 Task: Color block event brochure yellow modern-simple.
Action: Mouse moved to (90, 112)
Screenshot: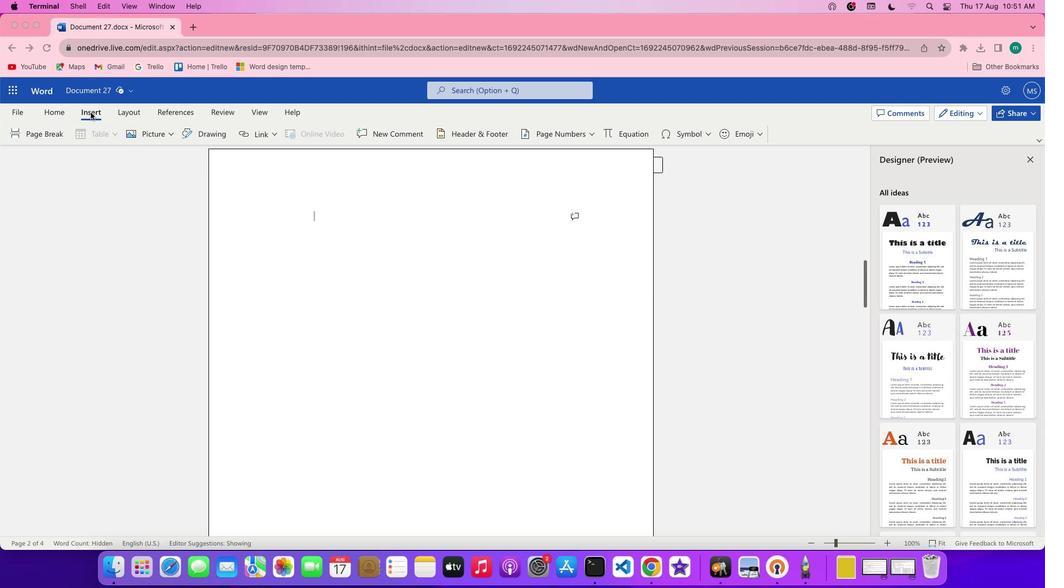 
Action: Mouse pressed left at (90, 112)
Screenshot: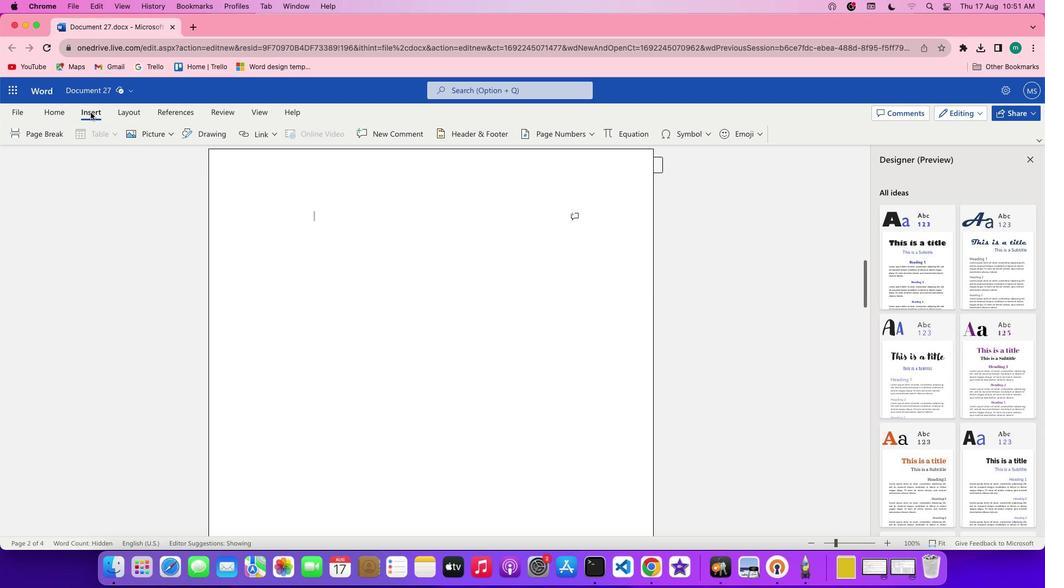 
Action: Mouse pressed left at (90, 112)
Screenshot: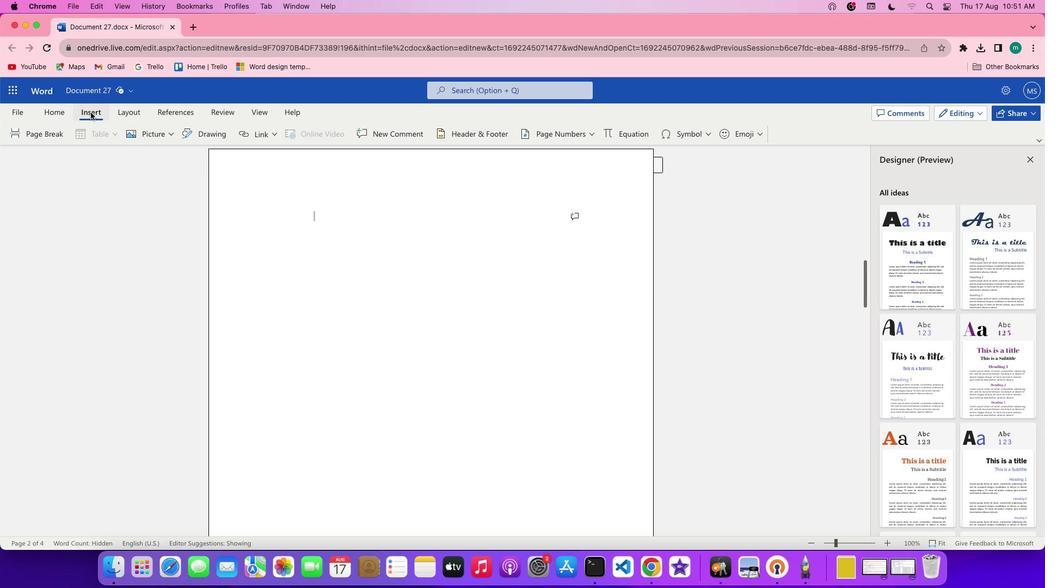 
Action: Mouse moved to (190, 129)
Screenshot: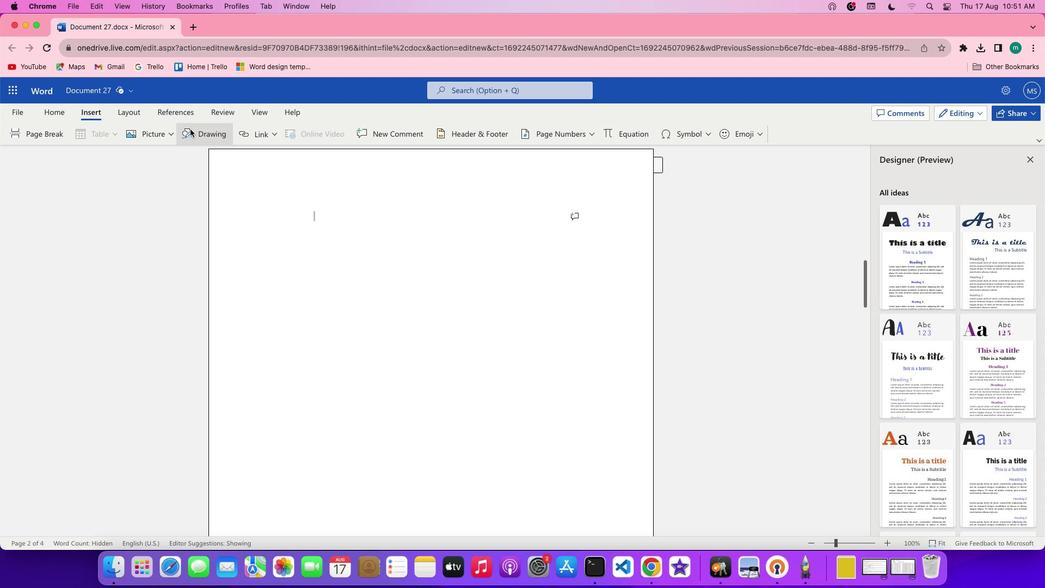 
Action: Mouse pressed left at (190, 129)
Screenshot: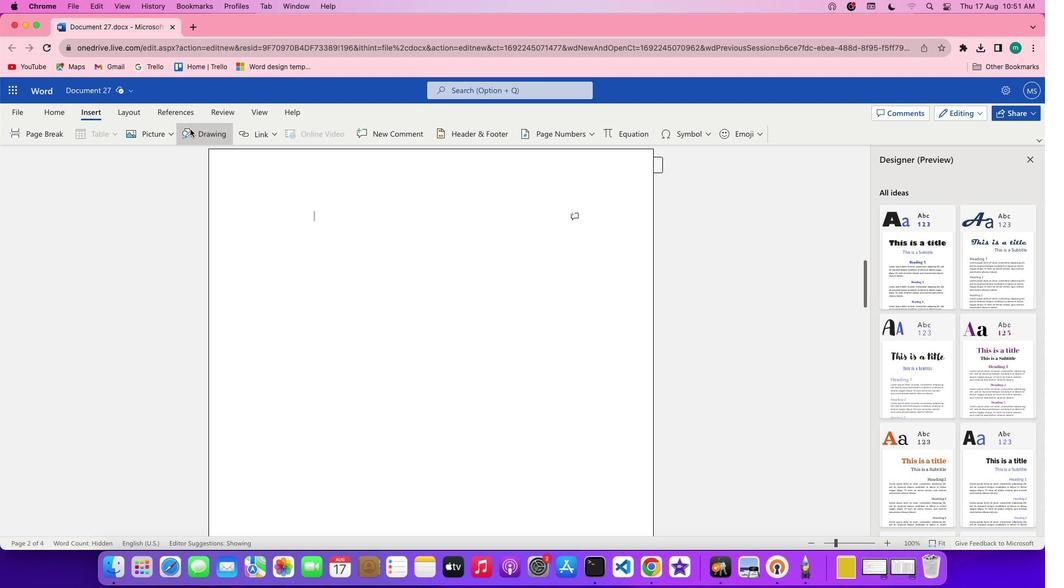 
Action: Mouse moved to (432, 209)
Screenshot: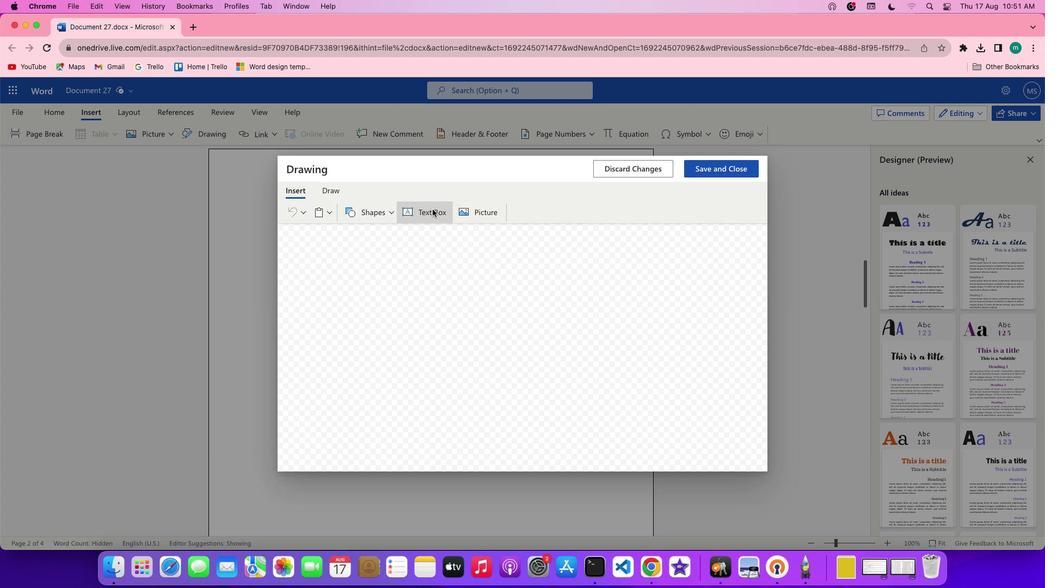 
Action: Mouse pressed left at (432, 209)
Screenshot: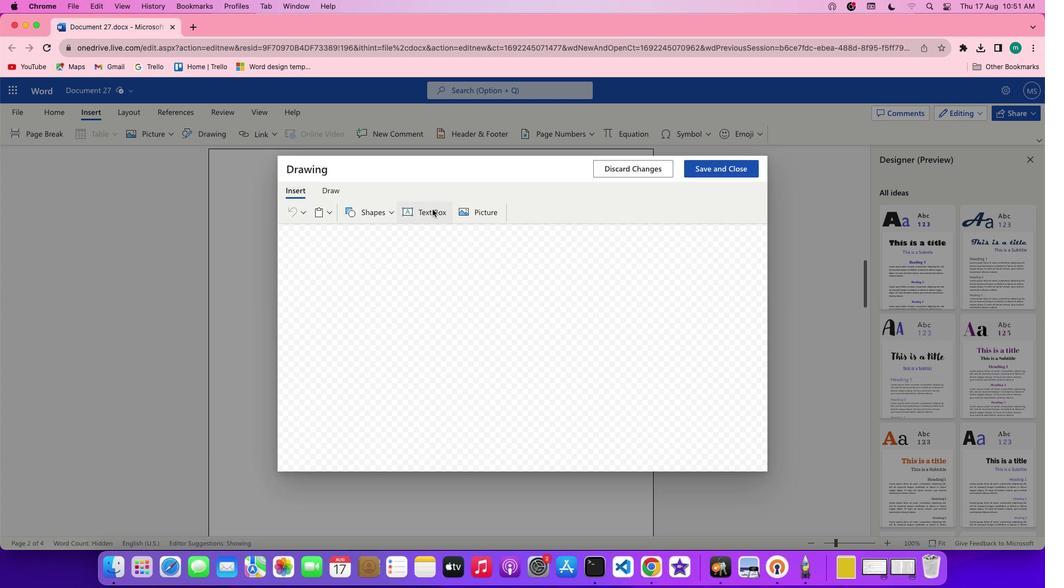 
Action: Mouse moved to (420, 212)
Screenshot: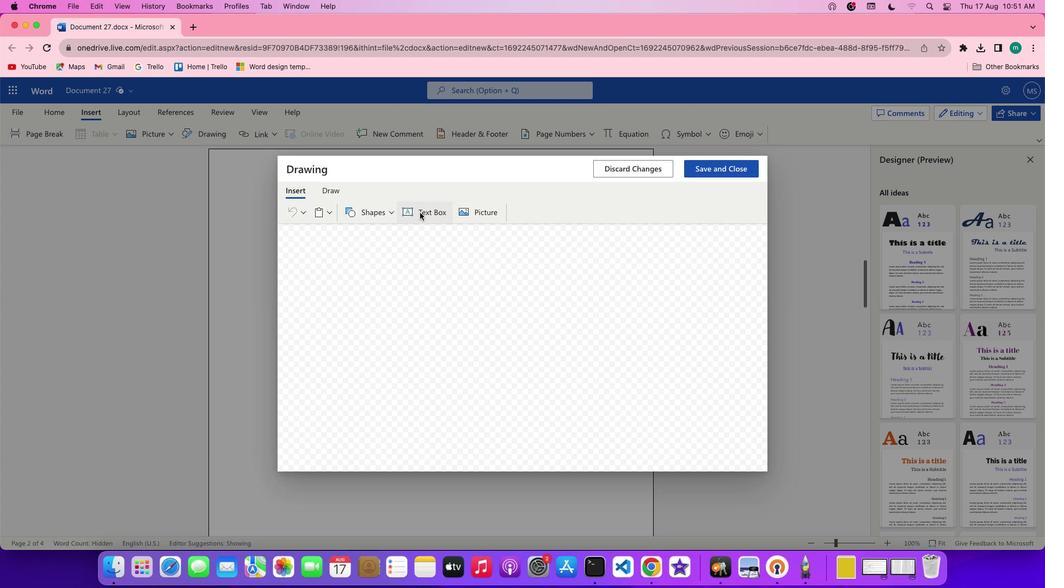 
Action: Mouse pressed left at (420, 212)
Screenshot: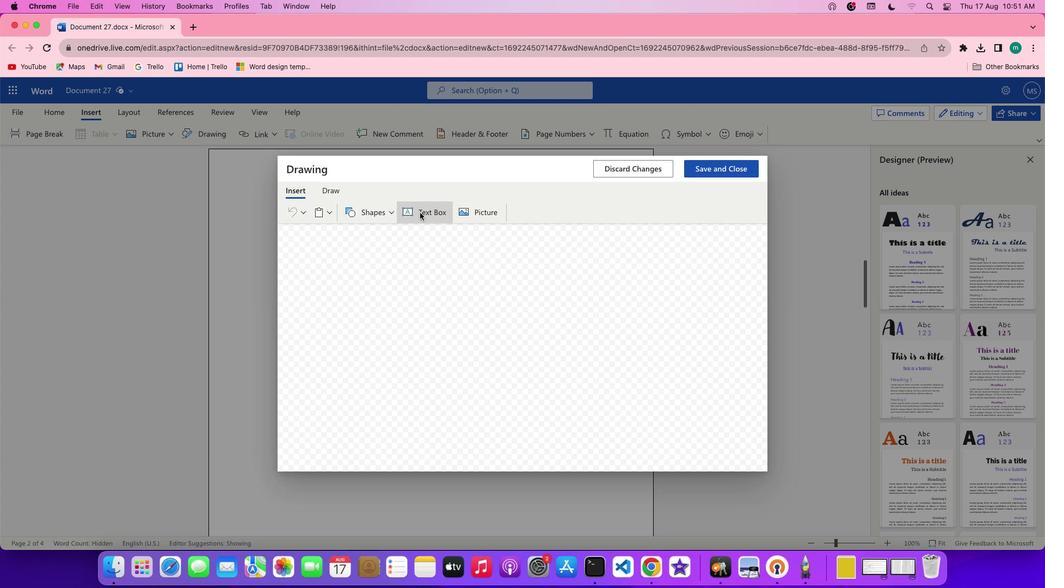 
Action: Mouse moved to (278, 223)
Screenshot: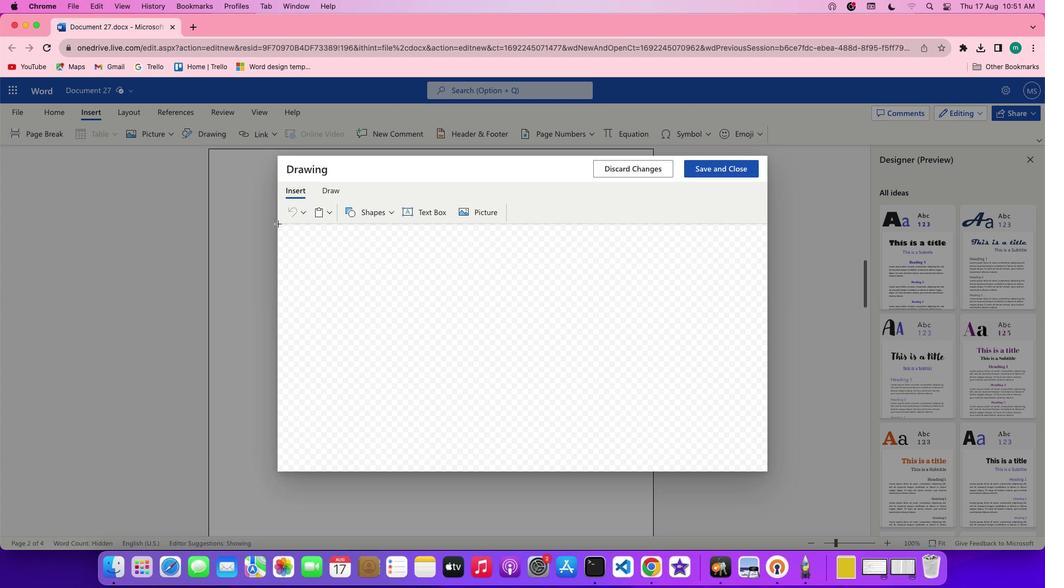 
Action: Mouse pressed left at (278, 223)
Screenshot: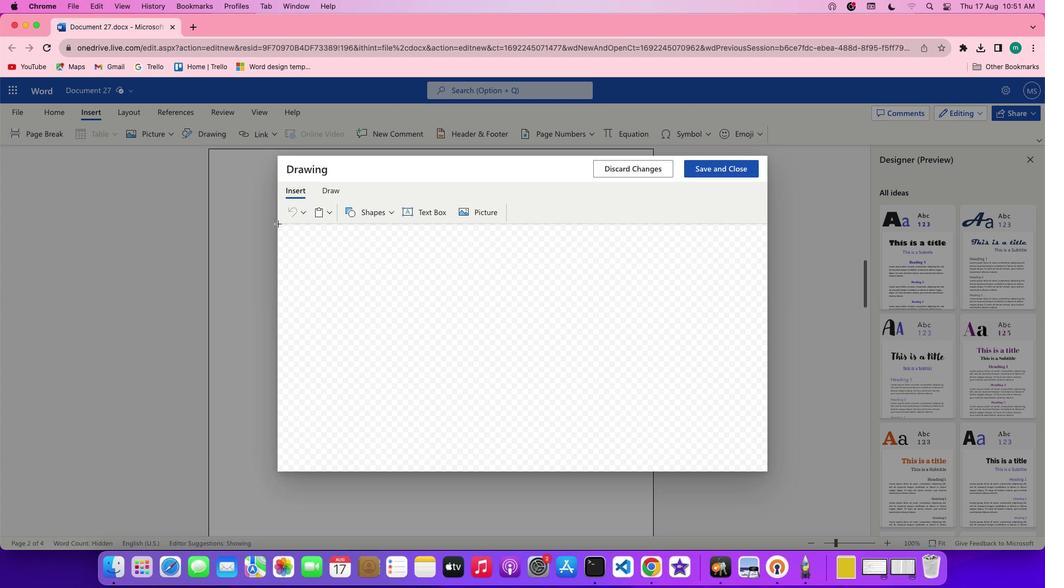 
Action: Mouse moved to (279, 226)
Screenshot: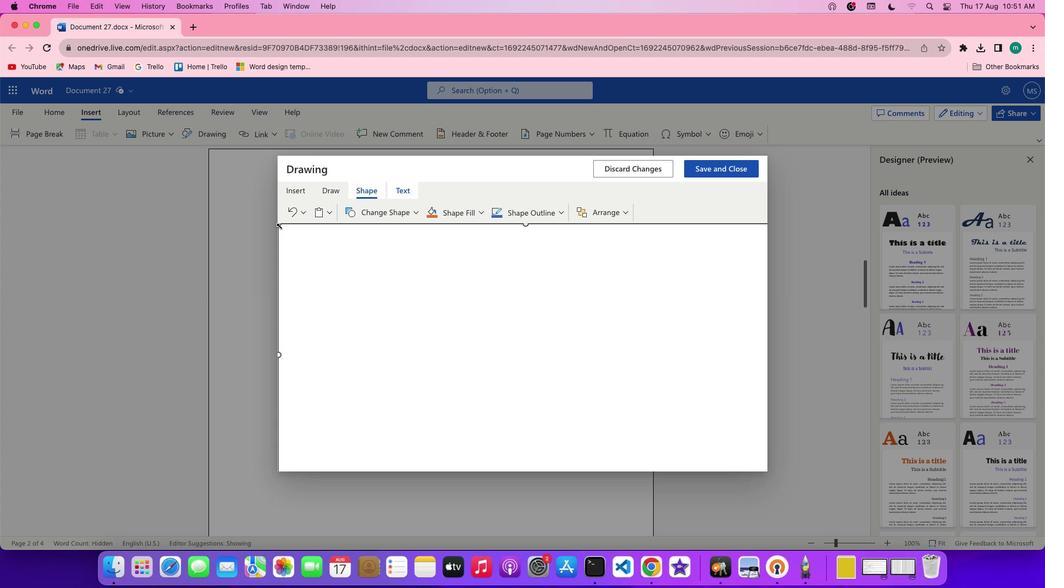
Action: Mouse pressed left at (279, 226)
Screenshot: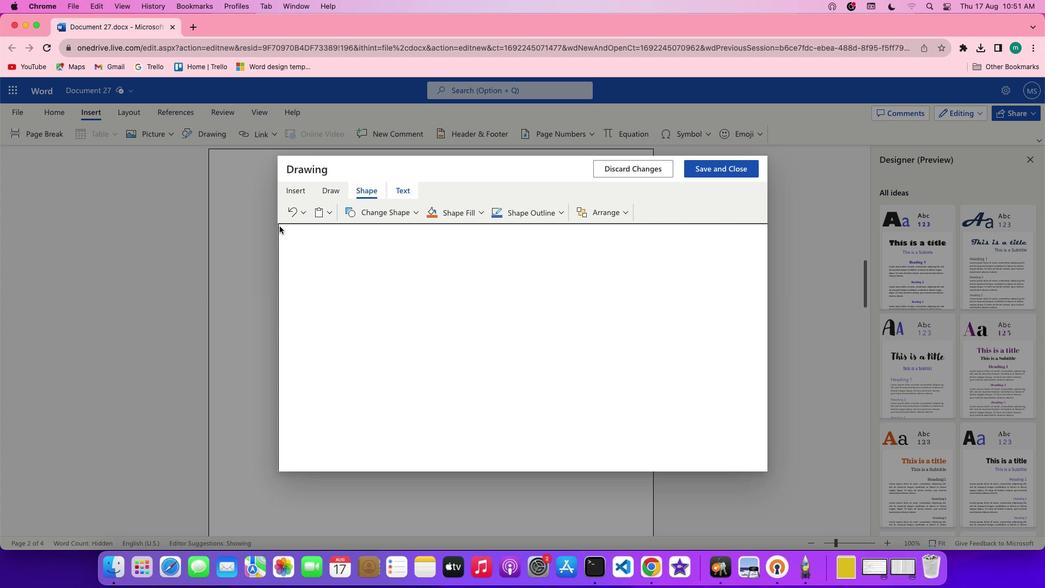 
Action: Mouse moved to (279, 225)
Screenshot: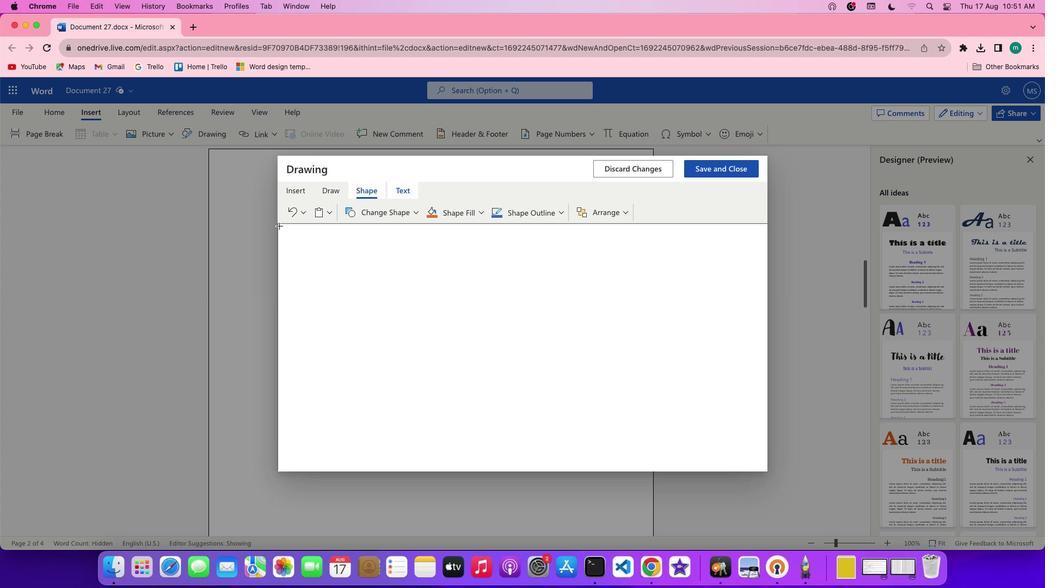 
Action: Mouse pressed left at (279, 225)
Screenshot: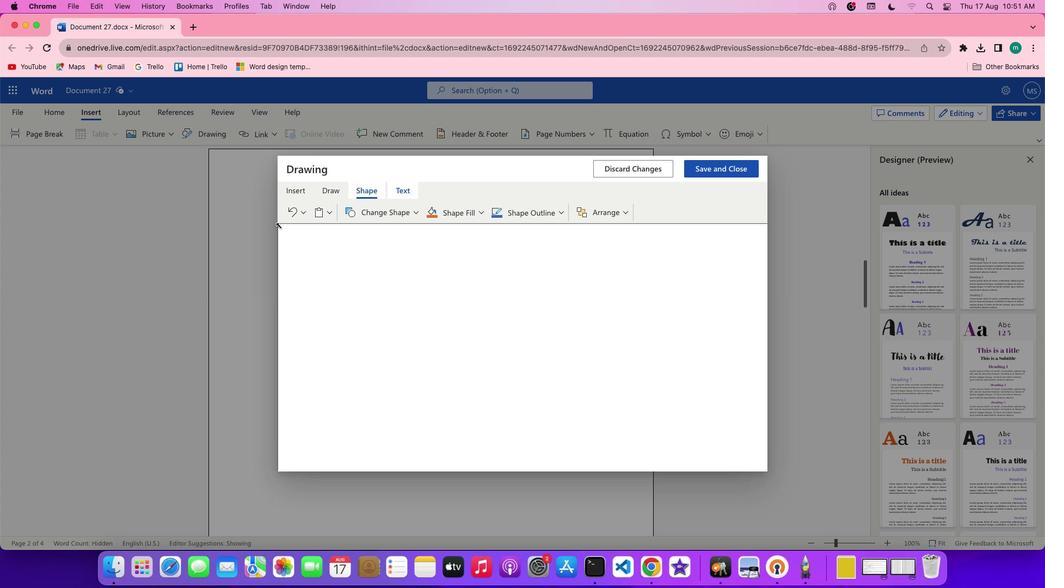 
Action: Mouse moved to (477, 306)
Screenshot: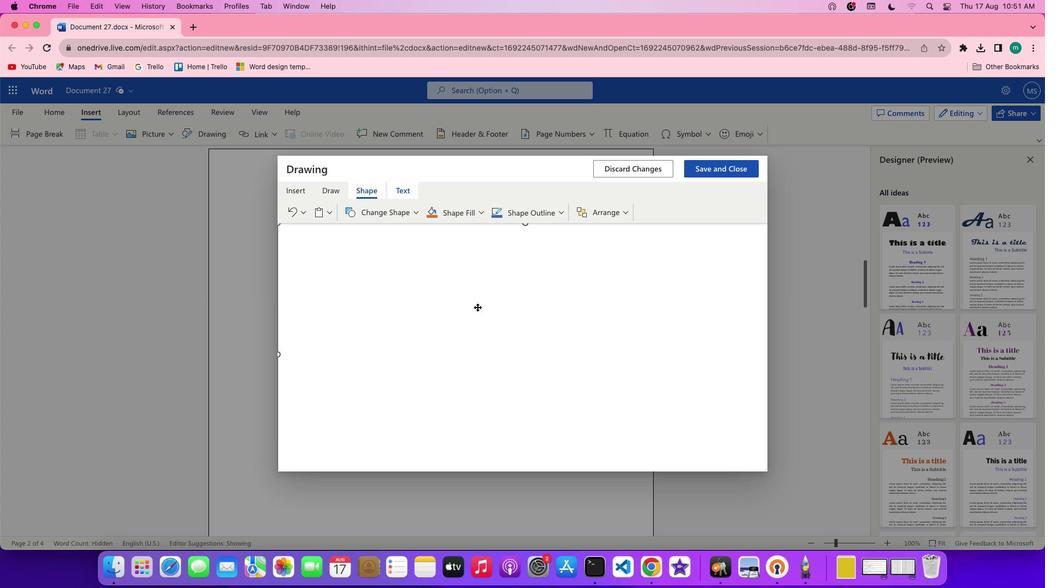 
Action: Mouse pressed left at (477, 306)
Screenshot: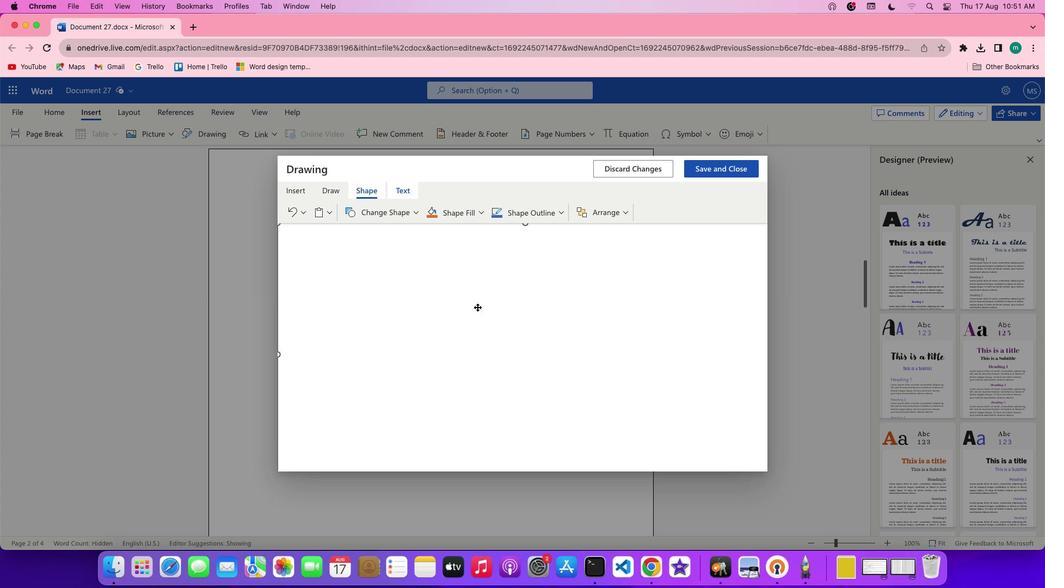 
Action: Mouse moved to (292, 190)
Screenshot: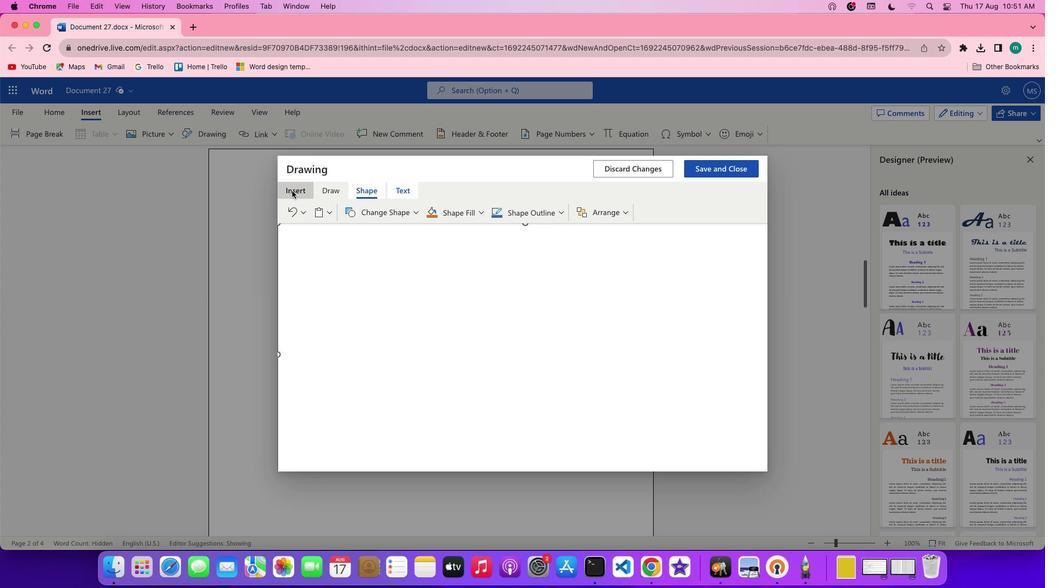 
Action: Mouse pressed left at (292, 190)
Screenshot: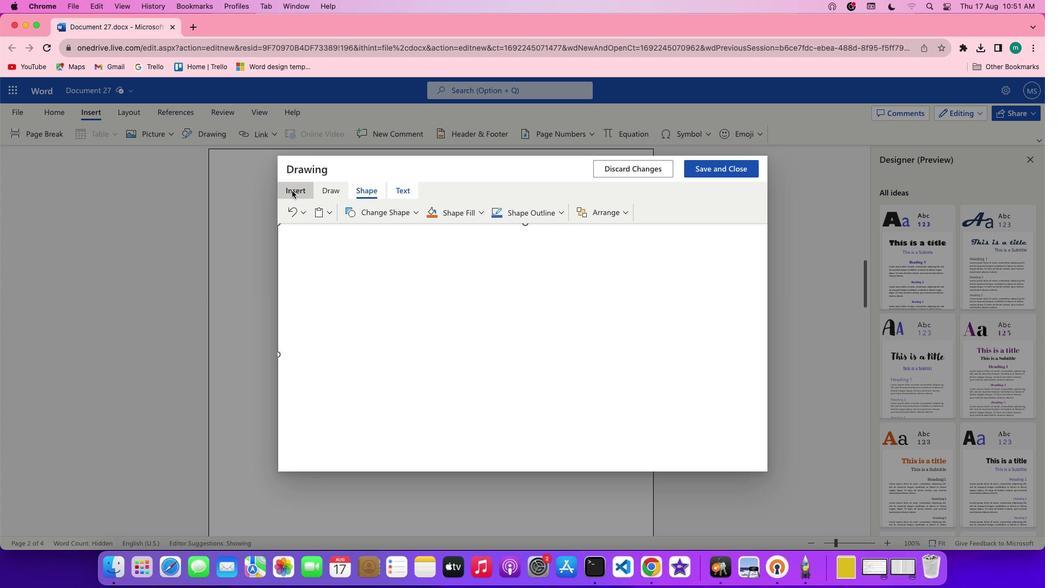 
Action: Mouse moved to (487, 214)
Screenshot: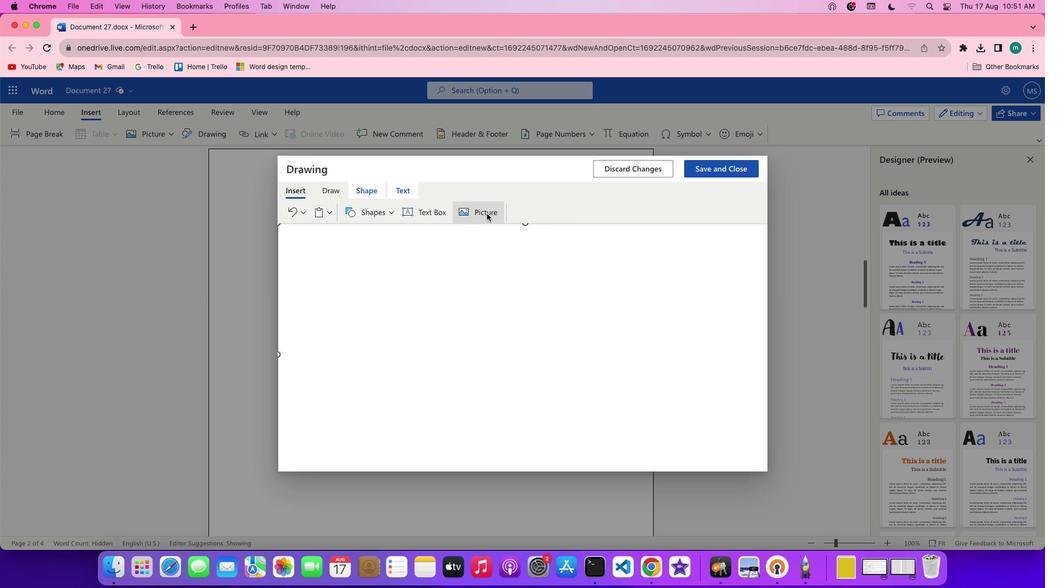 
Action: Mouse pressed left at (487, 214)
Screenshot: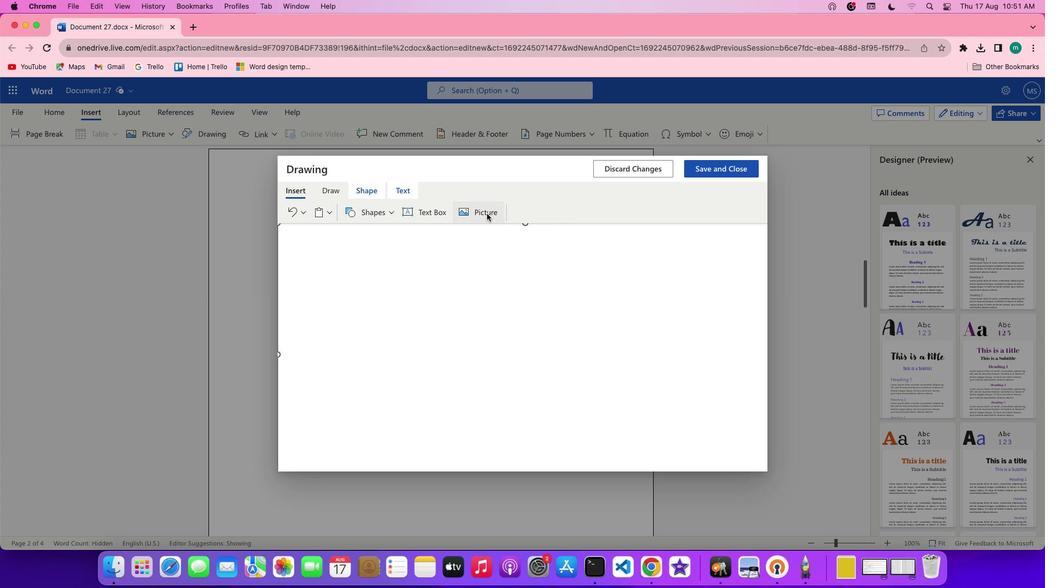 
Action: Mouse moved to (450, 293)
Screenshot: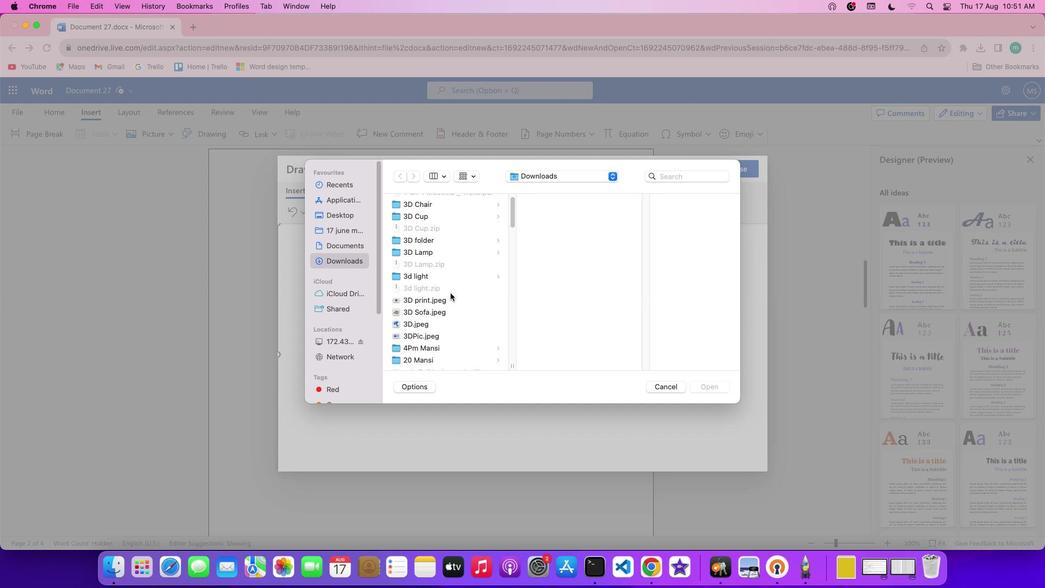 
Action: Mouse scrolled (450, 293) with delta (0, 0)
Screenshot: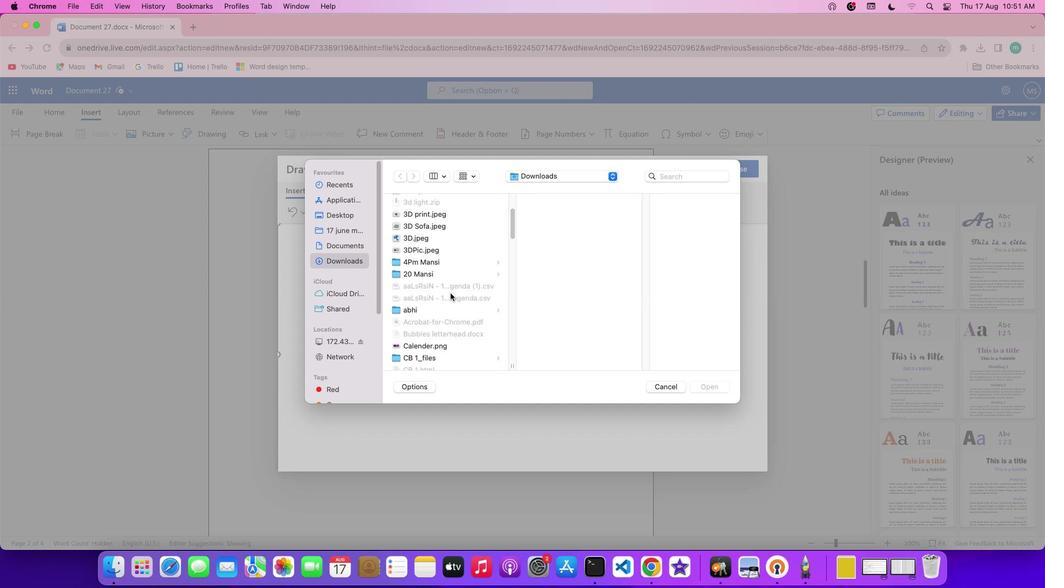 
Action: Mouse scrolled (450, 293) with delta (0, 0)
Screenshot: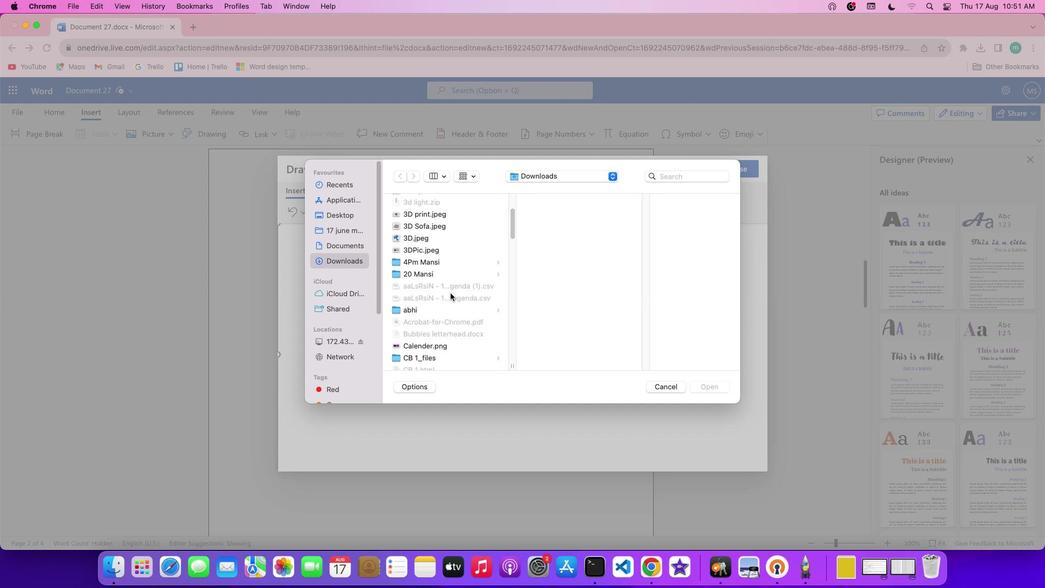 
Action: Mouse scrolled (450, 293) with delta (0, -1)
Screenshot: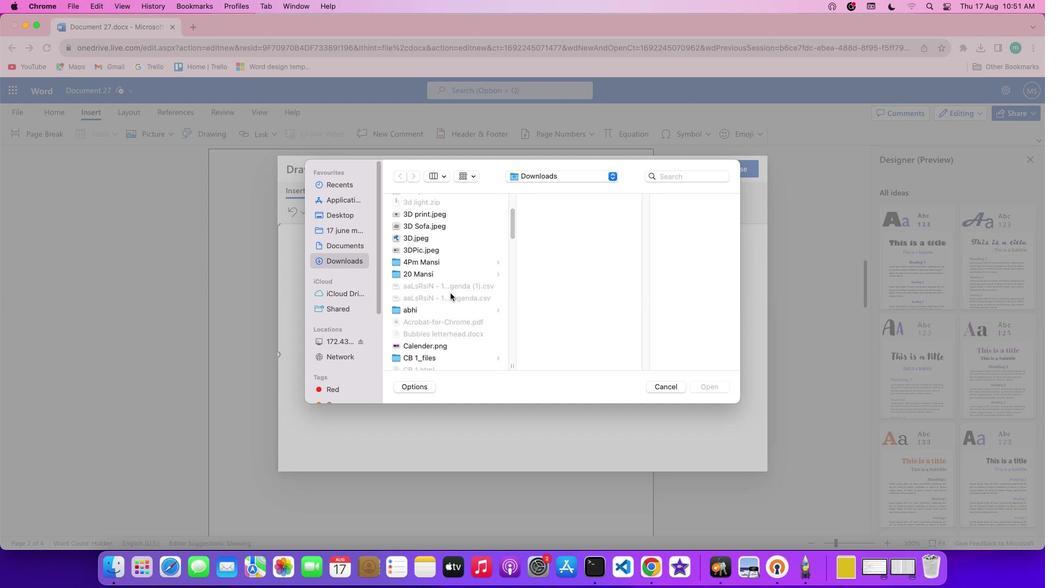 
Action: Mouse scrolled (450, 293) with delta (0, -2)
Screenshot: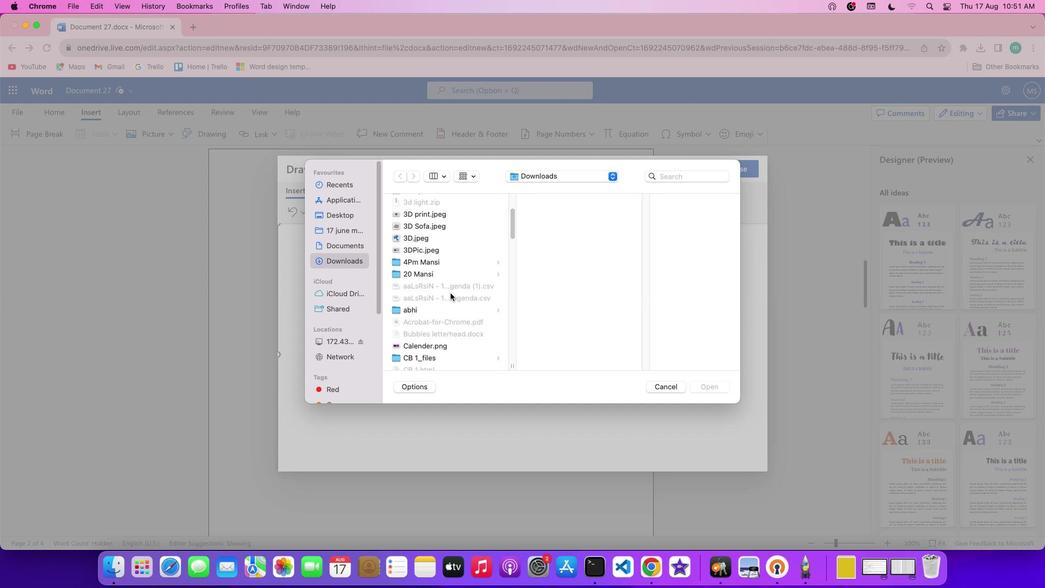 
Action: Mouse scrolled (450, 293) with delta (0, 0)
Screenshot: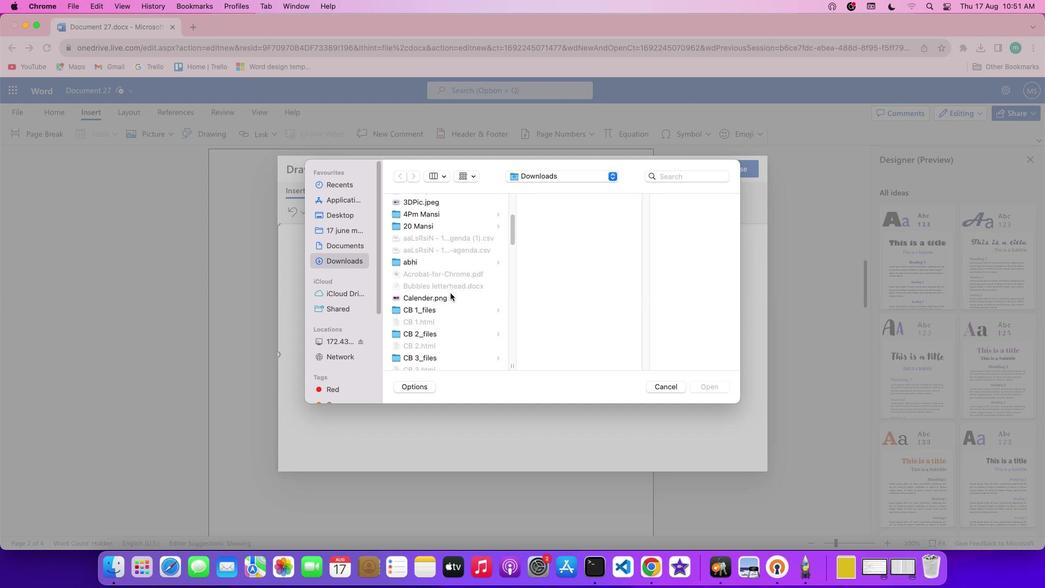 
Action: Mouse scrolled (450, 293) with delta (0, 0)
Screenshot: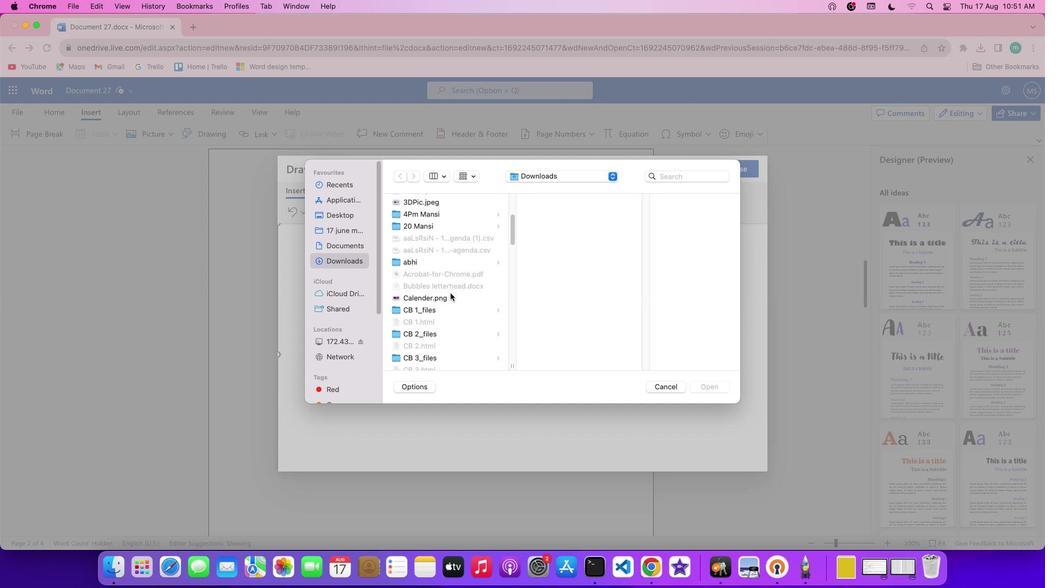 
Action: Mouse scrolled (450, 293) with delta (0, -1)
Screenshot: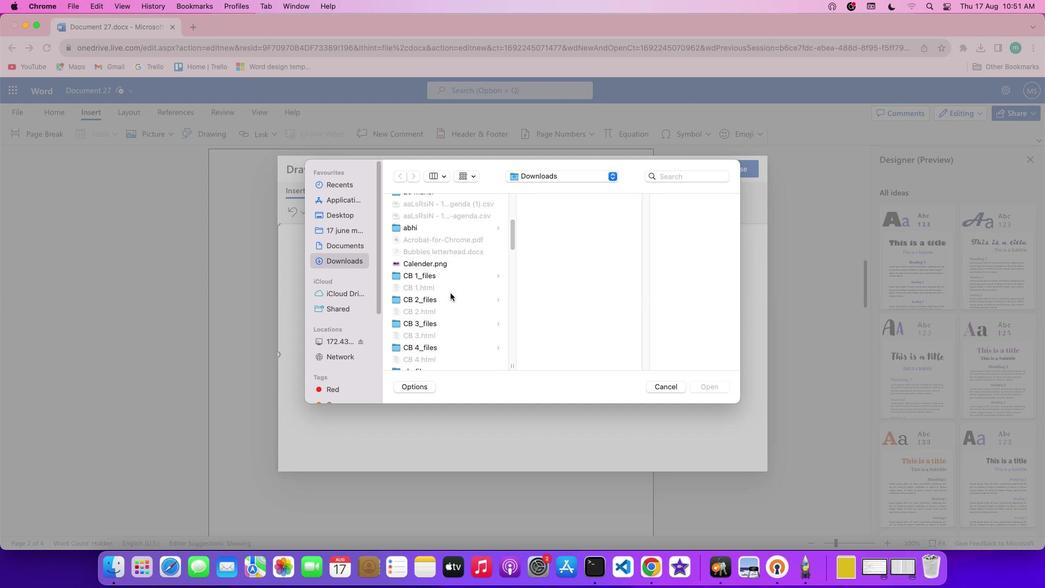 
Action: Mouse scrolled (450, 293) with delta (0, -1)
Screenshot: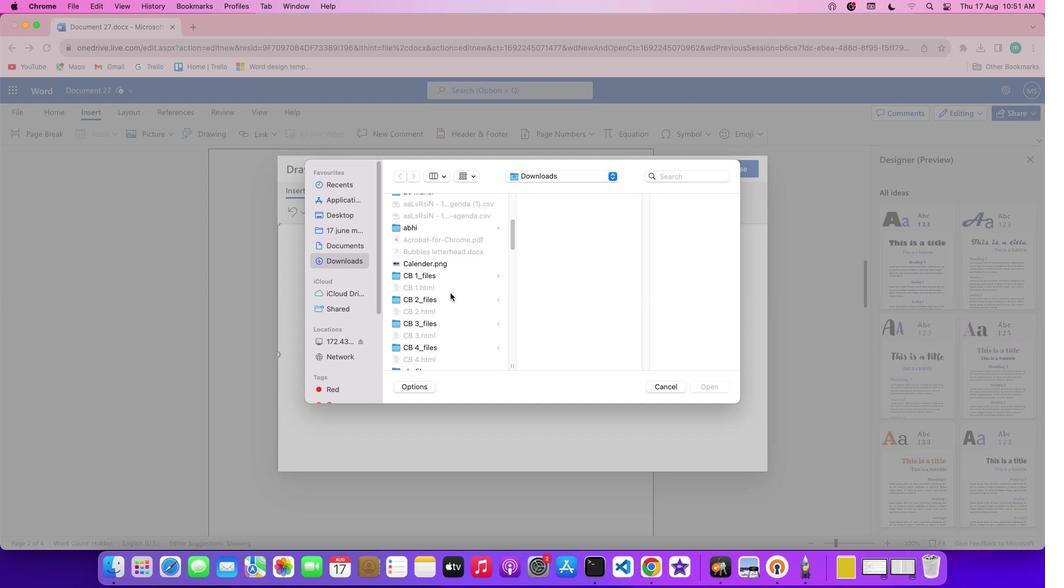 
Action: Mouse scrolled (450, 293) with delta (0, 0)
Screenshot: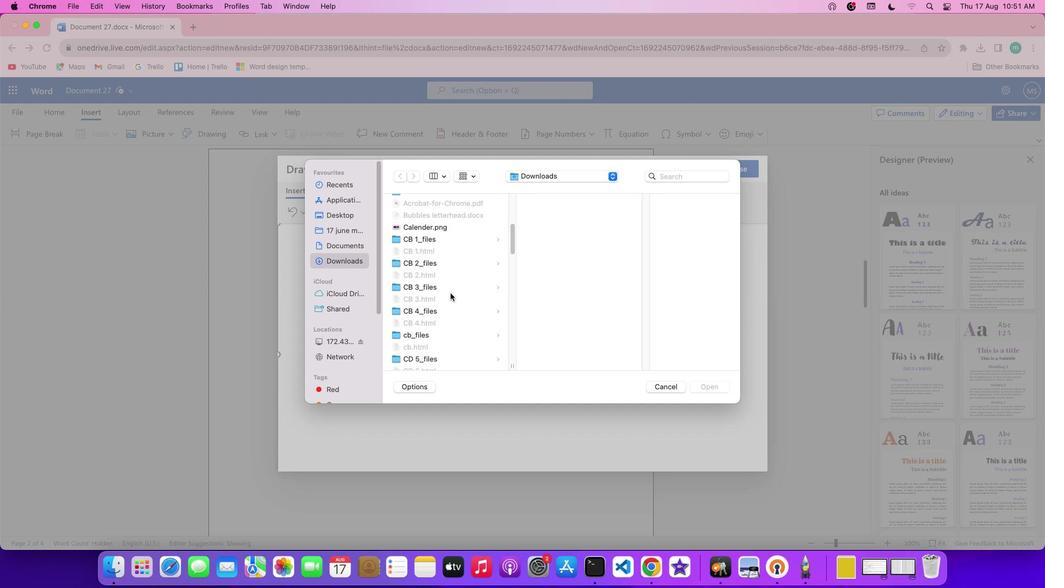 
Action: Mouse scrolled (450, 293) with delta (0, 0)
Screenshot: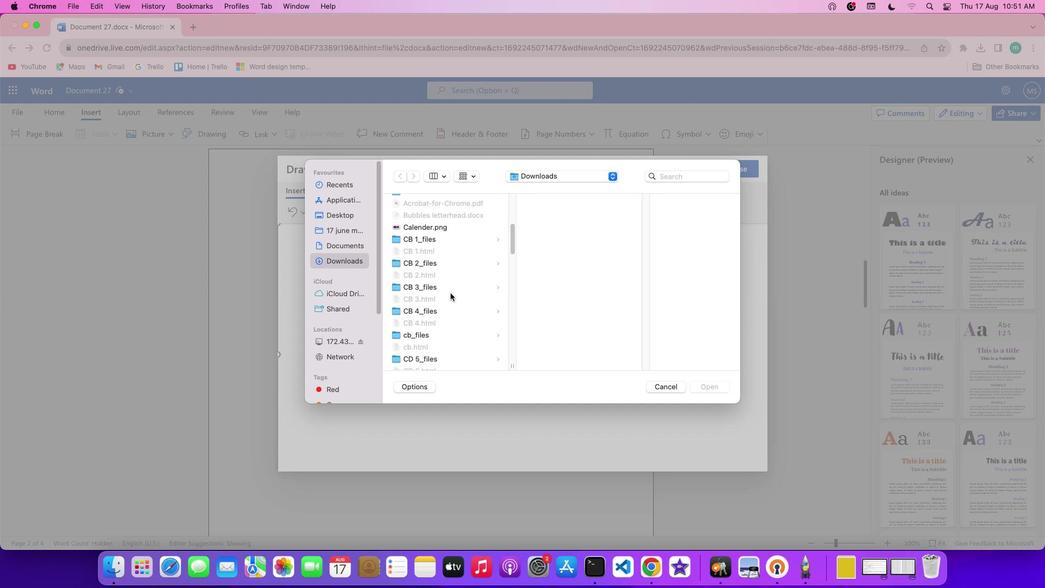 
Action: Mouse scrolled (450, 293) with delta (0, -1)
Screenshot: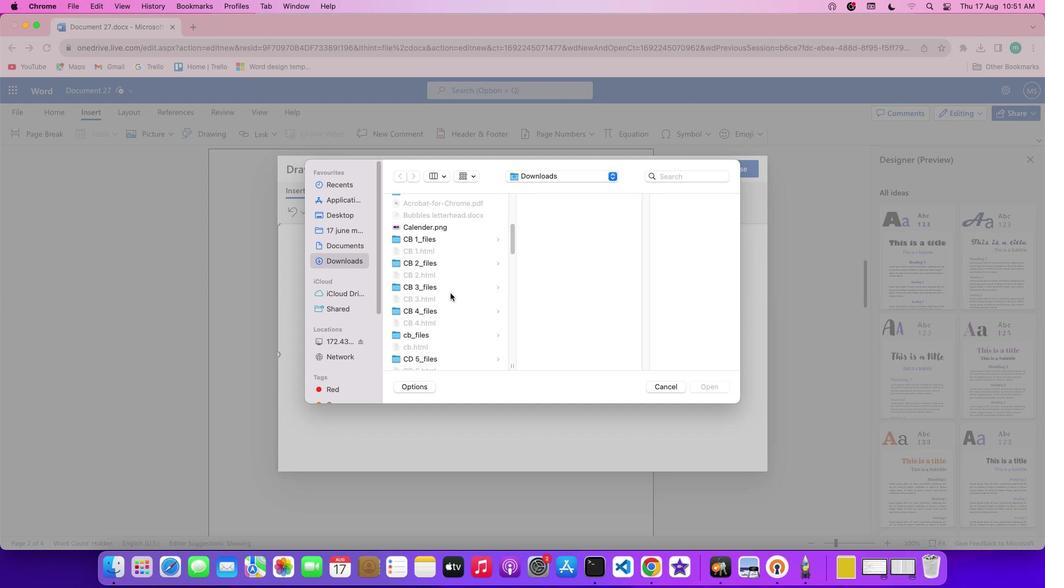 
Action: Mouse scrolled (450, 293) with delta (0, 0)
Screenshot: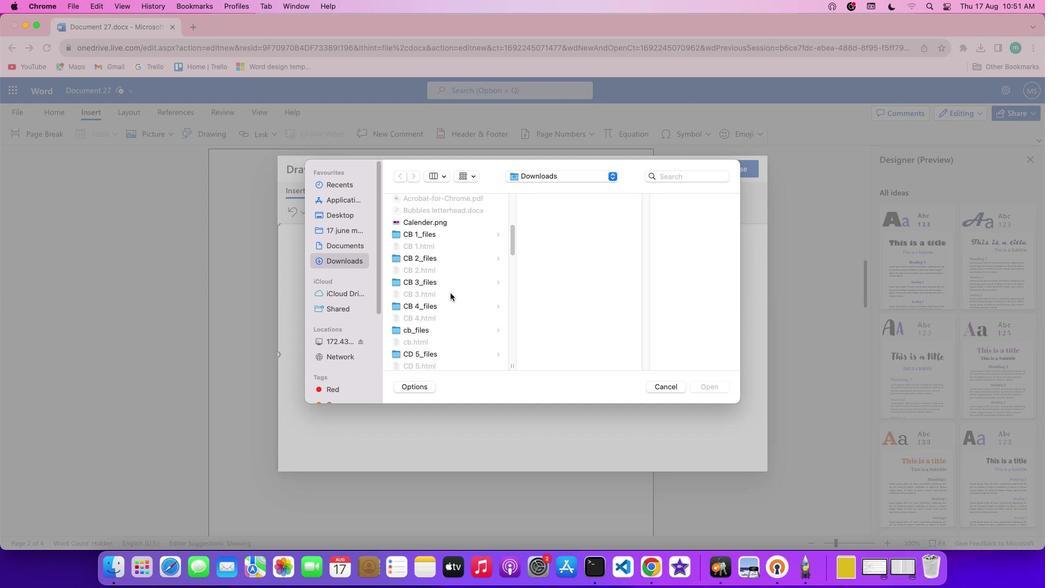 
Action: Mouse scrolled (450, 293) with delta (0, 0)
Screenshot: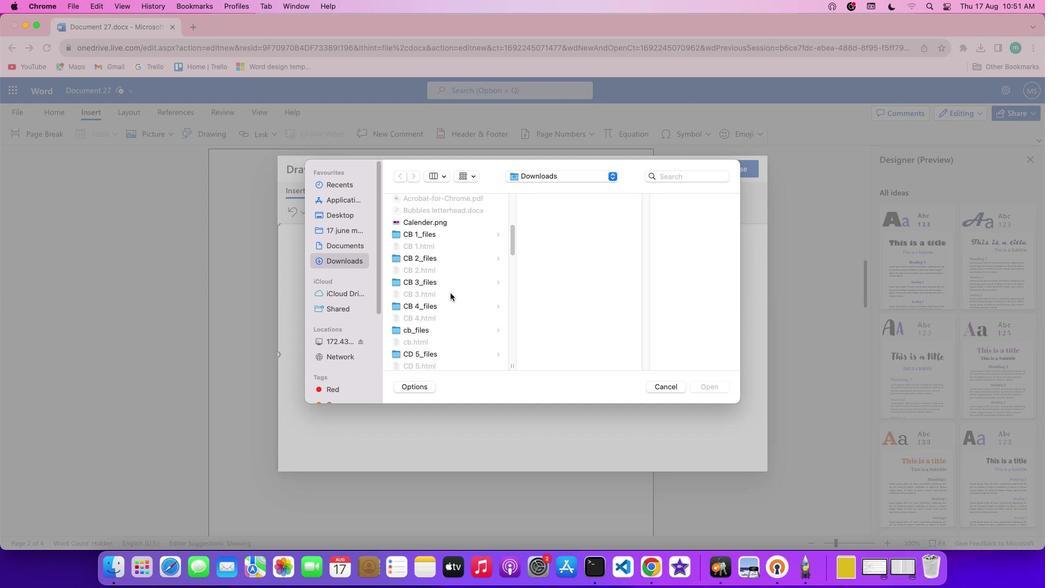 
Action: Mouse scrolled (450, 293) with delta (0, 0)
Screenshot: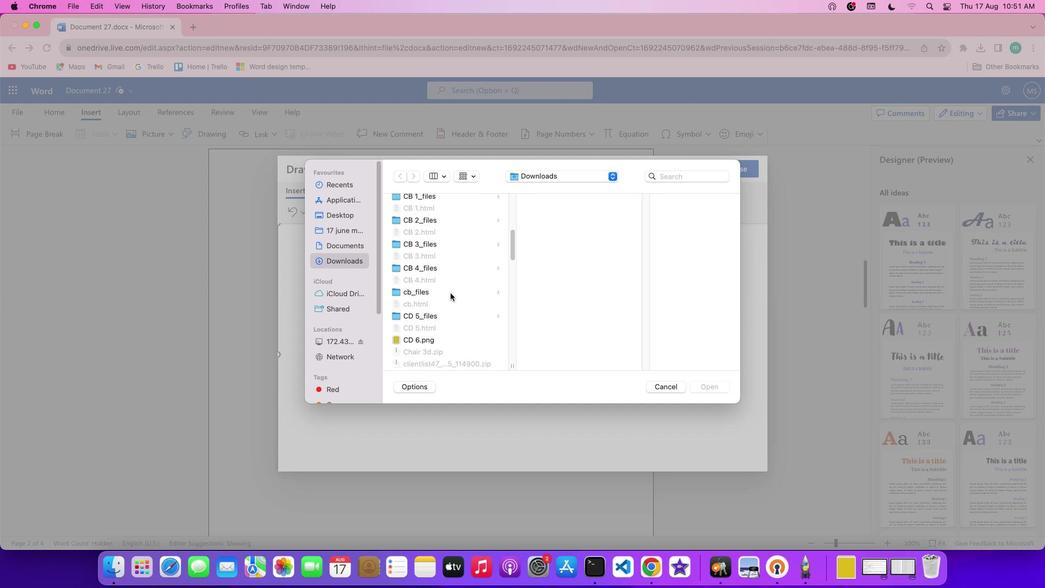 
Action: Mouse scrolled (450, 293) with delta (0, 0)
Screenshot: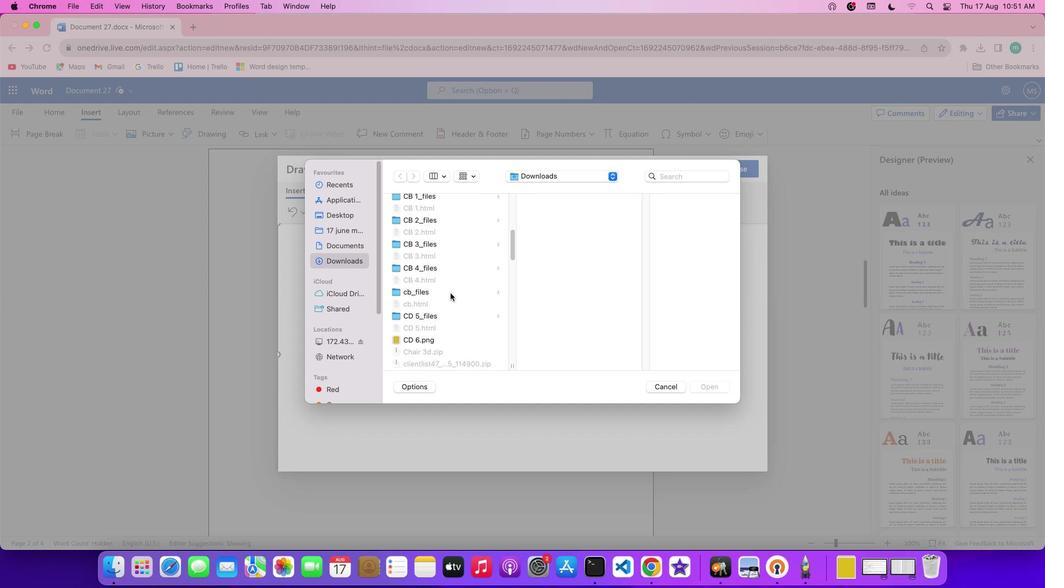 
Action: Mouse scrolled (450, 293) with delta (0, -1)
Screenshot: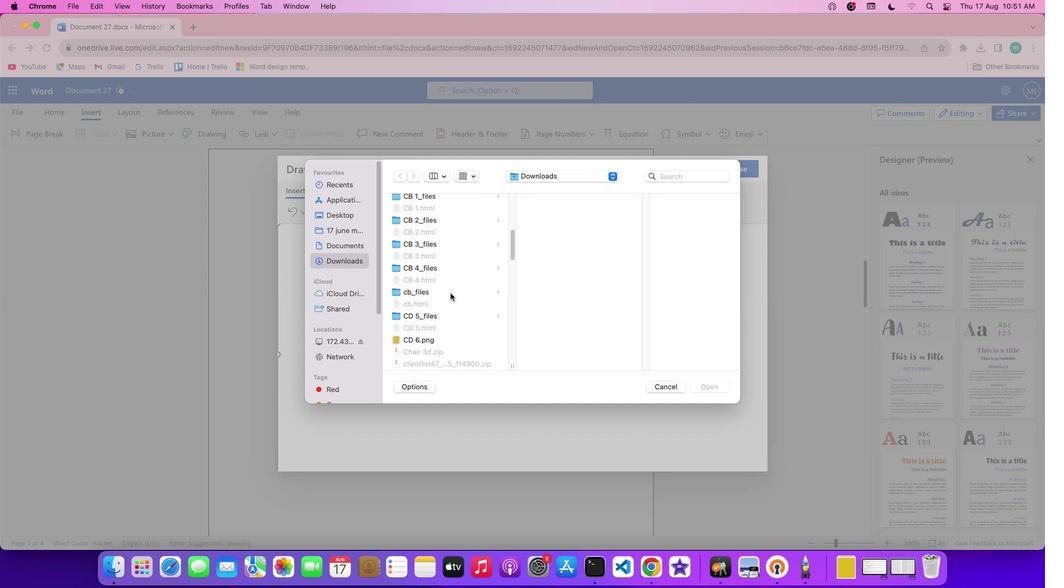 
Action: Mouse scrolled (450, 293) with delta (0, 0)
Screenshot: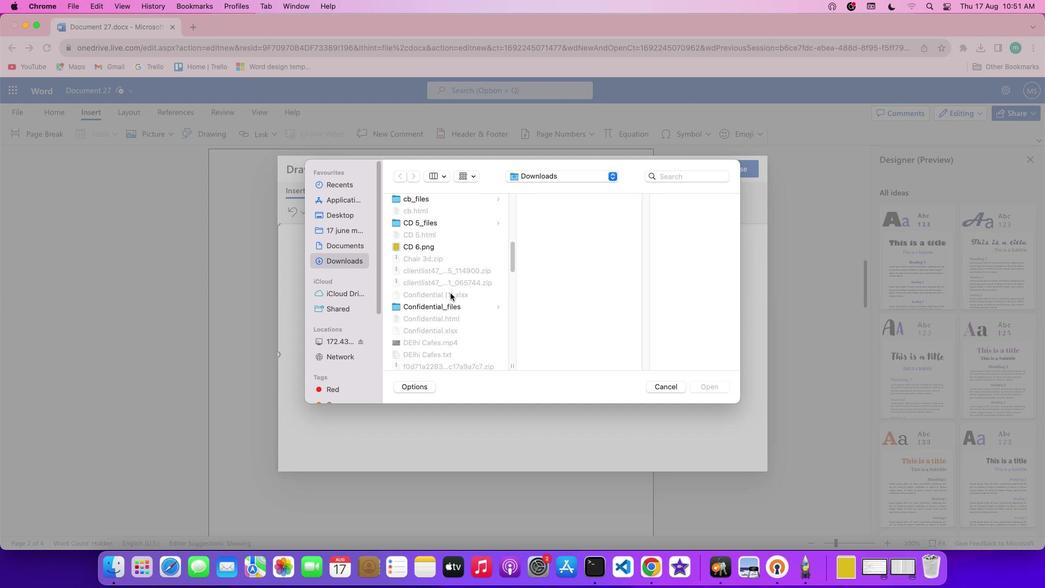 
Action: Mouse scrolled (450, 293) with delta (0, 0)
Screenshot: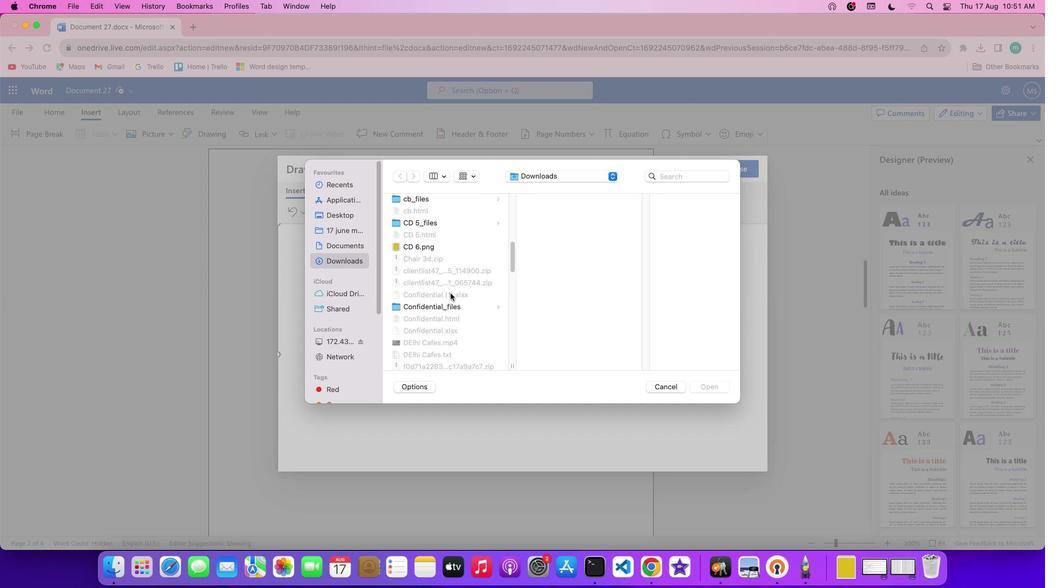 
Action: Mouse scrolled (450, 293) with delta (0, -1)
Screenshot: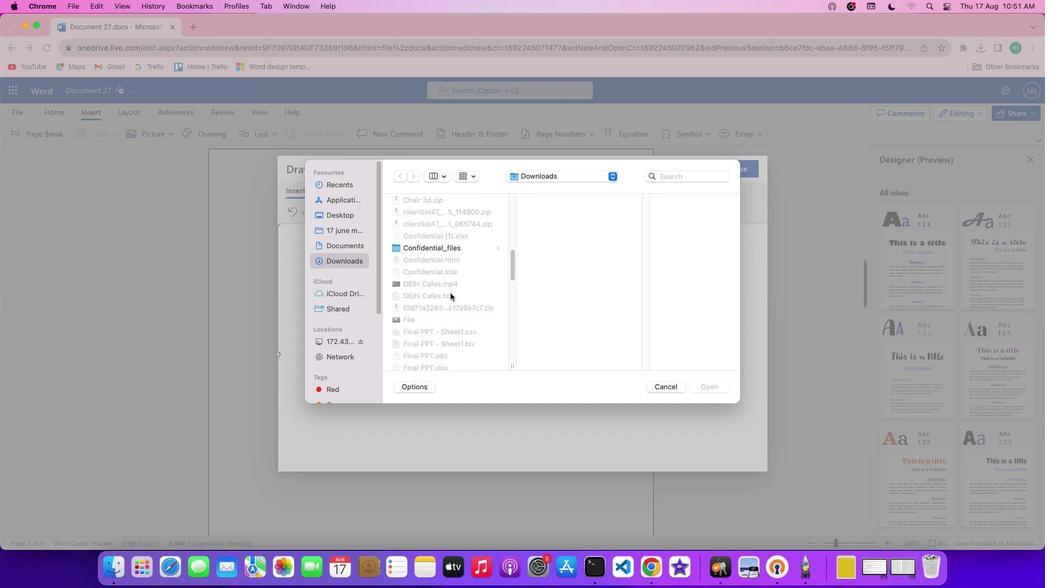
Action: Mouse scrolled (450, 293) with delta (0, -2)
Screenshot: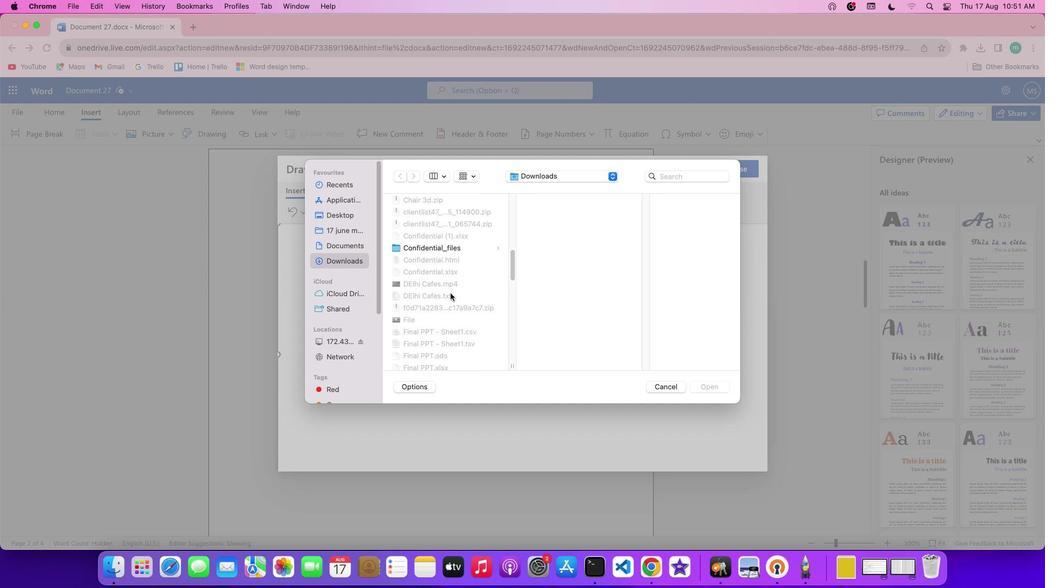 
Action: Mouse scrolled (450, 293) with delta (0, -2)
Screenshot: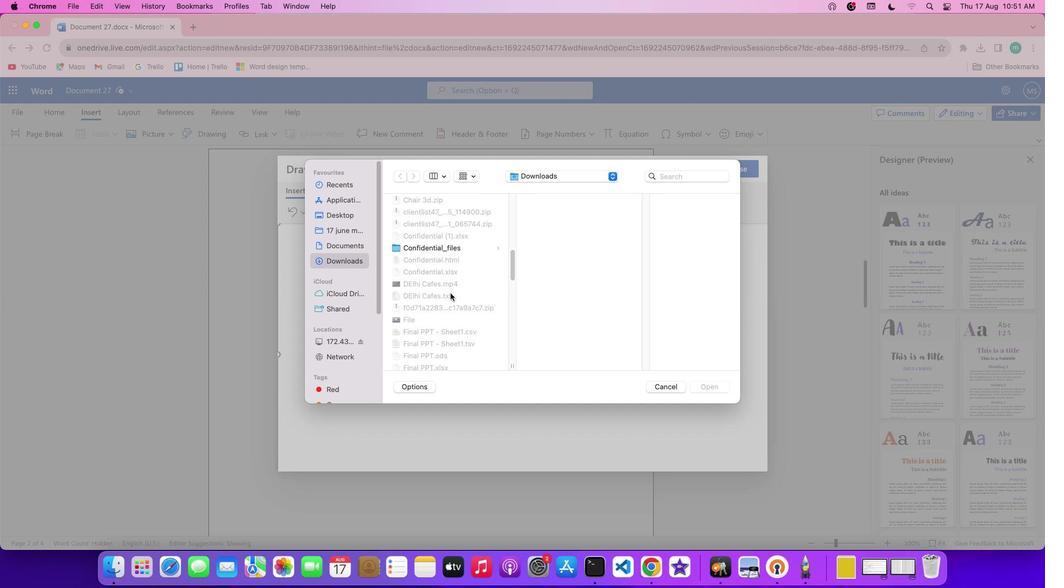 
Action: Mouse scrolled (450, 293) with delta (0, 0)
Screenshot: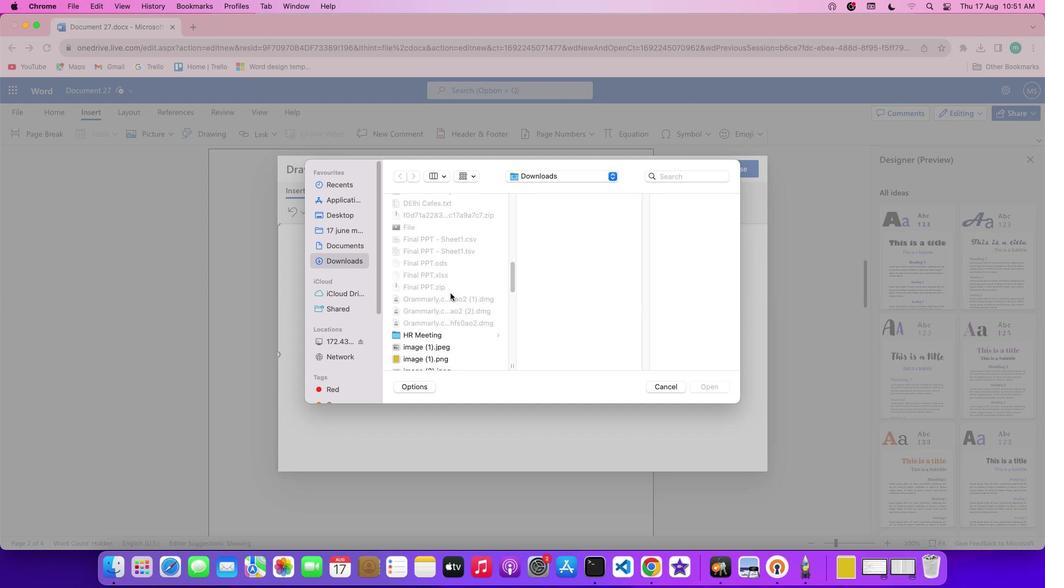
Action: Mouse scrolled (450, 293) with delta (0, 0)
Screenshot: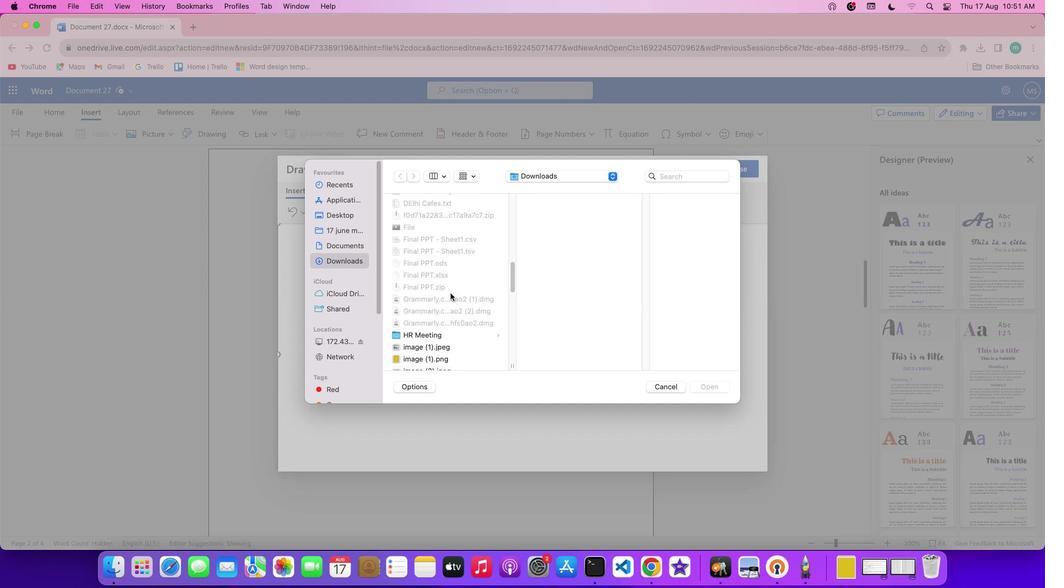 
Action: Mouse scrolled (450, 293) with delta (0, -1)
Screenshot: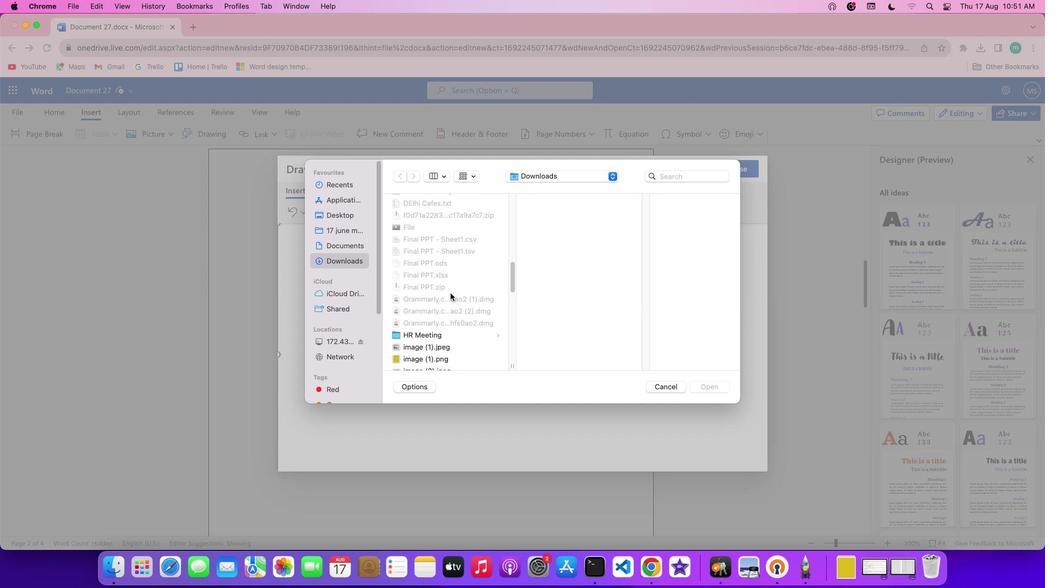 
Action: Mouse scrolled (450, 293) with delta (0, -2)
Screenshot: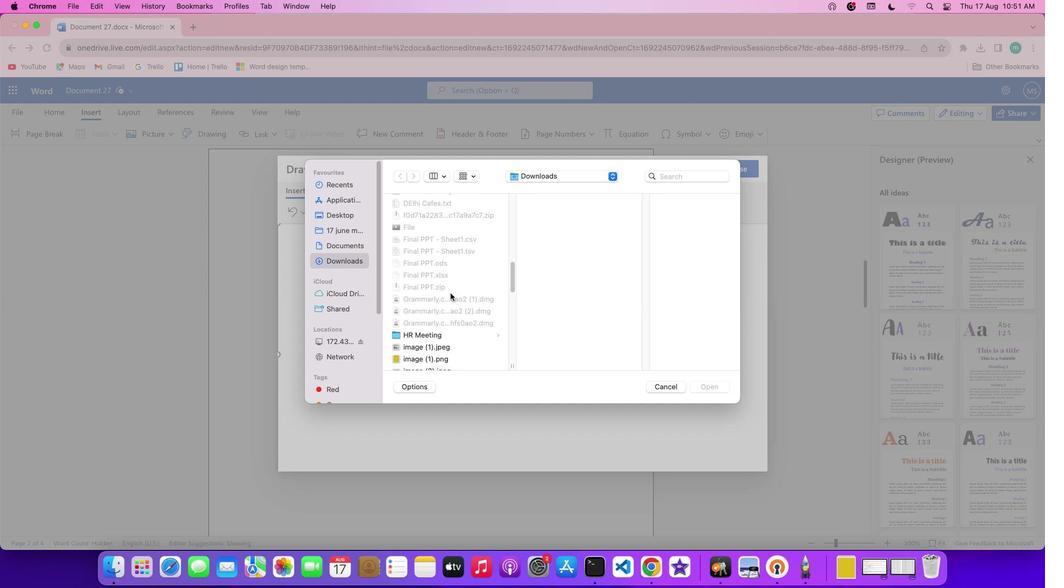 
Action: Mouse scrolled (450, 293) with delta (0, 0)
Screenshot: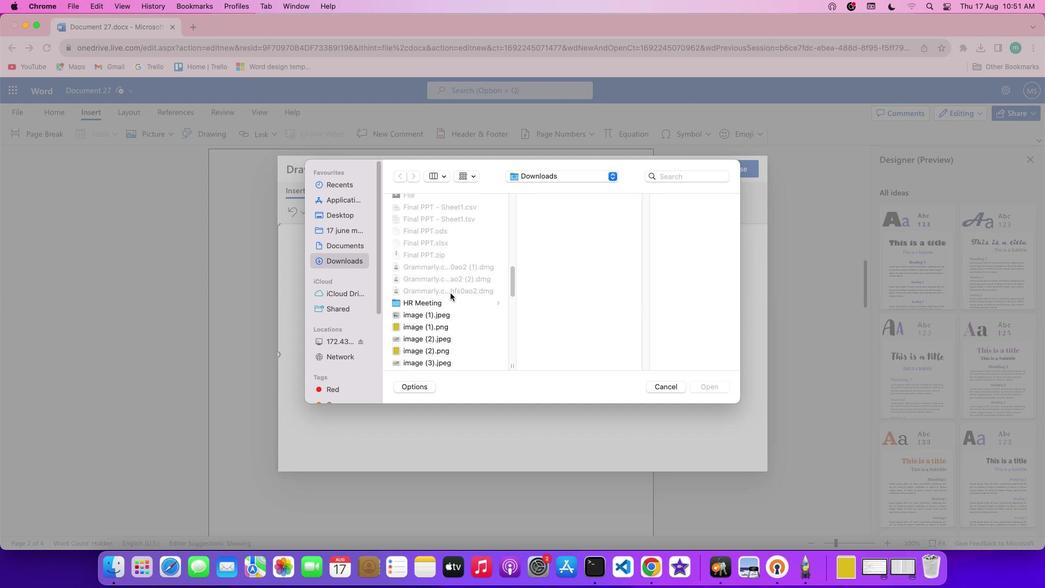 
Action: Mouse scrolled (450, 293) with delta (0, 0)
Screenshot: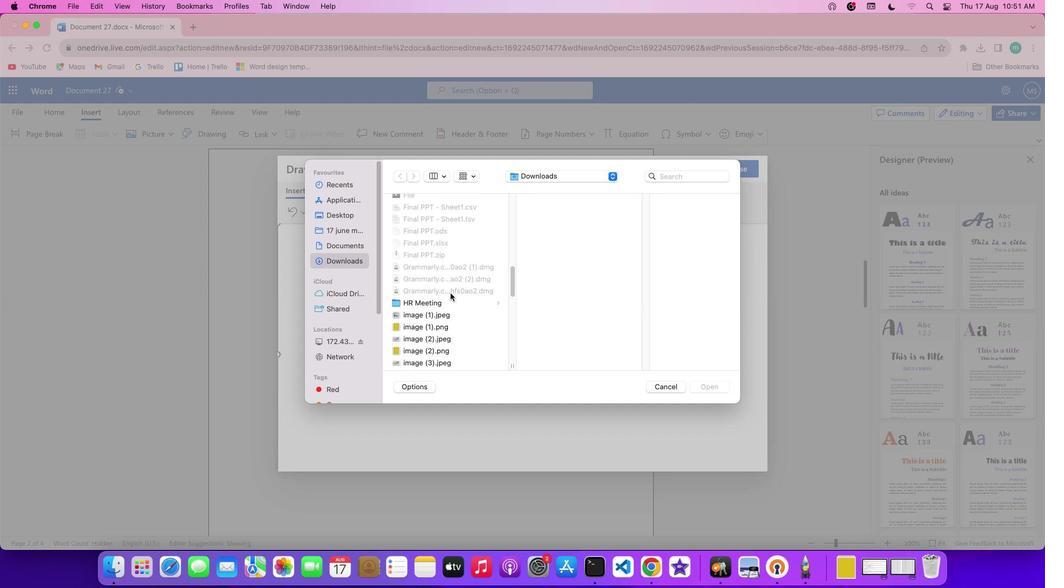 
Action: Mouse scrolled (450, 293) with delta (0, 0)
Screenshot: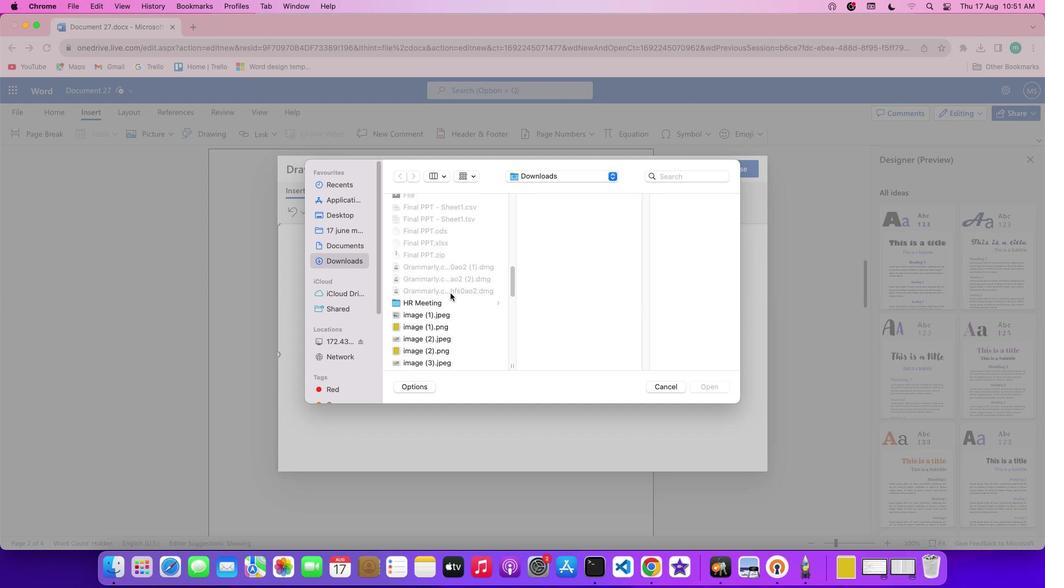 
Action: Mouse scrolled (450, 293) with delta (0, 0)
Screenshot: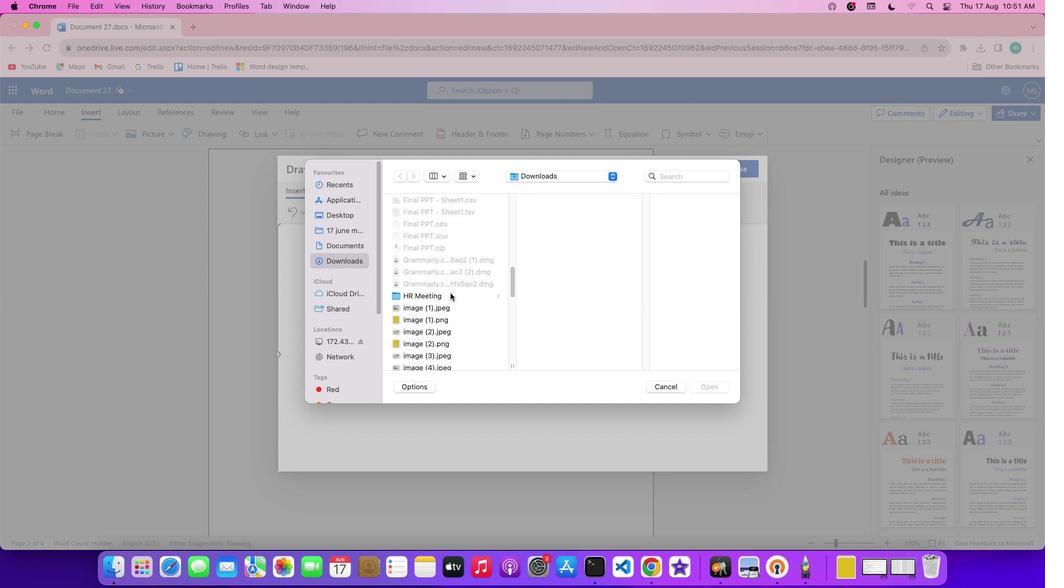 
Action: Mouse scrolled (450, 293) with delta (0, 0)
Screenshot: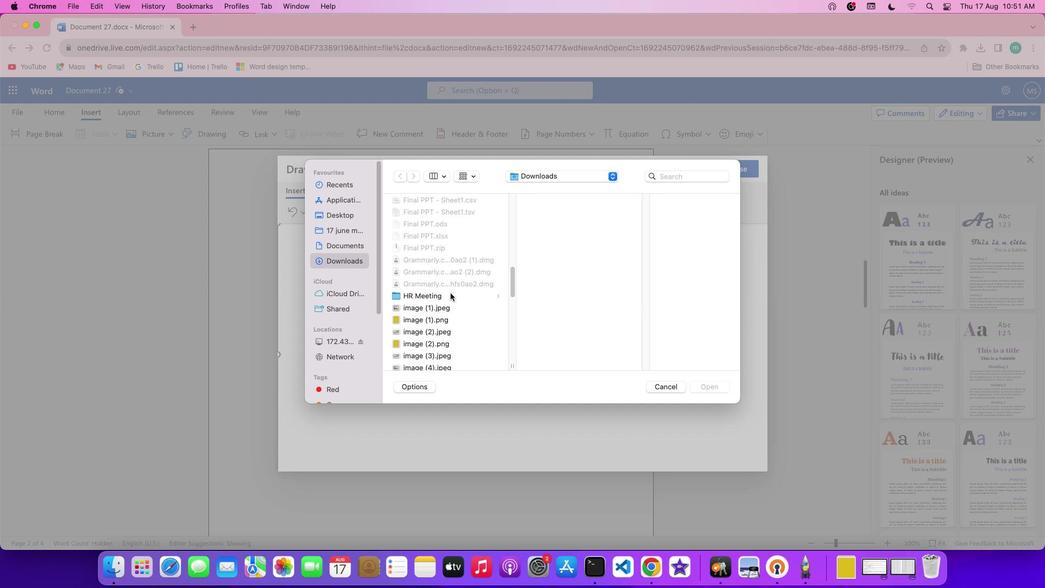 
Action: Mouse scrolled (450, 293) with delta (0, 0)
Screenshot: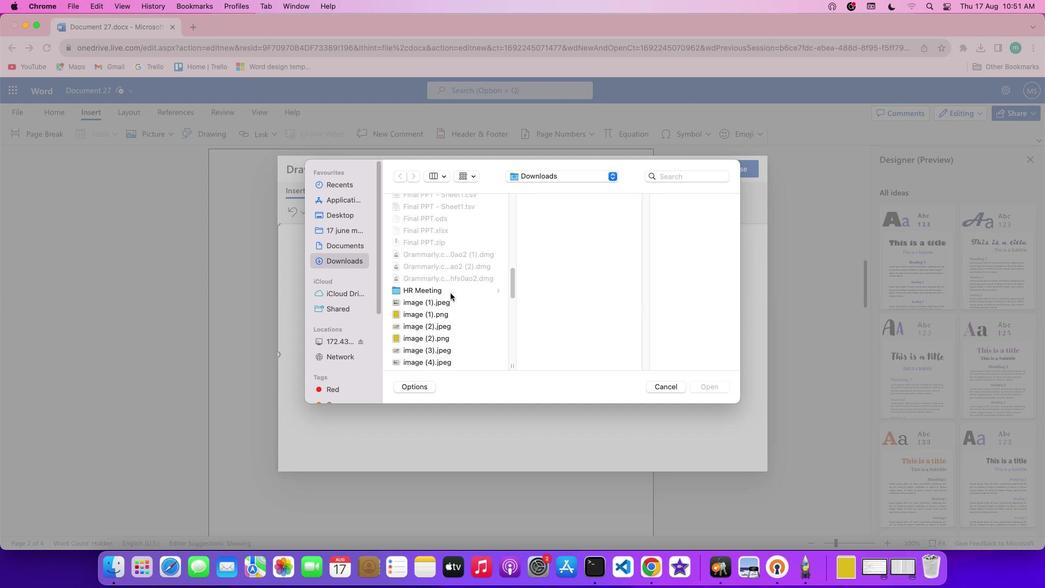 
Action: Mouse scrolled (450, 293) with delta (0, 0)
Screenshot: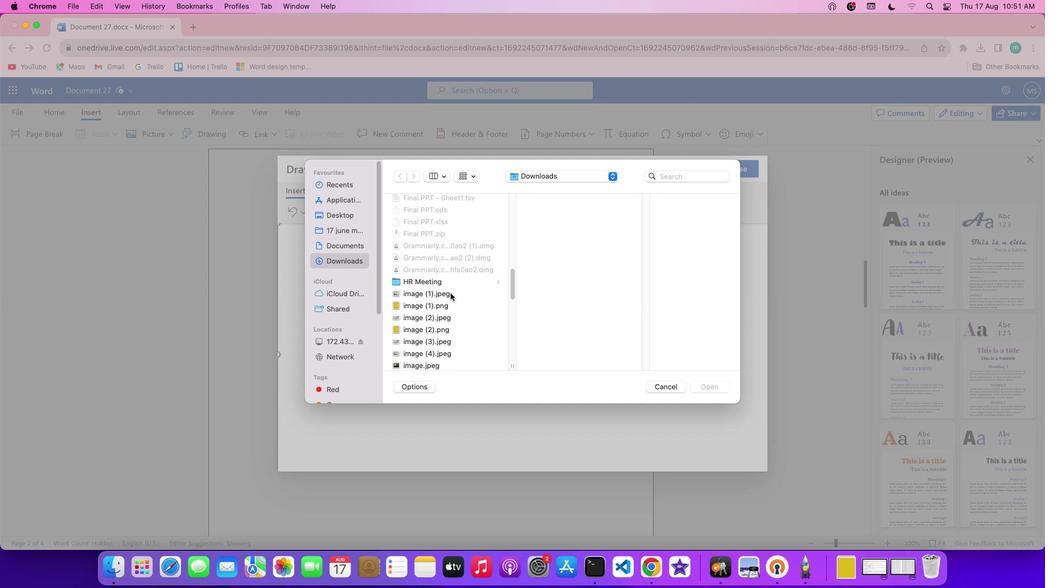 
Action: Mouse scrolled (450, 293) with delta (0, 0)
Screenshot: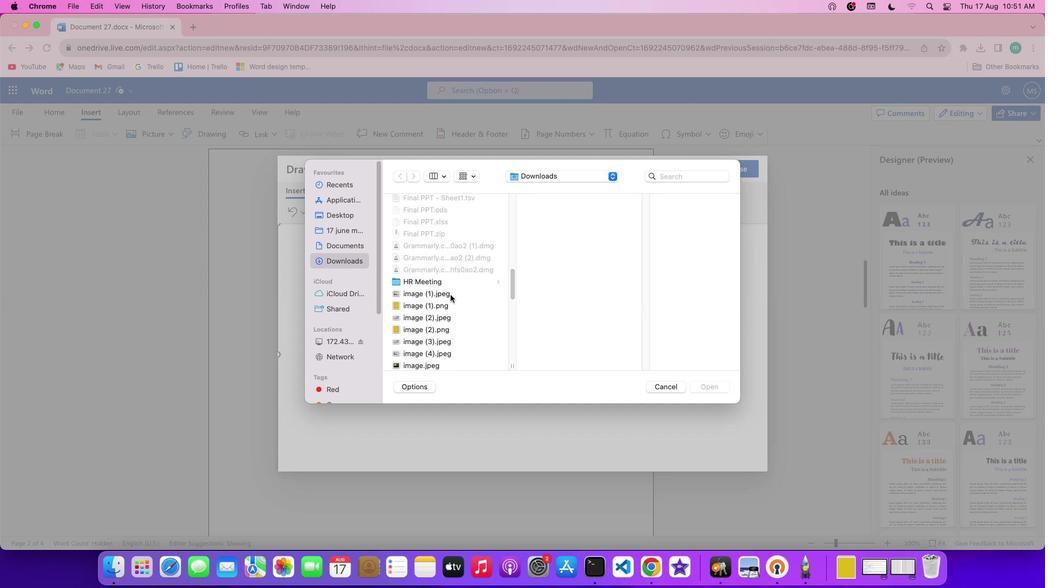
Action: Mouse moved to (441, 305)
Screenshot: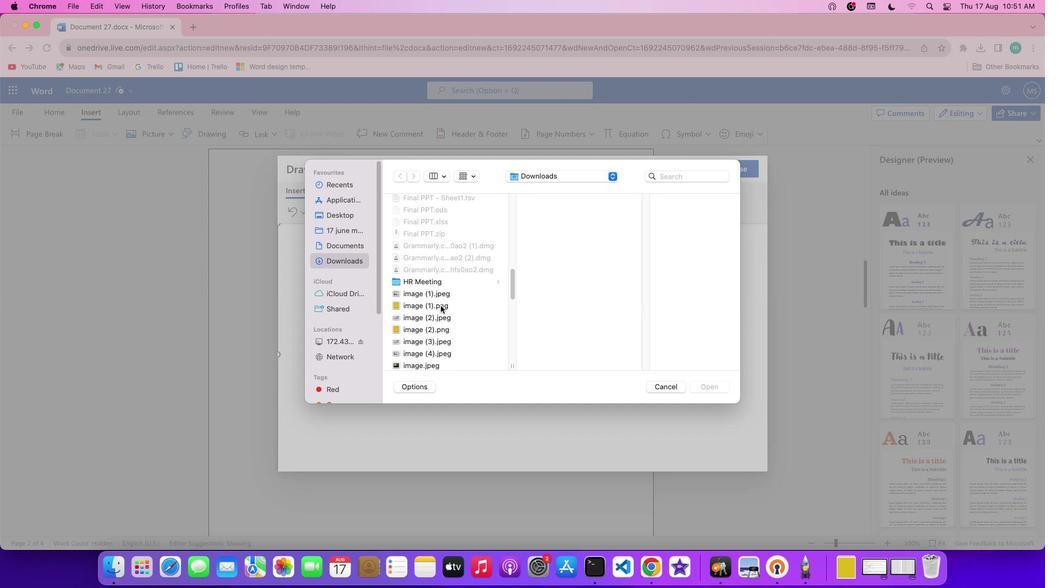 
Action: Mouse scrolled (441, 305) with delta (0, 0)
Screenshot: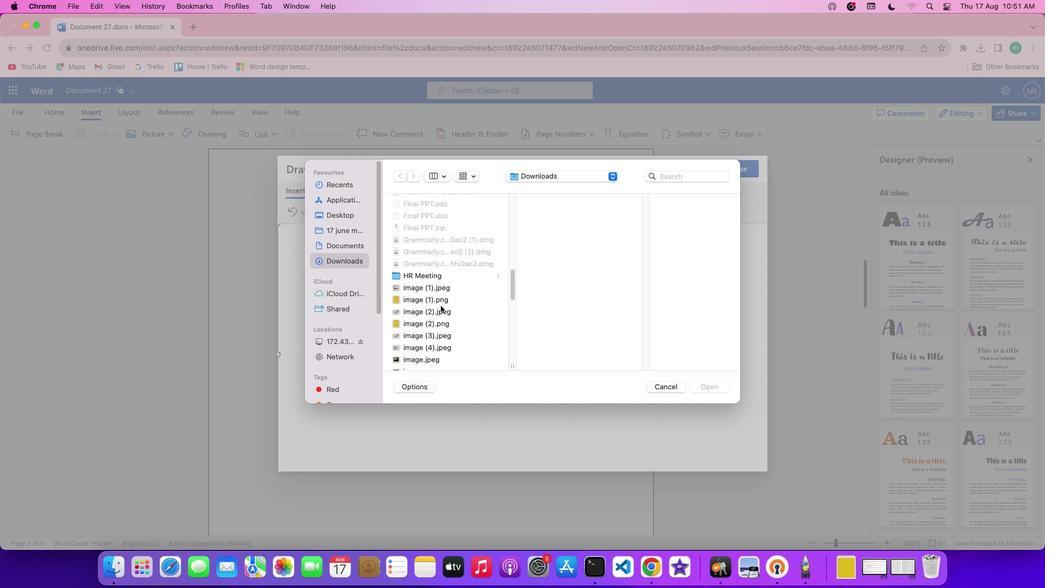 
Action: Mouse scrolled (441, 305) with delta (0, 0)
Screenshot: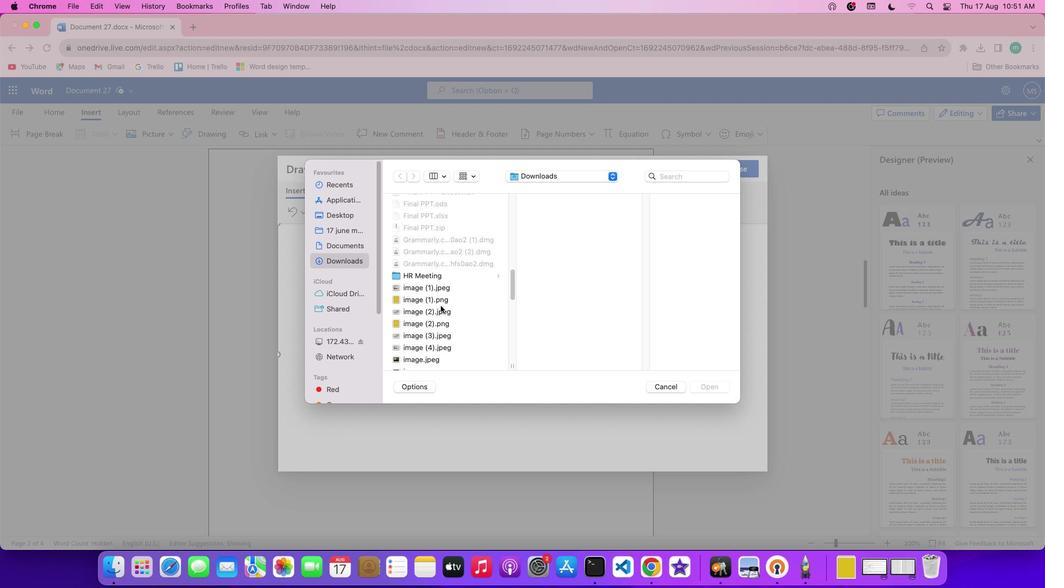 
Action: Mouse moved to (470, 312)
Screenshot: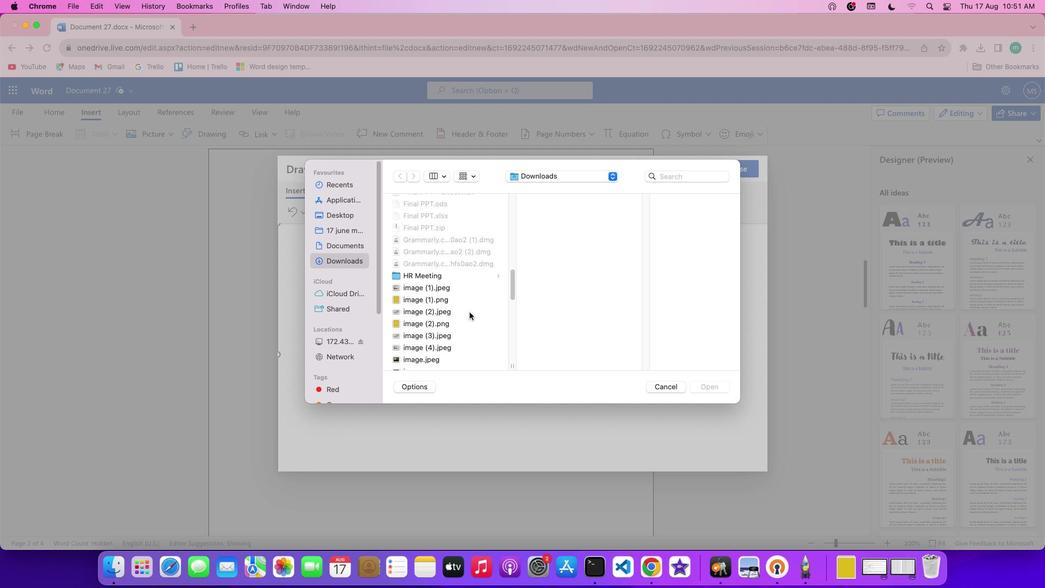 
Action: Mouse scrolled (470, 312) with delta (0, 0)
Screenshot: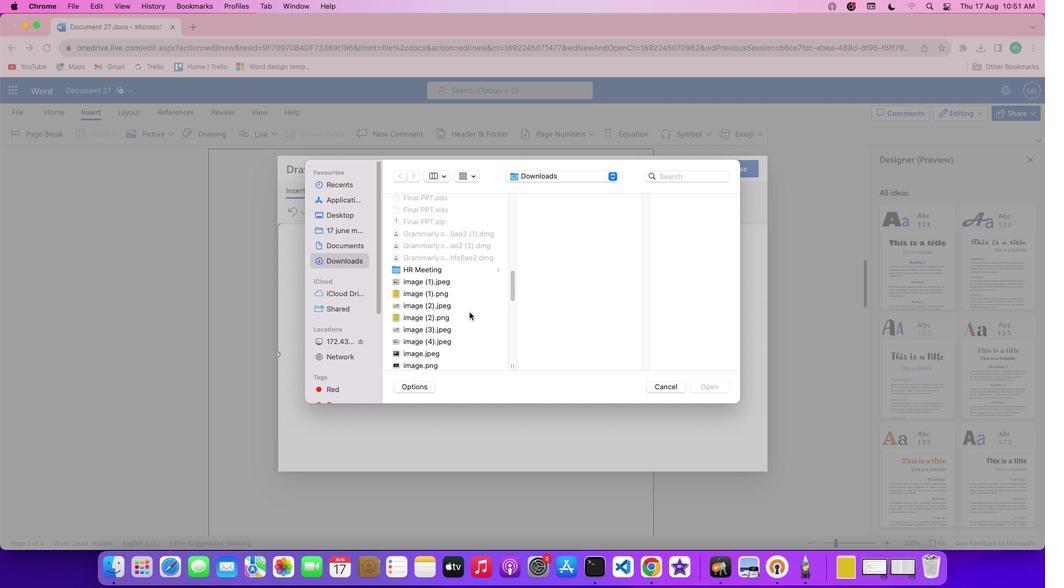 
Action: Mouse scrolled (470, 312) with delta (0, 0)
Screenshot: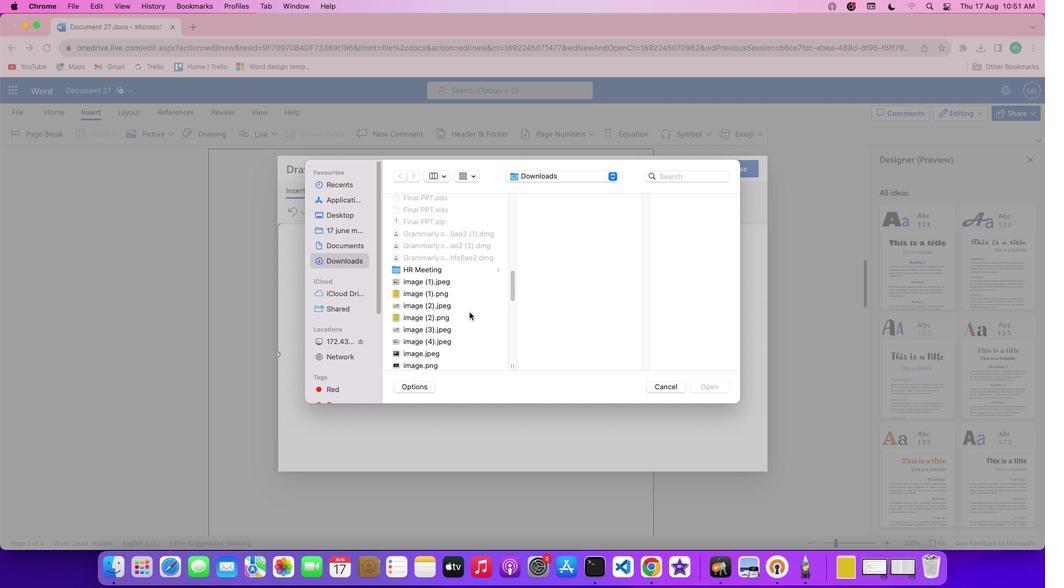 
Action: Mouse moved to (422, 315)
Screenshot: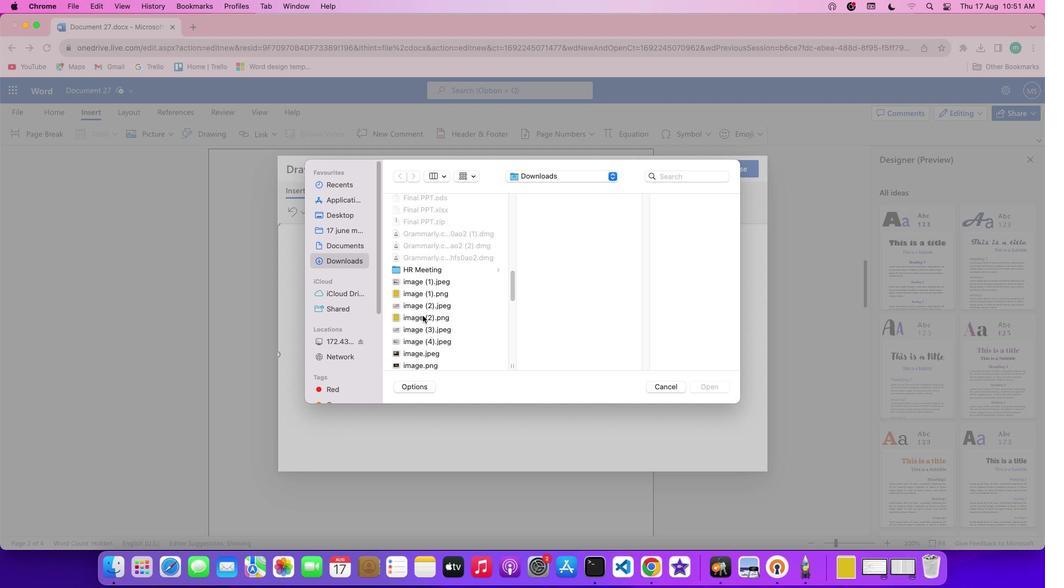 
Action: Mouse pressed left at (422, 315)
Screenshot: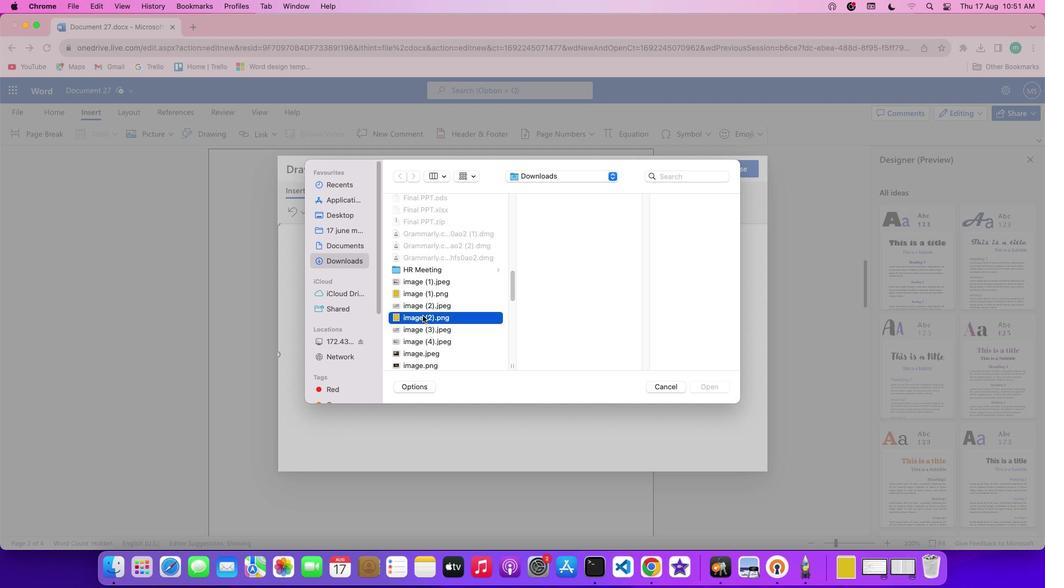 
Action: Mouse moved to (707, 388)
Screenshot: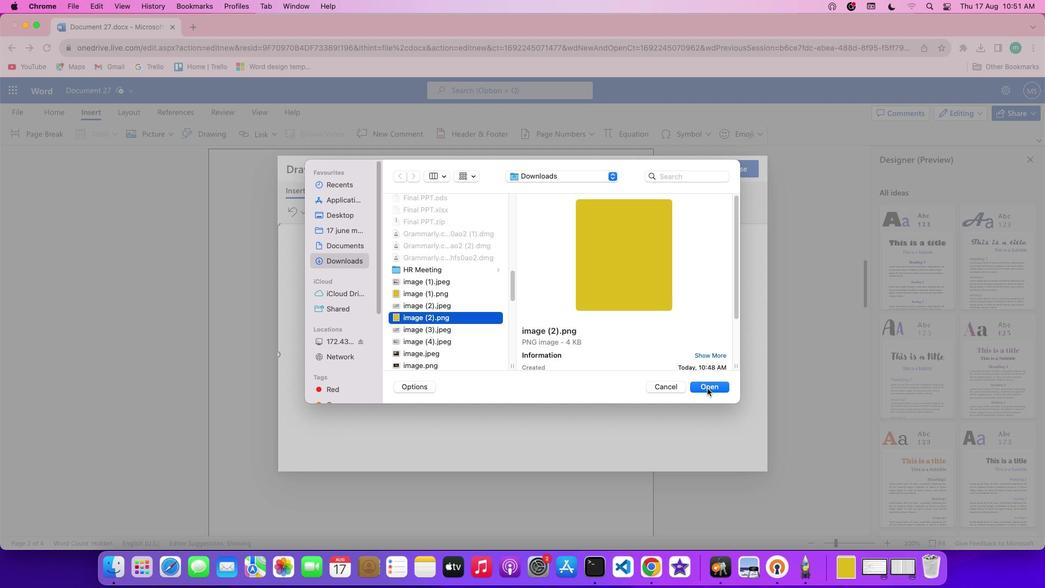 
Action: Mouse pressed left at (707, 388)
Screenshot: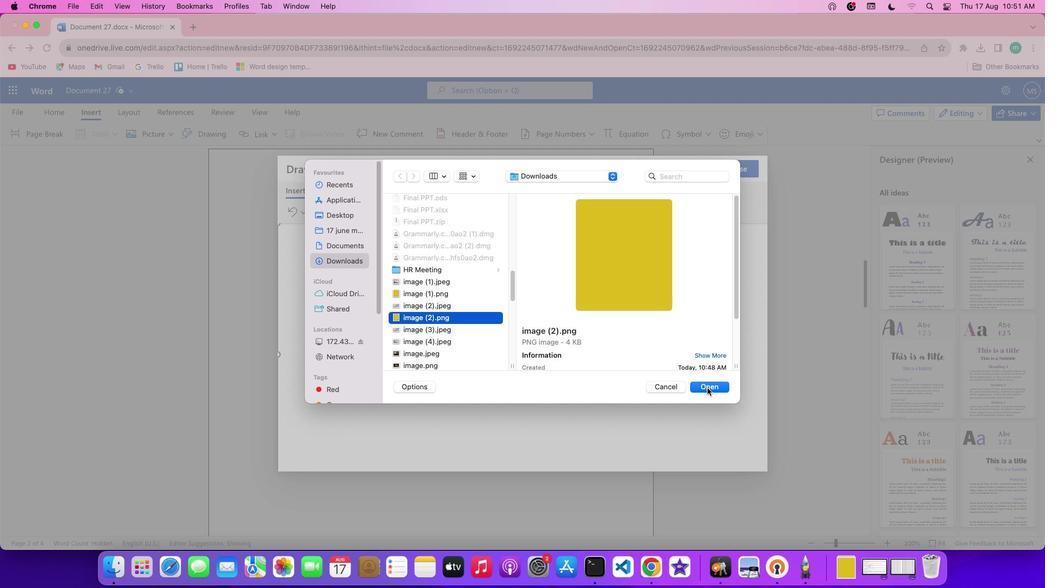 
Action: Mouse moved to (520, 263)
Screenshot: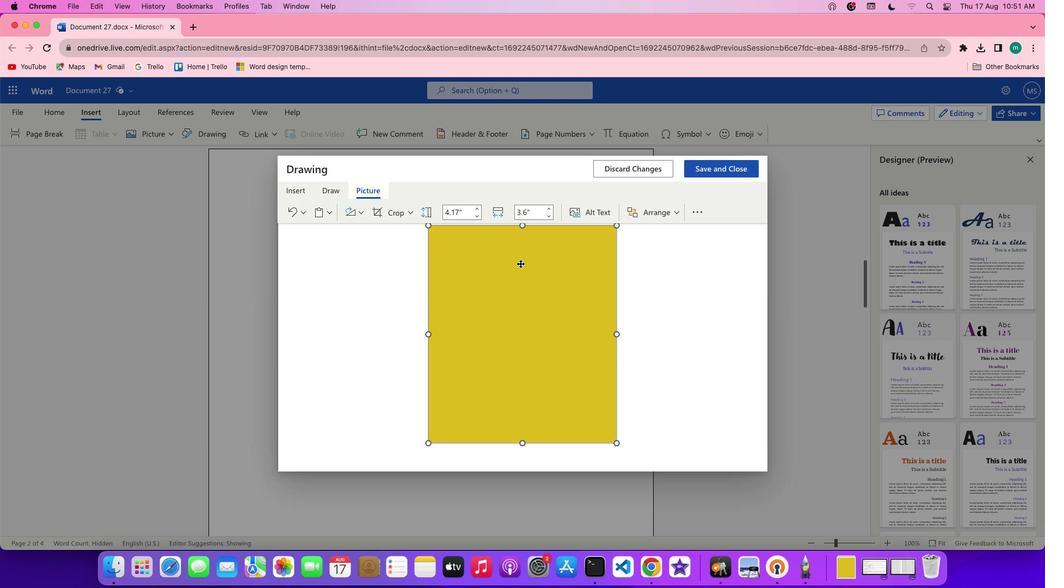 
Action: Mouse pressed left at (520, 263)
Screenshot: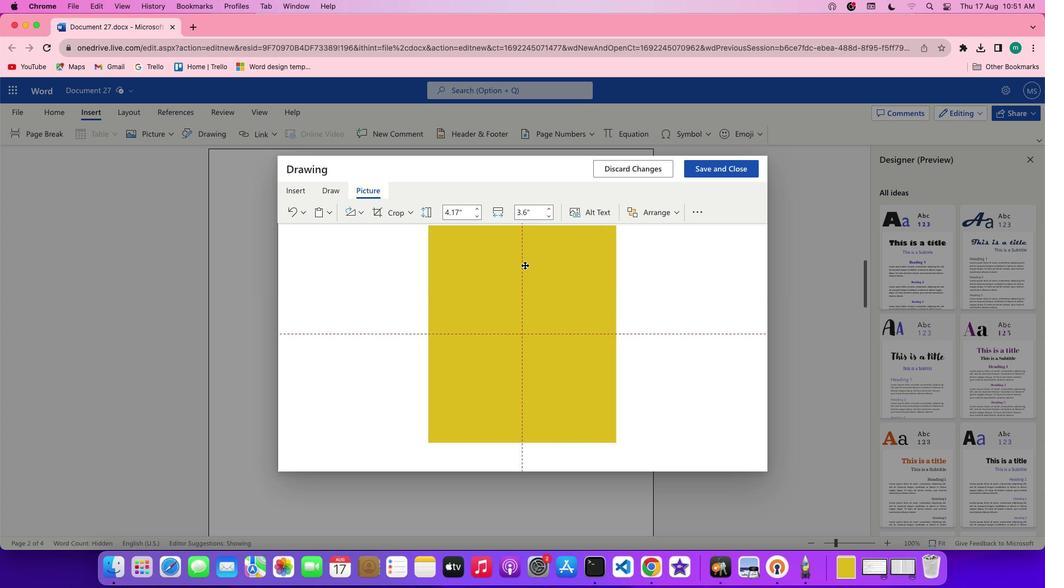 
Action: Mouse moved to (673, 235)
Screenshot: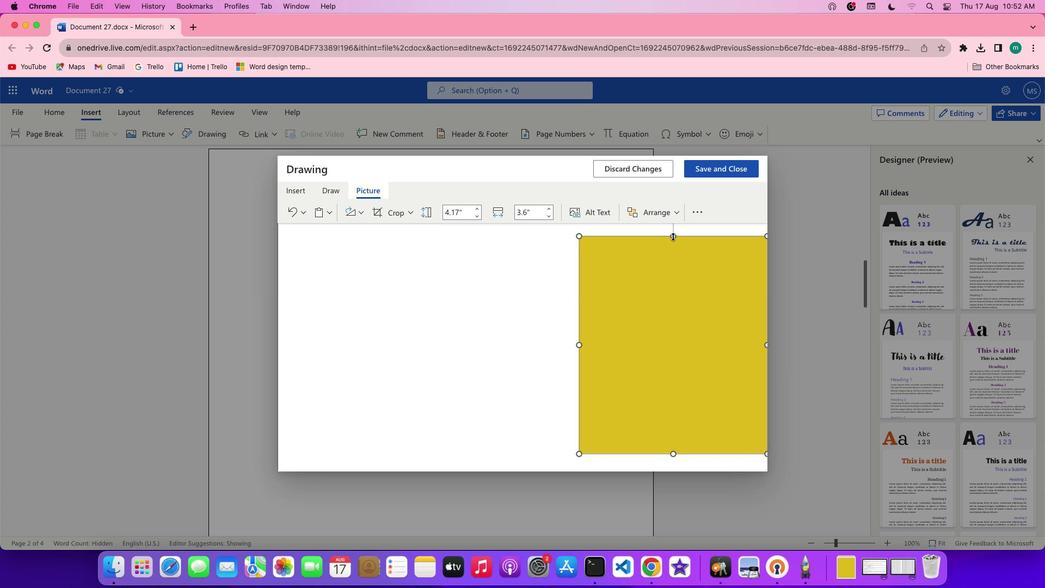 
Action: Mouse pressed left at (673, 235)
Screenshot: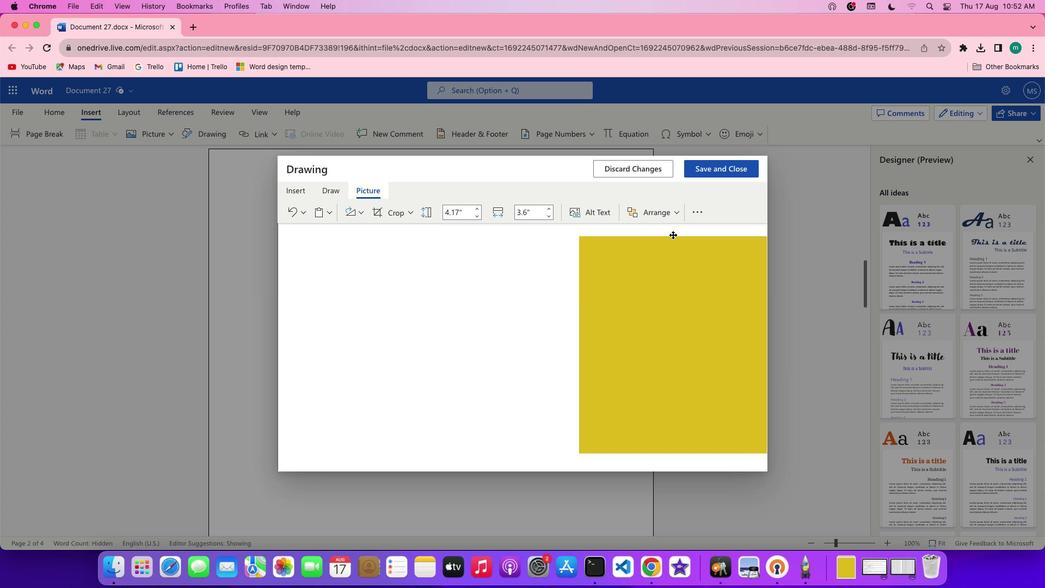 
Action: Mouse moved to (673, 452)
Screenshot: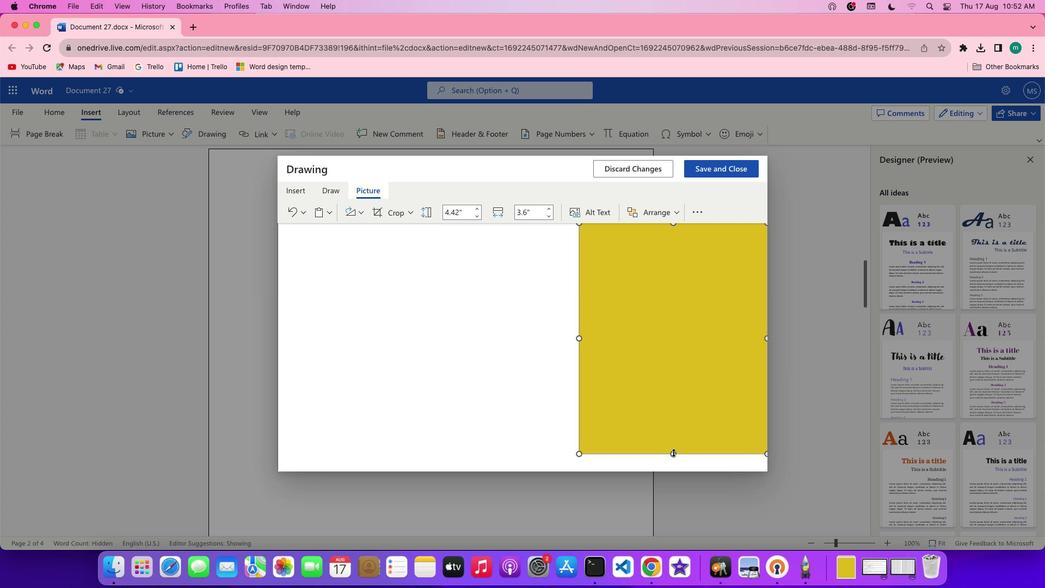 
Action: Mouse pressed left at (673, 452)
Screenshot: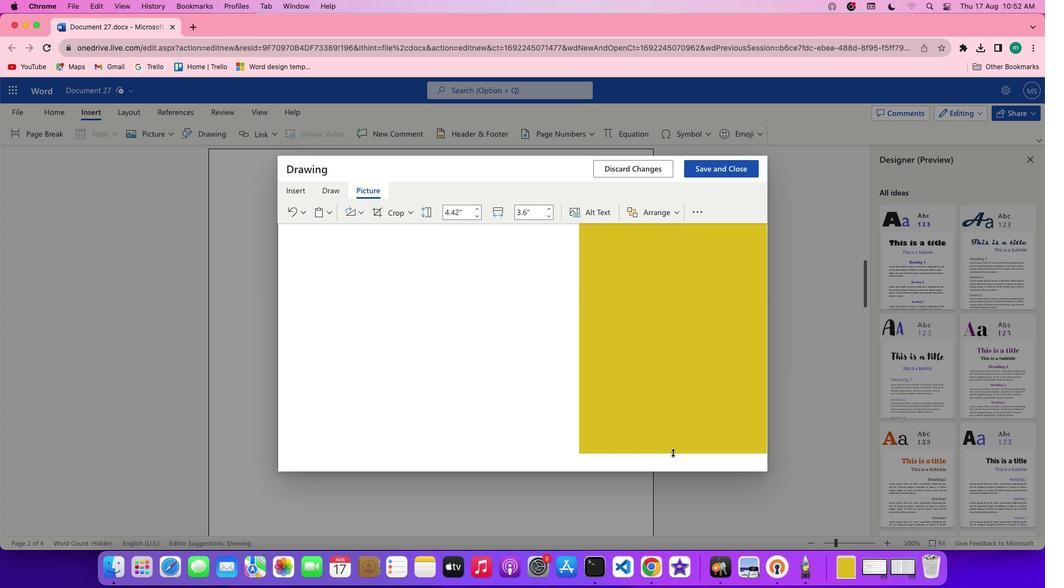 
Action: Mouse moved to (579, 347)
Screenshot: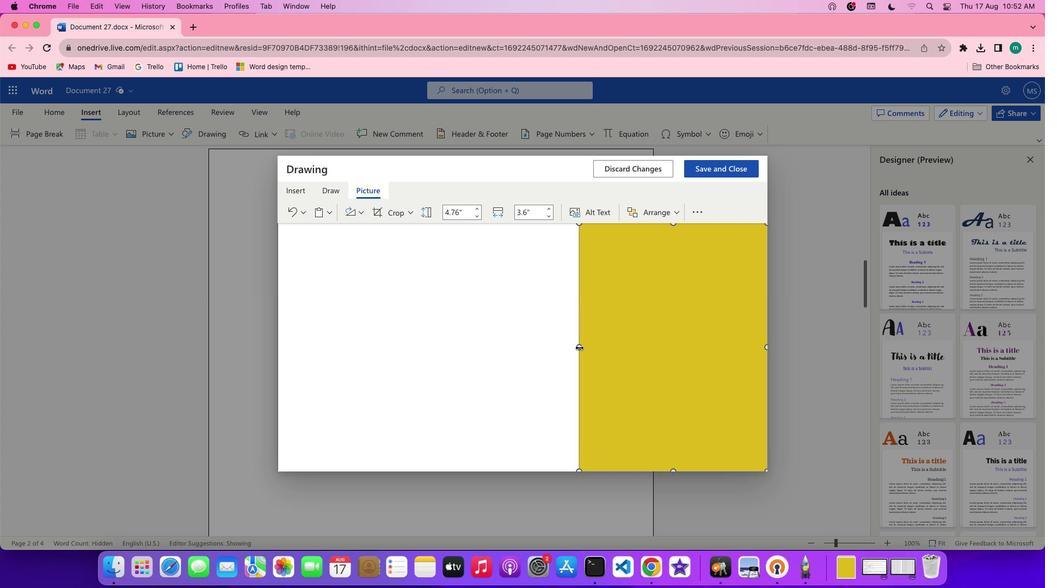 
Action: Mouse pressed left at (579, 347)
Screenshot: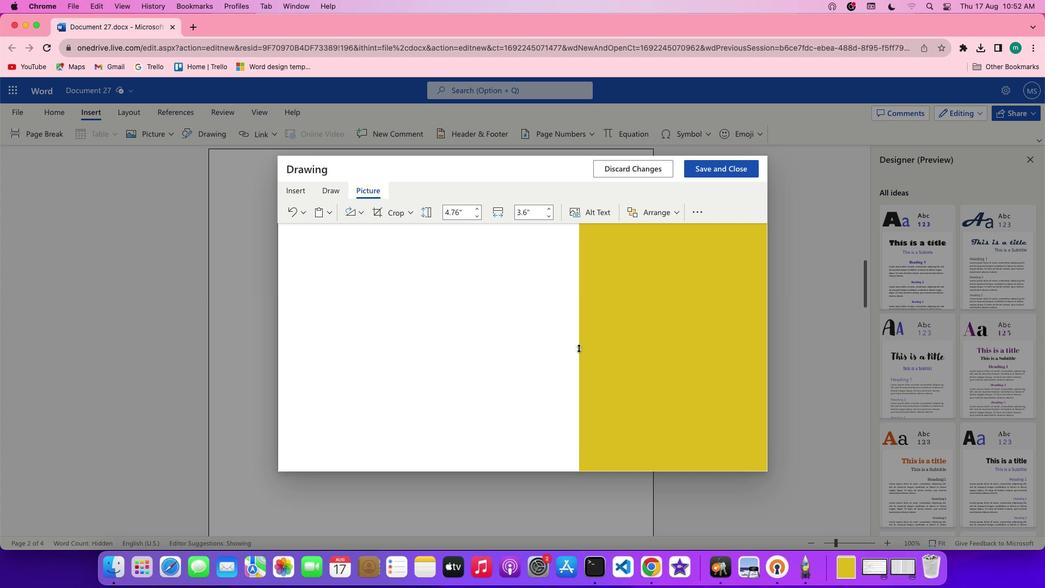 
Action: Mouse moved to (456, 347)
Screenshot: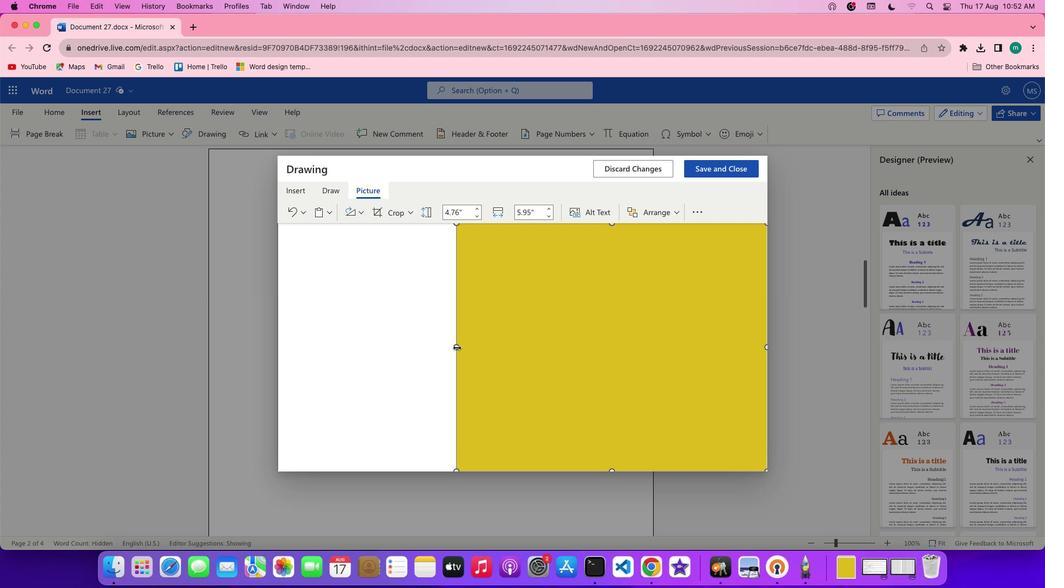 
Action: Mouse pressed left at (456, 347)
Screenshot: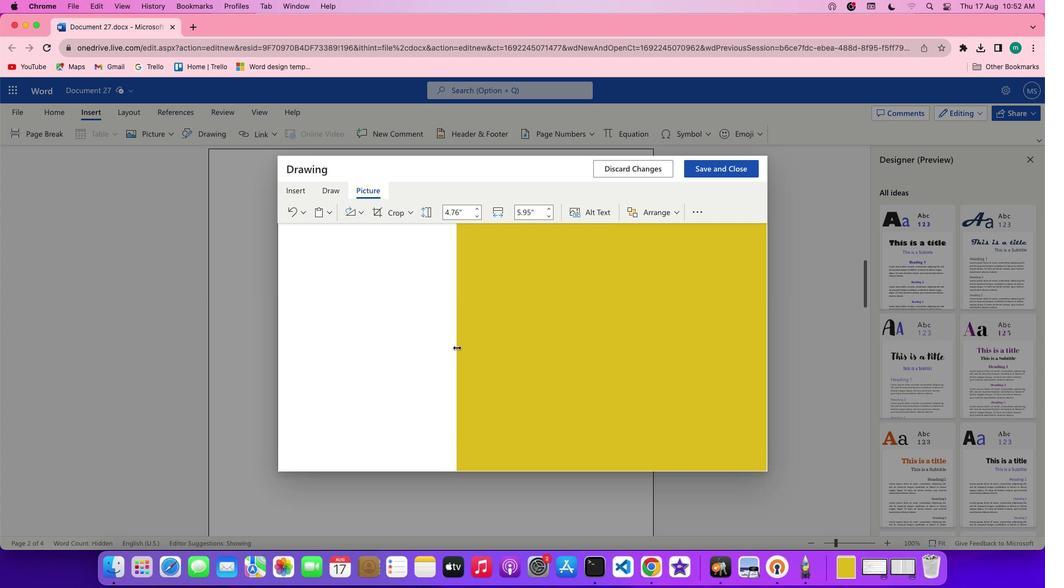
Action: Mouse moved to (730, 170)
Screenshot: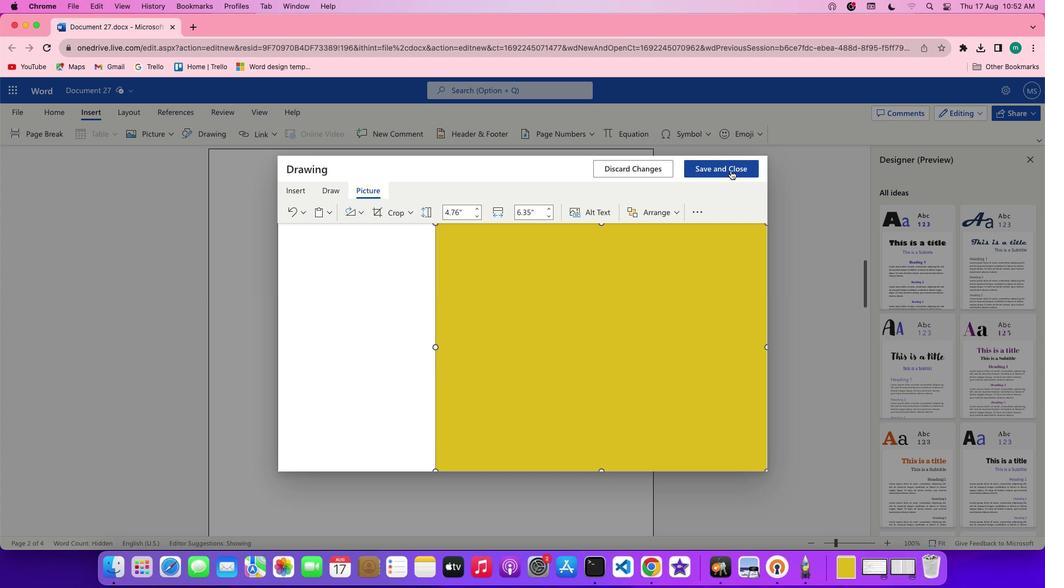 
Action: Mouse pressed left at (730, 170)
Screenshot: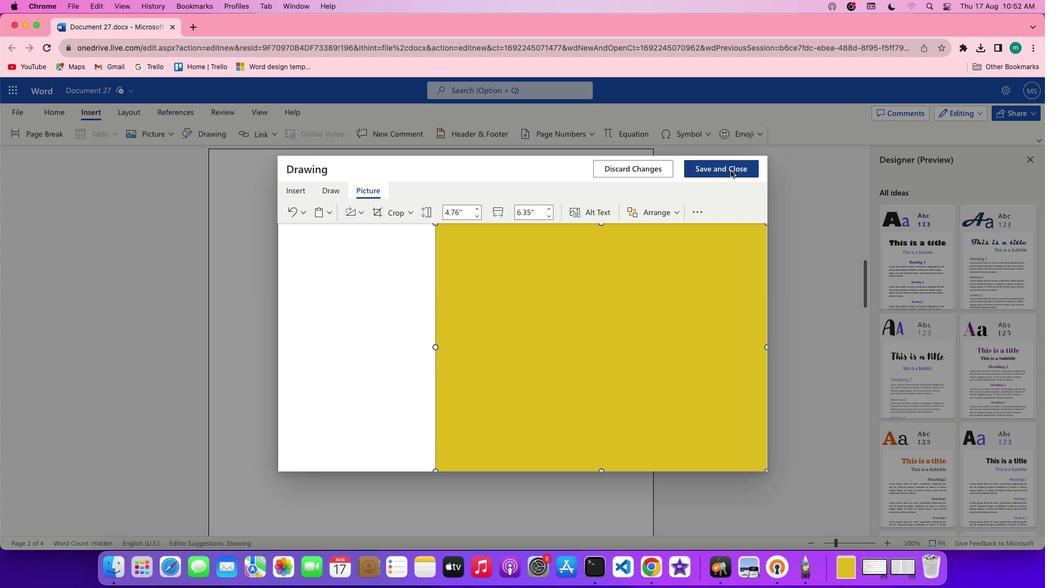 
Action: Mouse moved to (524, 324)
Screenshot: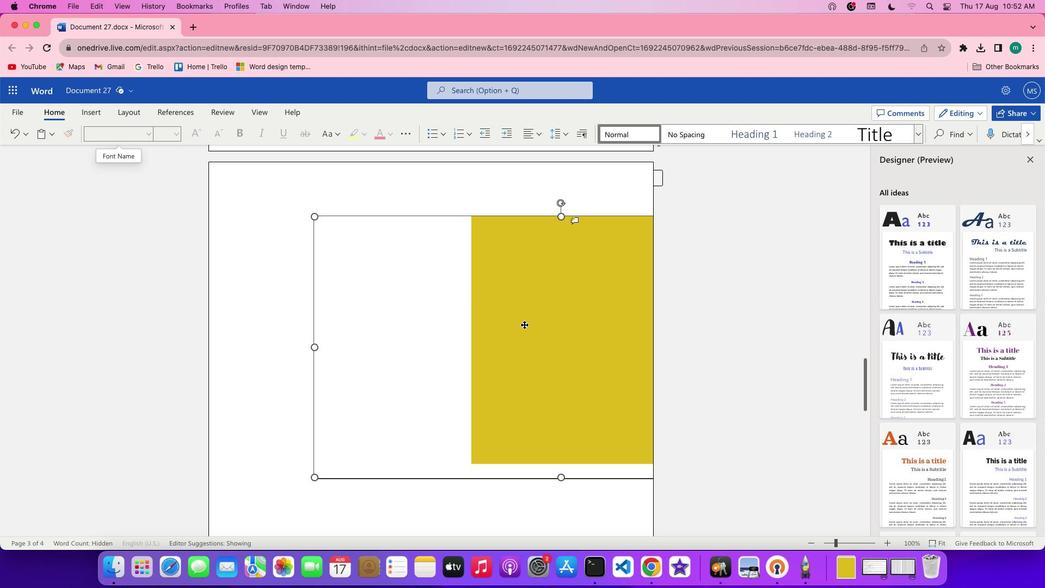 
Action: Mouse pressed left at (524, 324)
Screenshot: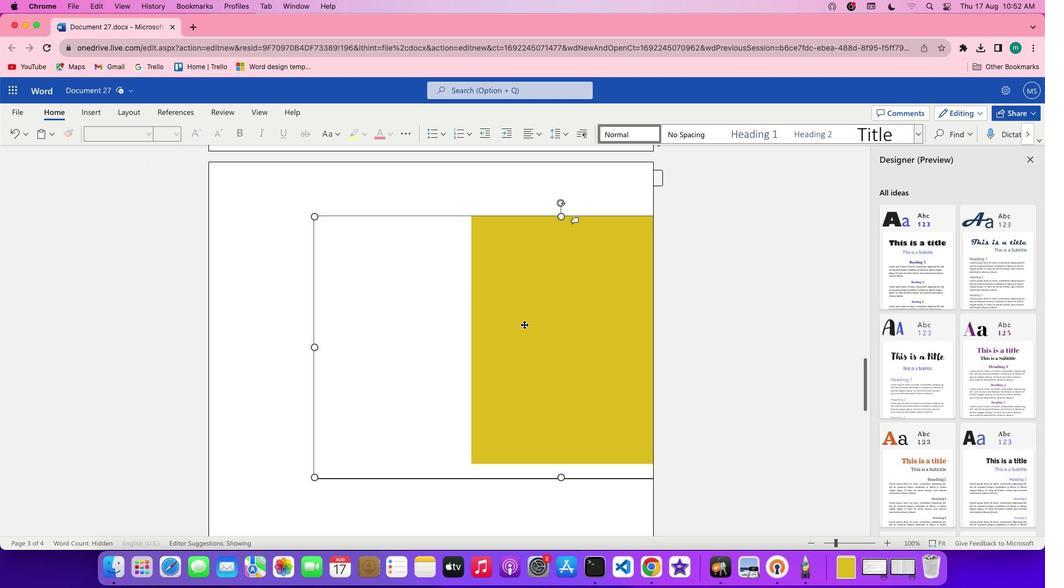 
Action: Mouse pressed left at (524, 324)
Screenshot: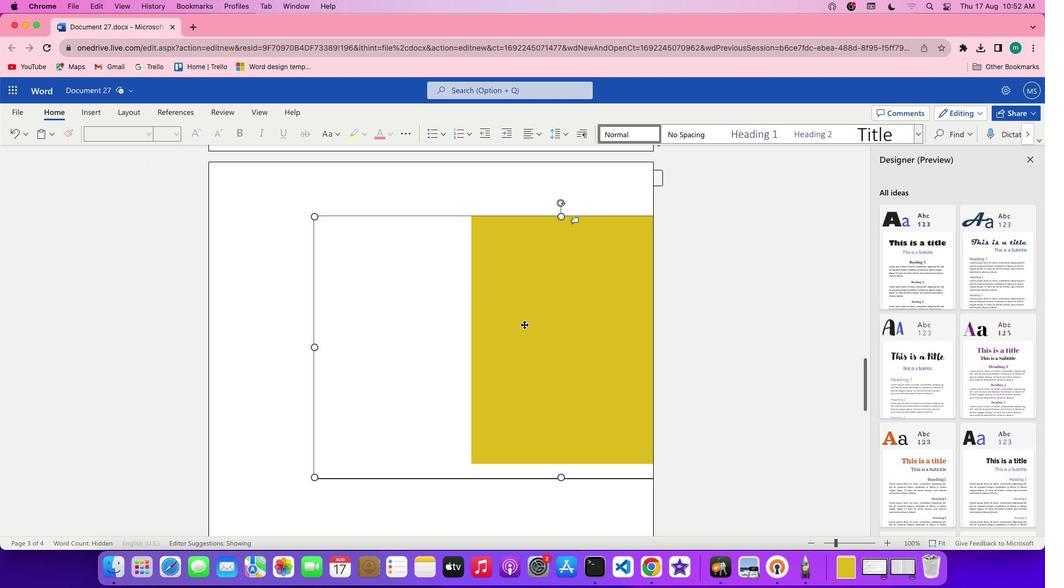 
Action: Mouse moved to (597, 394)
Screenshot: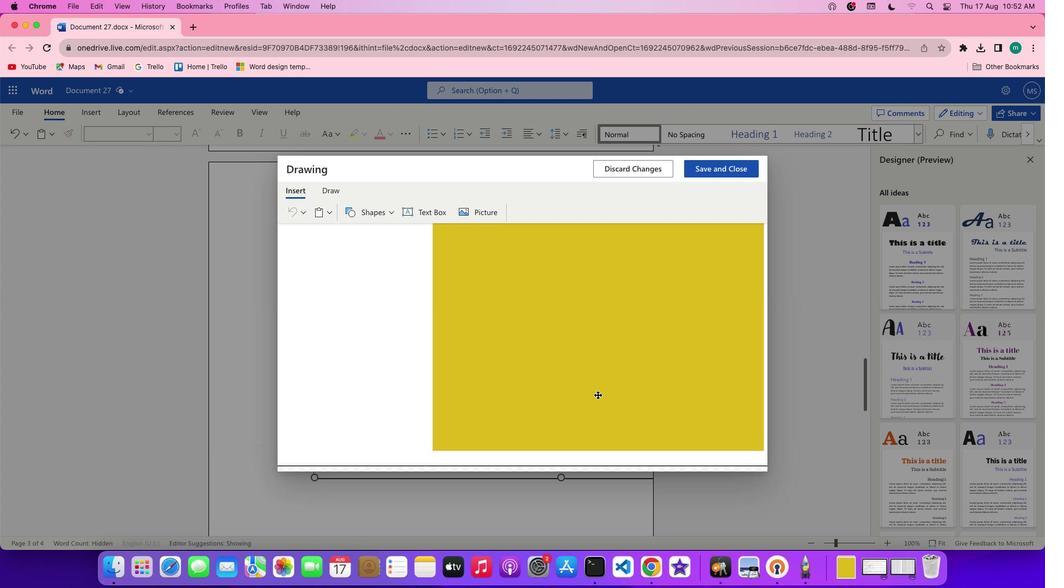 
Action: Mouse pressed left at (597, 394)
Screenshot: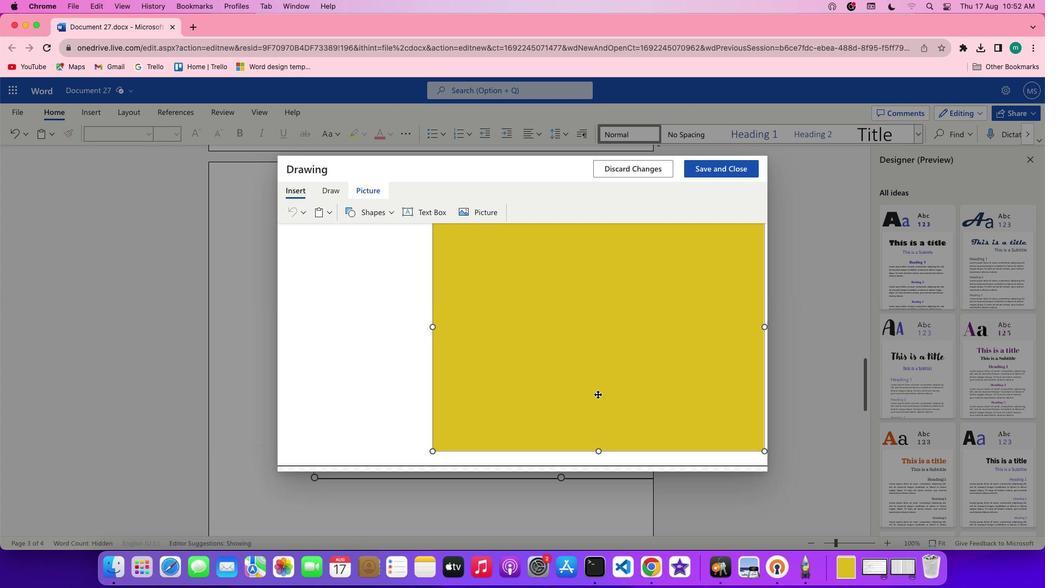 
Action: Mouse moved to (598, 452)
Screenshot: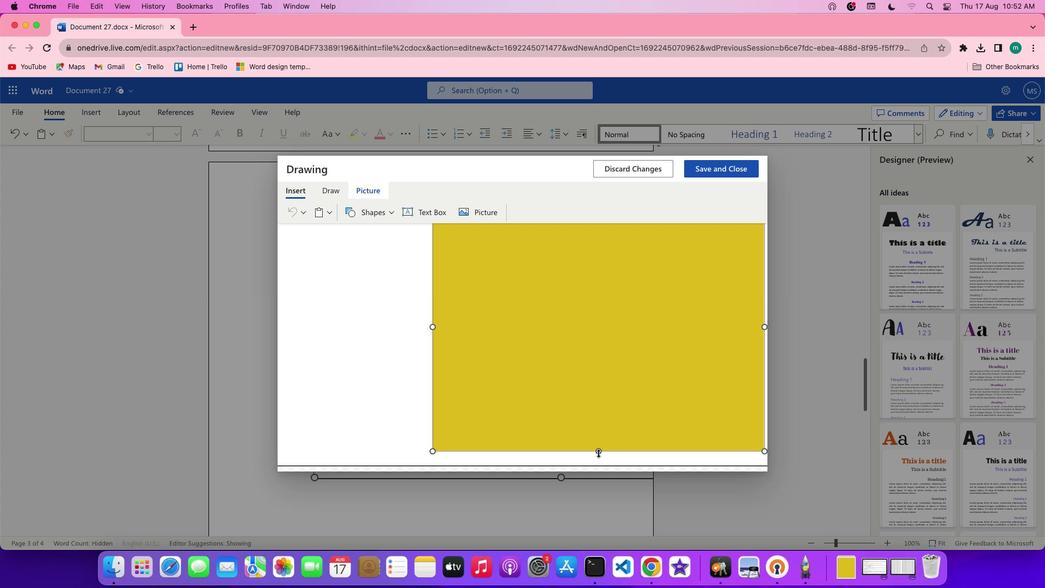 
Action: Mouse pressed left at (598, 452)
Screenshot: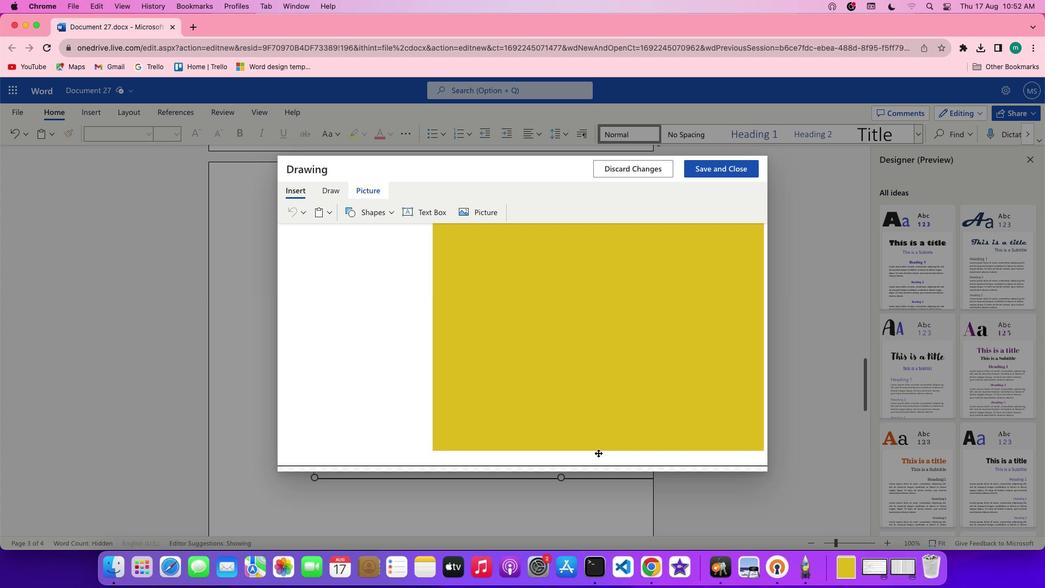 
Action: Mouse moved to (715, 171)
Screenshot: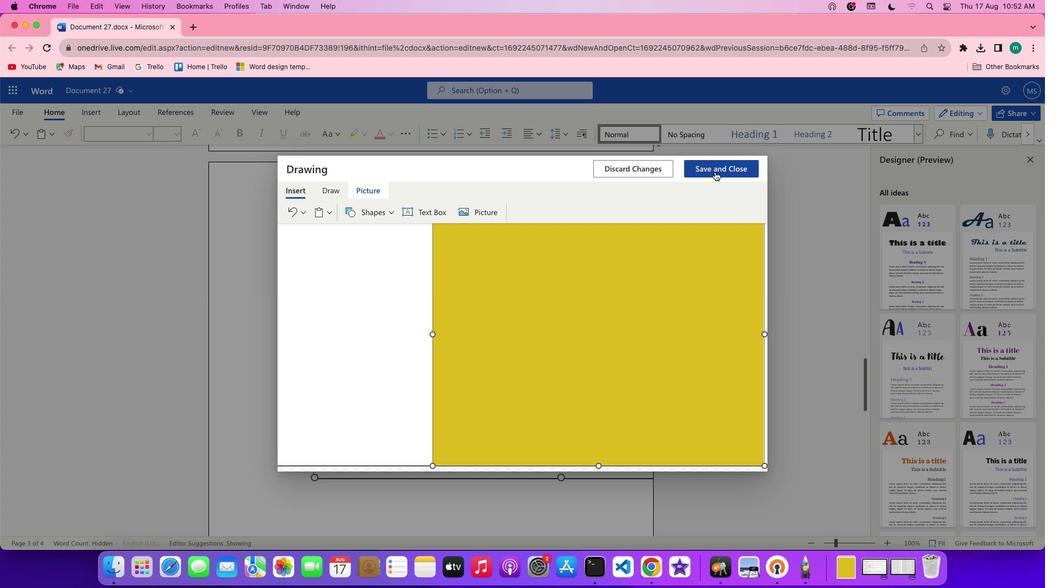 
Action: Mouse pressed left at (715, 171)
Screenshot: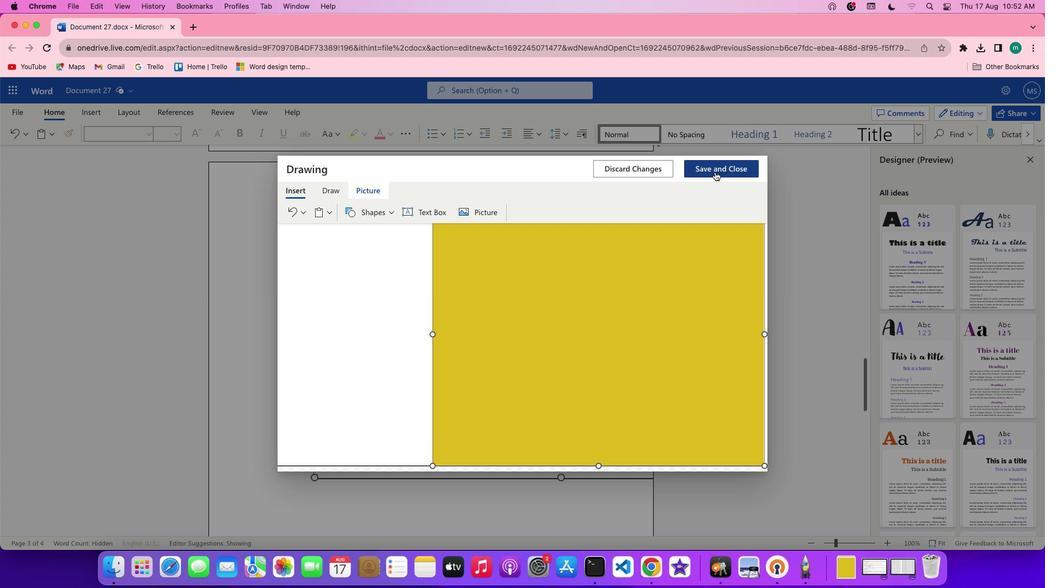 
Action: Mouse moved to (136, 117)
Screenshot: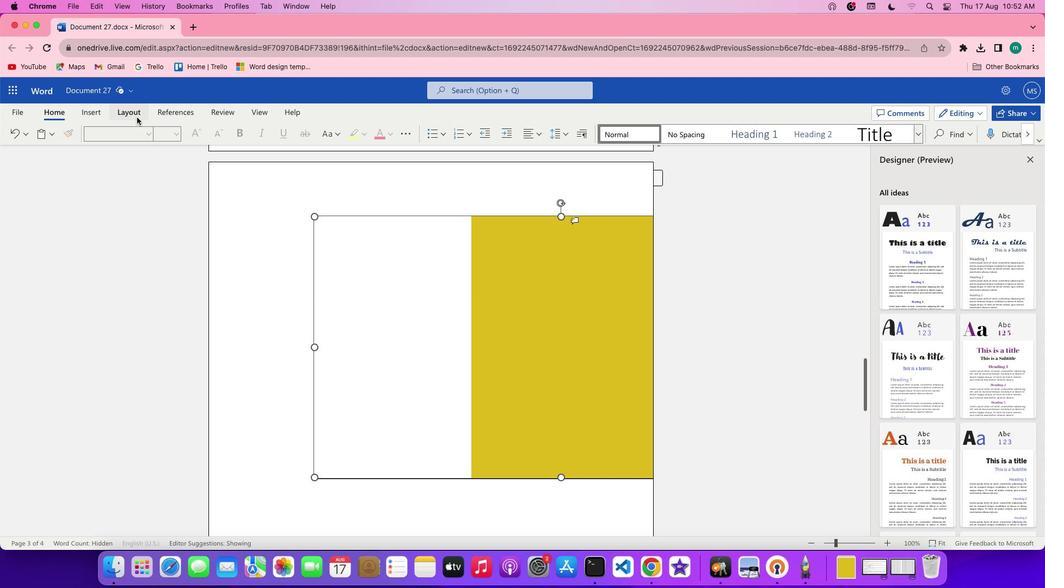 
Action: Mouse pressed left at (136, 117)
Screenshot: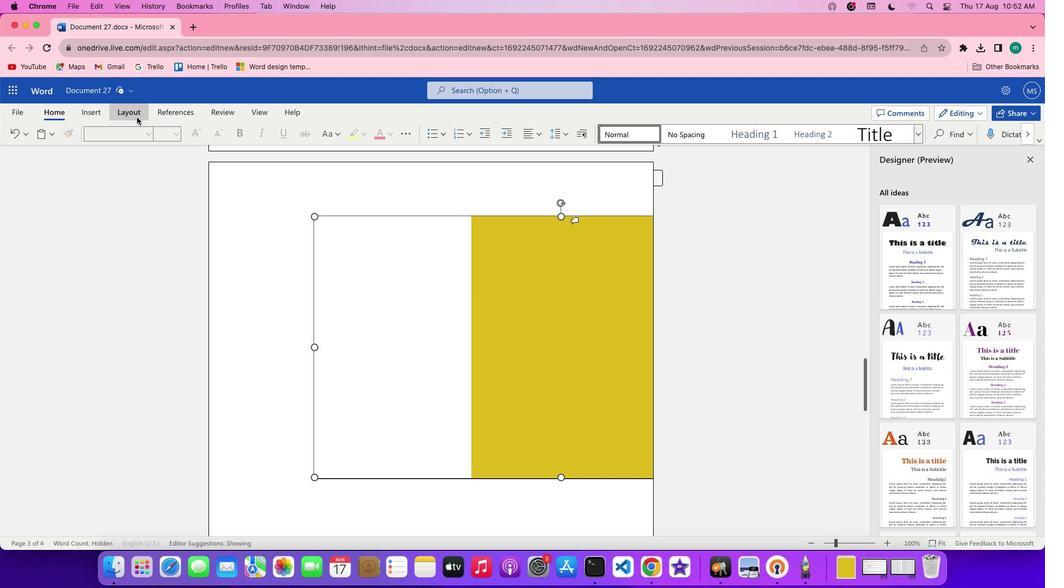 
Action: Mouse moved to (401, 137)
Screenshot: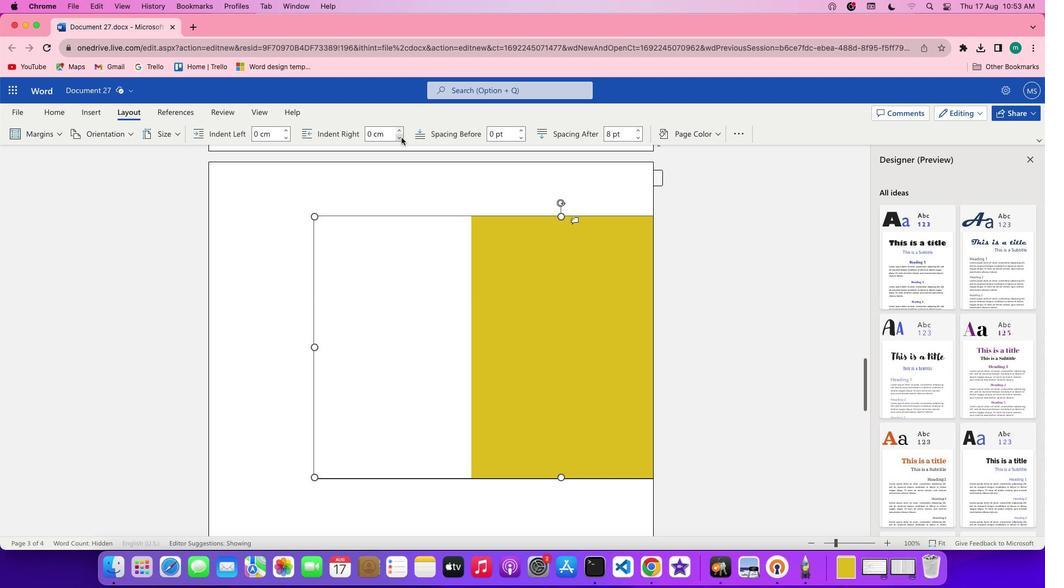 
Action: Mouse pressed left at (401, 137)
Screenshot: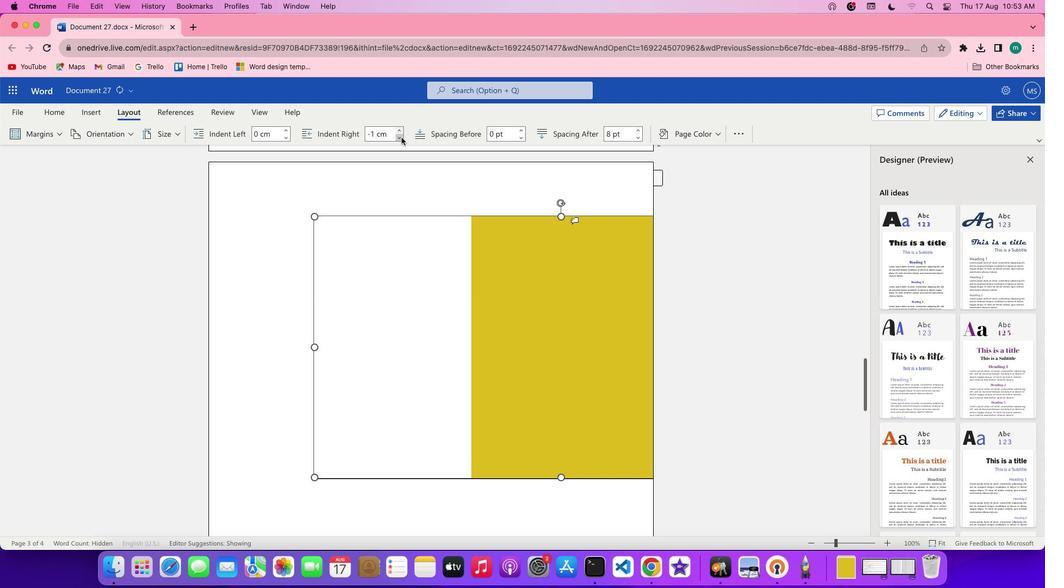 
Action: Mouse pressed left at (401, 137)
Screenshot: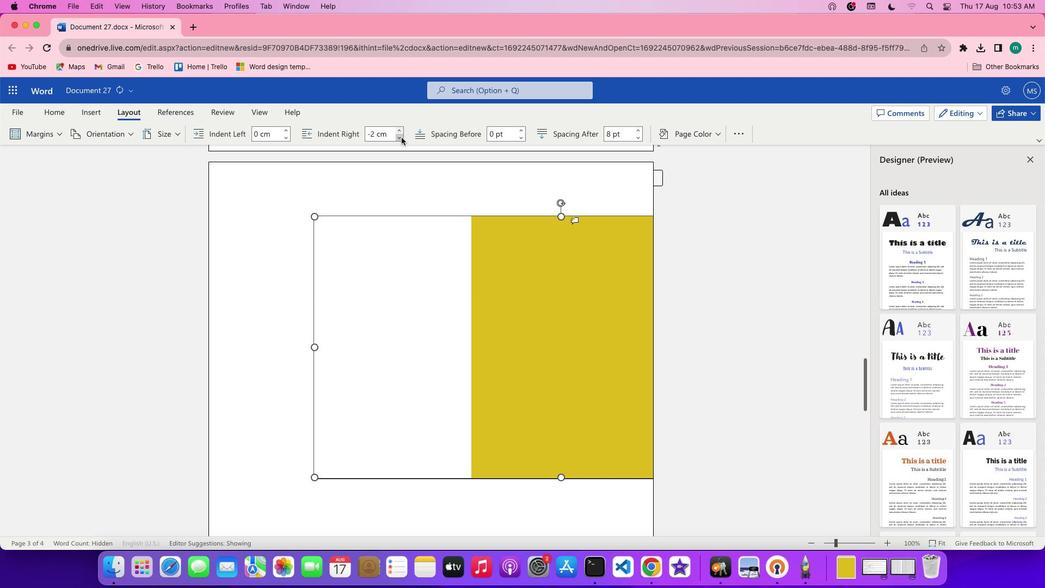 
Action: Mouse pressed left at (401, 137)
Screenshot: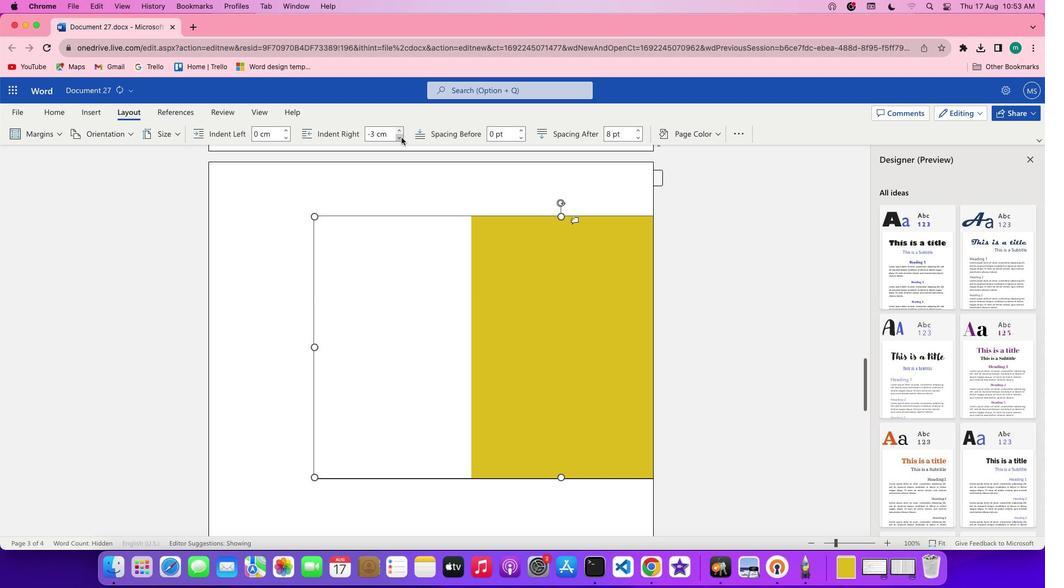 
Action: Mouse moved to (399, 129)
Screenshot: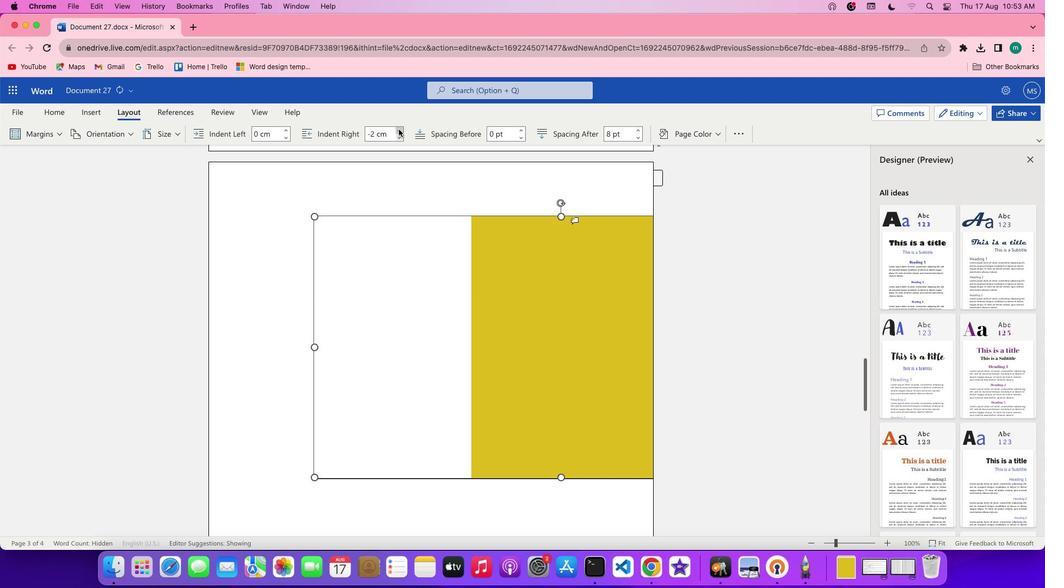 
Action: Mouse pressed left at (399, 129)
Screenshot: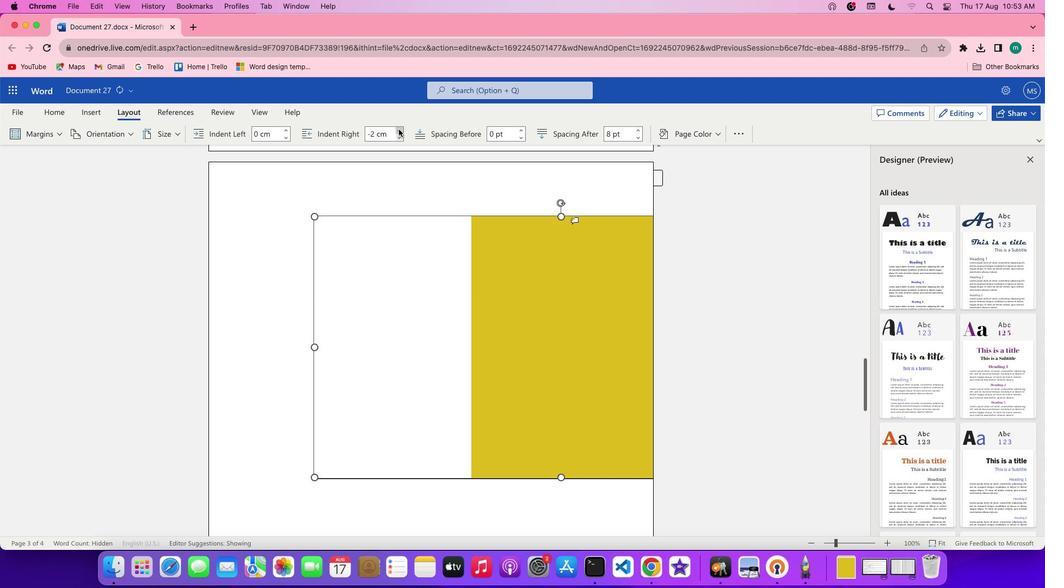 
Action: Mouse pressed left at (399, 129)
Screenshot: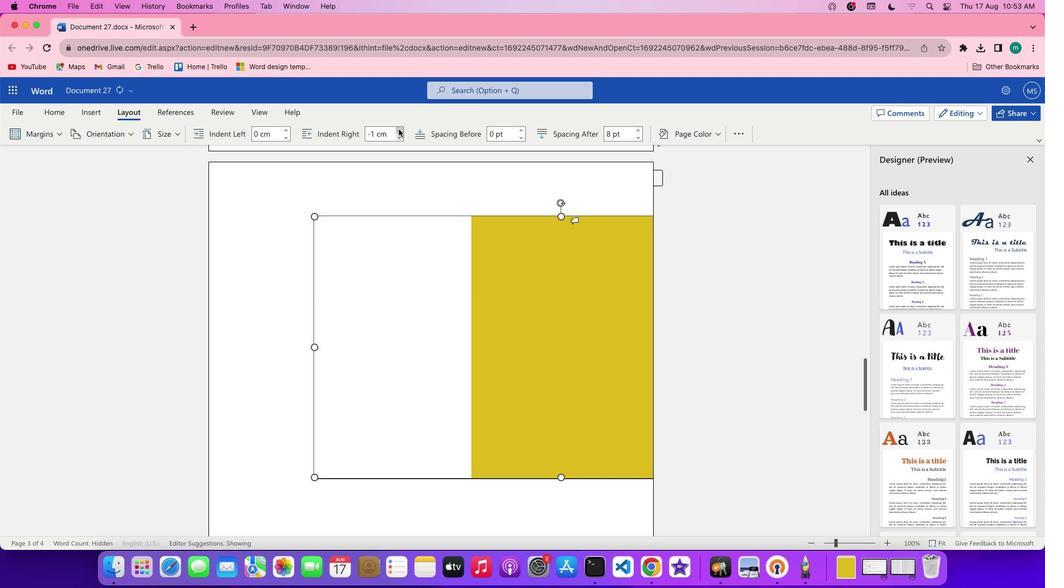
Action: Mouse pressed left at (399, 129)
Screenshot: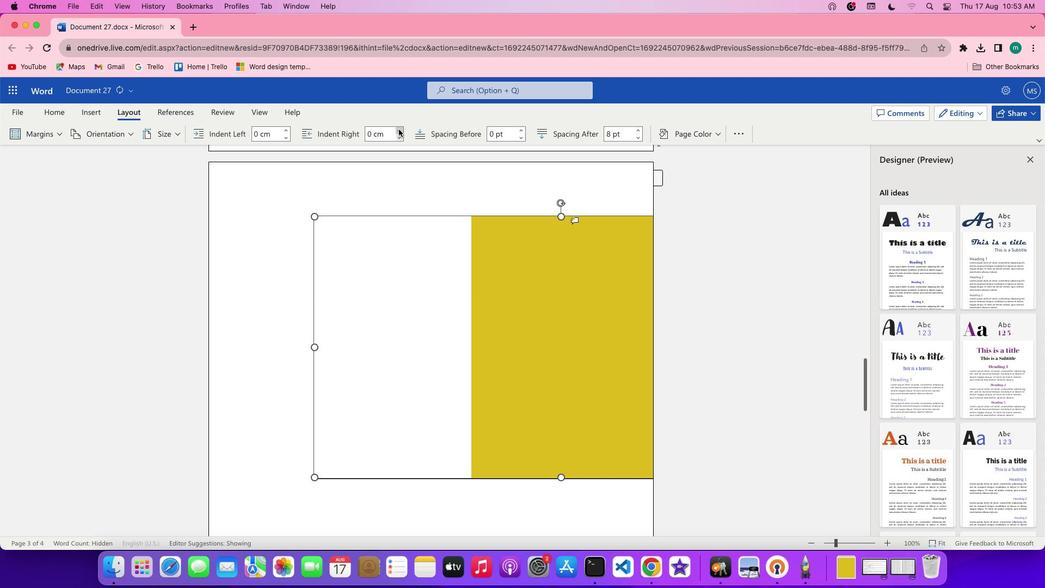 
Action: Mouse pressed left at (399, 129)
Screenshot: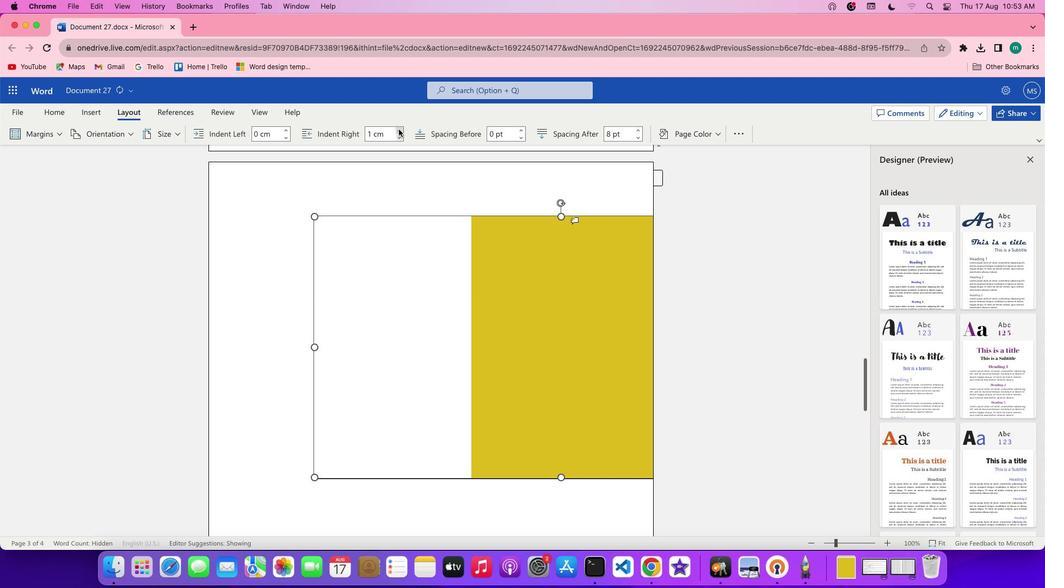 
Action: Mouse moved to (400, 132)
Screenshot: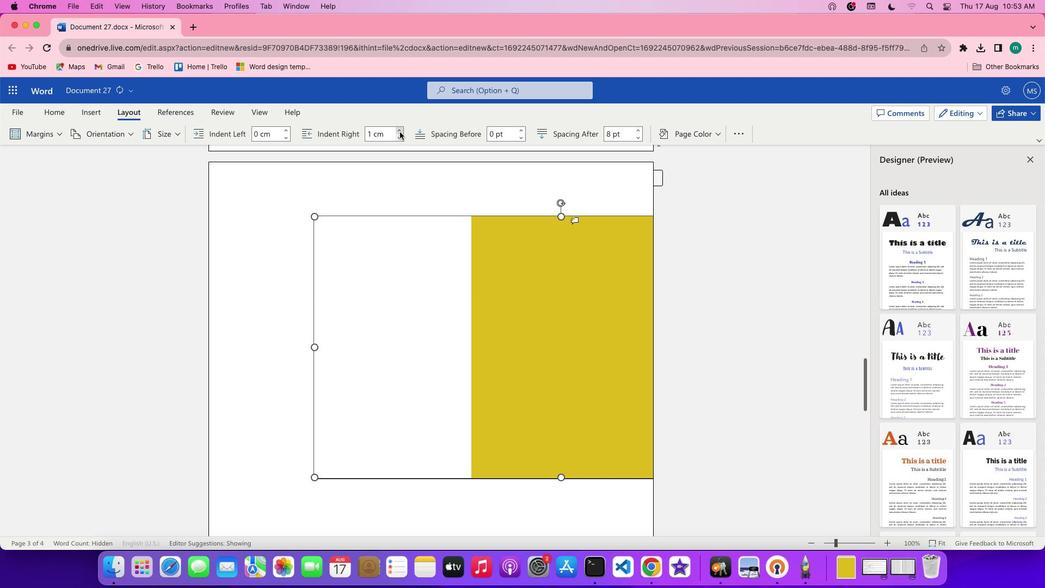 
Action: Mouse pressed left at (400, 132)
Screenshot: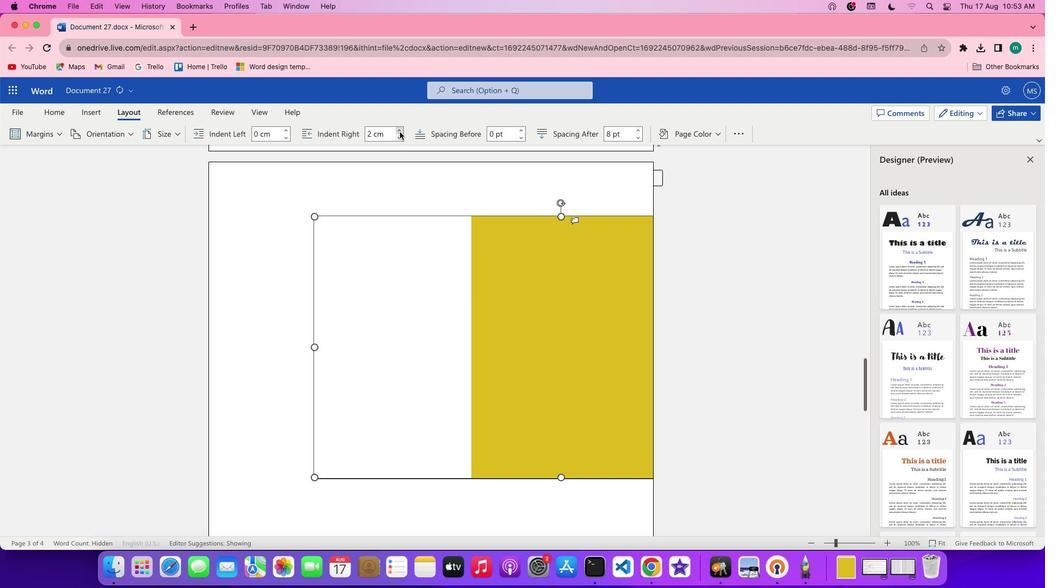 
Action: Mouse pressed left at (400, 132)
Screenshot: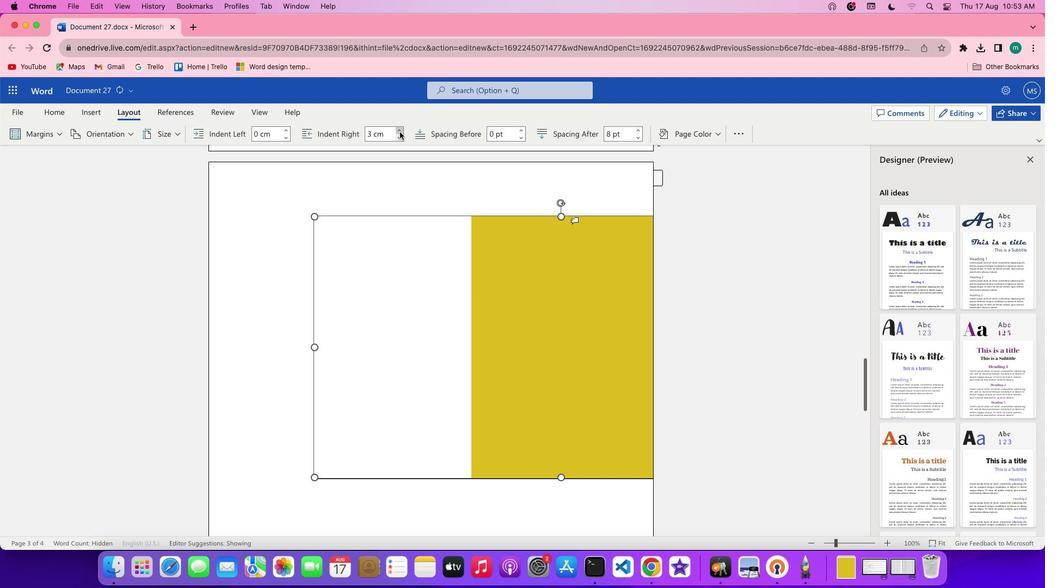
Action: Mouse moved to (288, 138)
Screenshot: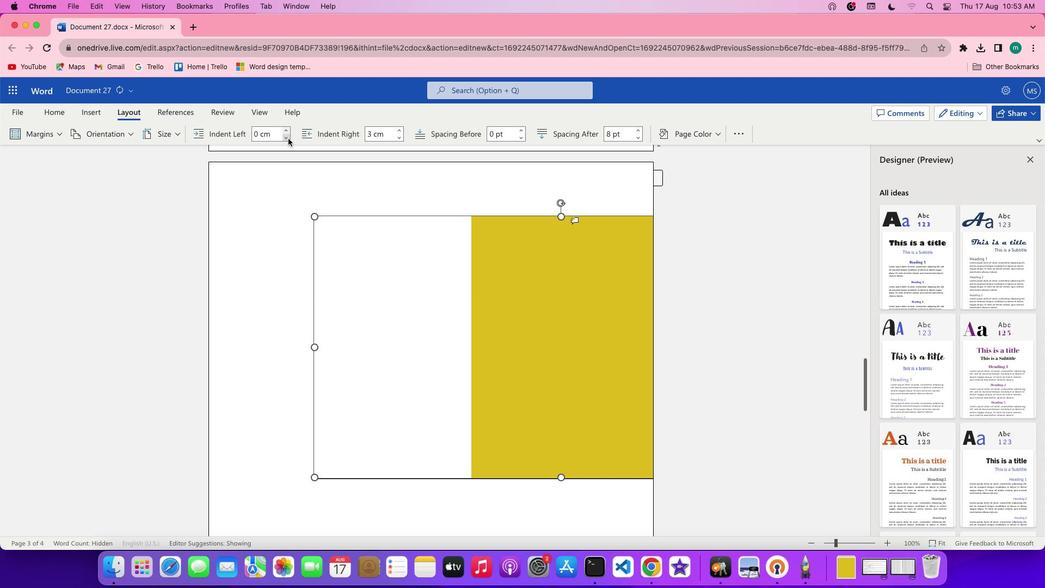 
Action: Mouse pressed left at (288, 138)
Screenshot: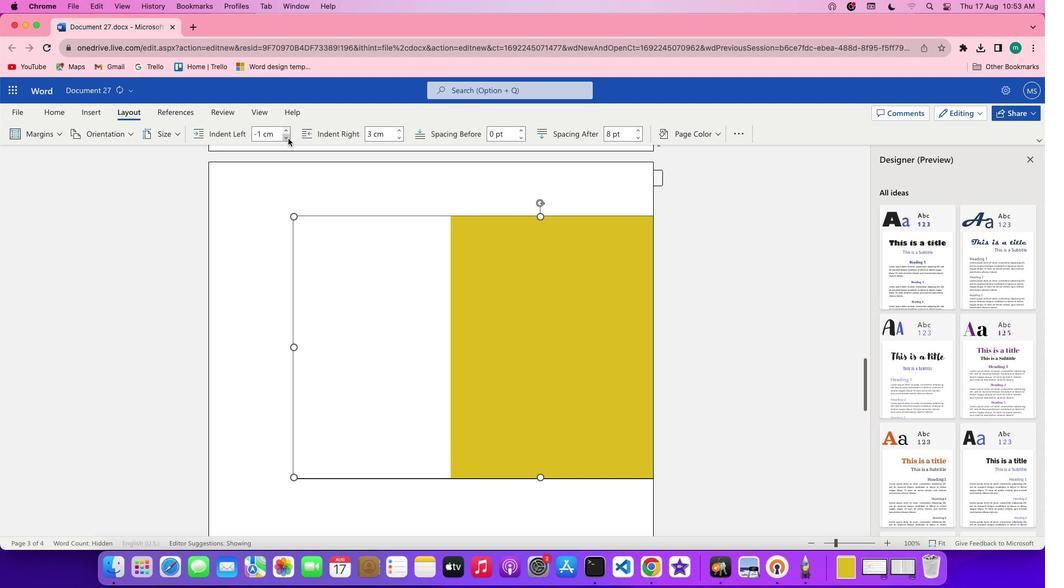 
Action: Mouse pressed left at (288, 138)
Screenshot: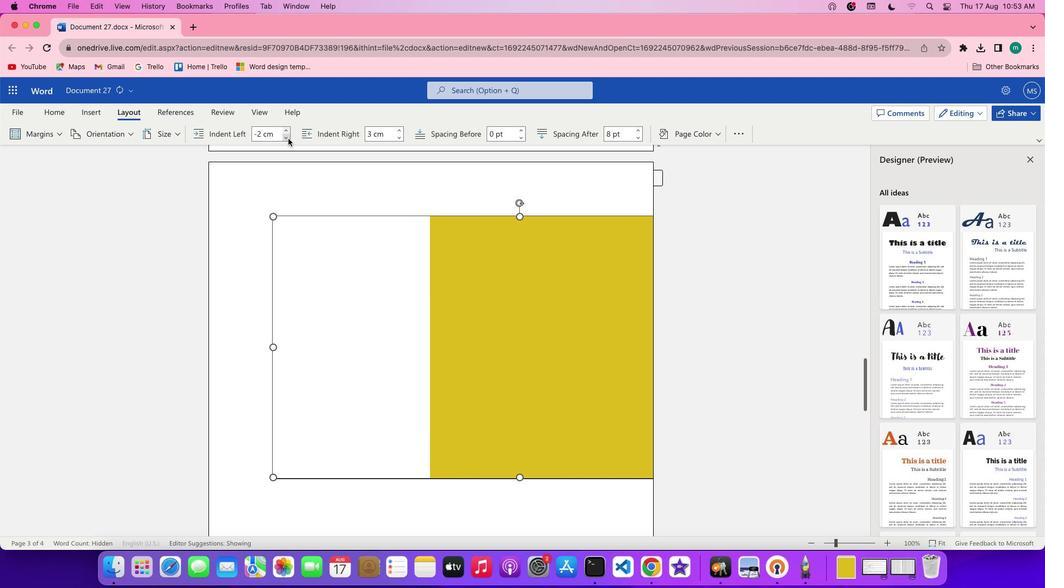 
Action: Mouse pressed left at (288, 138)
Screenshot: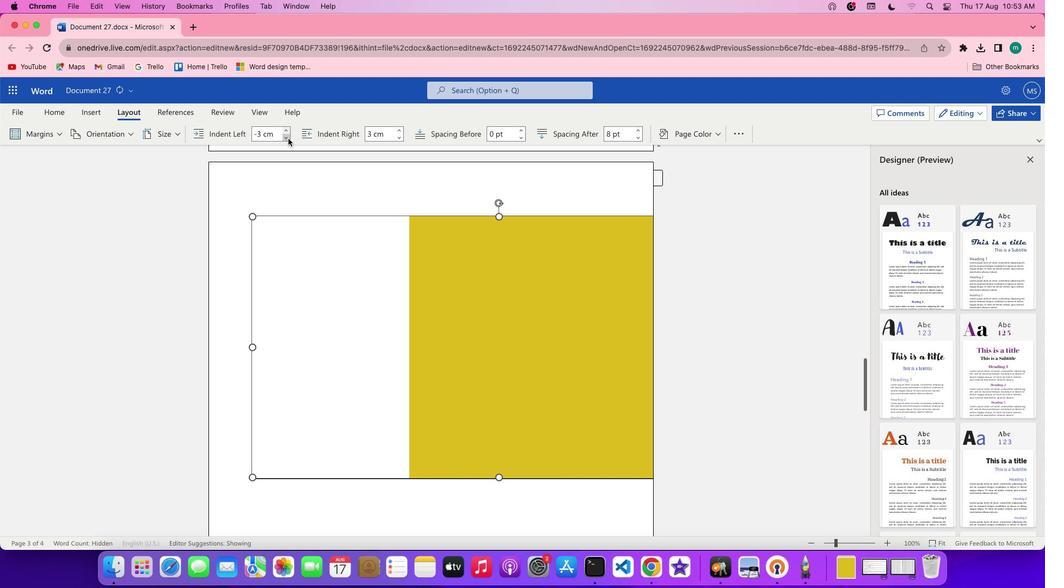 
Action: Mouse pressed left at (288, 138)
Screenshot: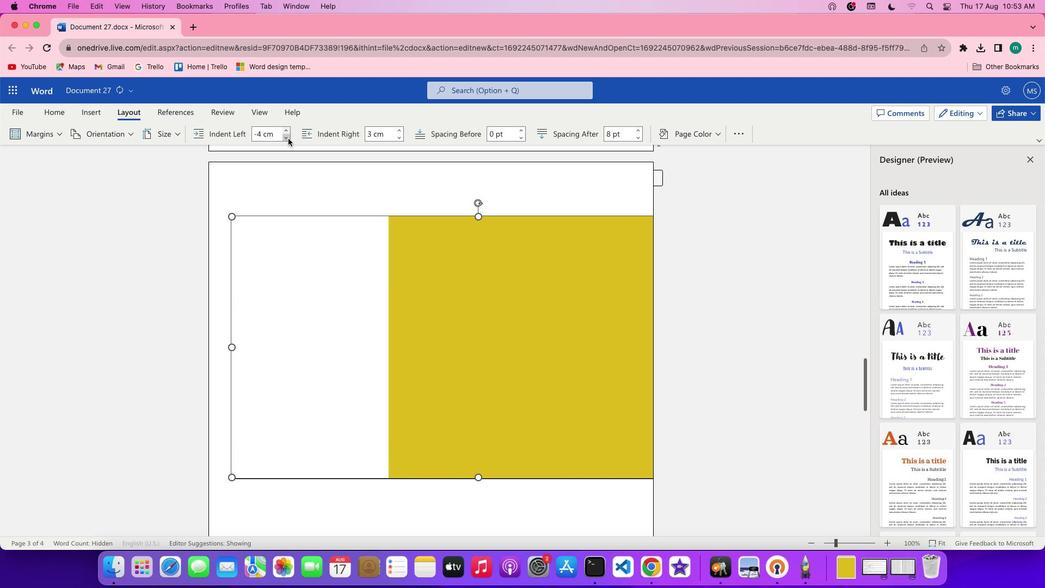 
Action: Mouse pressed left at (288, 138)
Screenshot: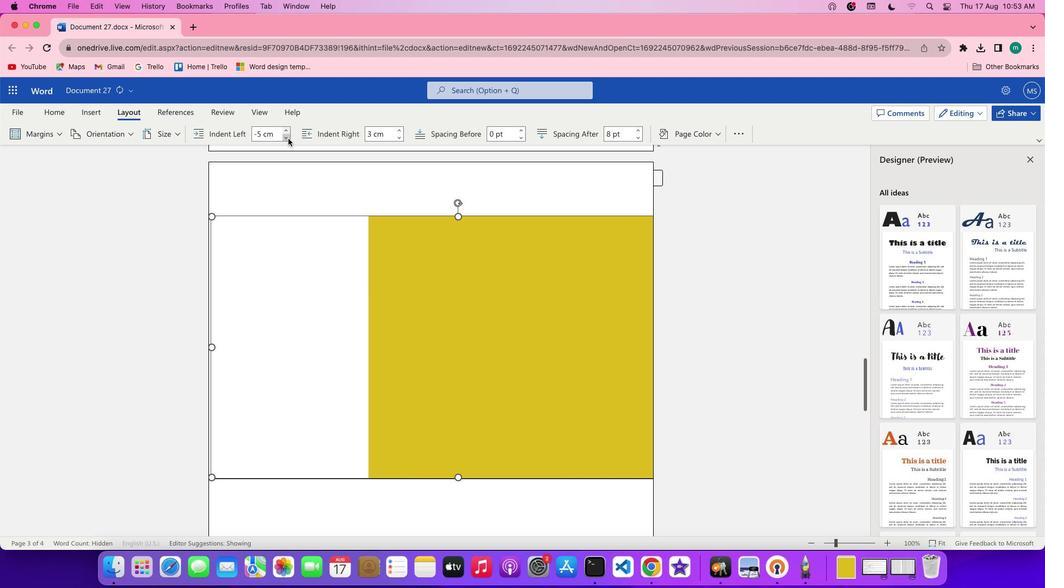 
Action: Mouse pressed left at (288, 138)
Screenshot: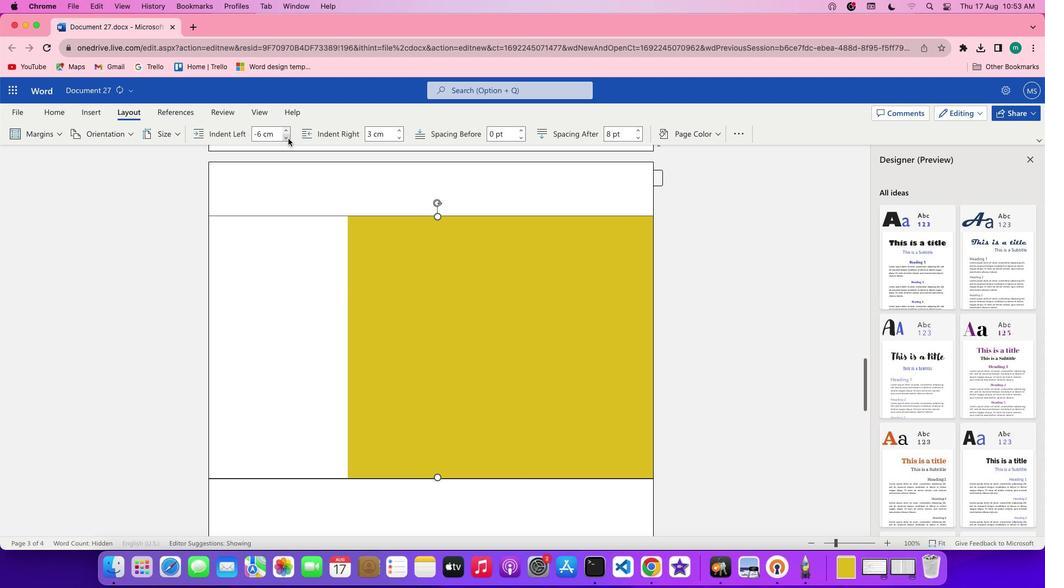 
Action: Mouse moved to (427, 388)
Screenshot: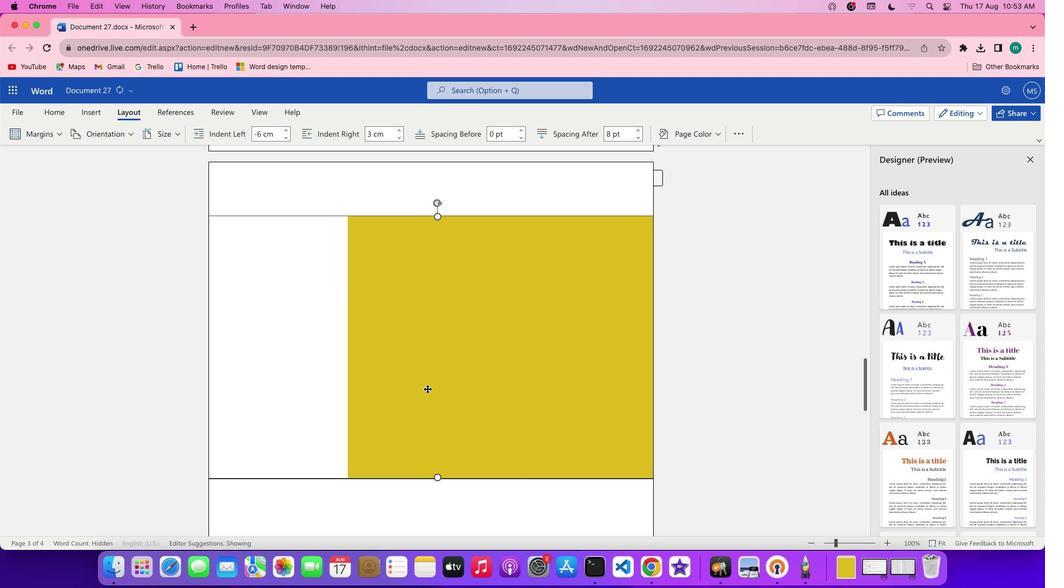 
Action: Mouse pressed left at (427, 388)
Screenshot: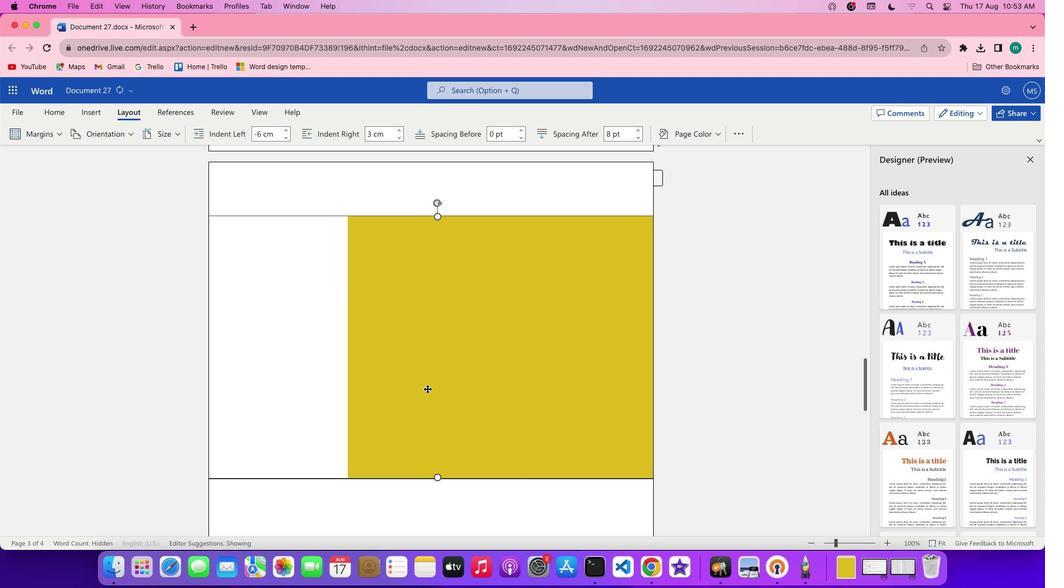 
Action: Mouse moved to (416, 337)
Screenshot: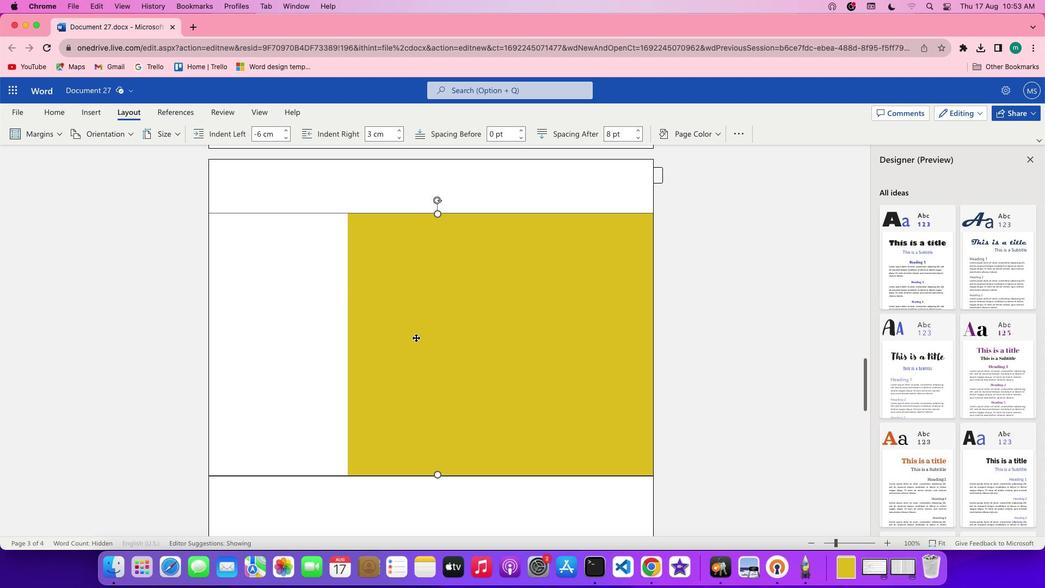 
Action: Mouse scrolled (416, 337) with delta (0, 0)
Screenshot: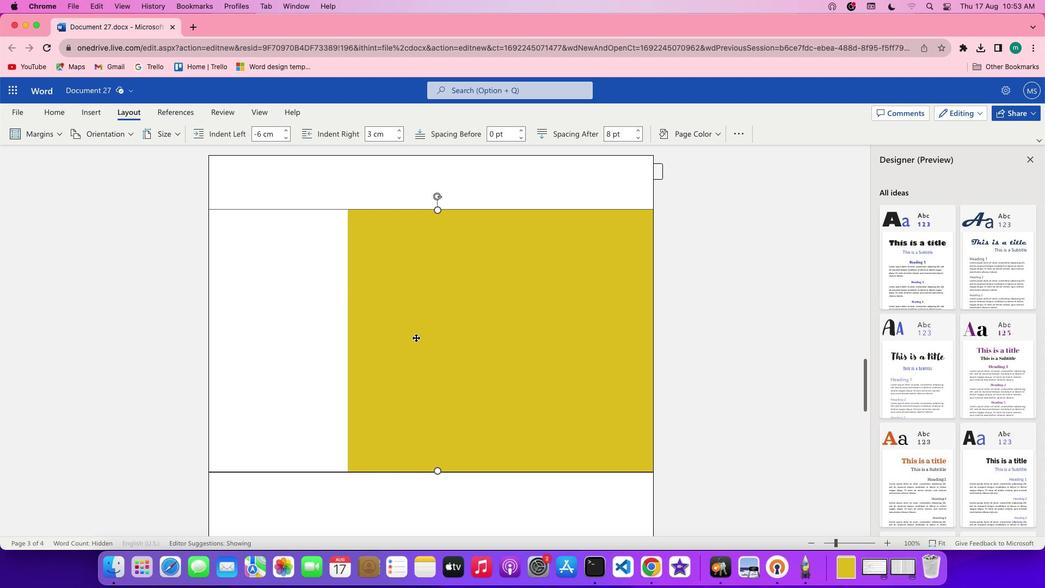 
Action: Mouse scrolled (416, 337) with delta (0, 0)
Screenshot: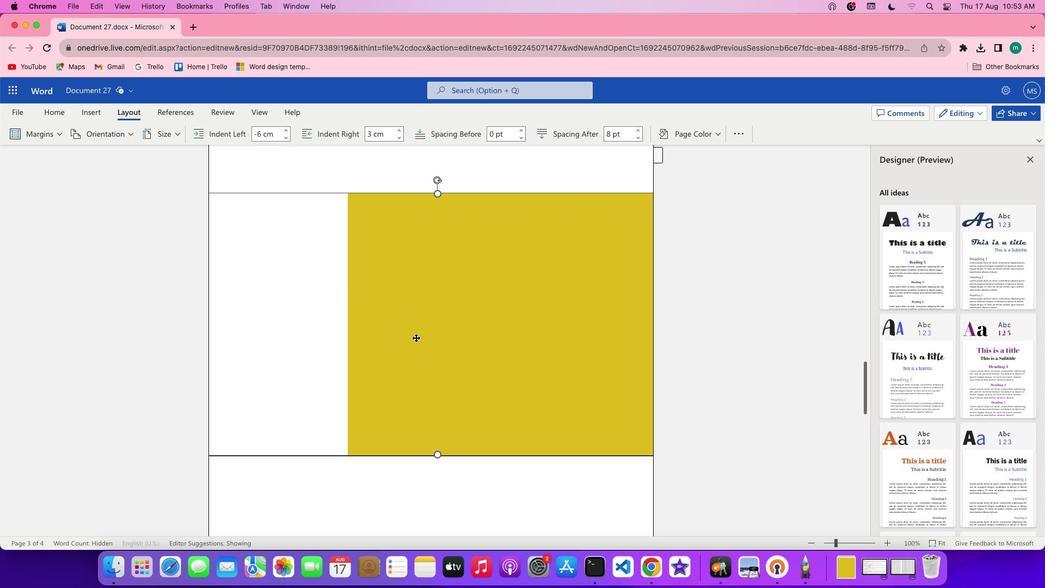 
Action: Mouse scrolled (416, 337) with delta (0, 0)
Screenshot: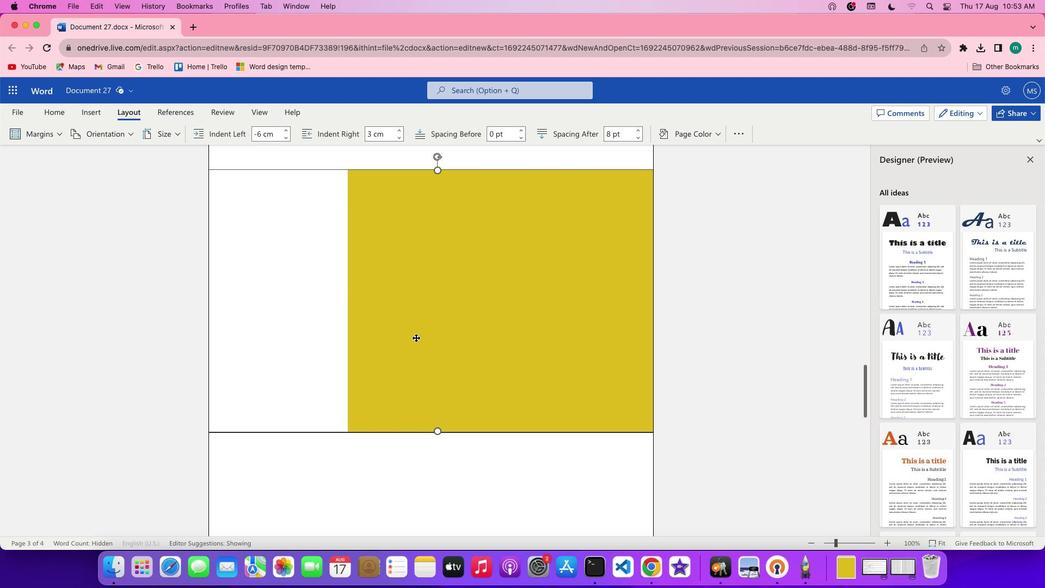 
Action: Mouse scrolled (416, 337) with delta (0, 0)
Screenshot: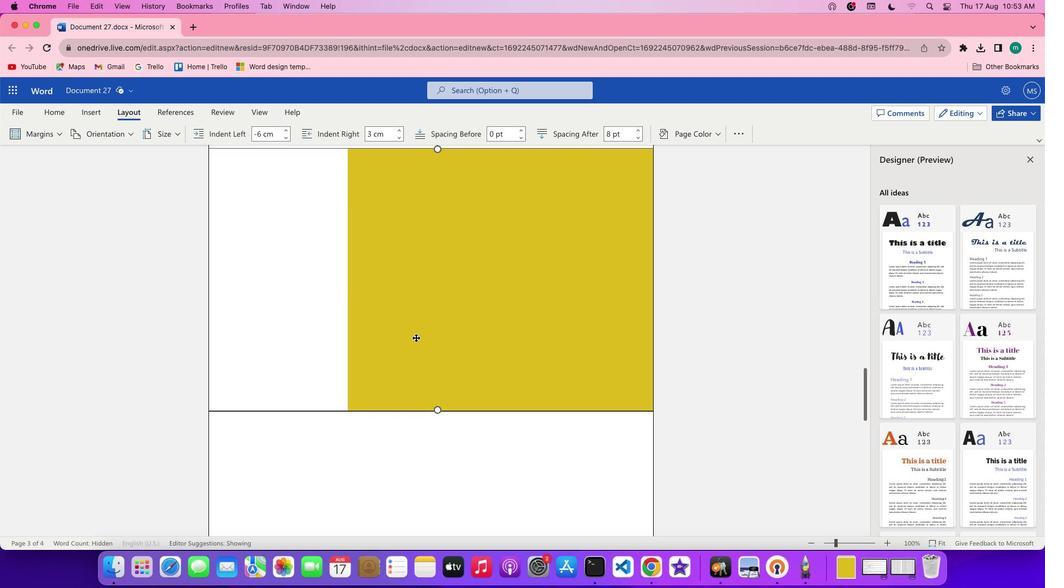 
Action: Mouse scrolled (416, 337) with delta (0, 0)
Screenshot: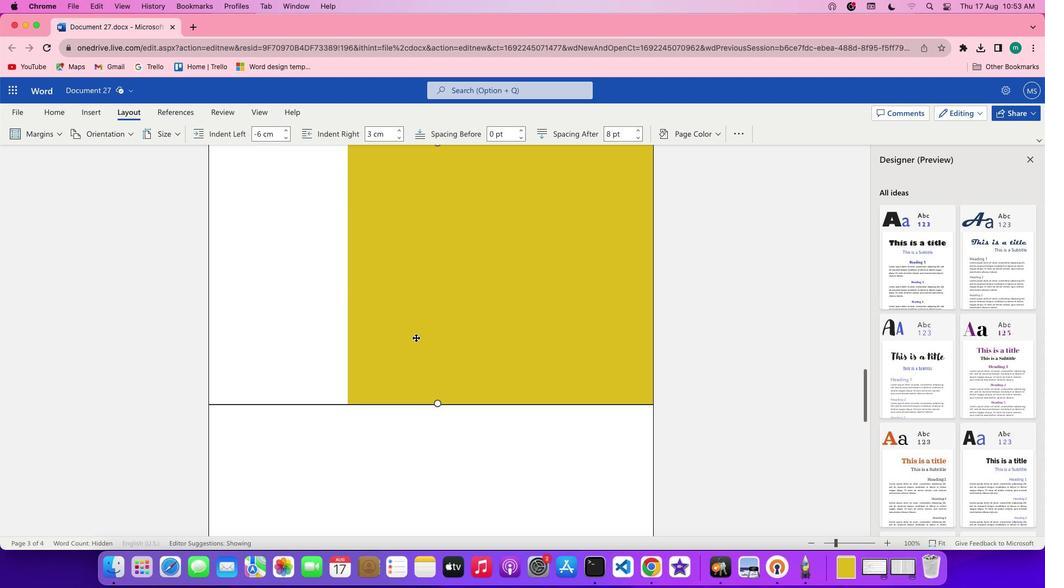 
Action: Mouse scrolled (416, 337) with delta (0, 0)
Screenshot: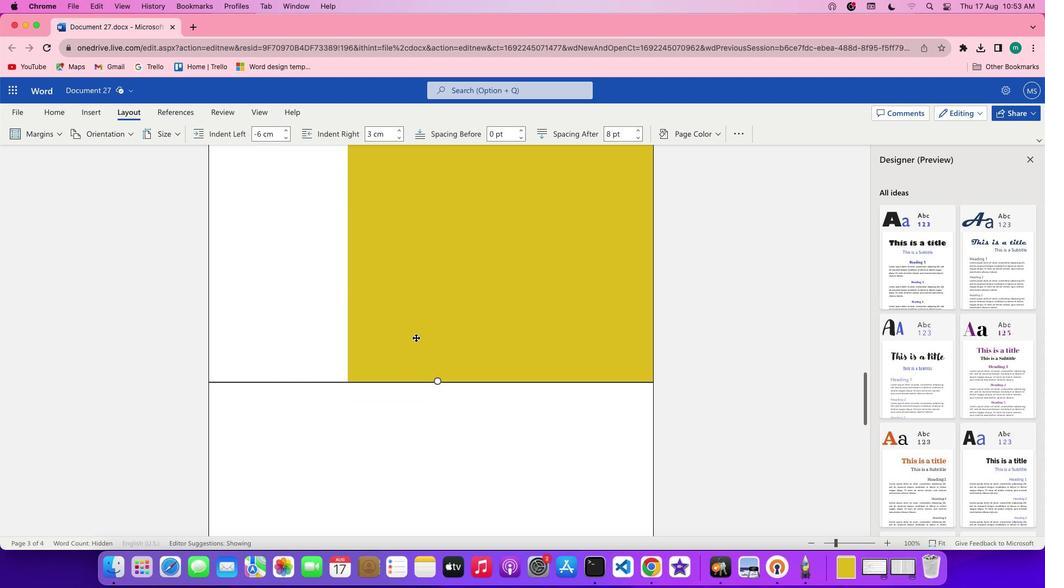 
Action: Mouse moved to (416, 339)
Screenshot: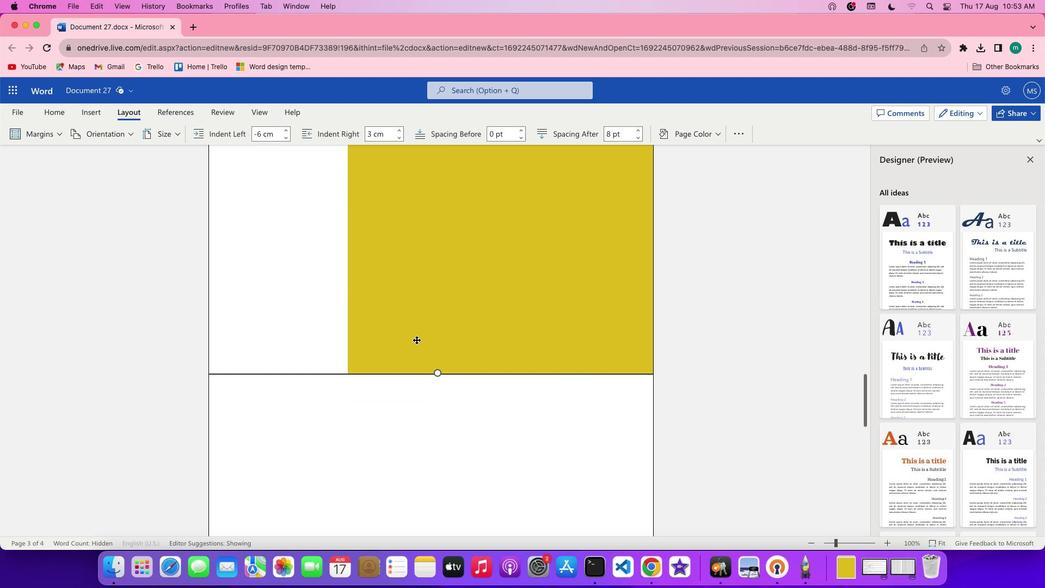 
Action: Mouse scrolled (416, 339) with delta (0, 0)
Screenshot: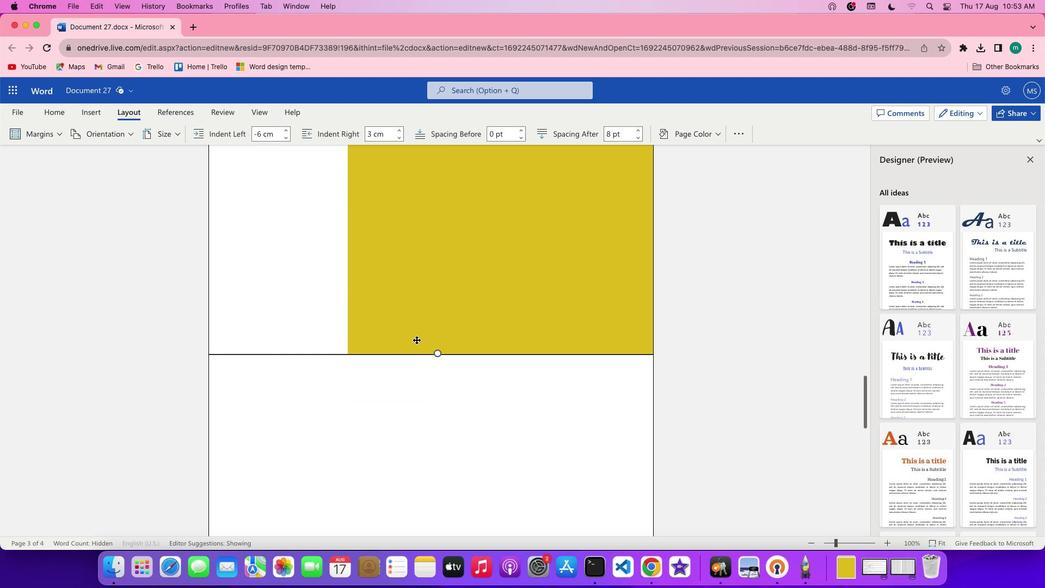 
Action: Mouse scrolled (416, 339) with delta (0, 0)
Screenshot: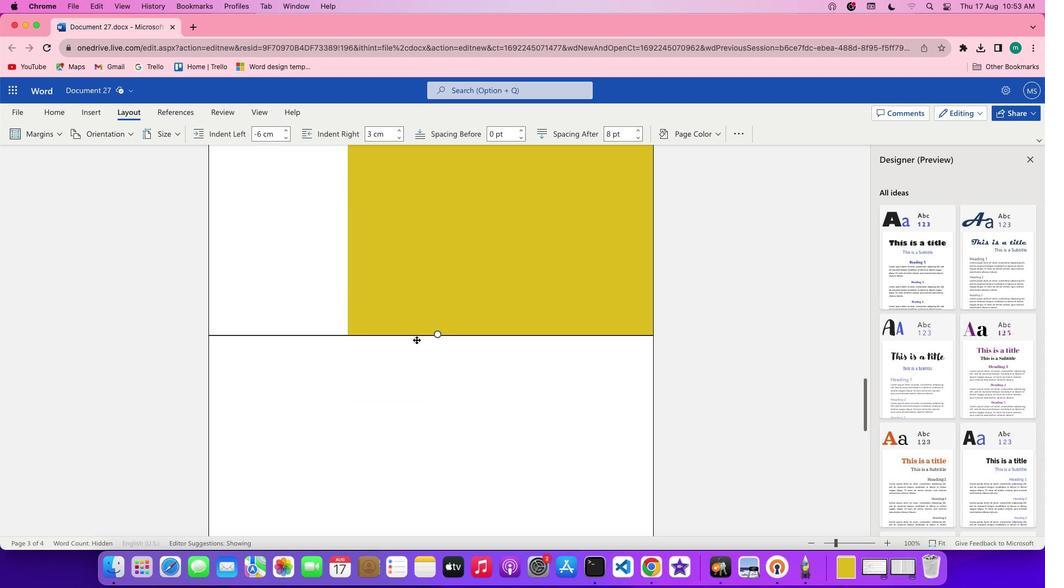 
Action: Mouse scrolled (416, 339) with delta (0, -1)
Screenshot: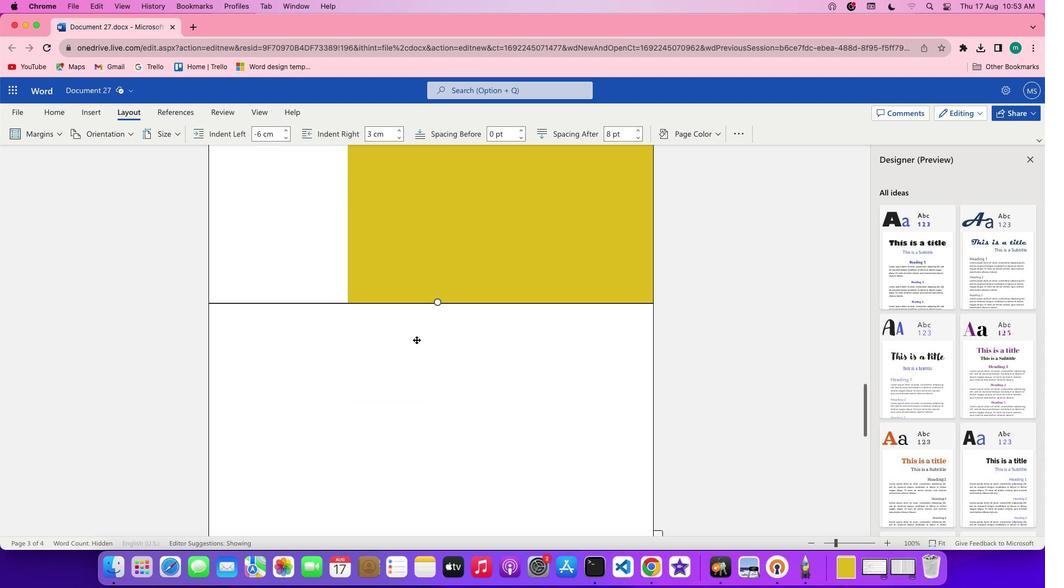 
Action: Mouse moved to (438, 299)
Screenshot: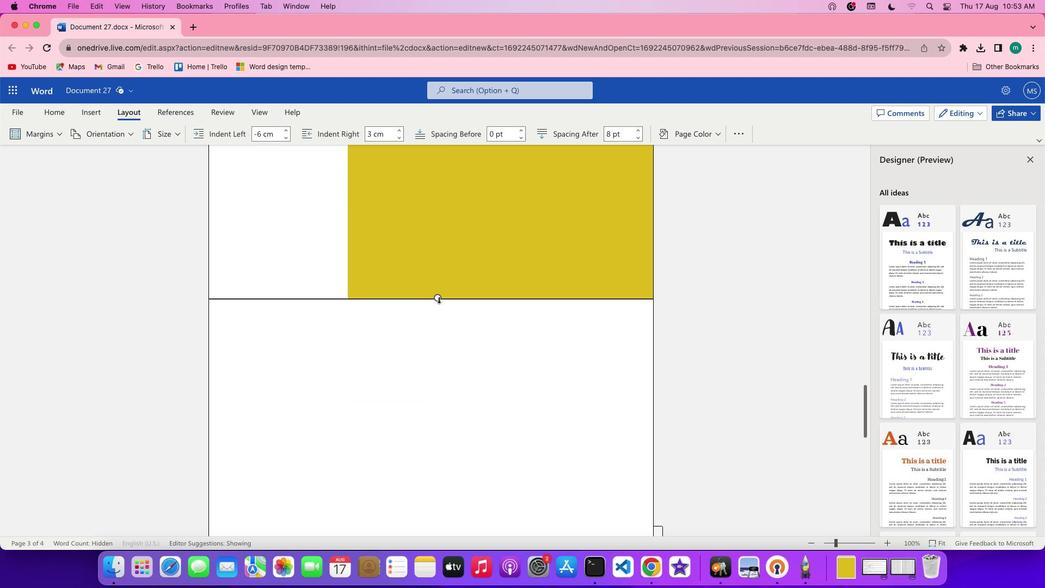 
Action: Mouse pressed left at (438, 299)
Screenshot: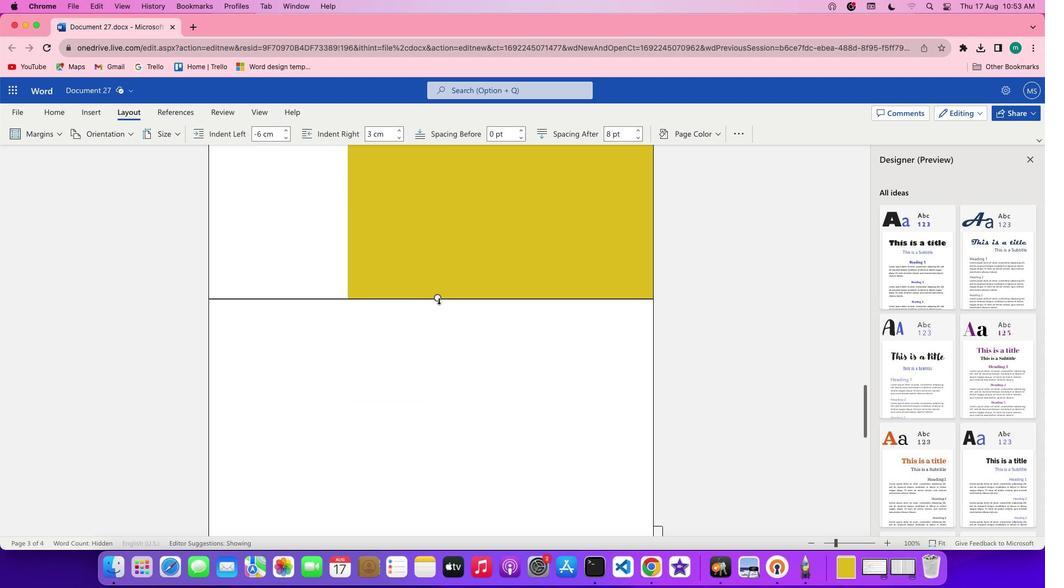 
Action: Mouse moved to (441, 453)
Screenshot: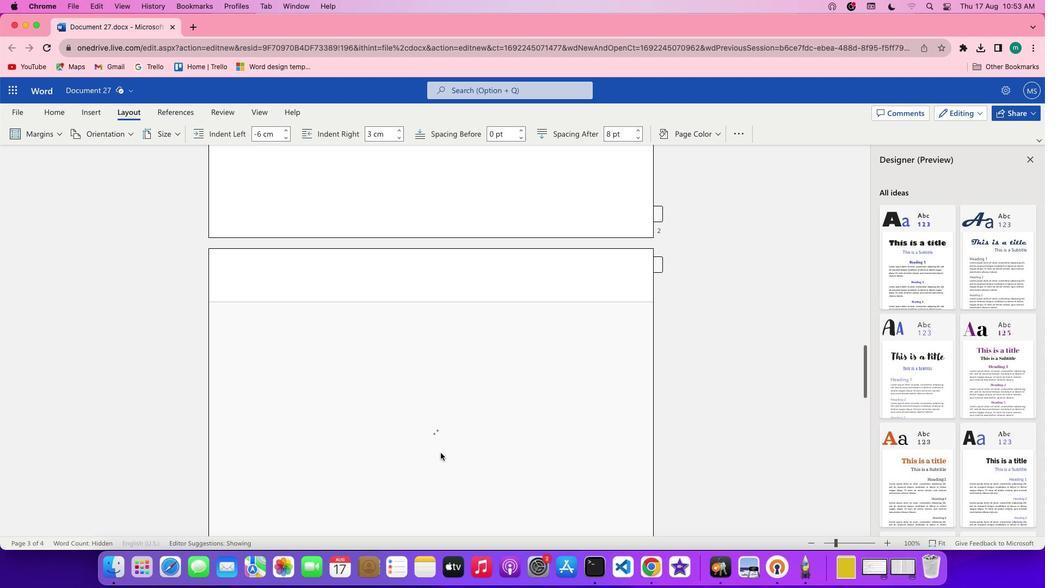 
Action: Mouse scrolled (441, 453) with delta (0, 0)
Screenshot: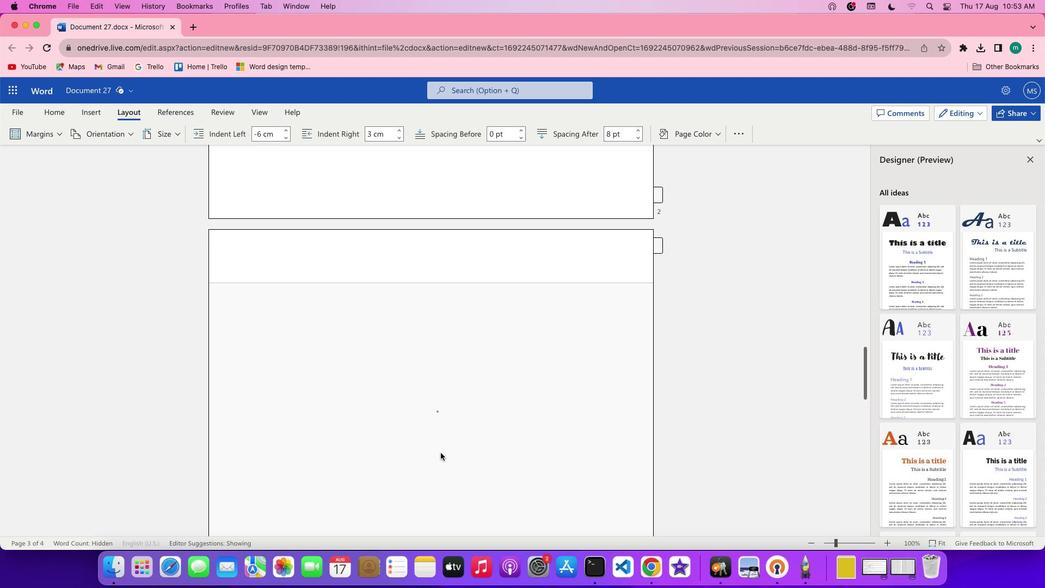 
Action: Mouse scrolled (441, 453) with delta (0, 0)
Screenshot: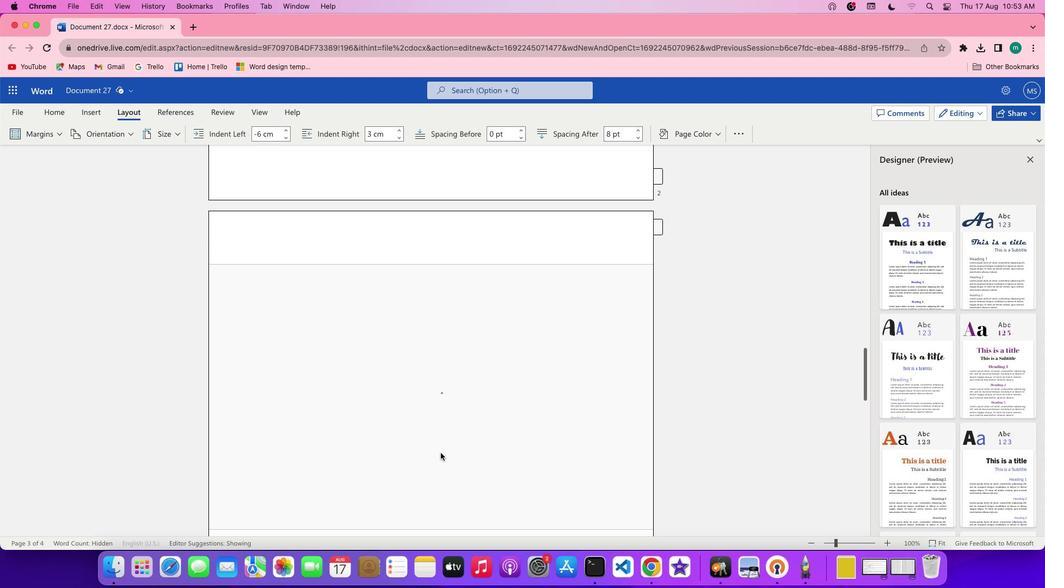 
Action: Mouse scrolled (441, 453) with delta (0, -1)
Screenshot: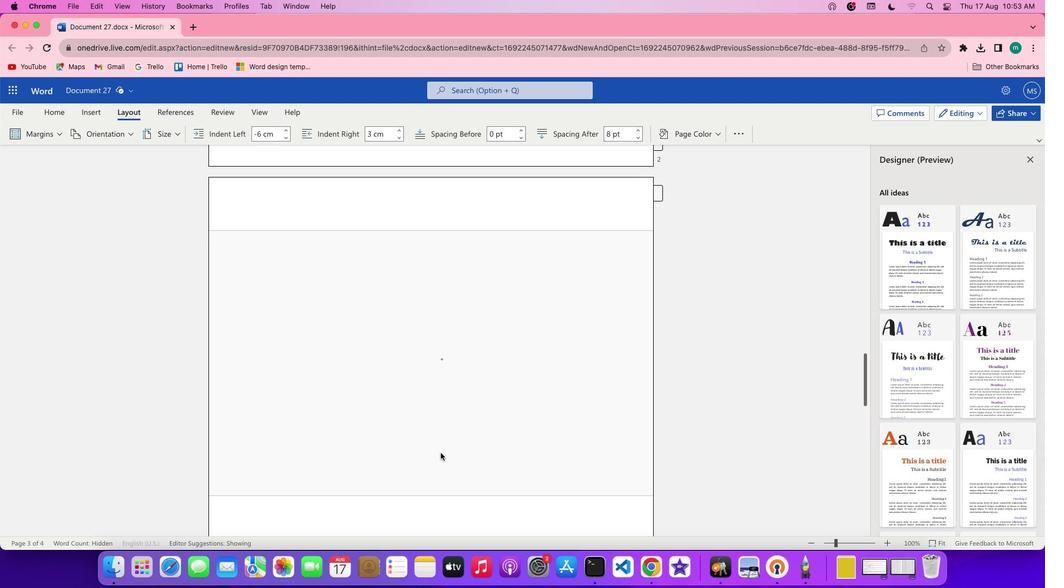 
Action: Mouse scrolled (441, 453) with delta (0, 0)
Screenshot: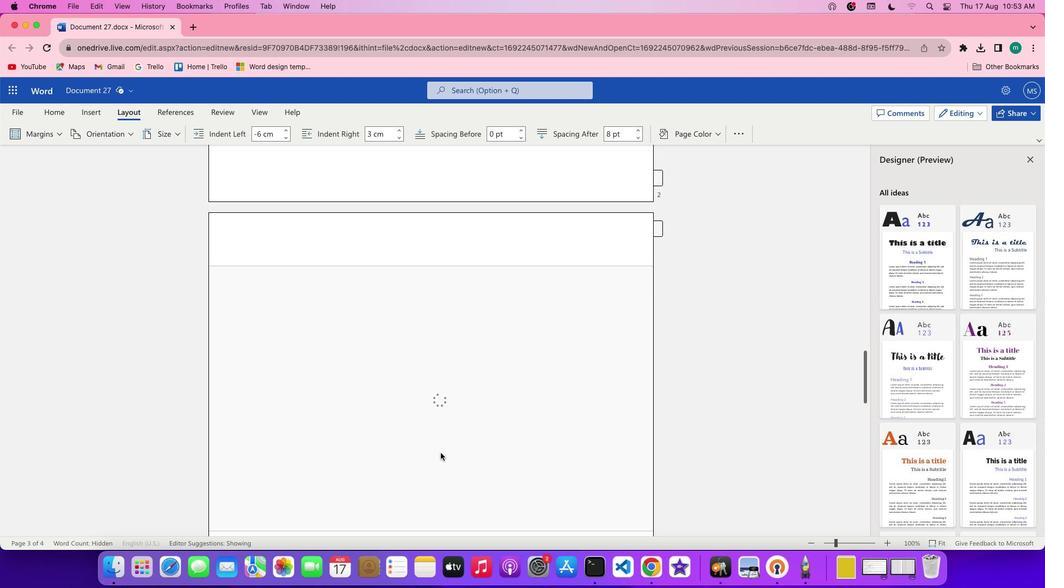 
Action: Mouse scrolled (441, 453) with delta (0, 0)
Screenshot: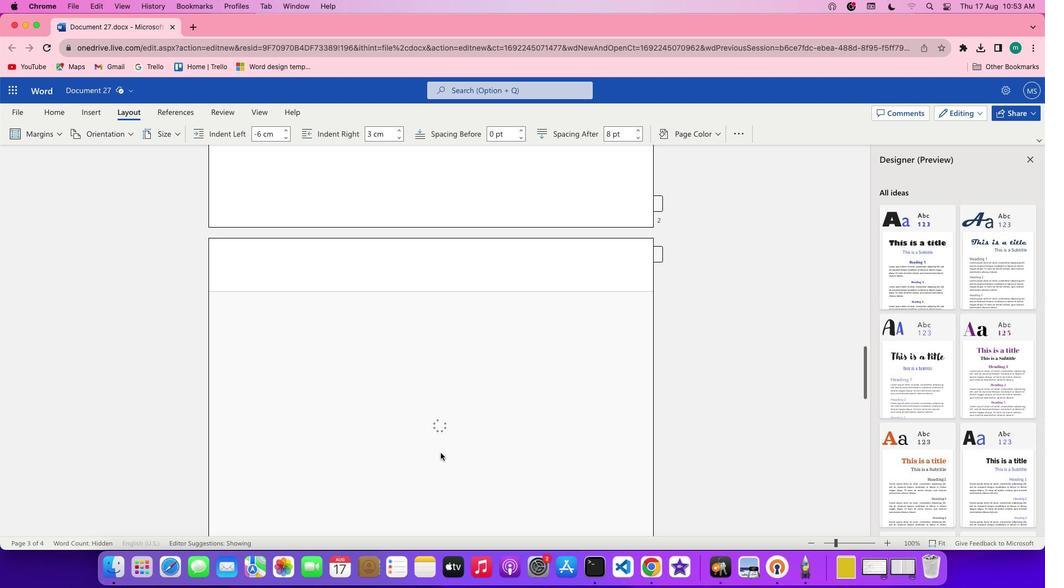 
Action: Mouse scrolled (441, 453) with delta (0, 1)
Screenshot: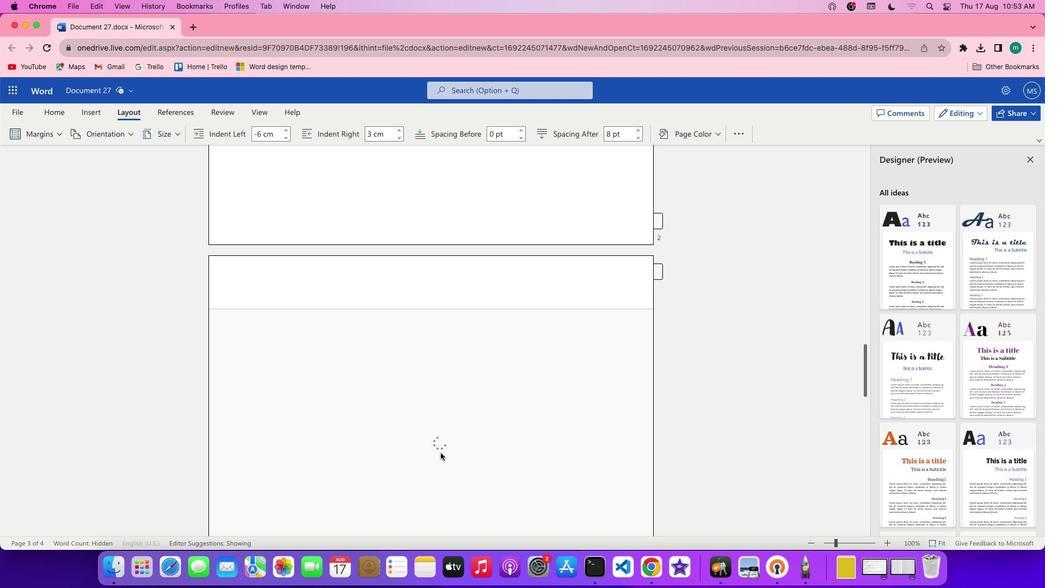 
Action: Mouse scrolled (441, 453) with delta (0, 0)
Screenshot: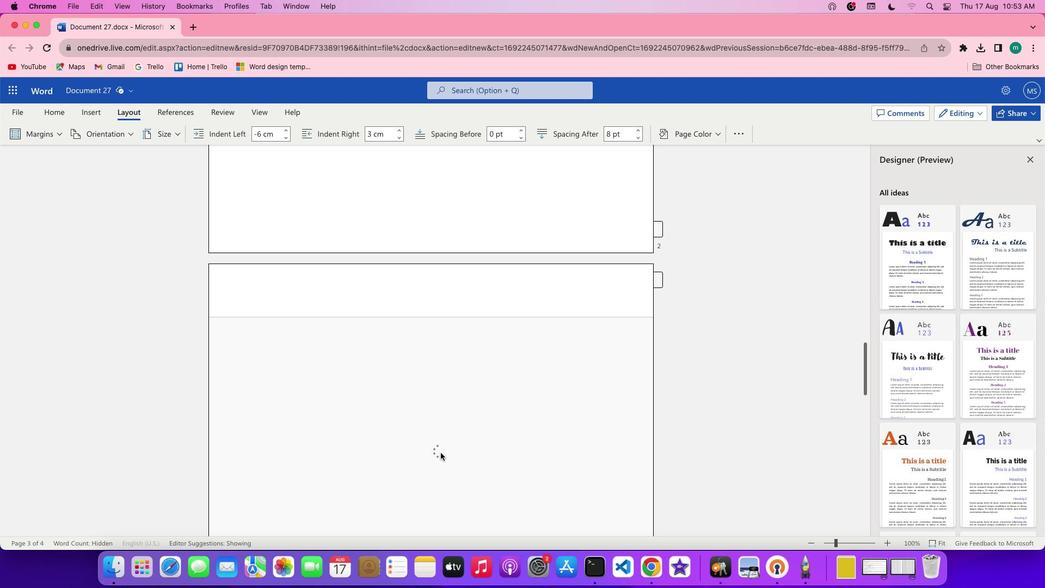 
Action: Mouse scrolled (441, 453) with delta (0, 0)
Screenshot: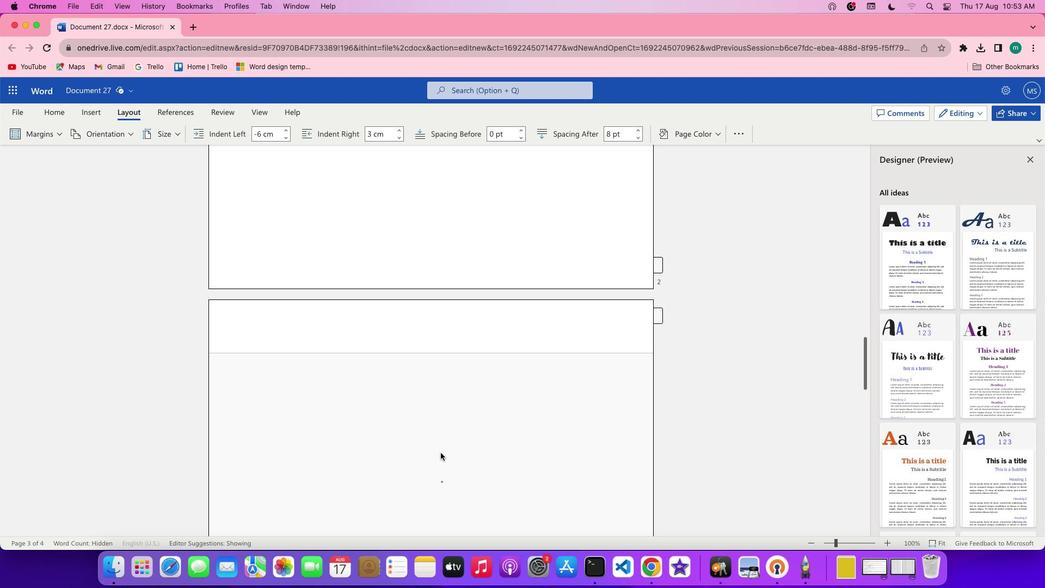 
Action: Mouse scrolled (441, 453) with delta (0, 0)
Screenshot: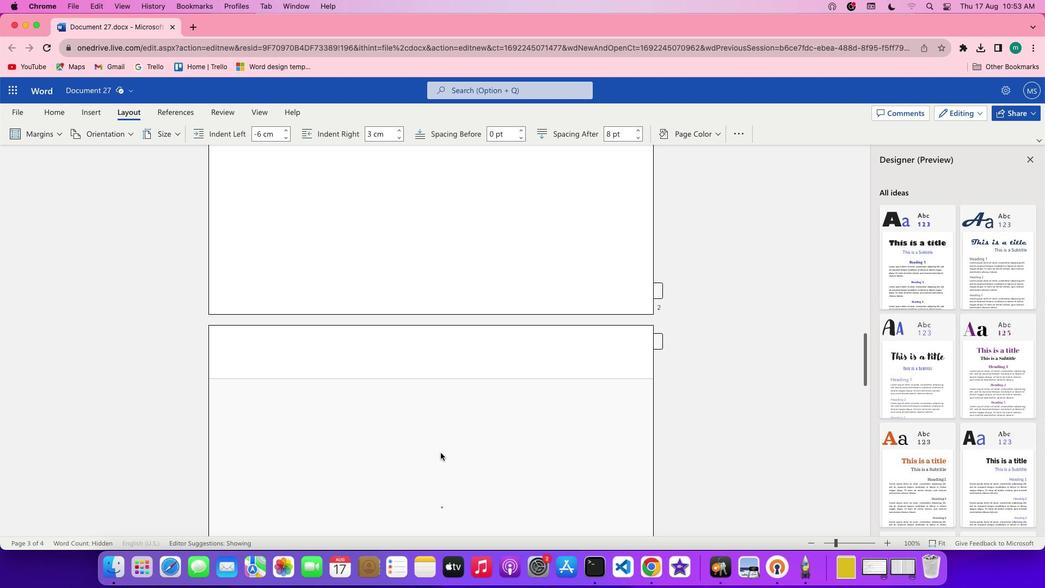 
Action: Mouse scrolled (441, 453) with delta (0, 1)
Screenshot: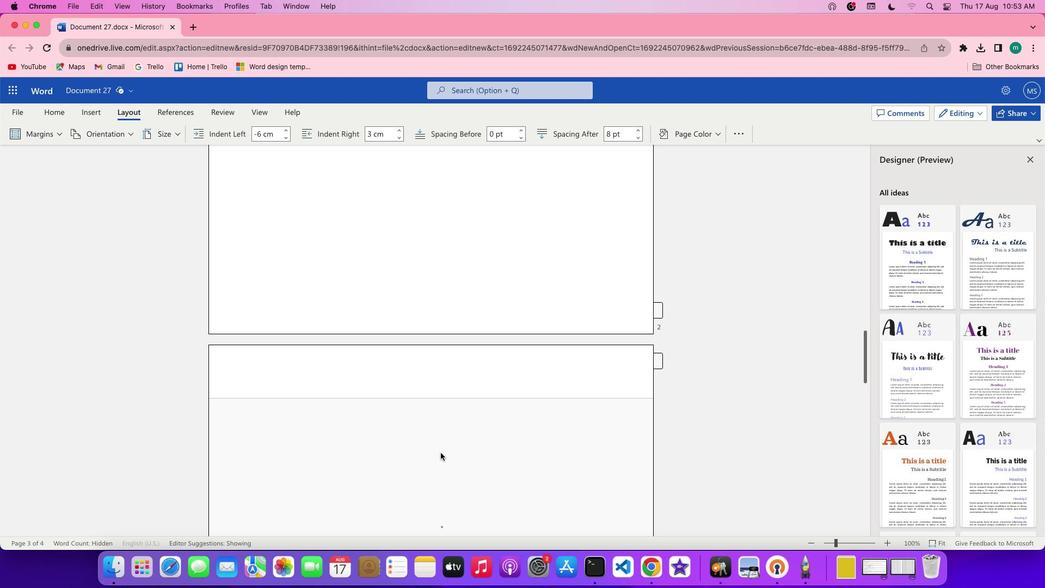 
Action: Mouse scrolled (441, 453) with delta (0, 0)
Screenshot: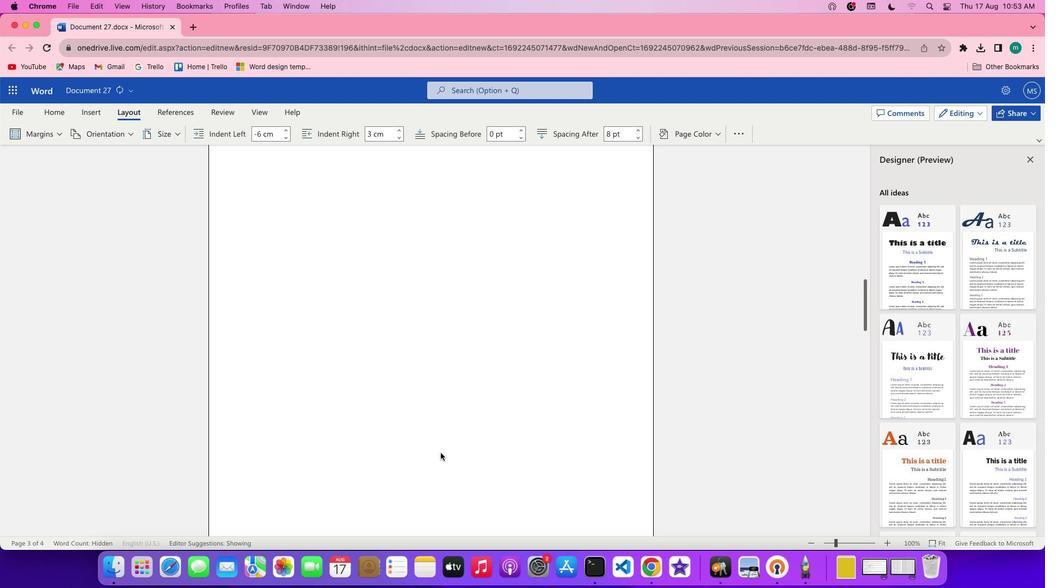 
Action: Mouse scrolled (441, 453) with delta (0, 0)
Screenshot: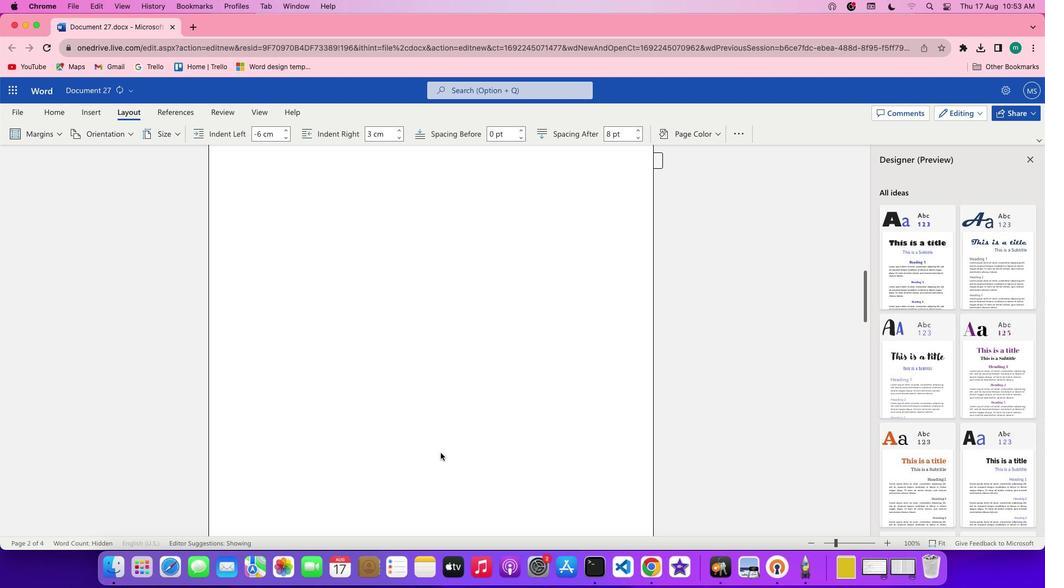 
Action: Mouse scrolled (441, 453) with delta (0, 1)
Screenshot: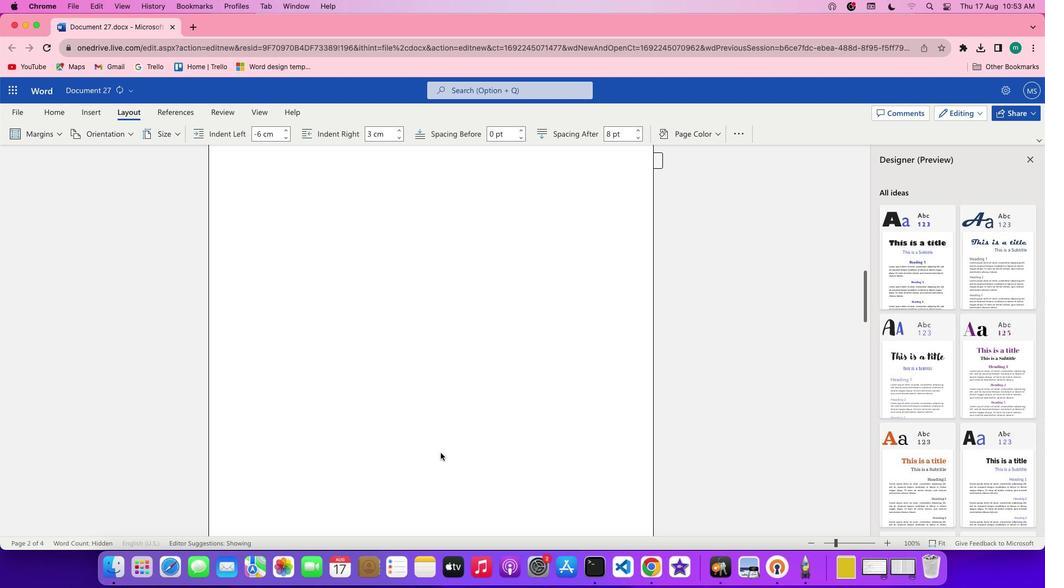 
Action: Mouse scrolled (441, 453) with delta (0, 2)
Screenshot: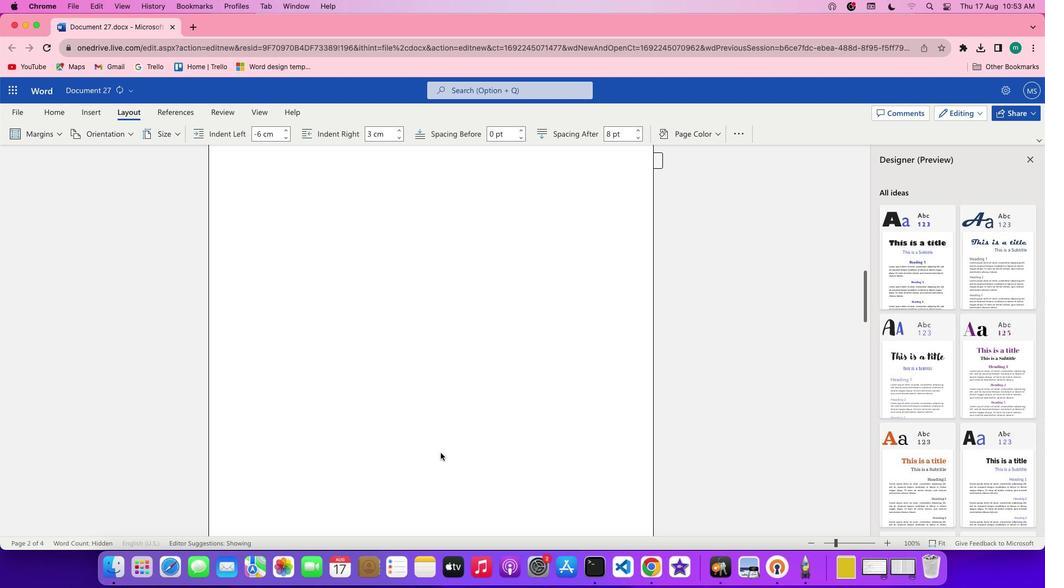 
Action: Mouse scrolled (441, 453) with delta (0, 3)
Screenshot: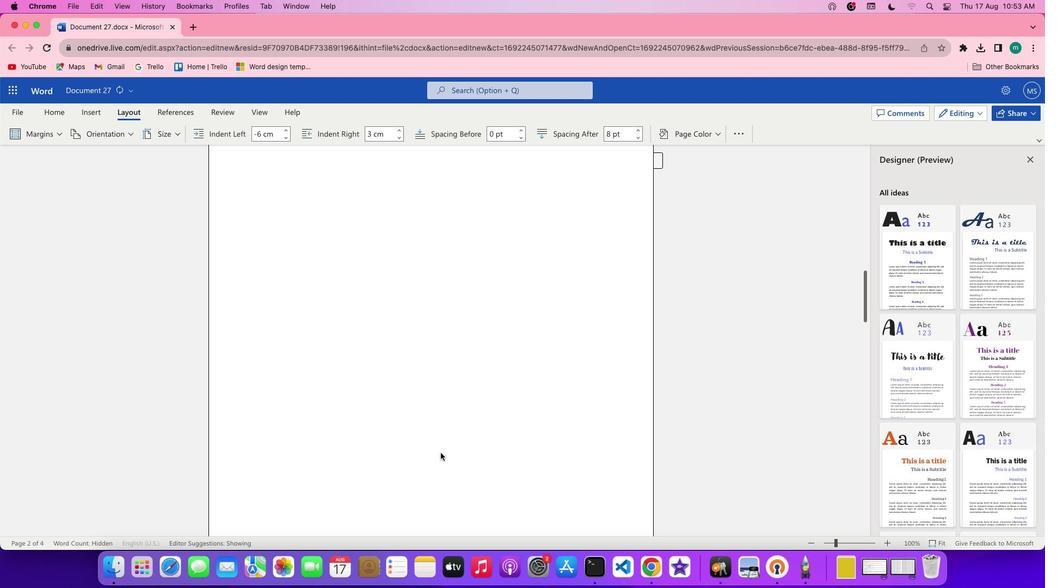 
Action: Mouse scrolled (441, 453) with delta (0, 0)
Screenshot: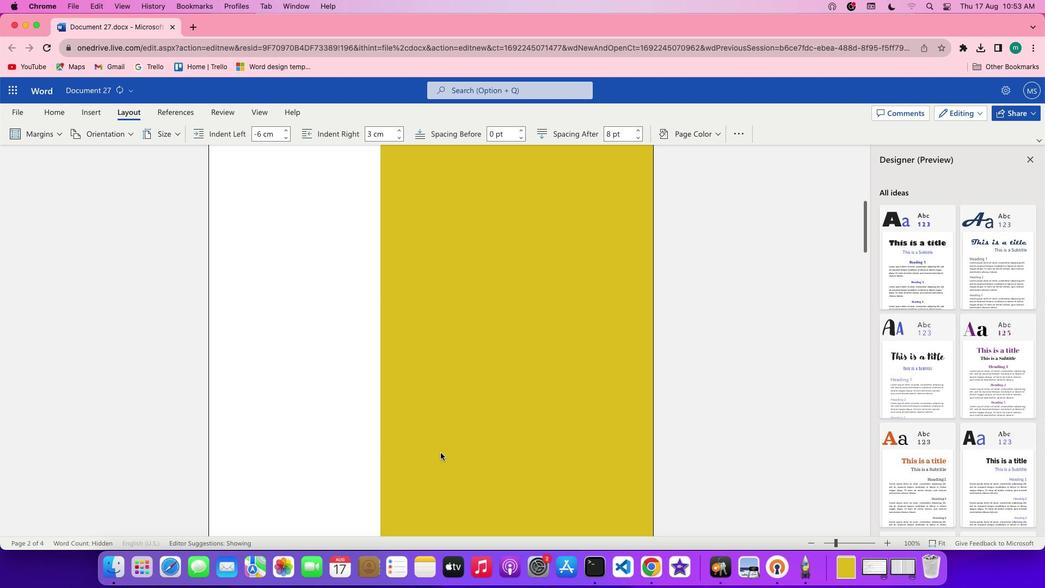 
Action: Mouse scrolled (441, 453) with delta (0, 0)
Screenshot: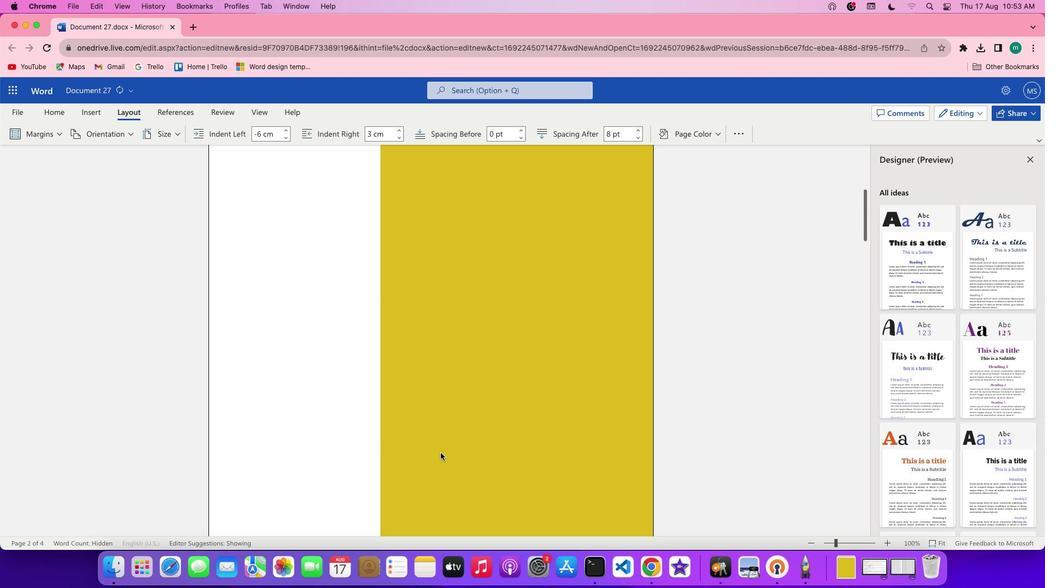 
Action: Mouse scrolled (441, 453) with delta (0, 2)
Screenshot: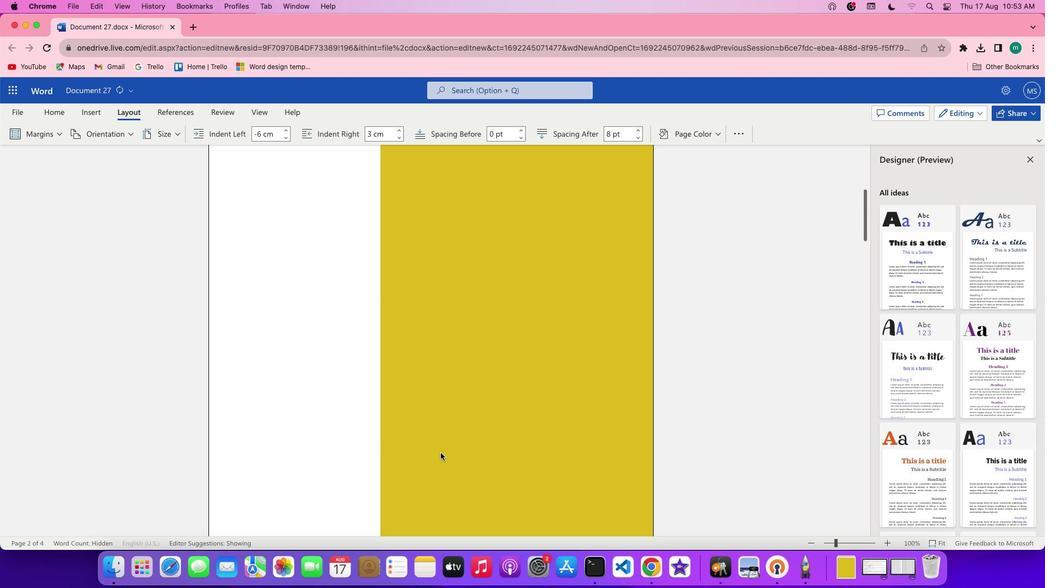 
Action: Mouse scrolled (441, 453) with delta (0, 2)
Screenshot: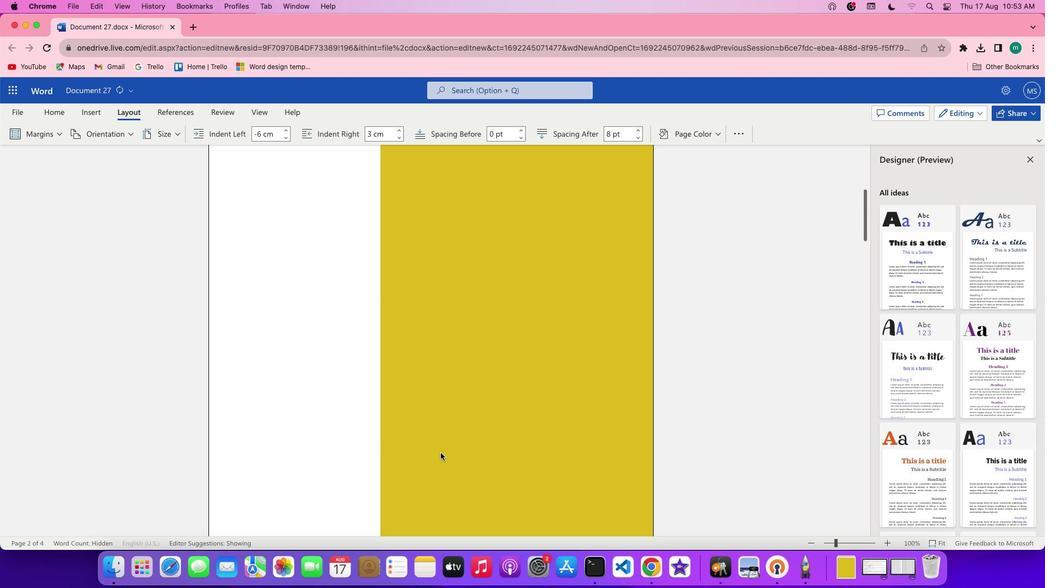 
Action: Mouse scrolled (441, 453) with delta (0, 3)
Screenshot: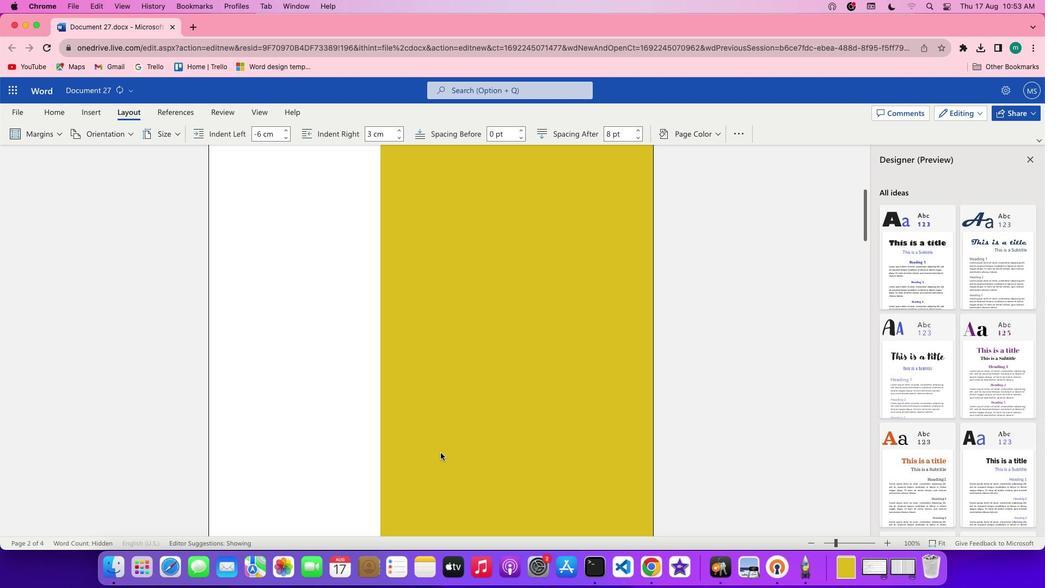
Action: Mouse scrolled (441, 453) with delta (0, 3)
Screenshot: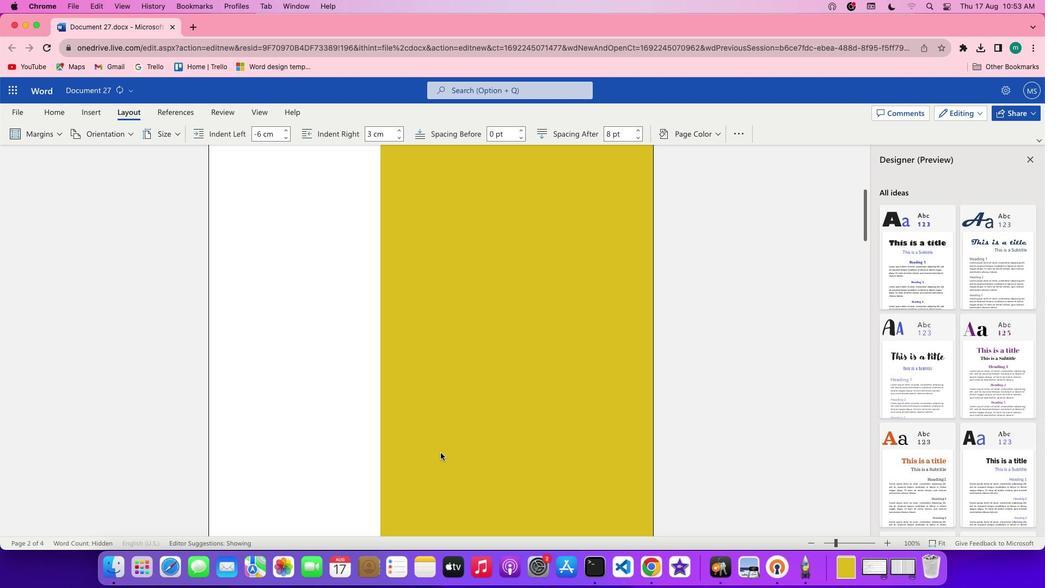 
Action: Mouse scrolled (441, 453) with delta (0, 0)
Screenshot: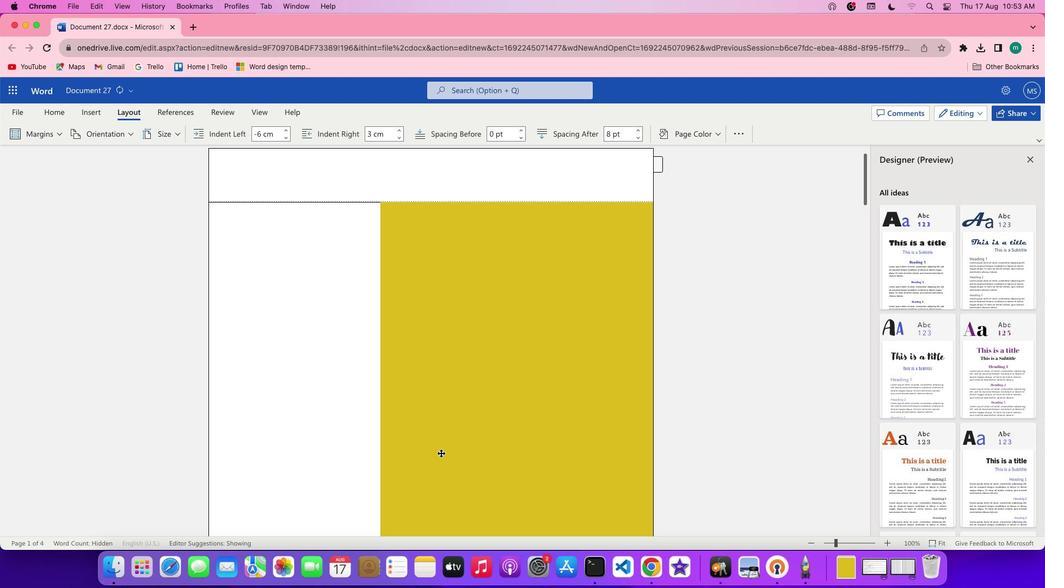 
Action: Mouse scrolled (441, 453) with delta (0, 0)
Screenshot: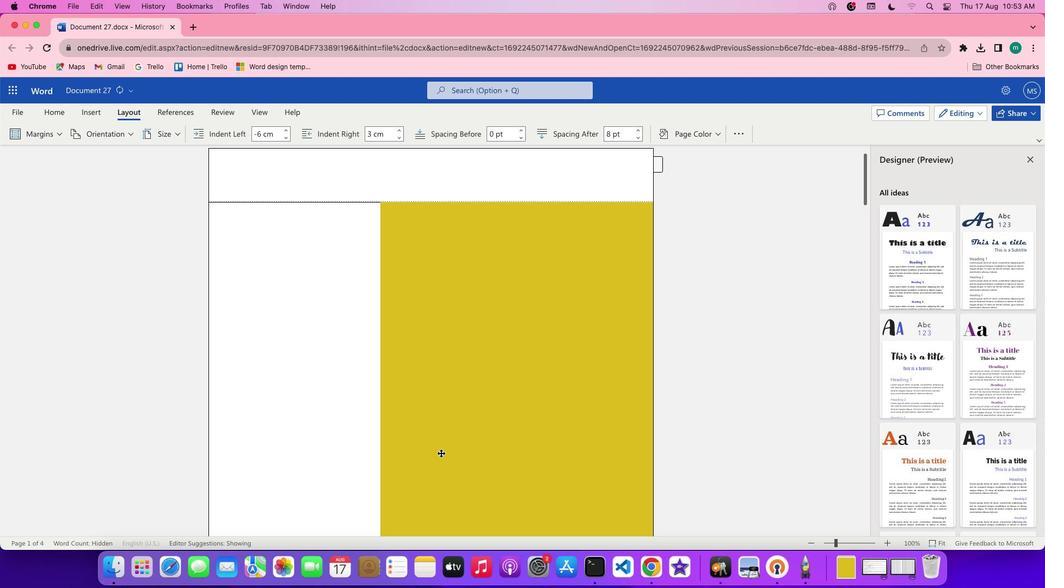 
Action: Mouse scrolled (441, 453) with delta (0, 2)
Screenshot: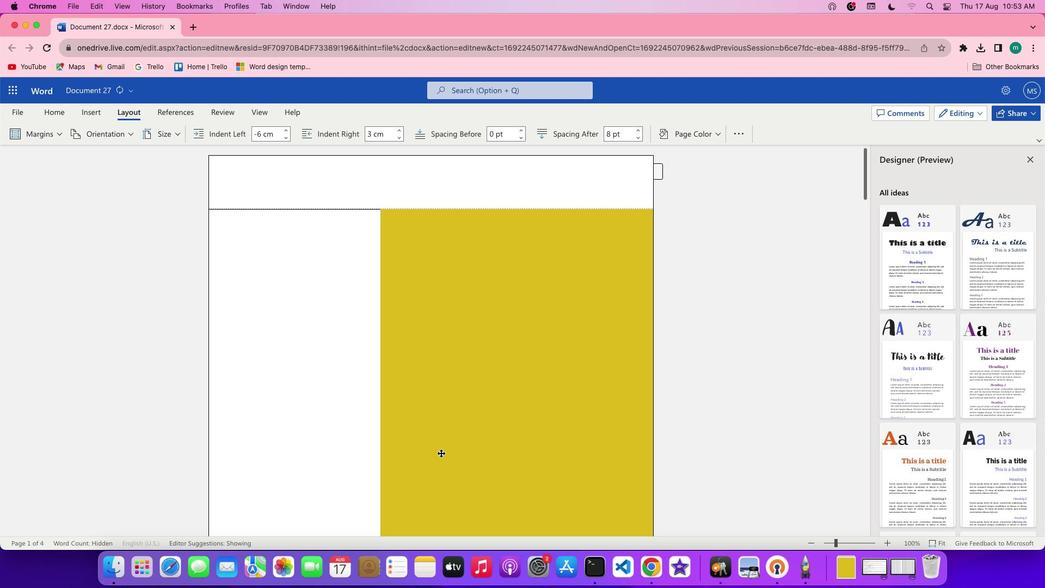
Action: Mouse scrolled (441, 453) with delta (0, 2)
Screenshot: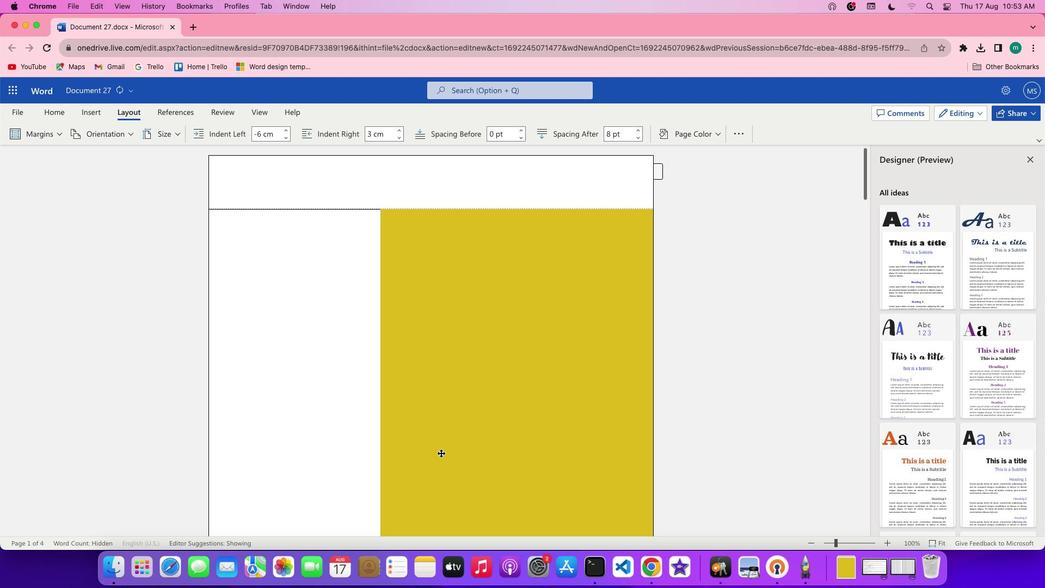 
Action: Mouse scrolled (441, 453) with delta (0, 3)
Screenshot: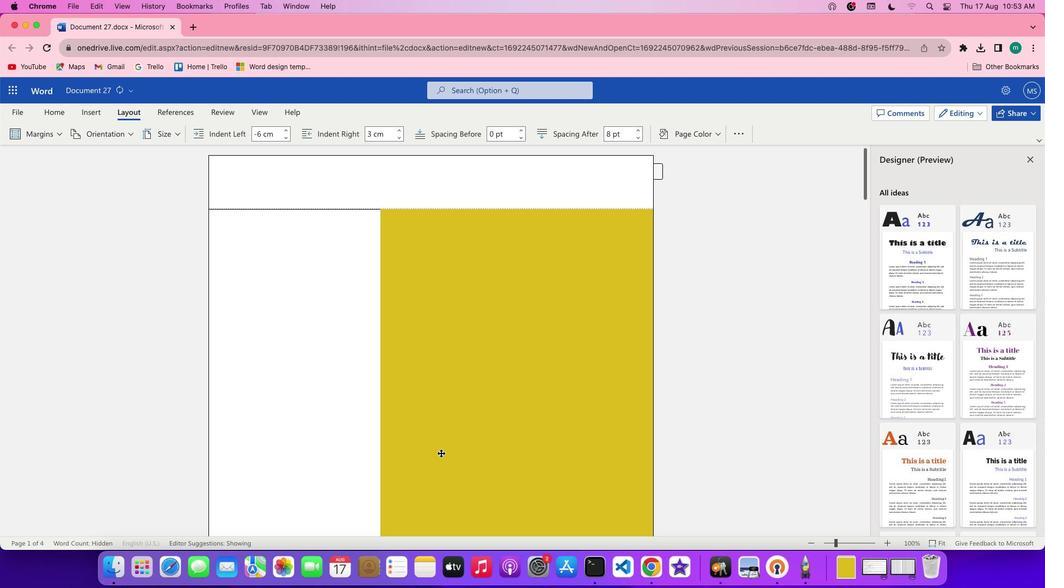 
Action: Mouse scrolled (441, 453) with delta (0, 3)
Screenshot: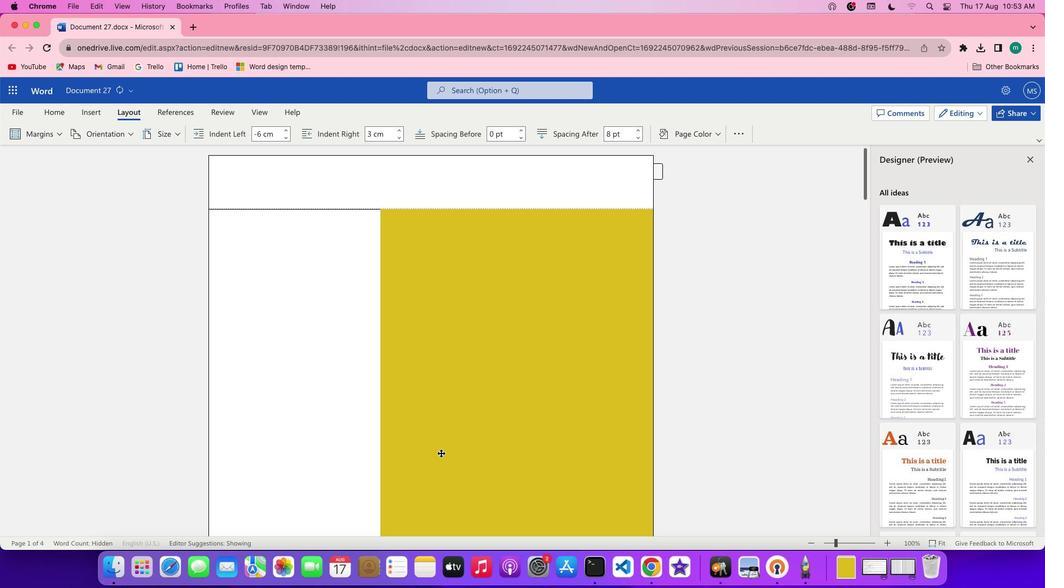 
Action: Mouse scrolled (441, 453) with delta (0, 0)
Screenshot: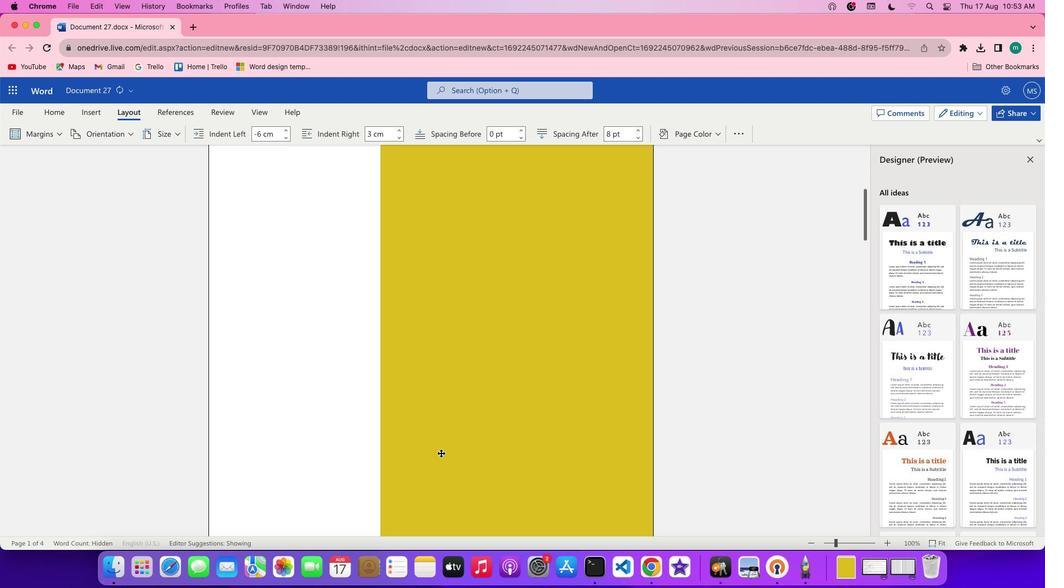 
Action: Mouse scrolled (441, 453) with delta (0, 0)
Screenshot: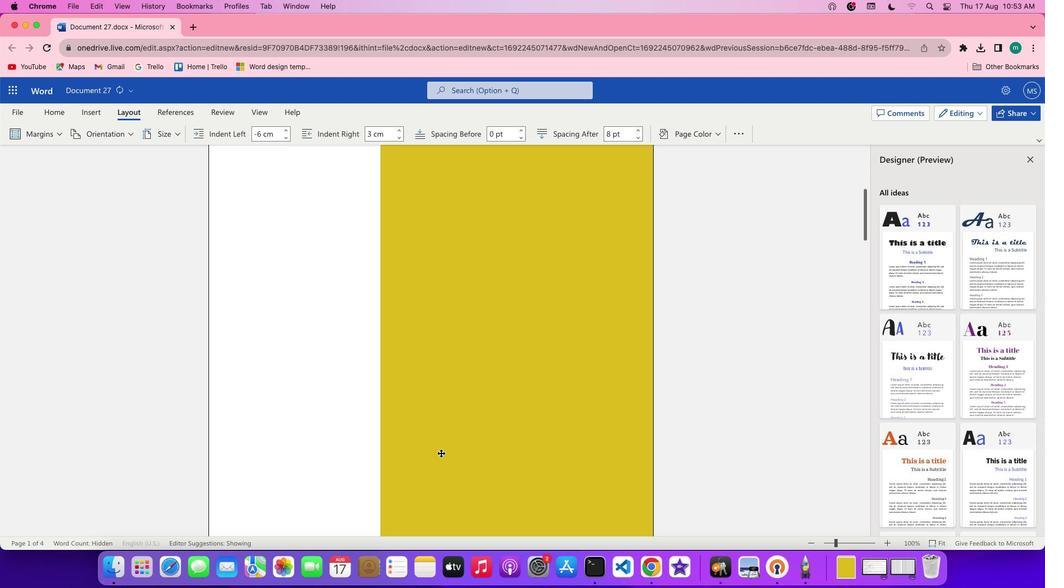 
Action: Mouse scrolled (441, 453) with delta (0, -1)
Screenshot: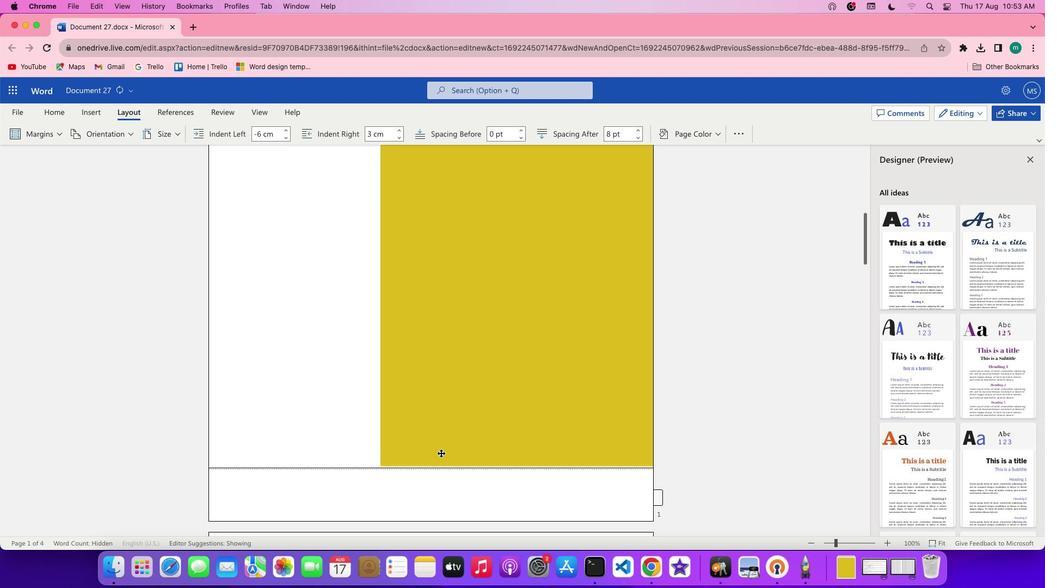 
Action: Mouse scrolled (441, 453) with delta (0, -2)
Screenshot: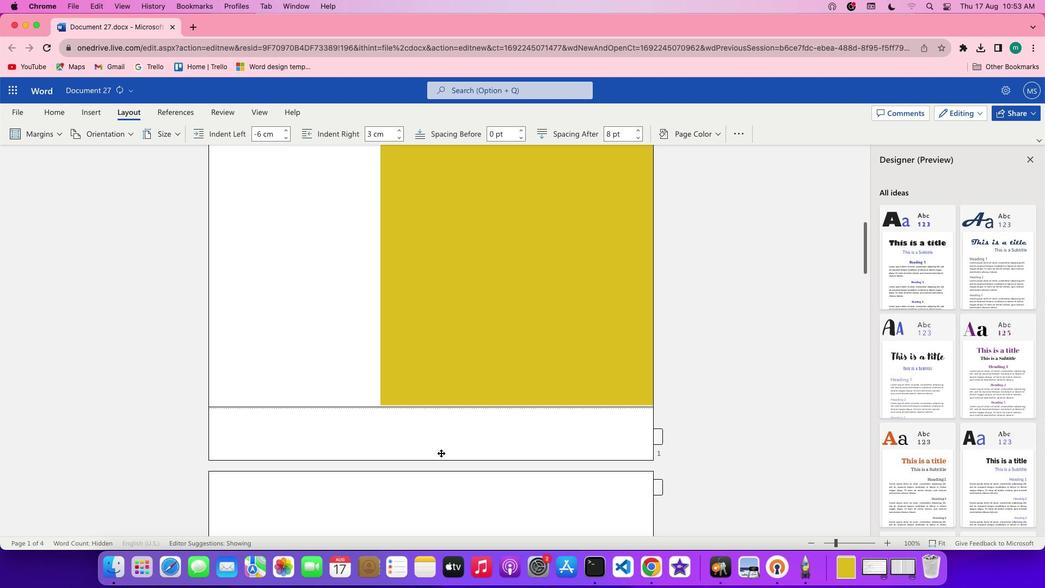 
Action: Mouse scrolled (441, 453) with delta (0, -3)
Screenshot: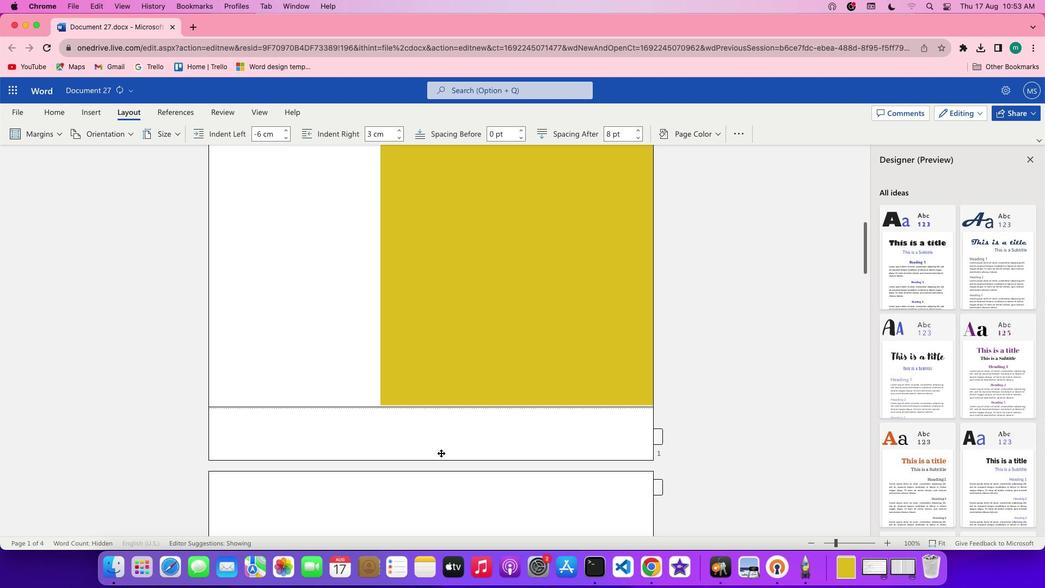 
Action: Mouse scrolled (441, 453) with delta (0, -3)
Screenshot: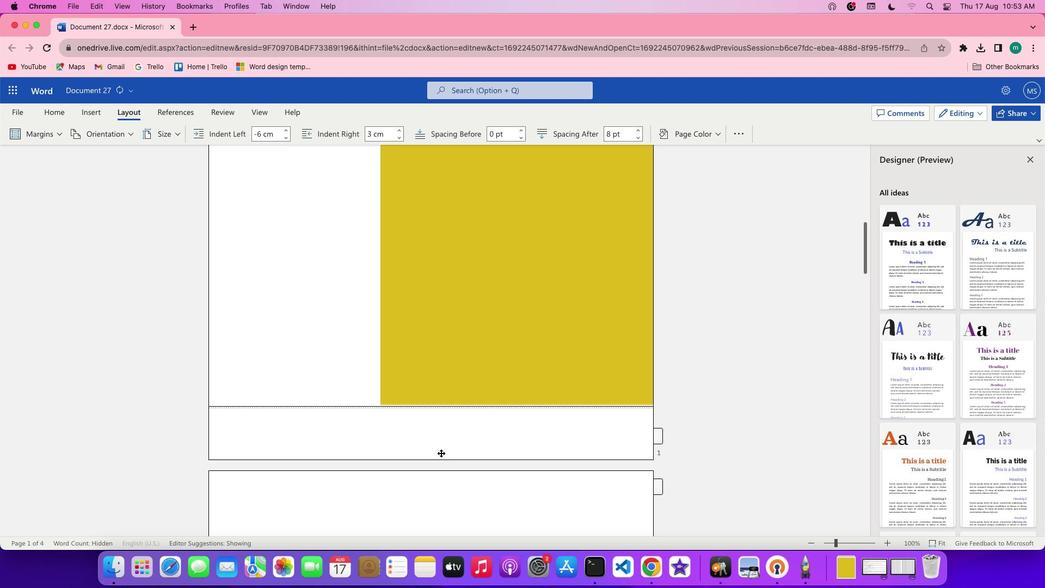 
Action: Mouse scrolled (441, 453) with delta (0, 0)
Screenshot: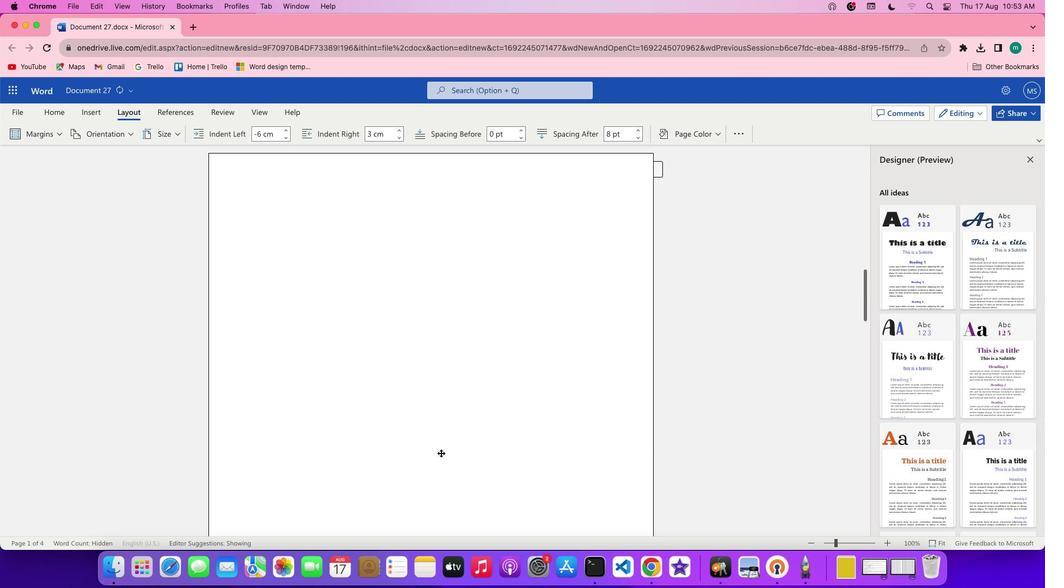 
Action: Mouse scrolled (441, 453) with delta (0, 0)
Screenshot: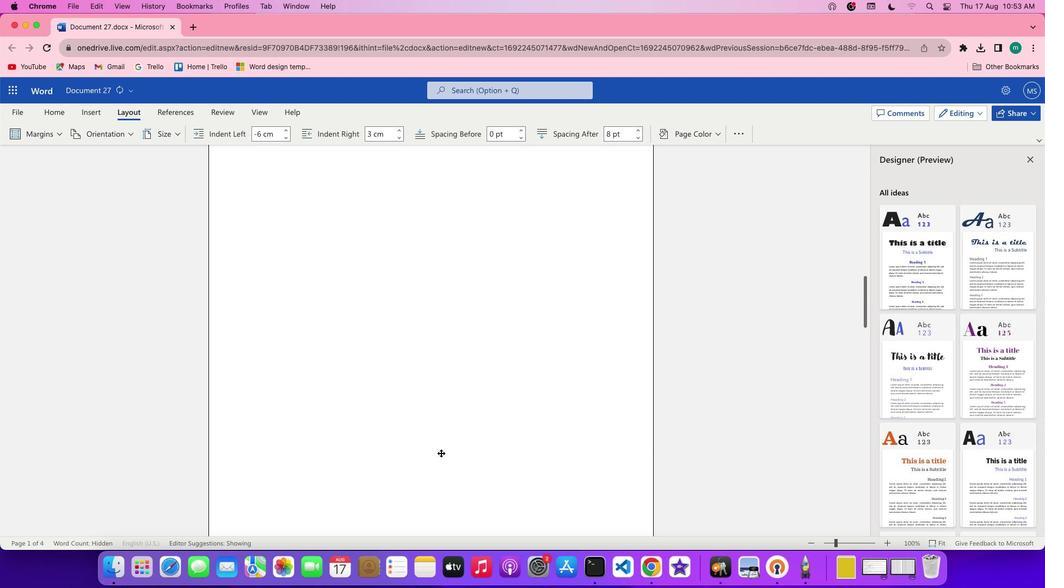 
Action: Mouse scrolled (441, 453) with delta (0, -1)
Screenshot: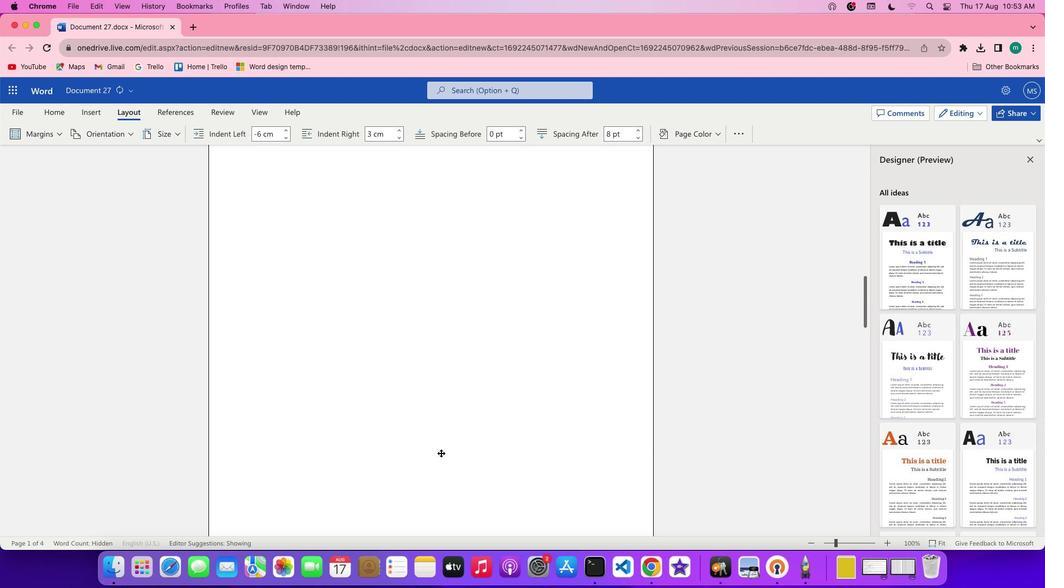 
Action: Mouse scrolled (441, 453) with delta (0, -2)
Screenshot: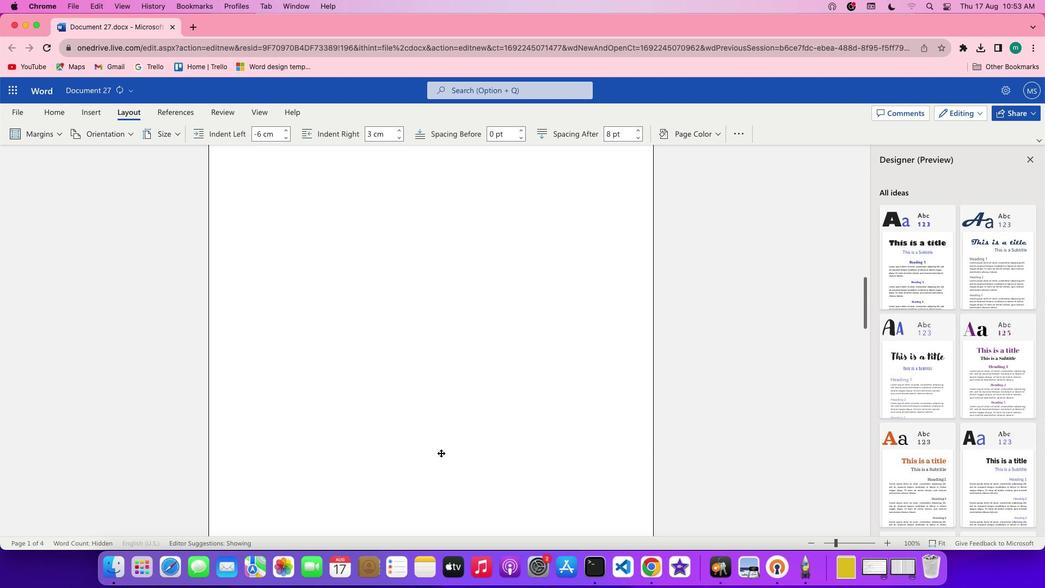 
Action: Mouse scrolled (441, 453) with delta (0, -3)
Screenshot: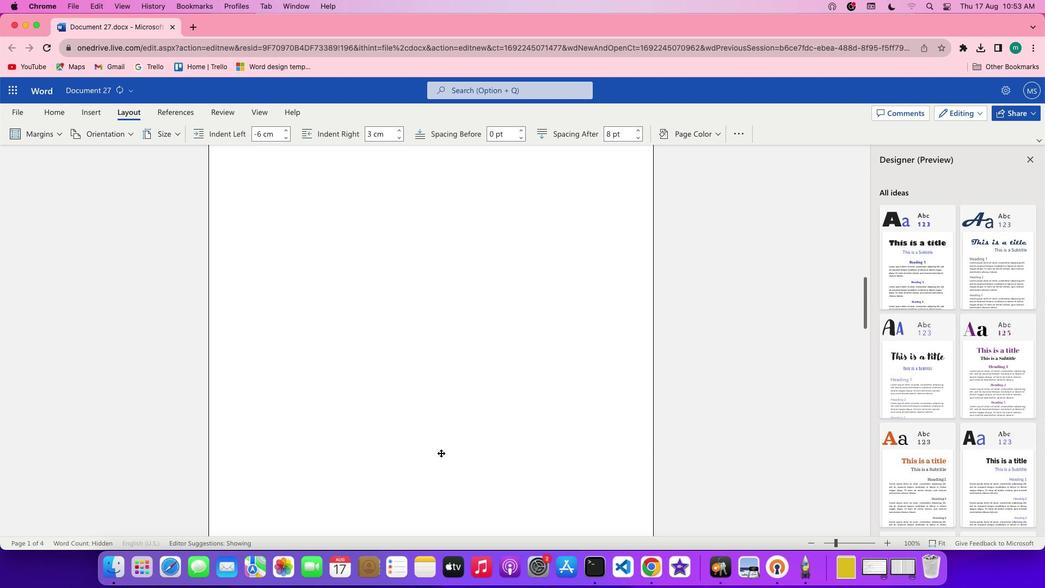 
Action: Mouse scrolled (441, 453) with delta (0, 0)
Screenshot: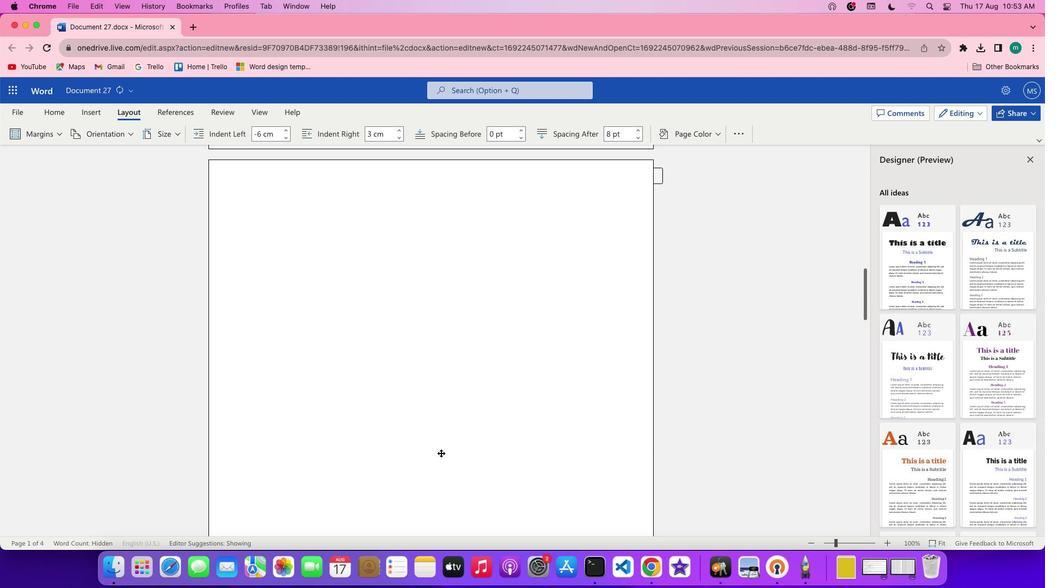 
Action: Mouse scrolled (441, 453) with delta (0, 0)
Screenshot: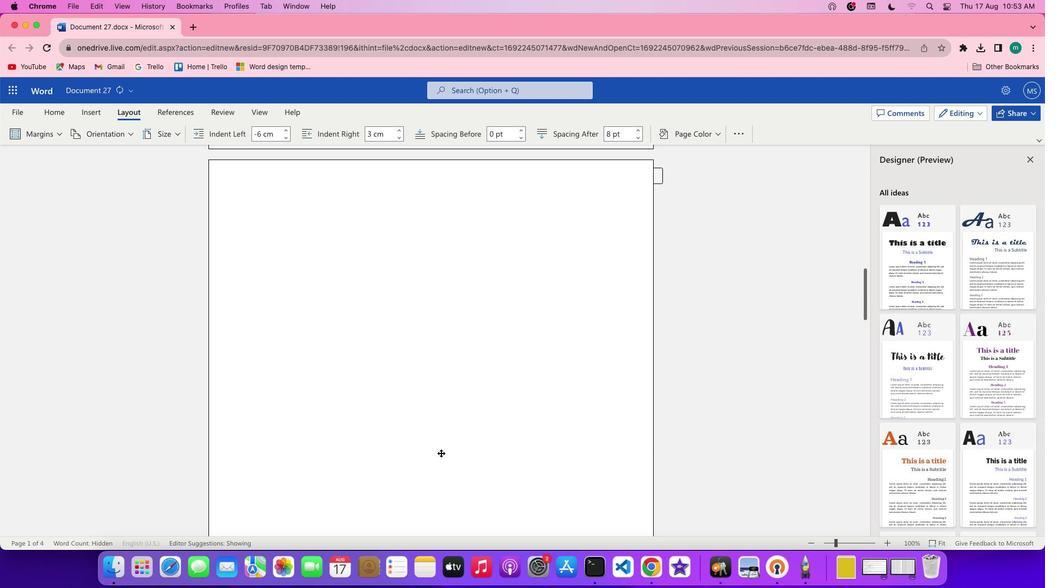 
Action: Mouse scrolled (441, 453) with delta (0, 1)
Screenshot: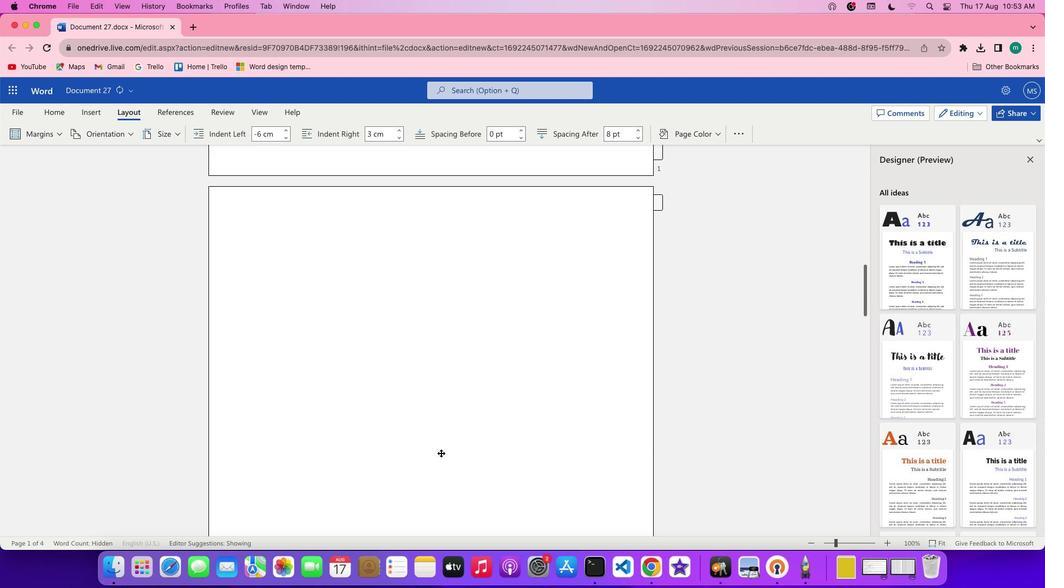 
Action: Mouse scrolled (441, 453) with delta (0, 0)
Screenshot: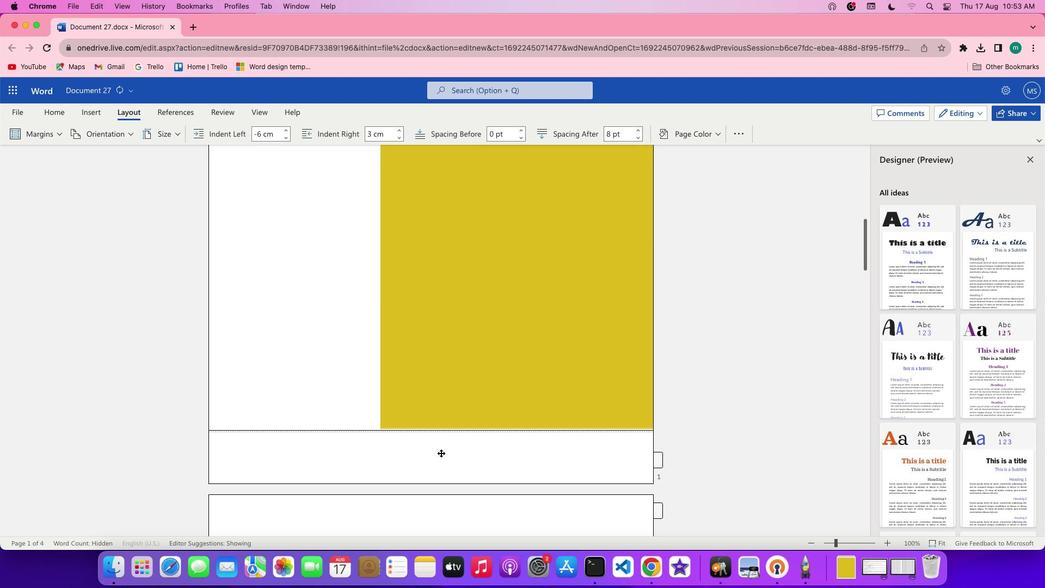 
Action: Mouse scrolled (441, 453) with delta (0, 0)
Screenshot: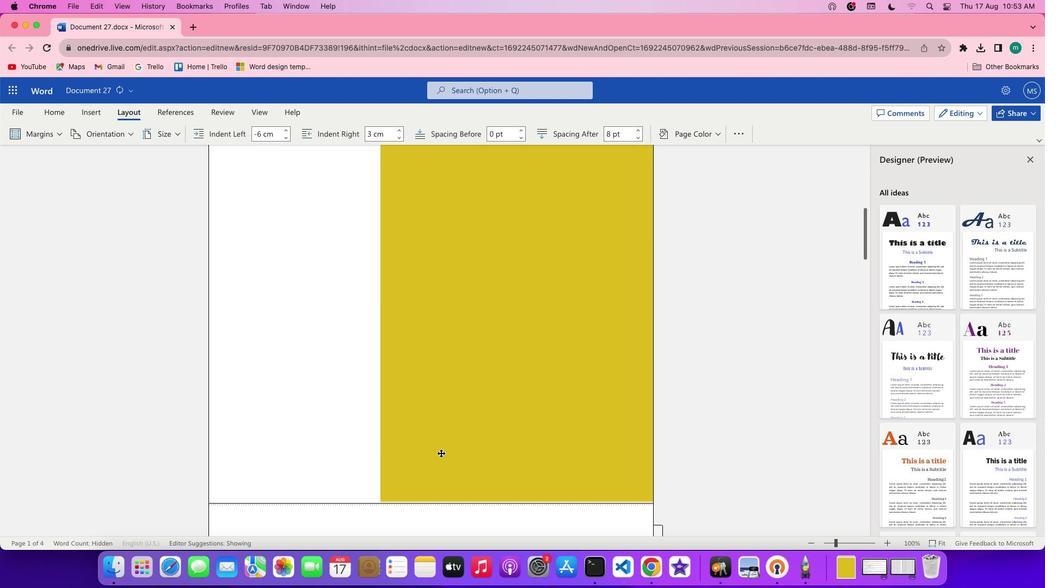 
Action: Mouse scrolled (441, 453) with delta (0, 1)
Screenshot: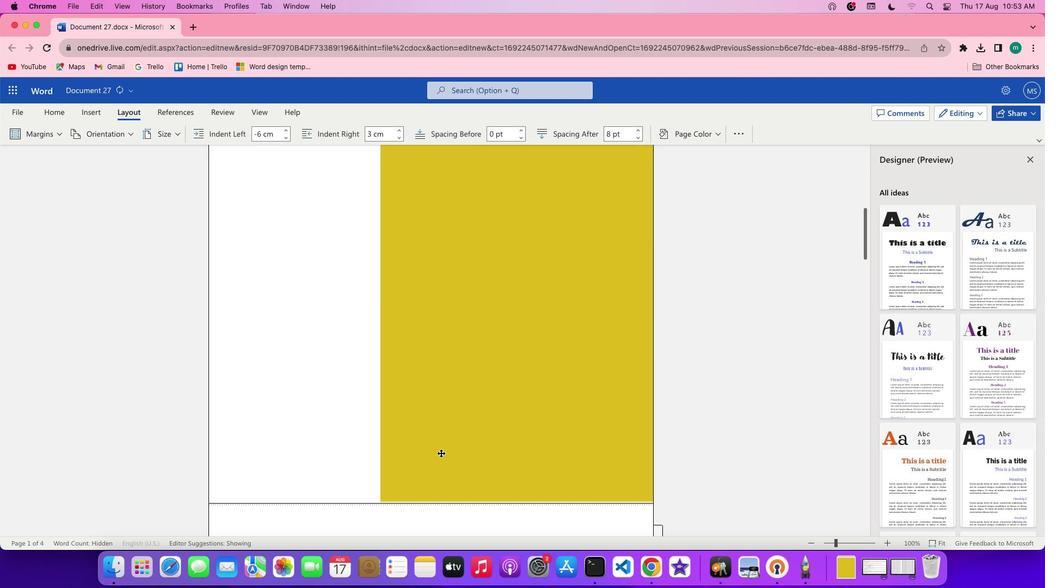 
Action: Mouse scrolled (441, 453) with delta (0, 2)
Screenshot: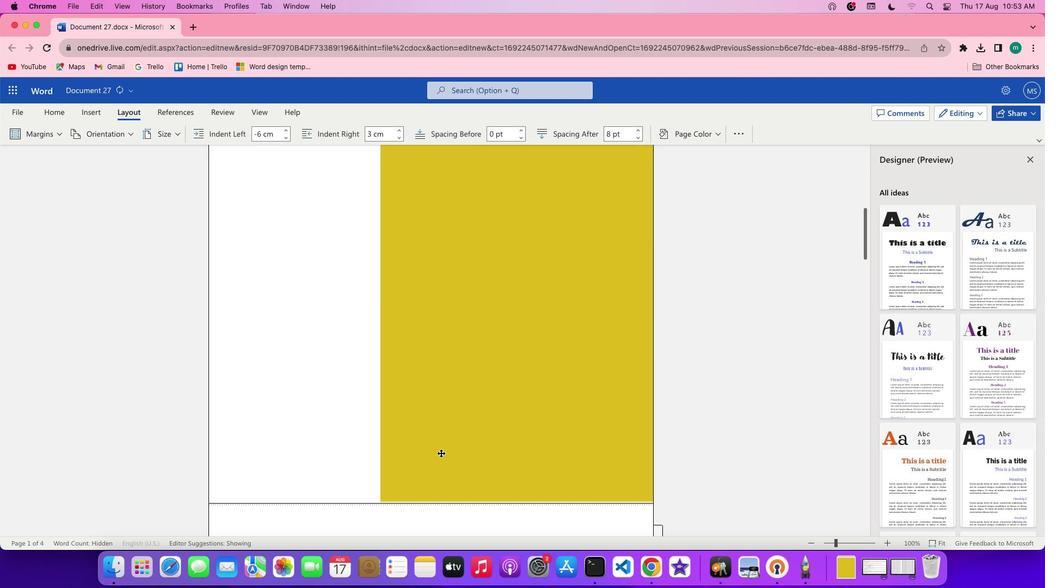 
Action: Mouse scrolled (441, 453) with delta (0, 3)
Screenshot: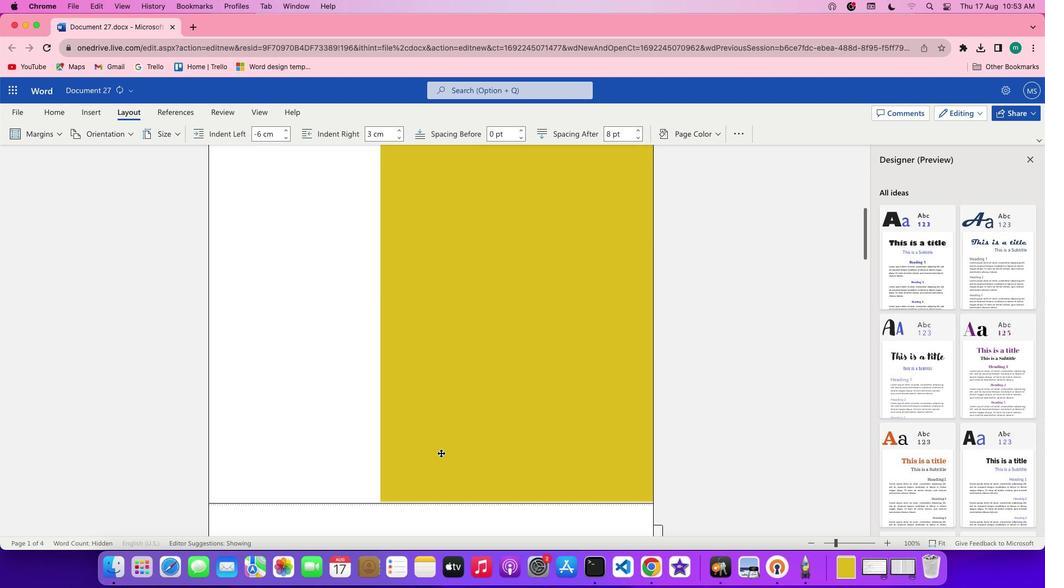 
Action: Mouse scrolled (441, 453) with delta (0, 0)
Screenshot: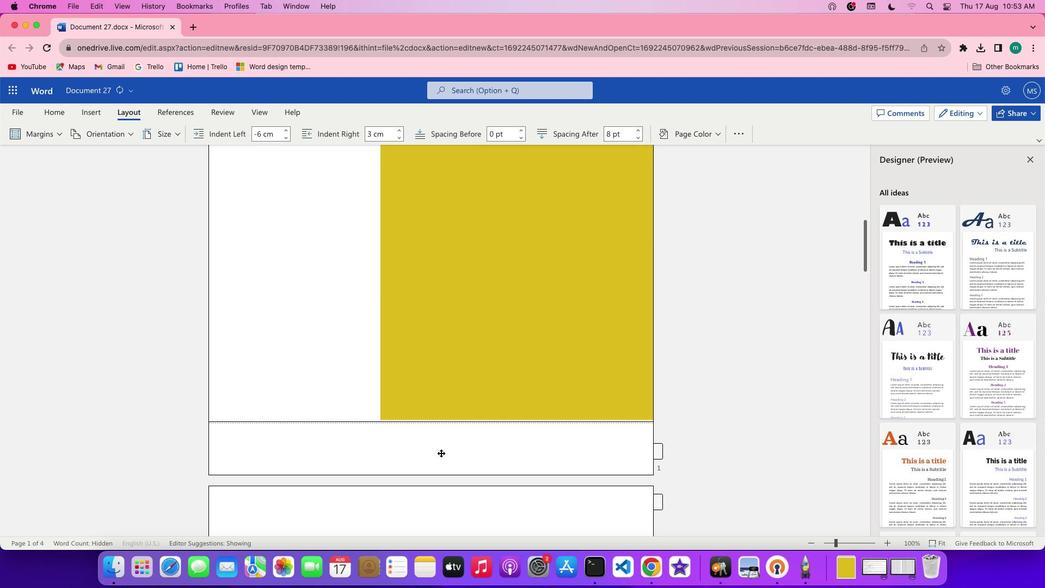 
Action: Mouse scrolled (441, 453) with delta (0, 0)
Screenshot: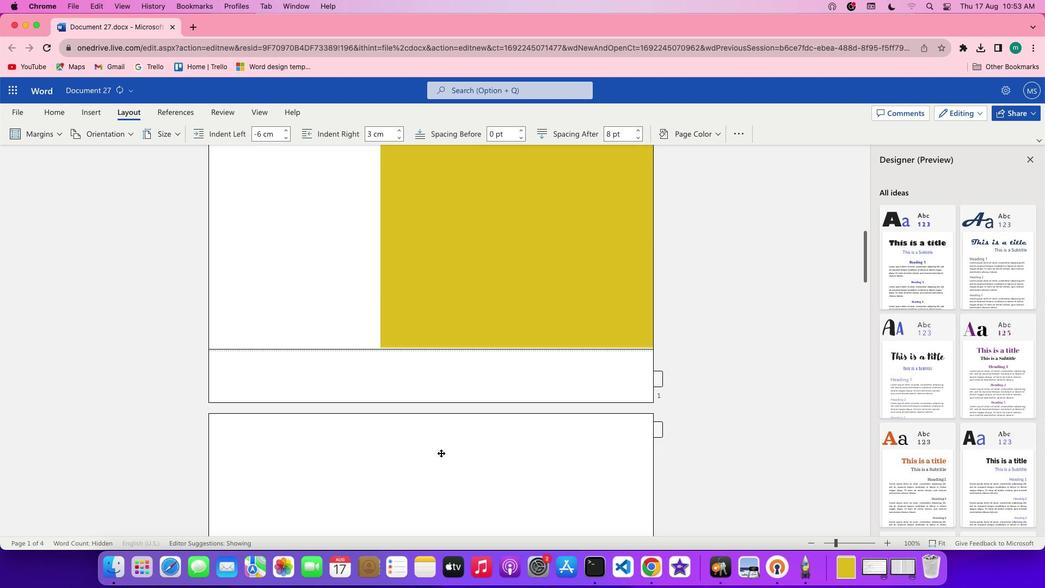 
Action: Mouse scrolled (441, 453) with delta (0, -1)
Screenshot: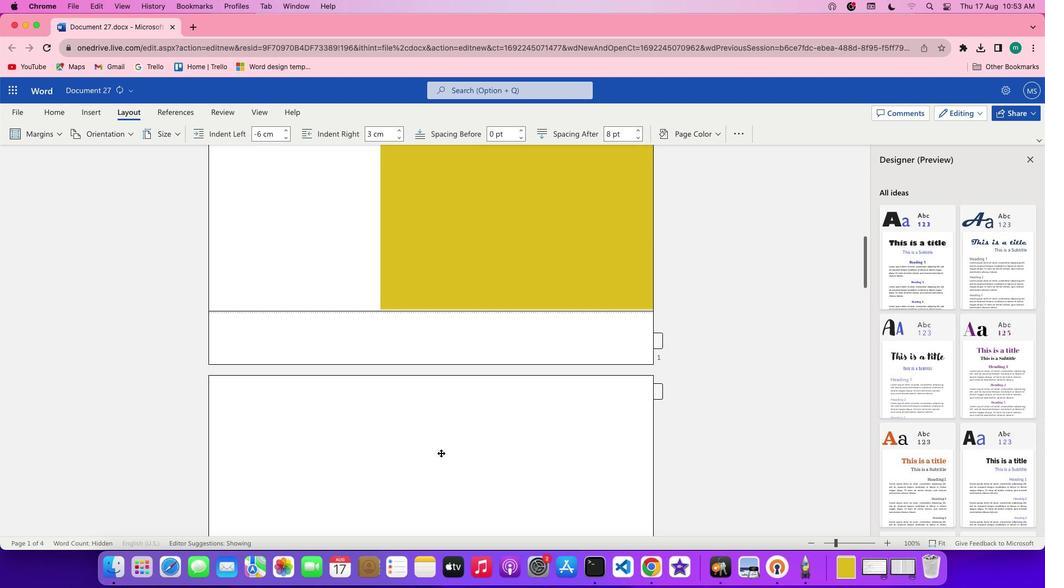 
Action: Mouse scrolled (441, 453) with delta (0, -2)
Screenshot: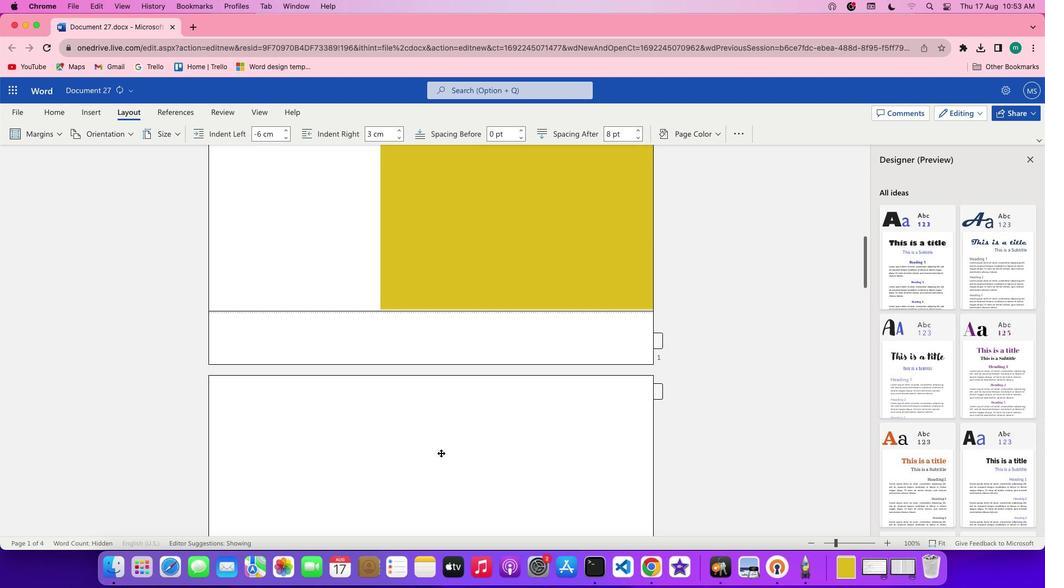 
Action: Mouse moved to (449, 478)
Screenshot: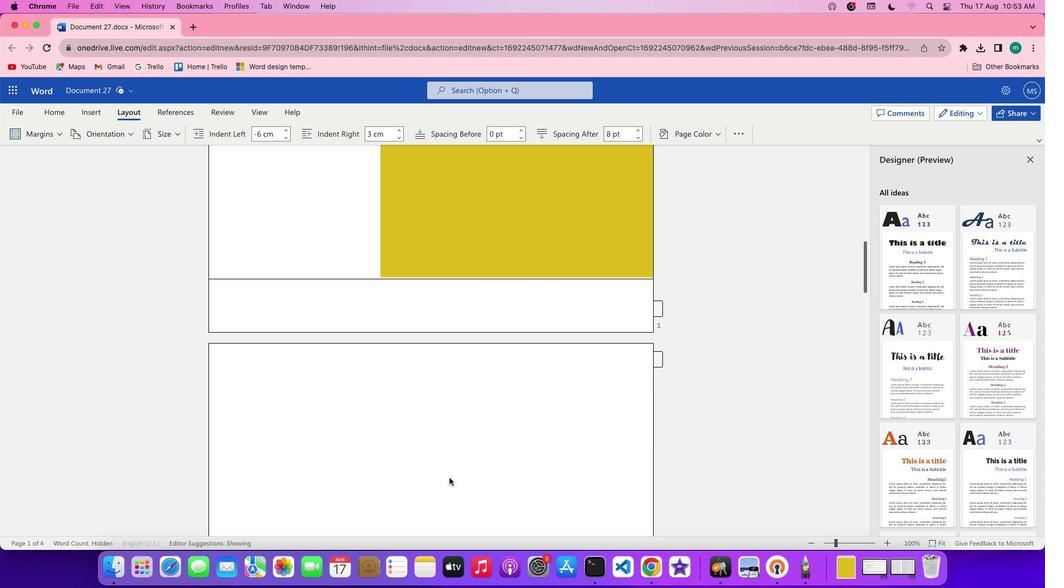 
Action: Mouse scrolled (449, 478) with delta (0, 0)
Screenshot: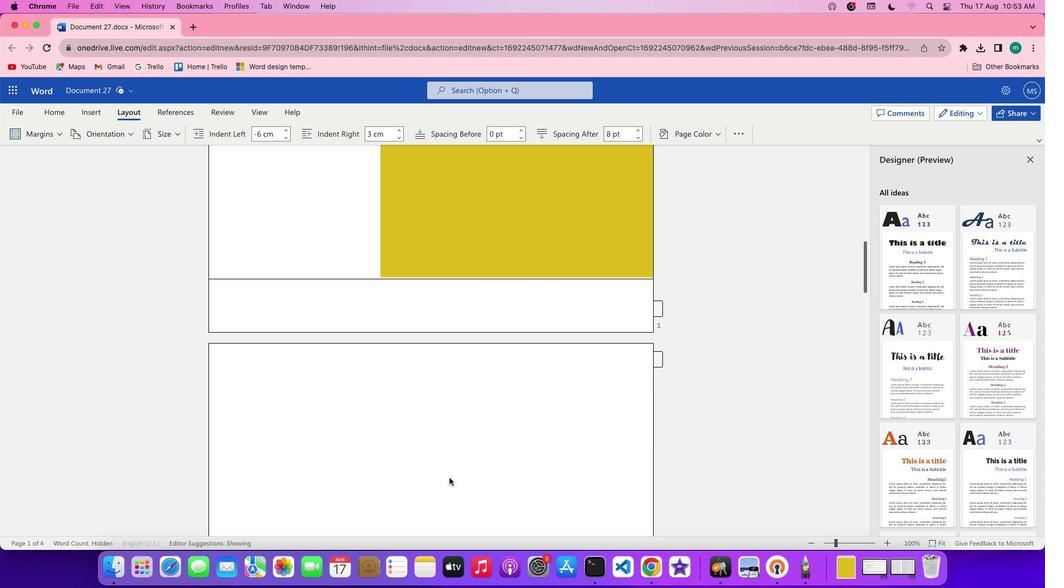 
Action: Mouse scrolled (449, 478) with delta (0, 0)
Screenshot: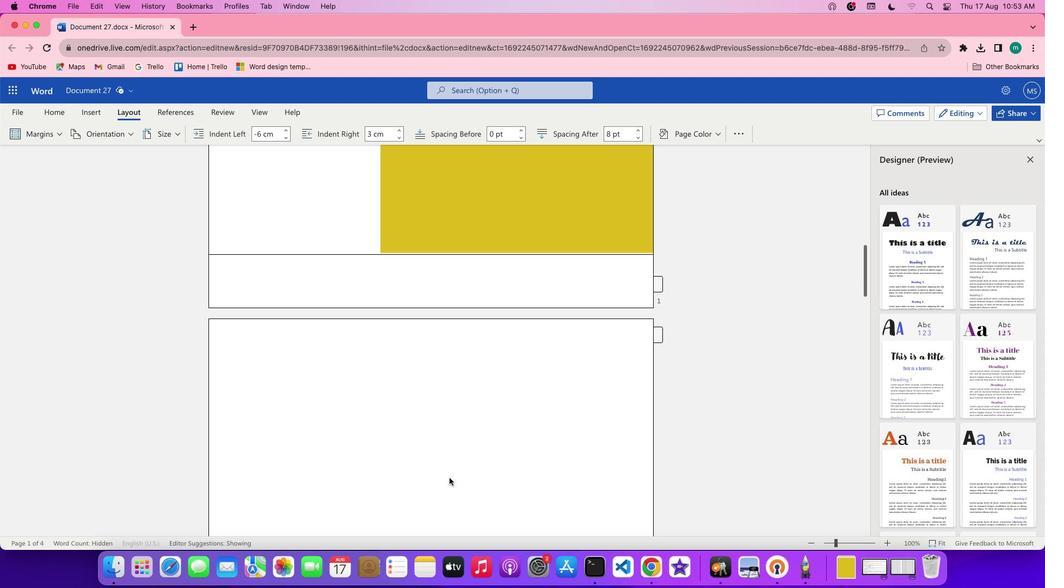 
Action: Mouse scrolled (449, 478) with delta (0, -1)
Screenshot: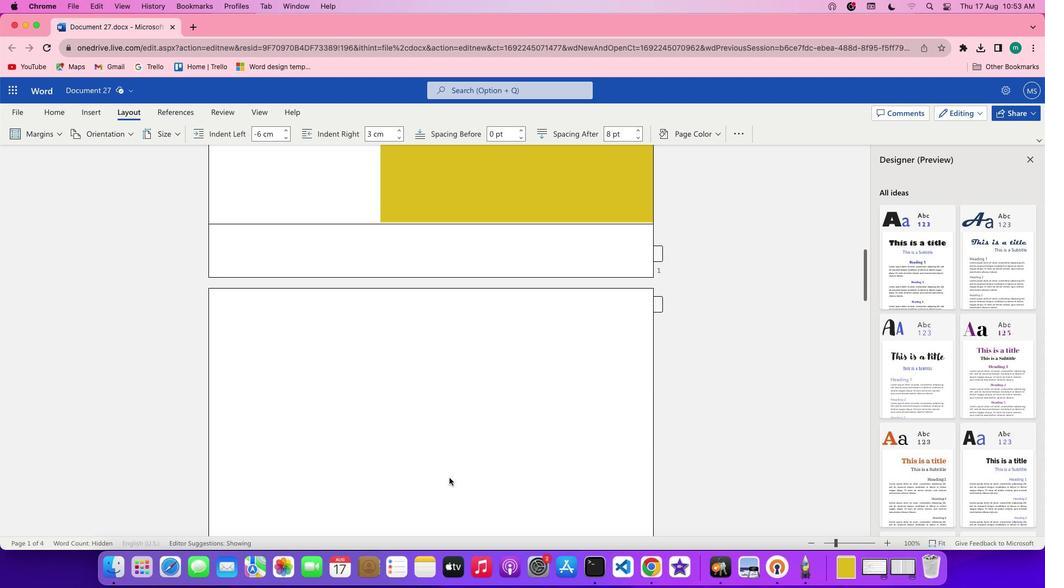
Action: Mouse scrolled (449, 478) with delta (0, 0)
Screenshot: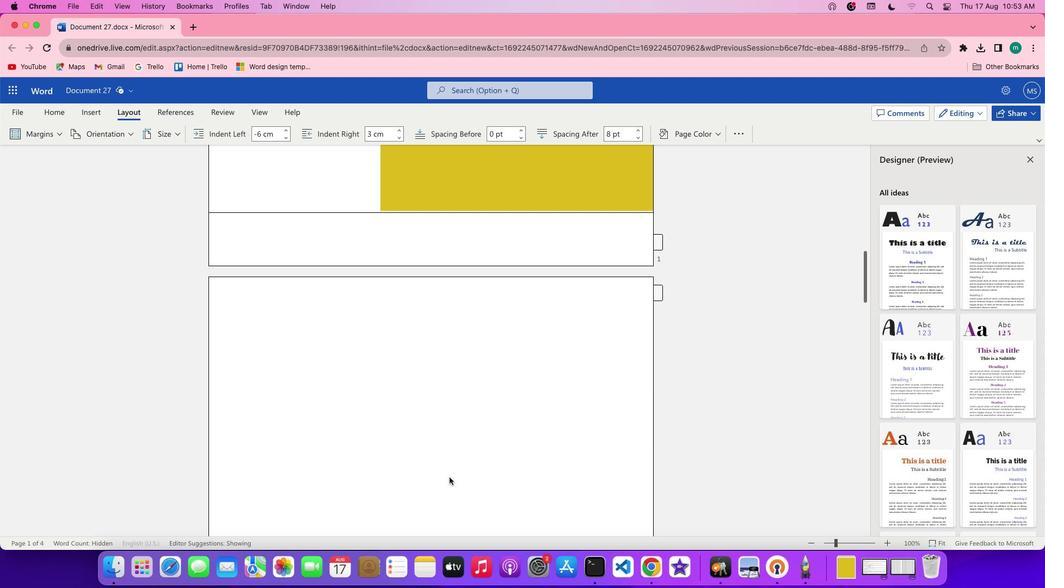
Action: Mouse moved to (449, 477)
Screenshot: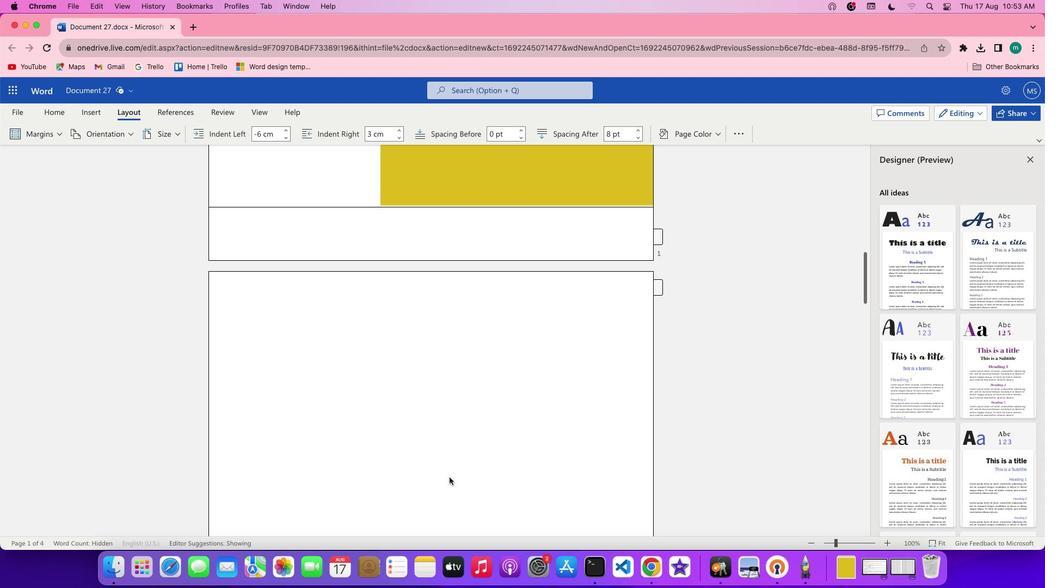 
Action: Mouse scrolled (449, 477) with delta (0, 0)
Screenshot: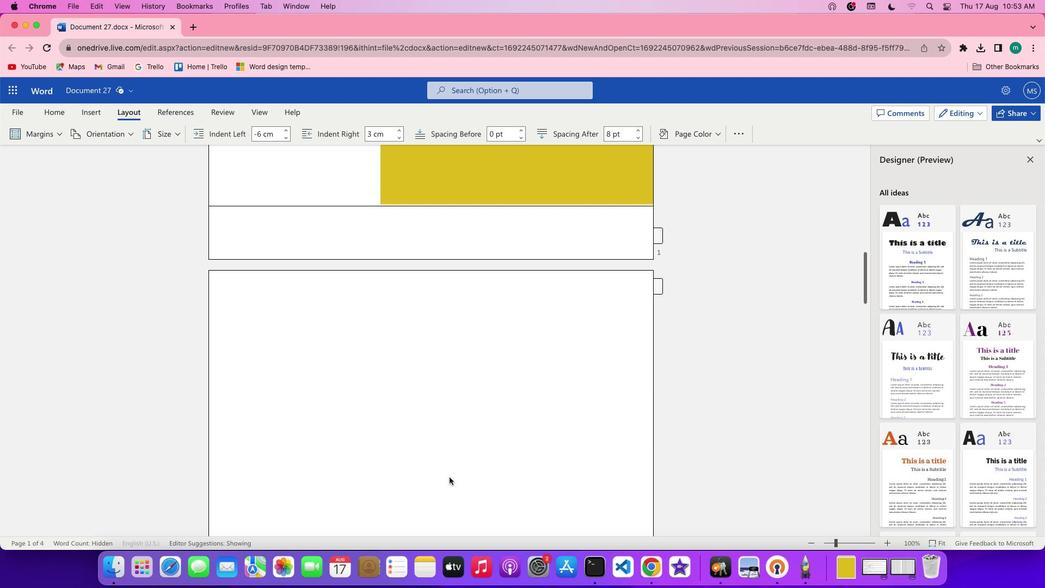 
Action: Mouse scrolled (449, 477) with delta (0, 0)
Screenshot: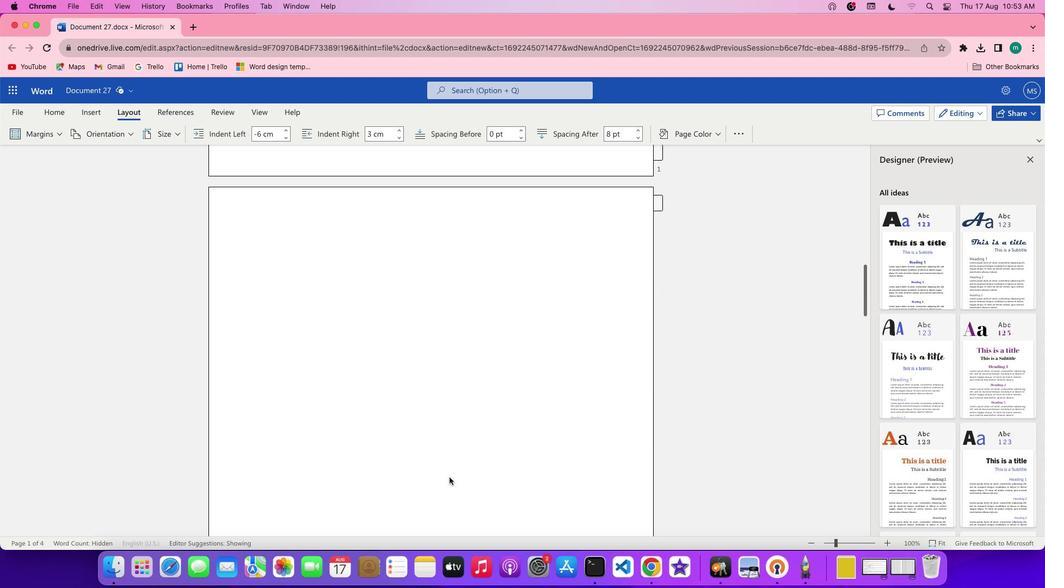 
Action: Mouse scrolled (449, 477) with delta (0, 0)
Screenshot: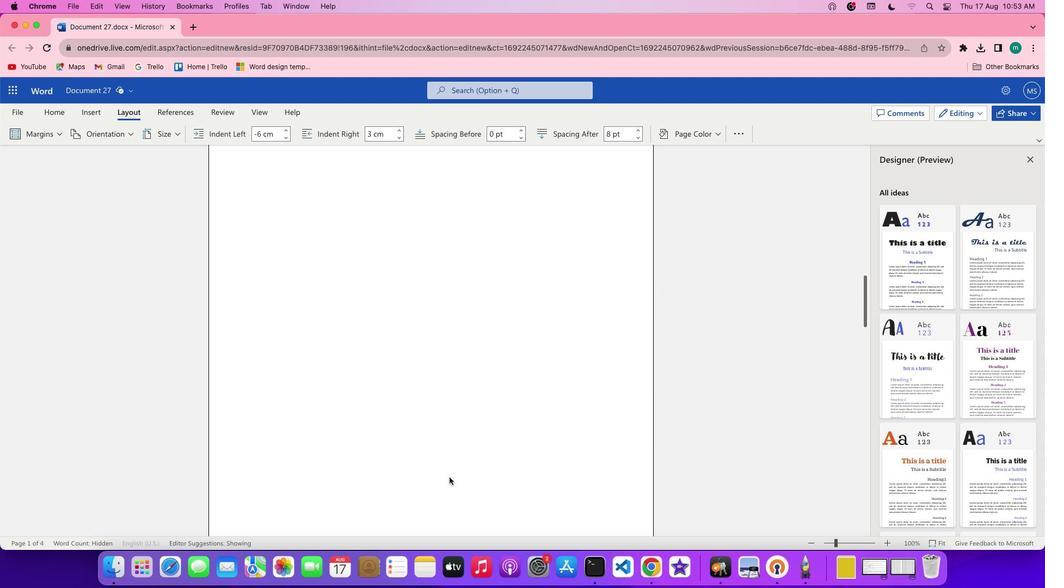 
Action: Mouse scrolled (449, 477) with delta (0, -1)
Screenshot: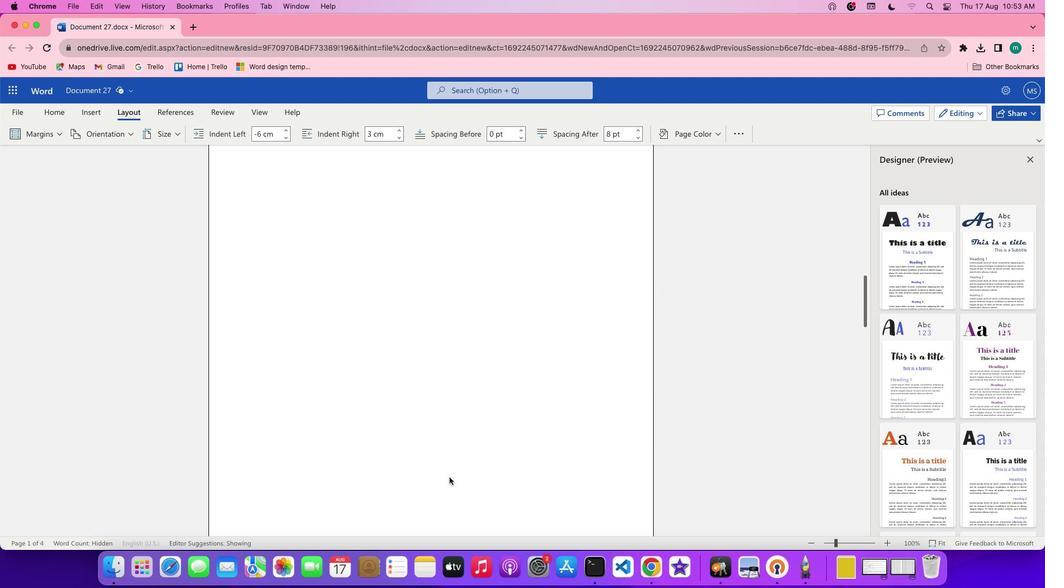 
Action: Mouse scrolled (449, 477) with delta (0, -2)
Screenshot: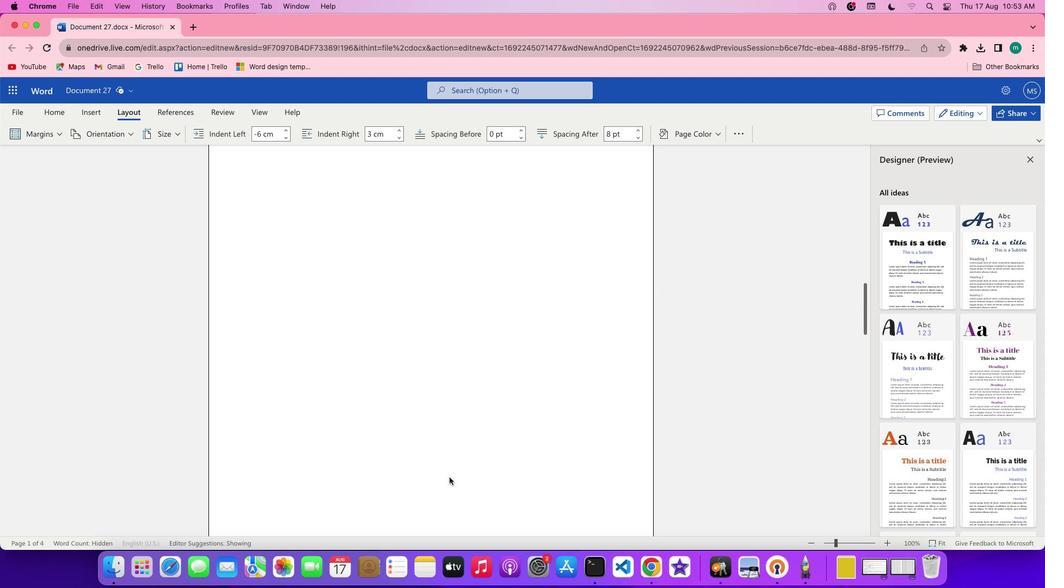 
Action: Mouse scrolled (449, 477) with delta (0, 0)
Screenshot: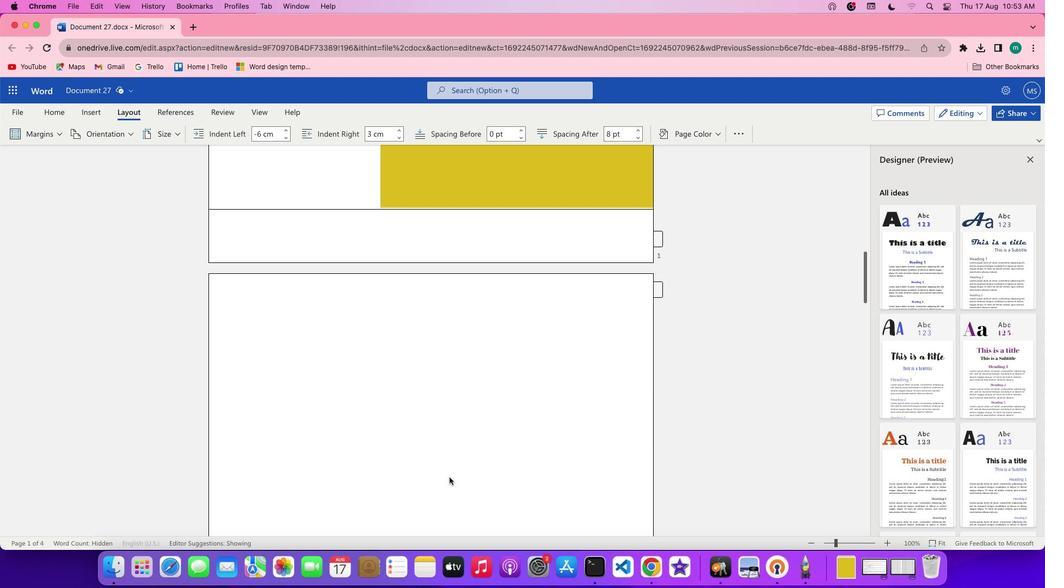 
Action: Mouse scrolled (449, 477) with delta (0, 0)
Screenshot: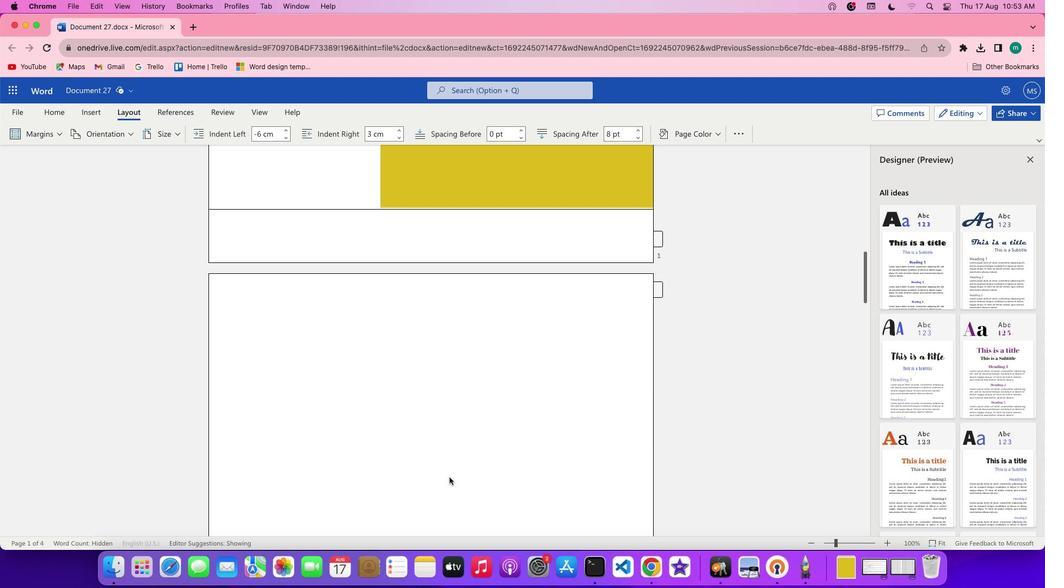 
Action: Mouse scrolled (449, 477) with delta (0, 1)
Screenshot: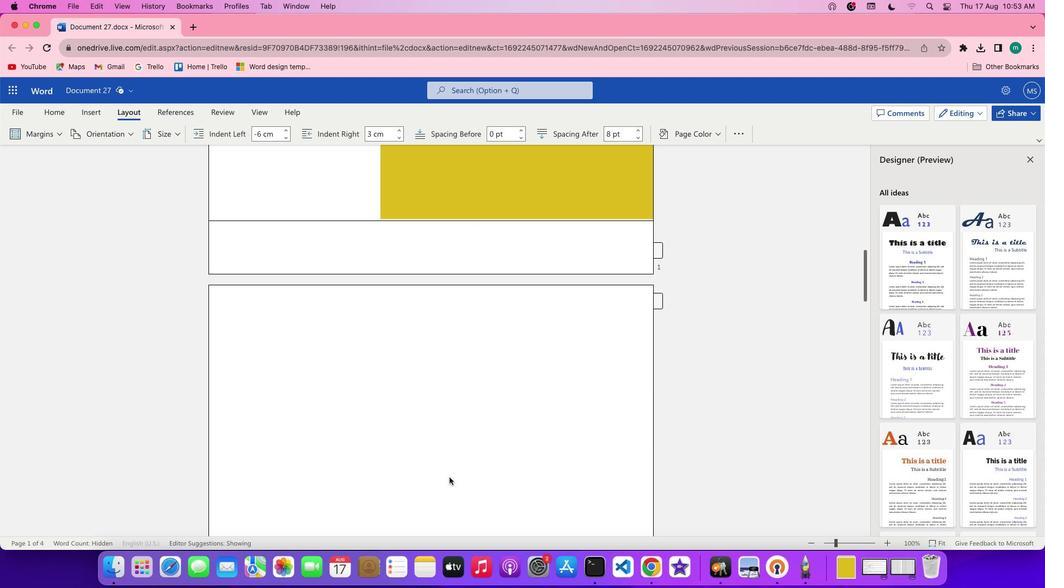 
Action: Mouse scrolled (449, 477) with delta (0, 2)
Screenshot: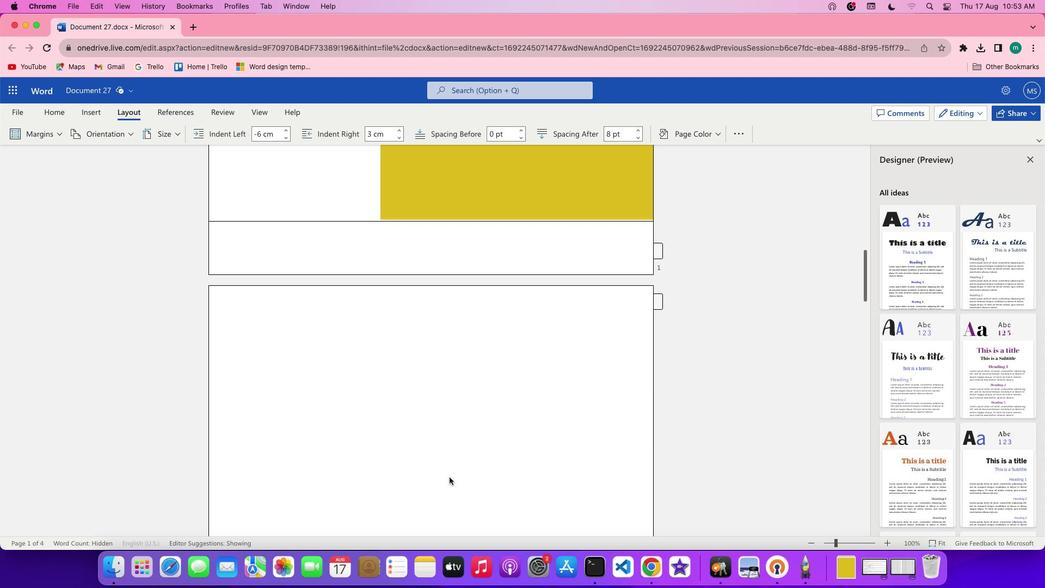 
Action: Mouse moved to (476, 379)
Screenshot: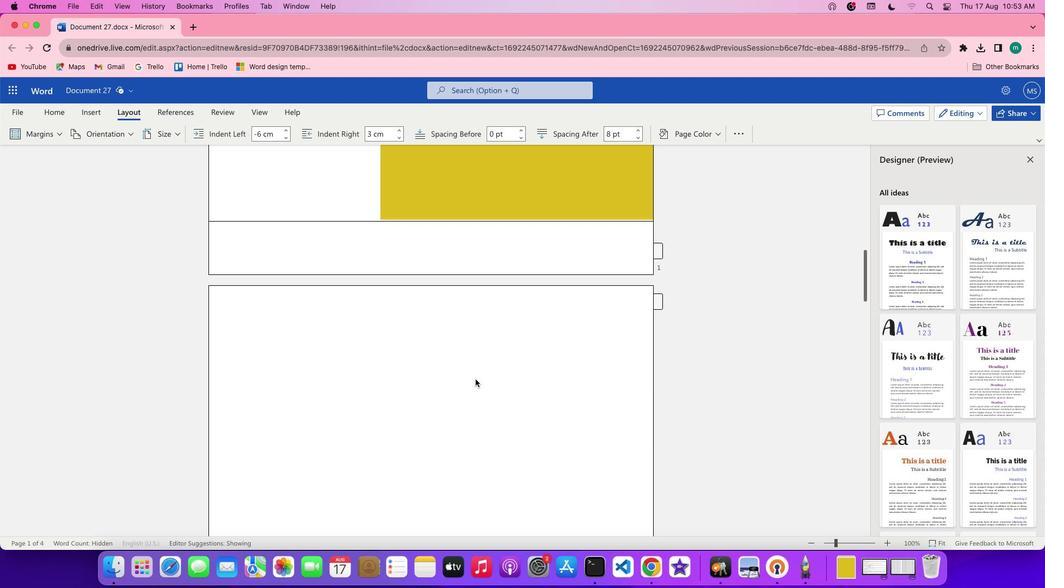 
Action: Mouse scrolled (476, 379) with delta (0, 0)
Screenshot: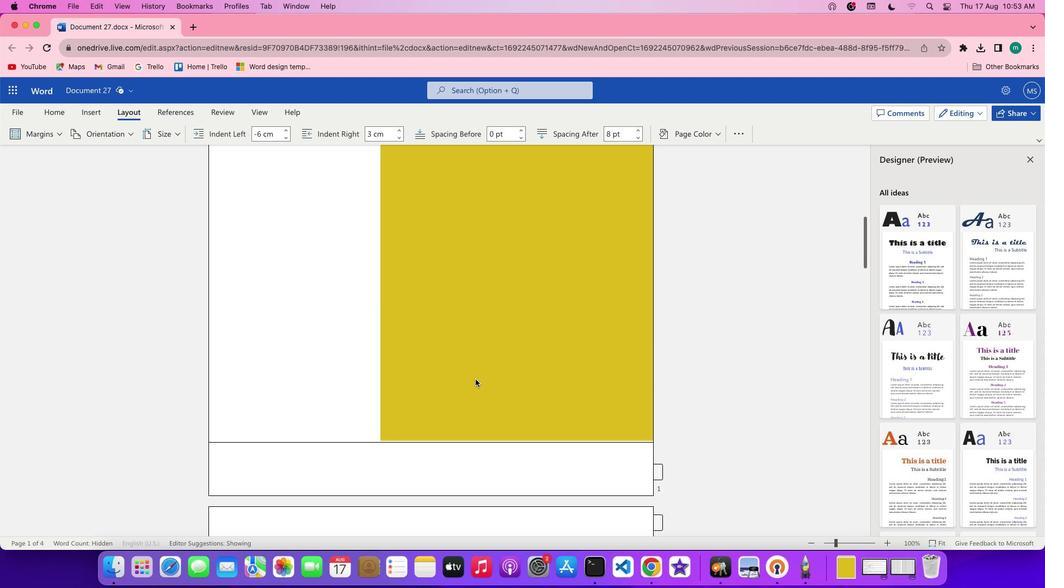 
Action: Mouse scrolled (476, 379) with delta (0, 0)
Screenshot: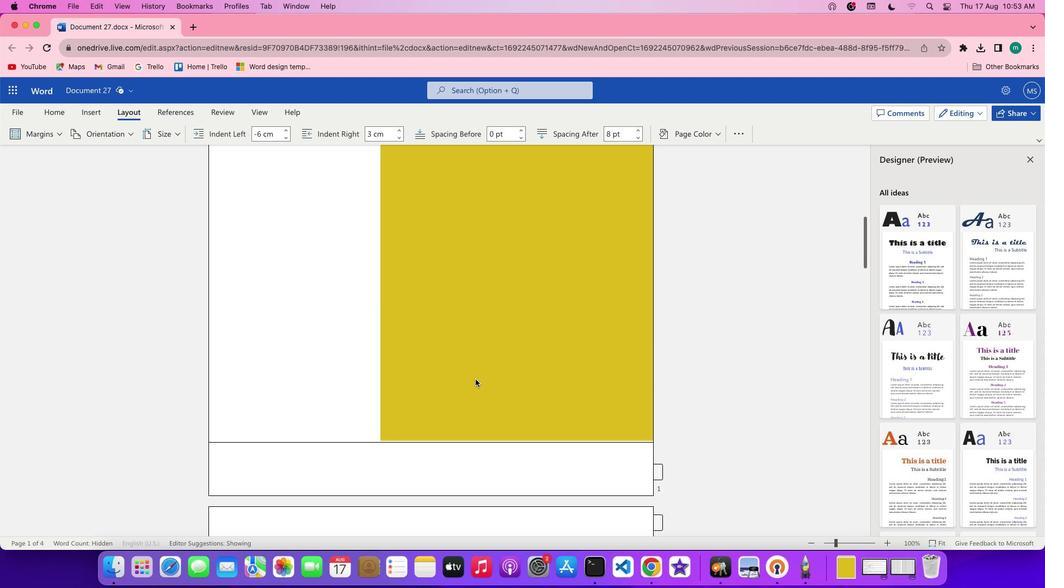
Action: Mouse scrolled (476, 379) with delta (0, 1)
Screenshot: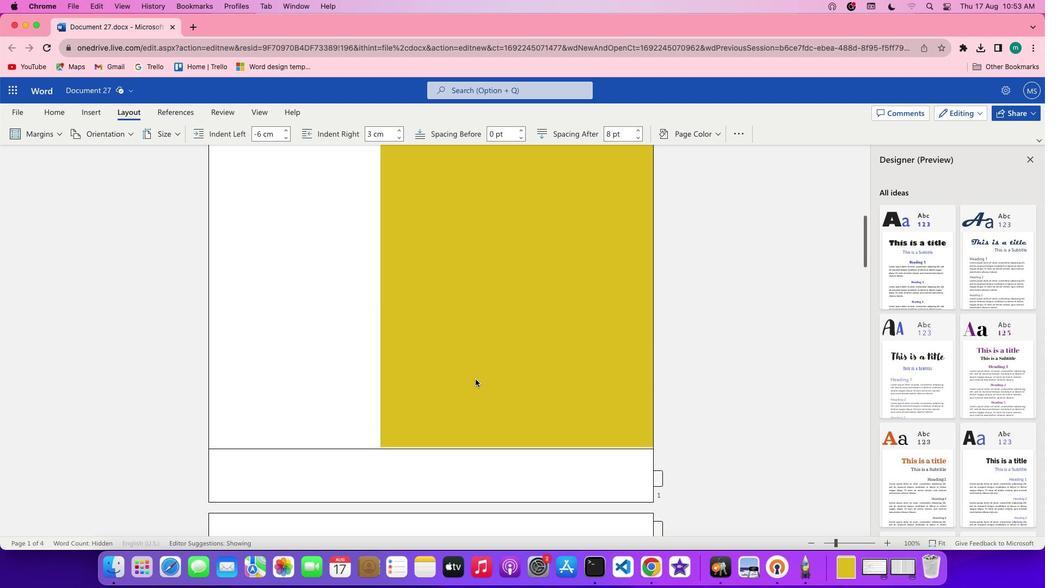 
Action: Mouse scrolled (476, 379) with delta (0, 2)
Screenshot: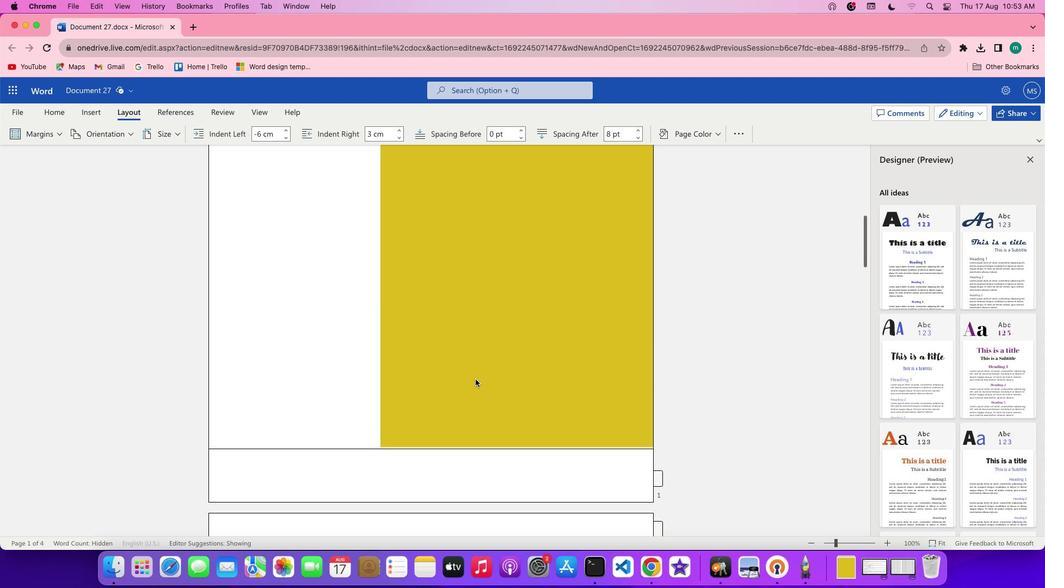 
Action: Mouse scrolled (476, 379) with delta (0, 0)
Screenshot: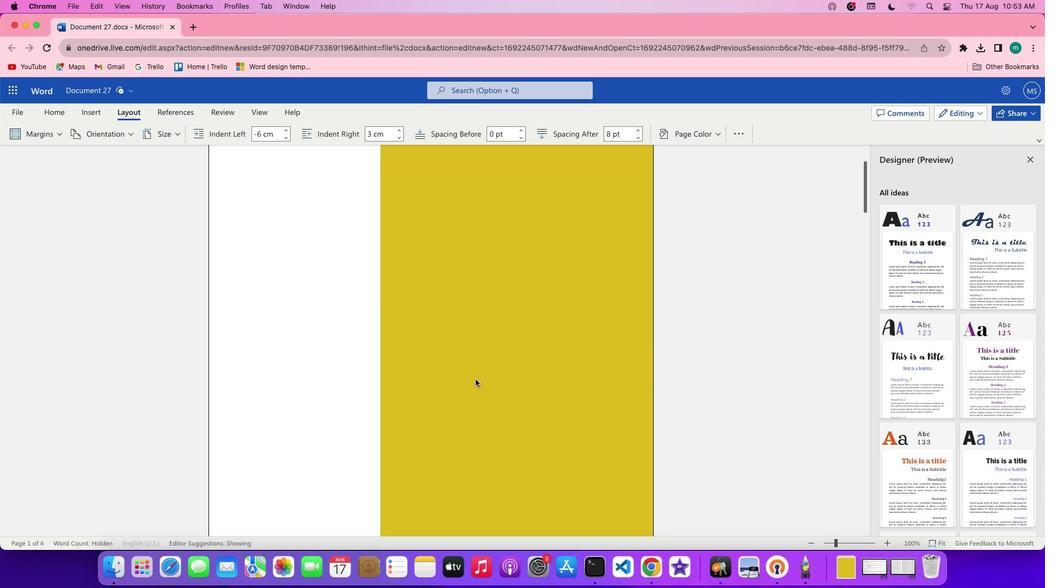 
Action: Mouse scrolled (476, 379) with delta (0, 0)
Screenshot: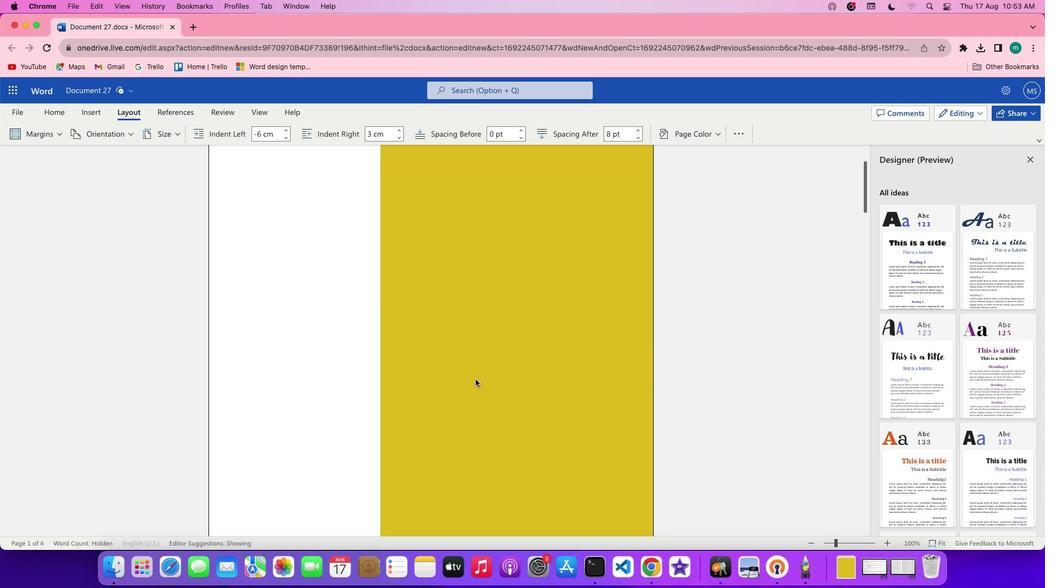 
Action: Mouse scrolled (476, 379) with delta (0, 1)
Screenshot: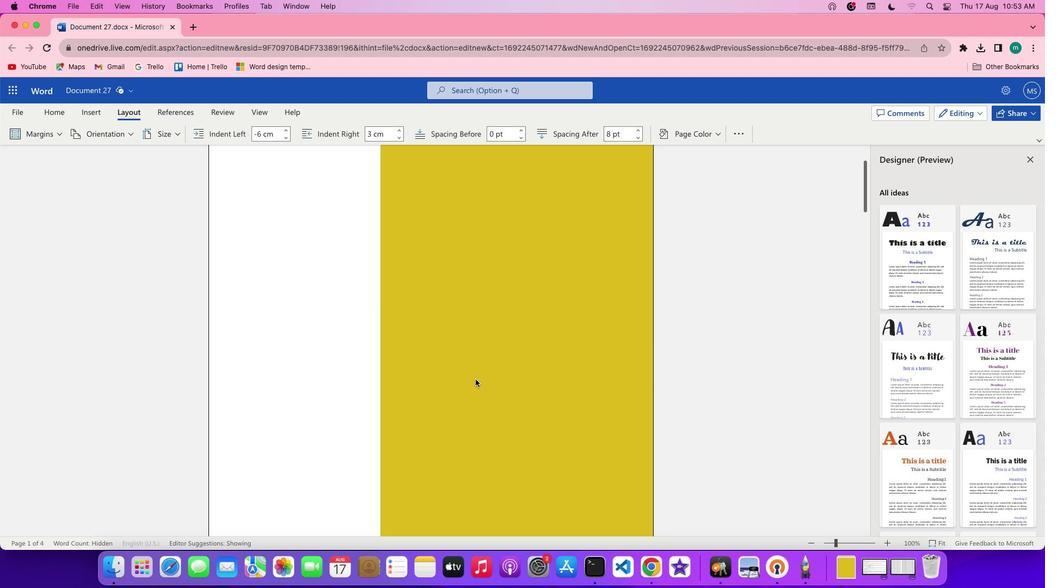 
Action: Mouse scrolled (476, 379) with delta (0, 2)
Screenshot: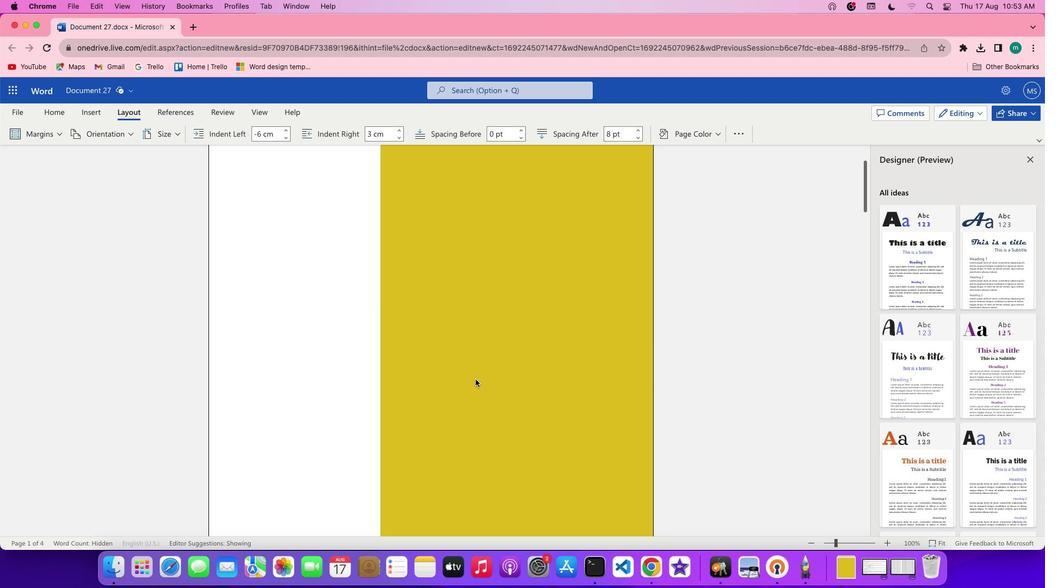 
Action: Mouse scrolled (476, 379) with delta (0, 3)
Screenshot: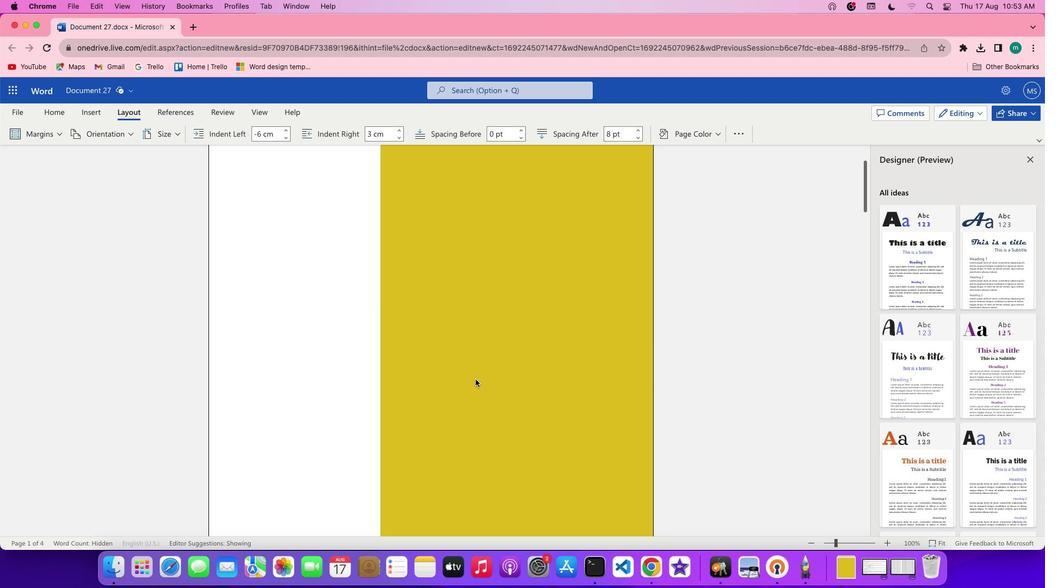 
Action: Mouse scrolled (476, 379) with delta (0, 0)
Screenshot: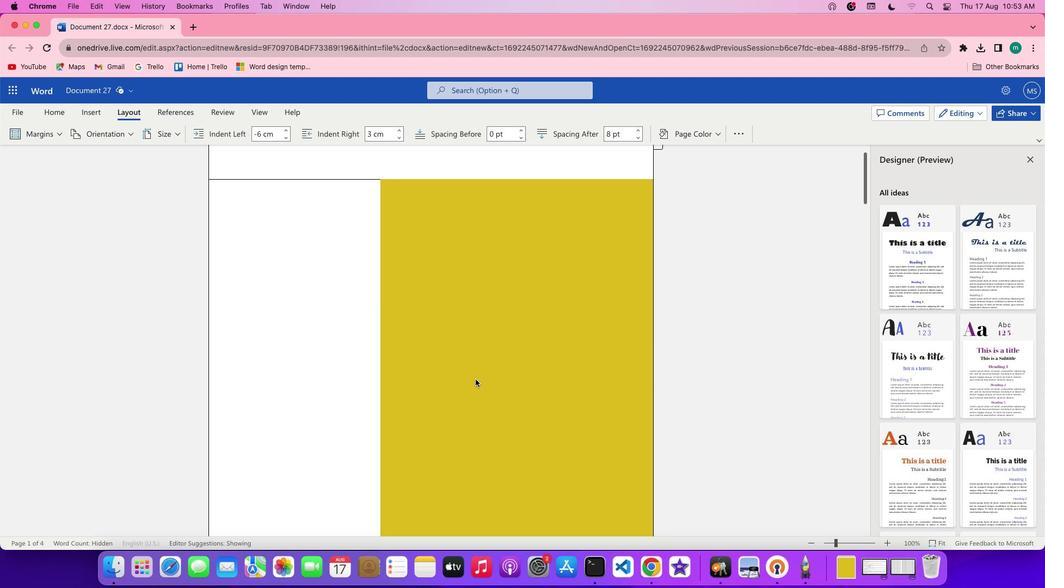 
Action: Mouse scrolled (476, 379) with delta (0, 0)
Screenshot: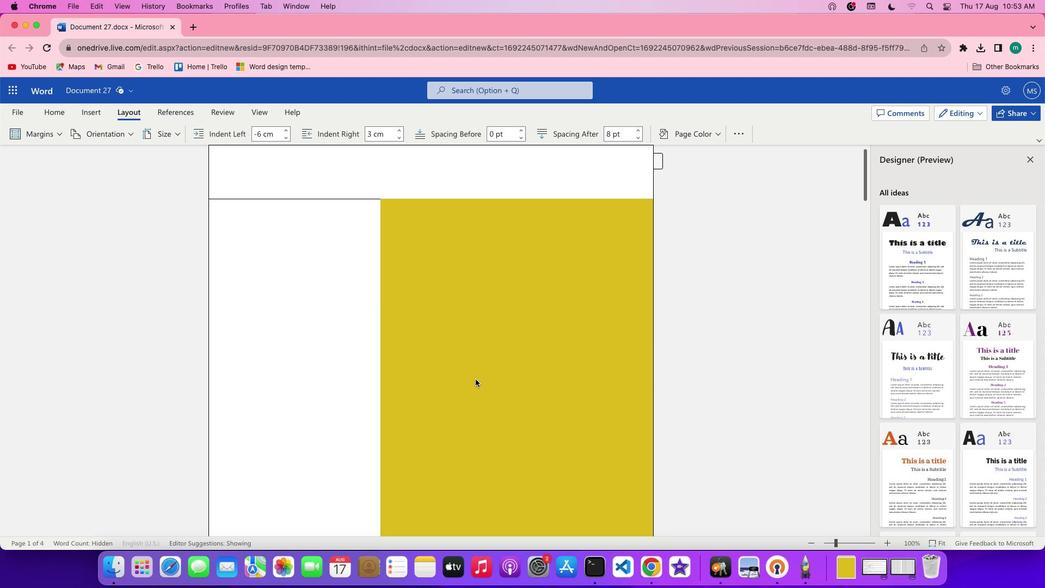 
Action: Mouse scrolled (476, 379) with delta (0, 1)
Screenshot: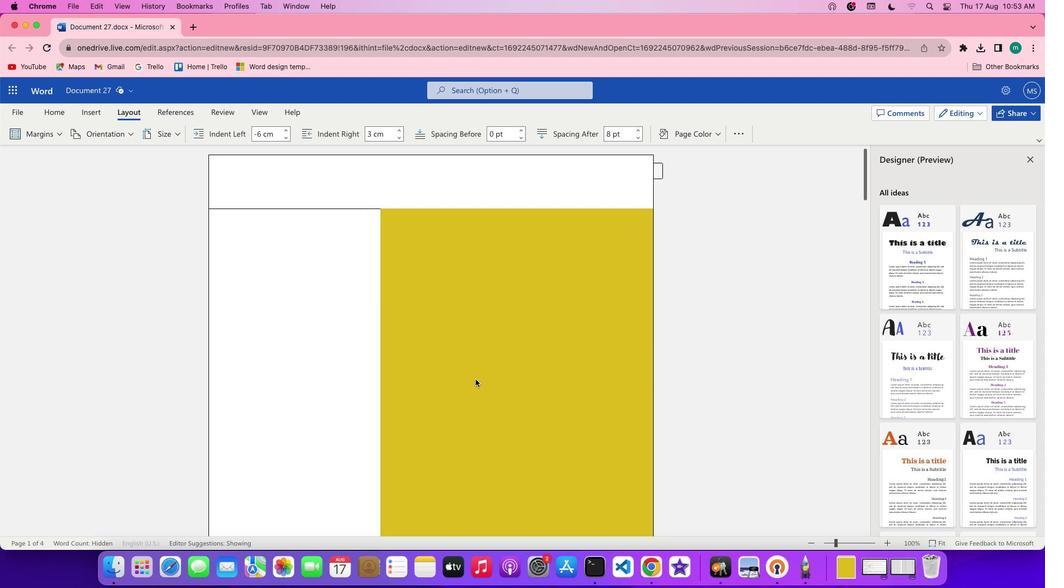 
Action: Mouse scrolled (476, 379) with delta (0, 2)
Screenshot: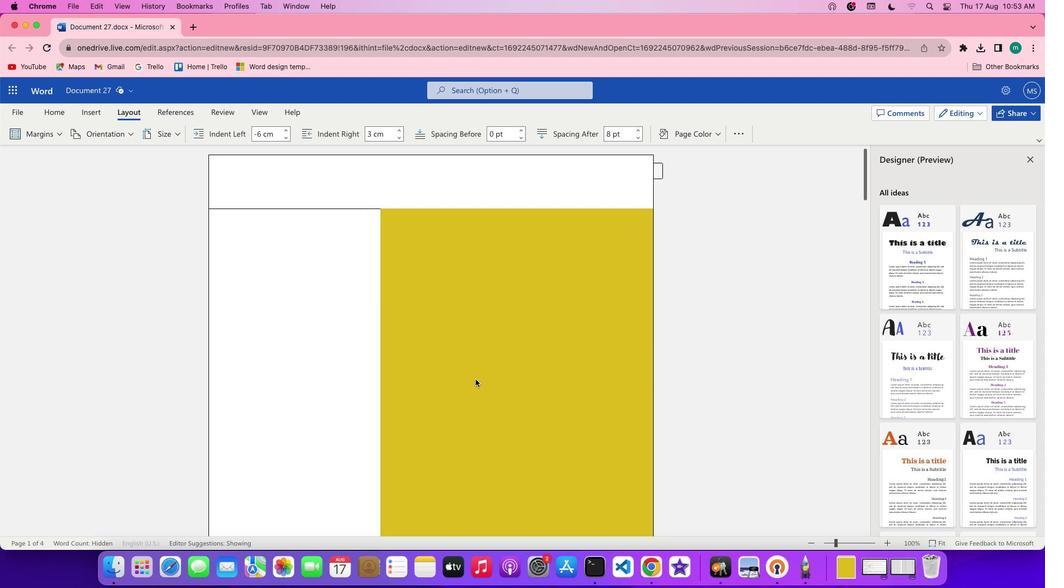 
Action: Mouse scrolled (476, 379) with delta (0, 3)
Screenshot: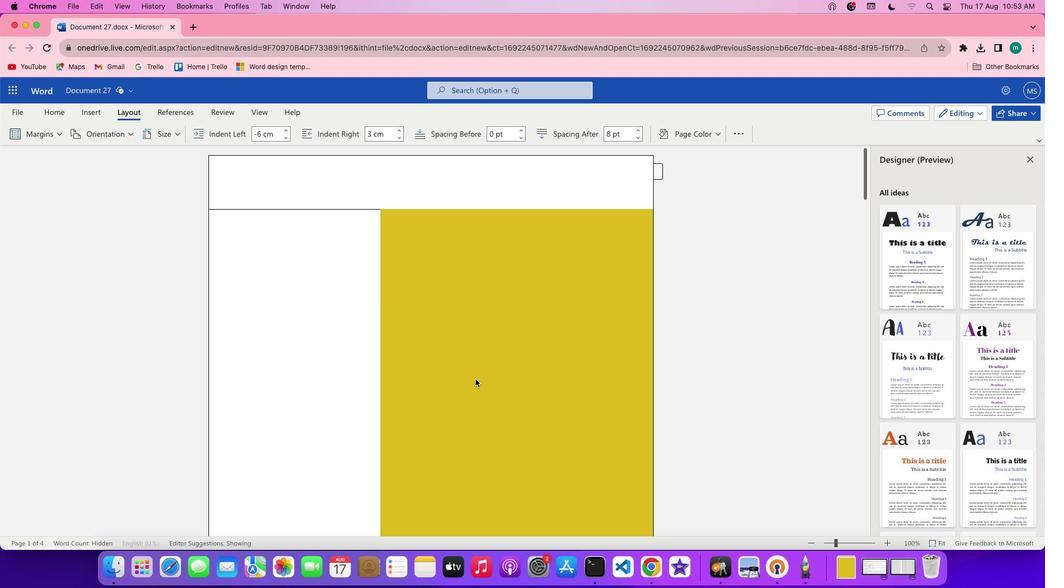 
Action: Mouse scrolled (476, 379) with delta (0, 0)
Screenshot: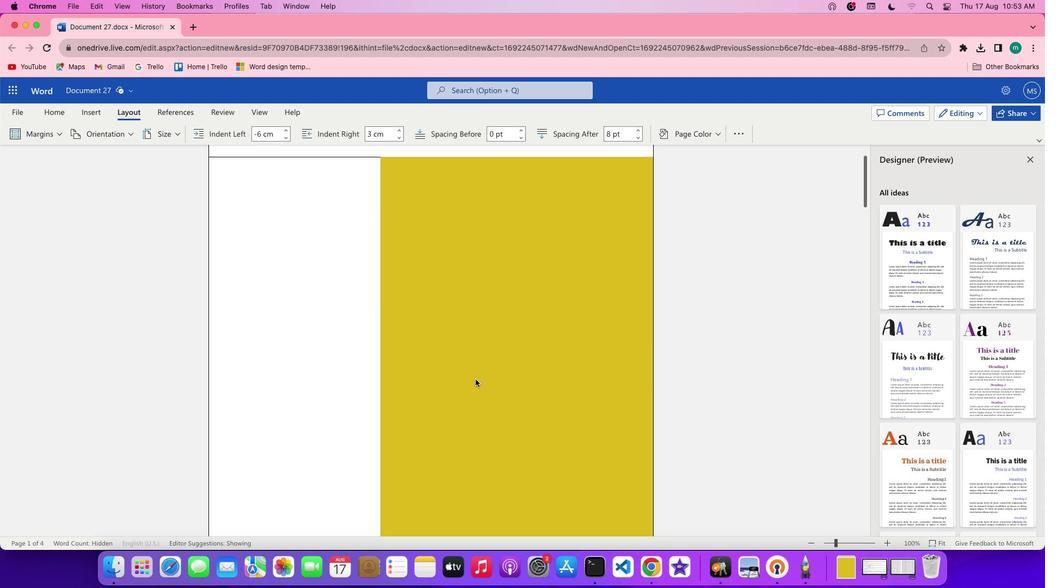 
Action: Mouse scrolled (476, 379) with delta (0, 0)
Screenshot: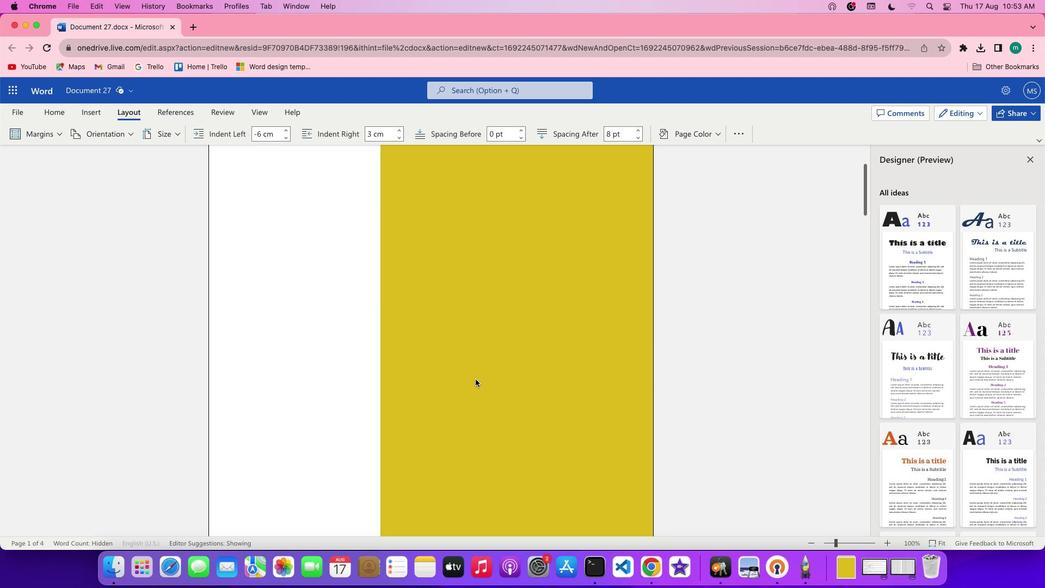 
Action: Mouse scrolled (476, 379) with delta (0, -1)
Screenshot: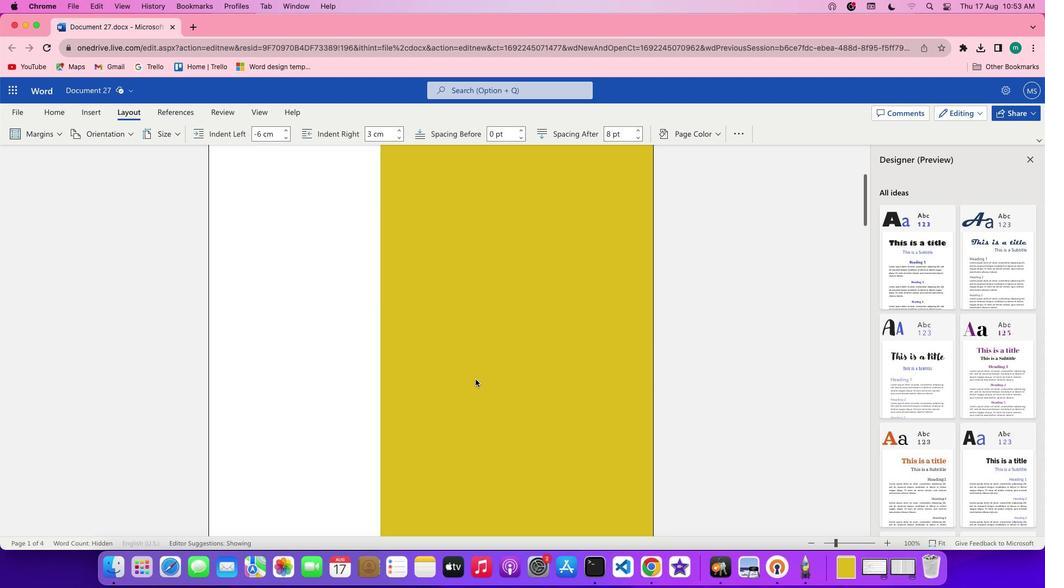 
Action: Mouse scrolled (476, 379) with delta (0, -2)
Screenshot: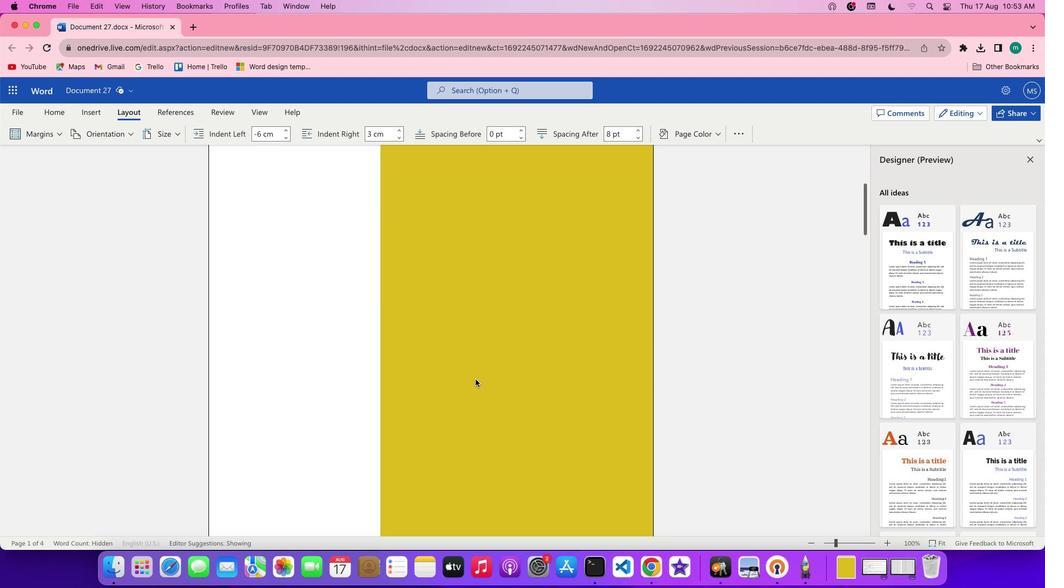 
Action: Mouse scrolled (476, 379) with delta (0, -2)
Screenshot: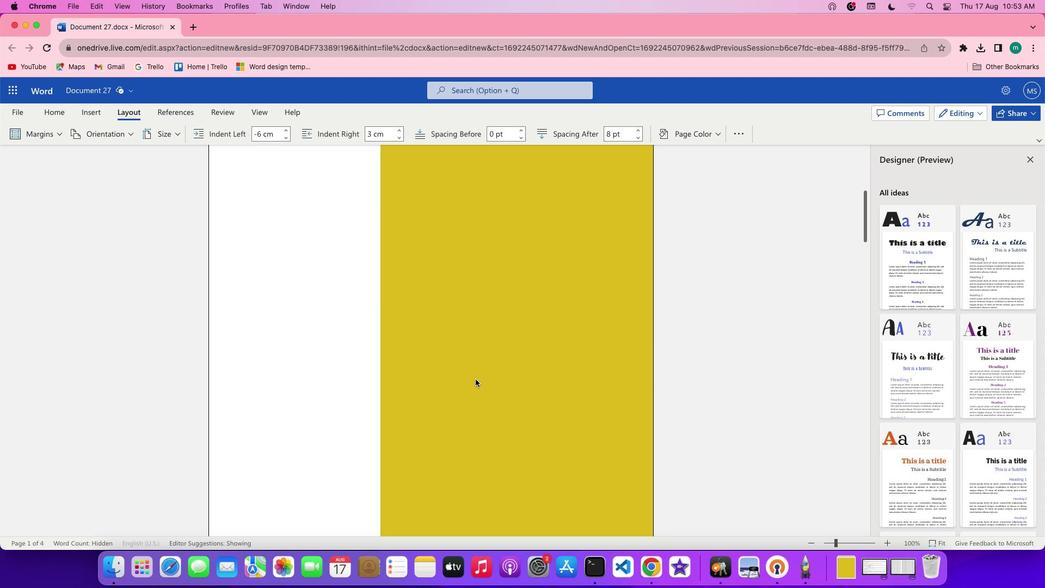 
Action: Mouse scrolled (476, 379) with delta (0, 0)
Screenshot: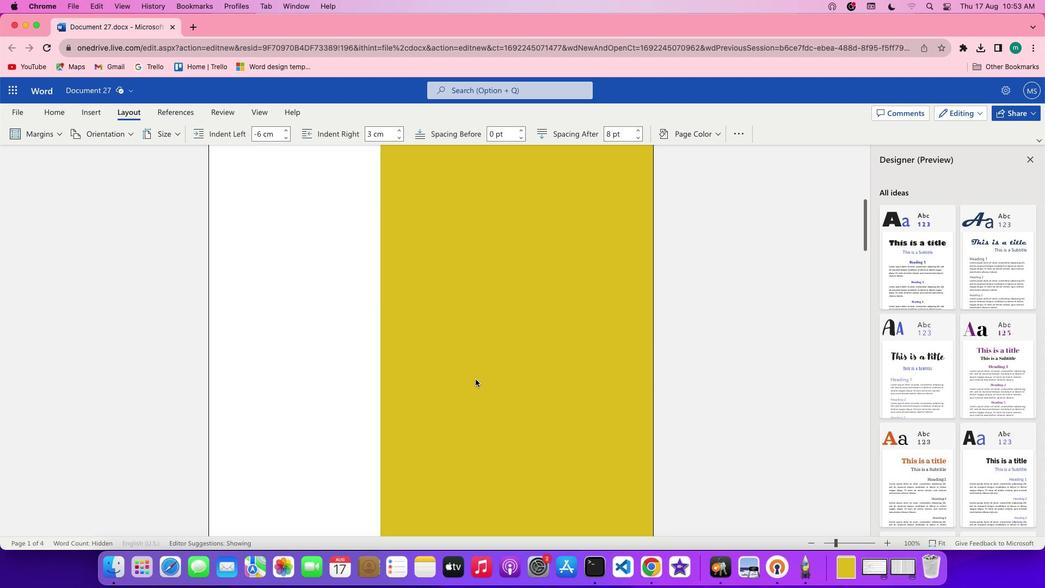 
Action: Mouse scrolled (476, 379) with delta (0, 0)
Screenshot: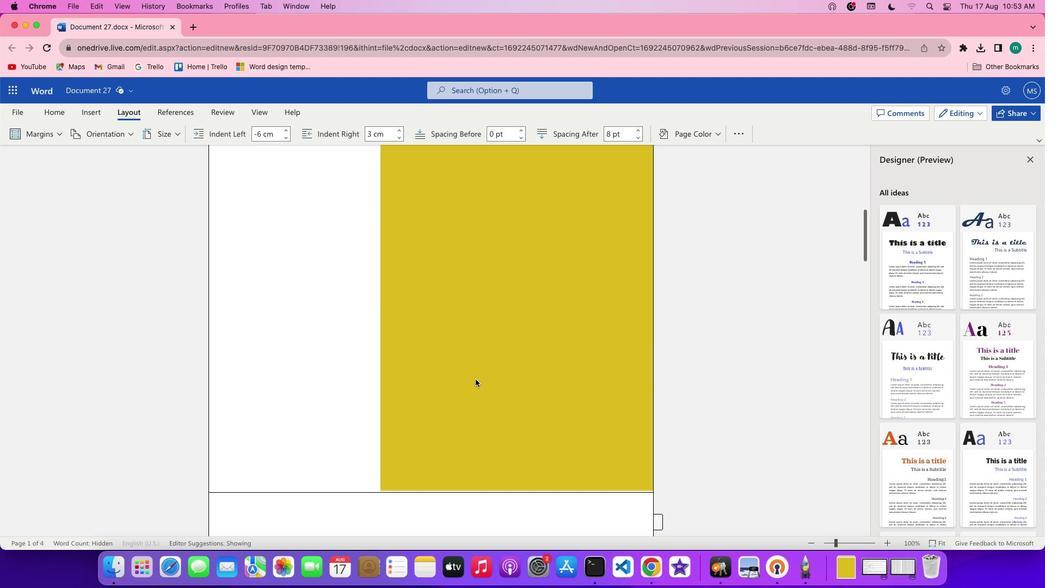 
Action: Mouse scrolled (476, 379) with delta (0, -1)
Screenshot: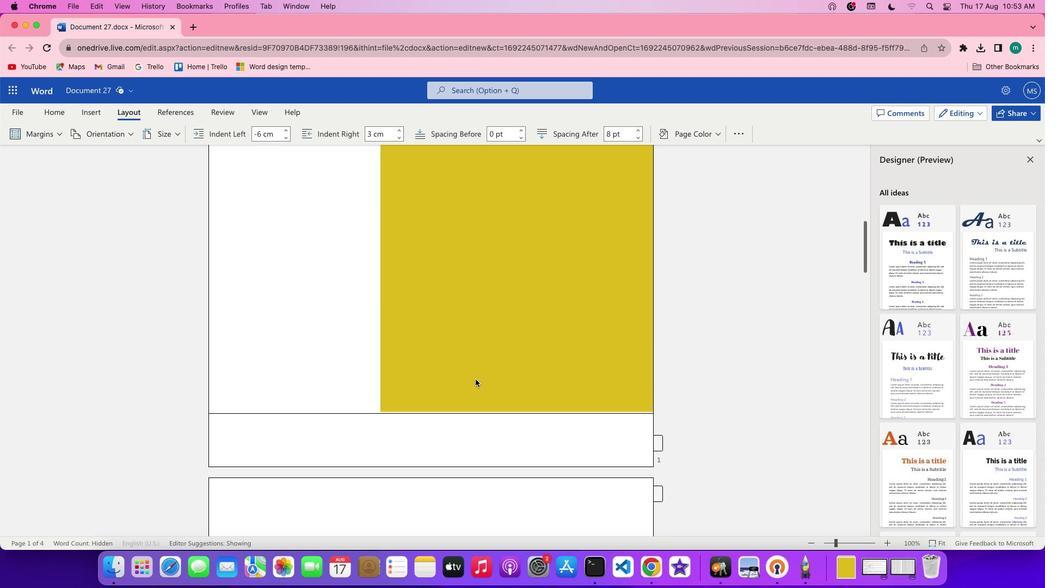 
Action: Mouse scrolled (476, 379) with delta (0, -2)
Screenshot: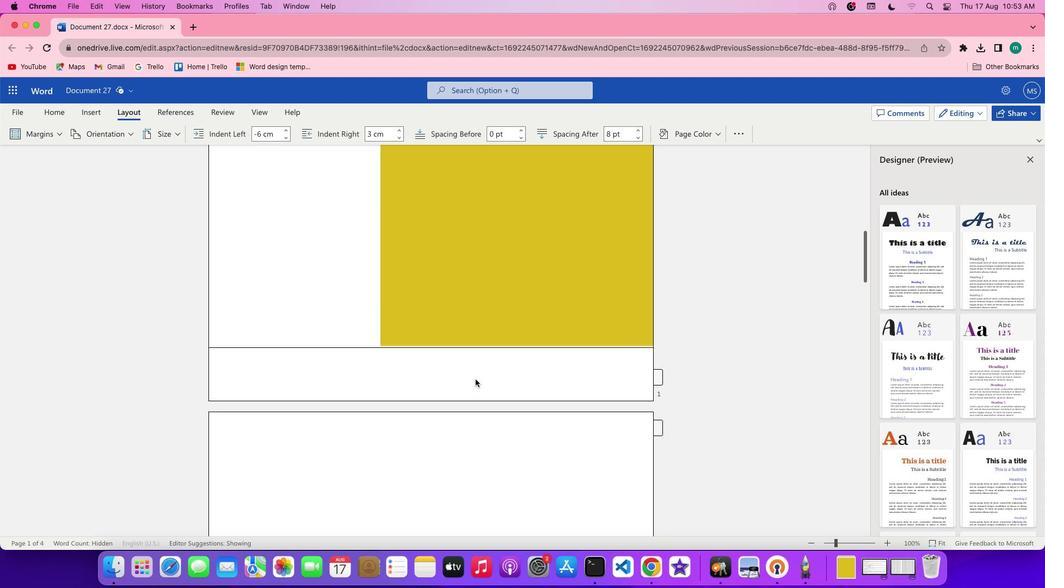 
Action: Mouse scrolled (476, 379) with delta (0, -2)
Screenshot: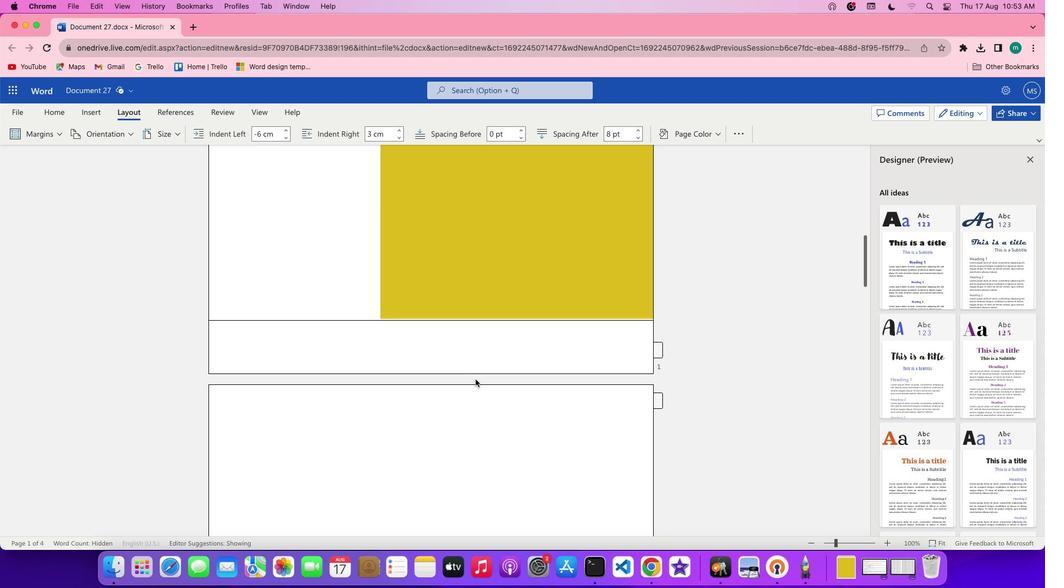 
Action: Mouse scrolled (476, 379) with delta (0, 0)
Screenshot: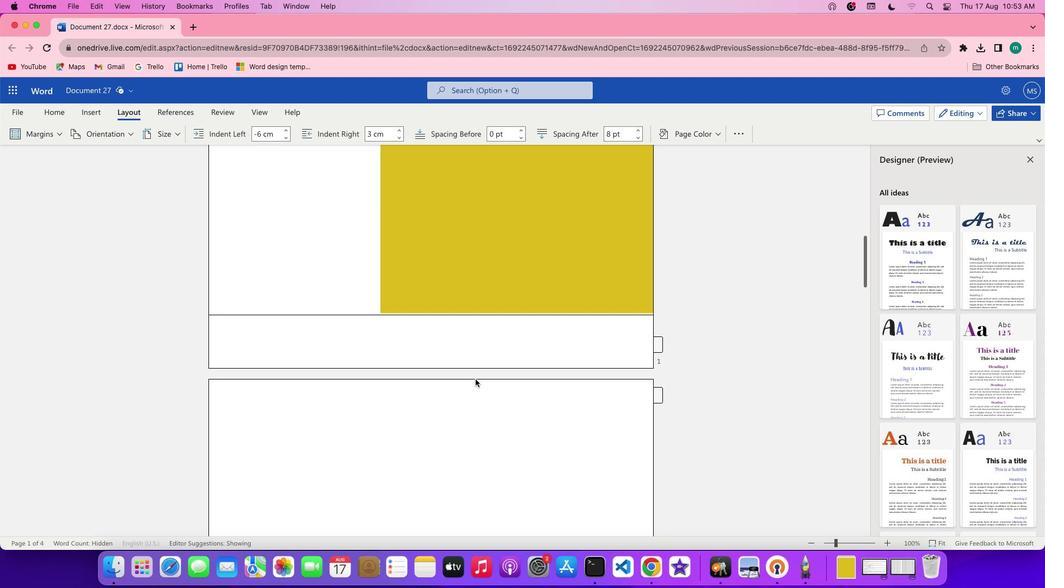 
Action: Mouse scrolled (476, 379) with delta (0, 0)
Screenshot: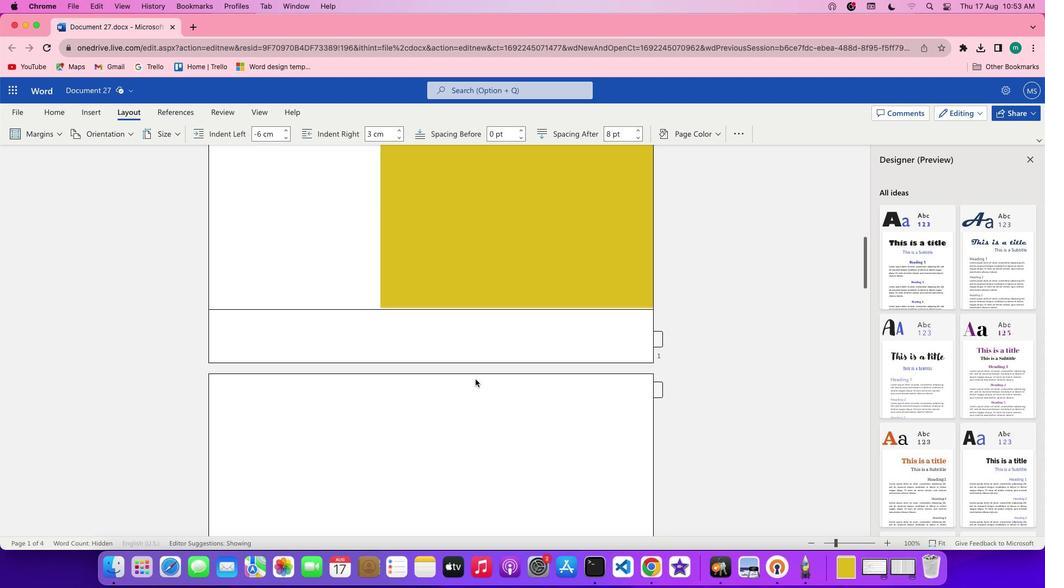
Action: Mouse scrolled (476, 379) with delta (0, 0)
Screenshot: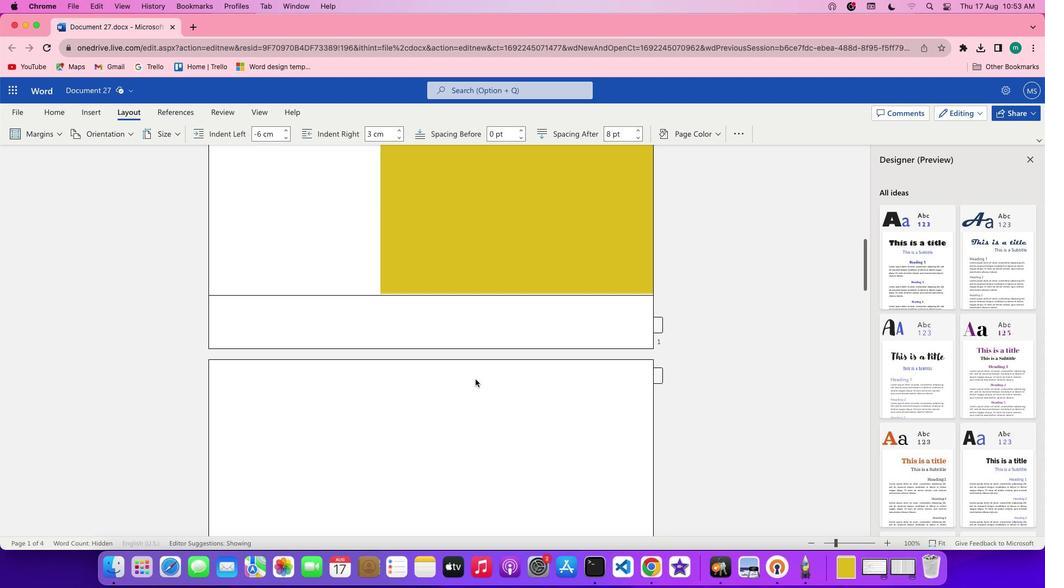 
Action: Mouse scrolled (476, 379) with delta (0, 0)
Screenshot: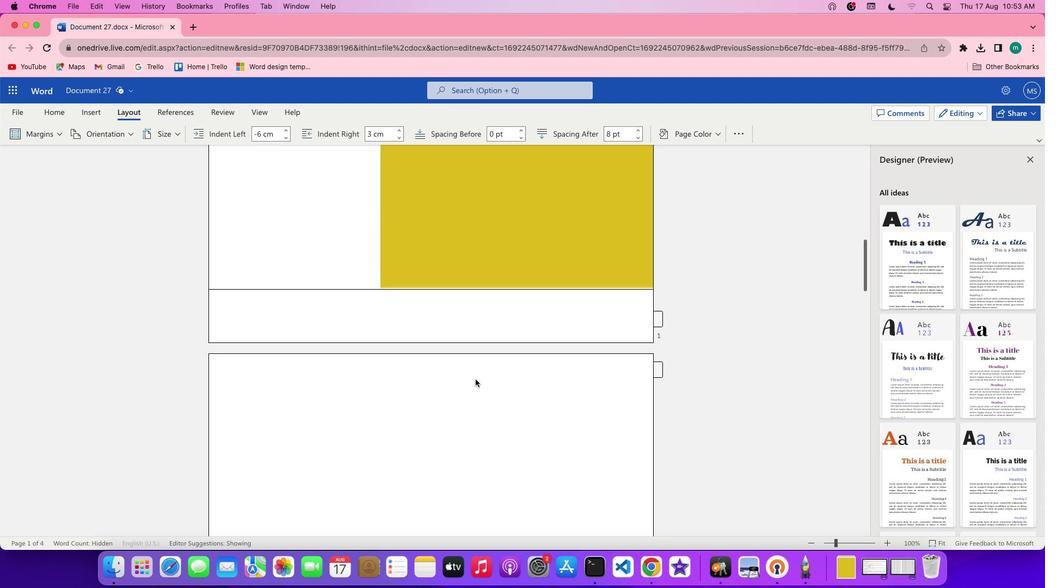 
Action: Mouse scrolled (476, 379) with delta (0, 0)
Screenshot: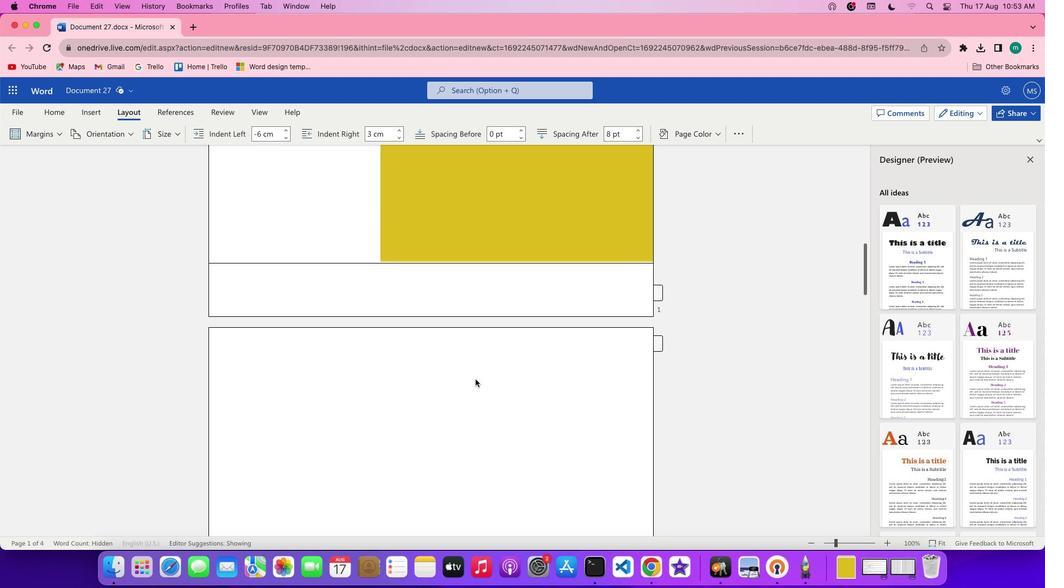 
Action: Mouse scrolled (476, 379) with delta (0, 0)
Screenshot: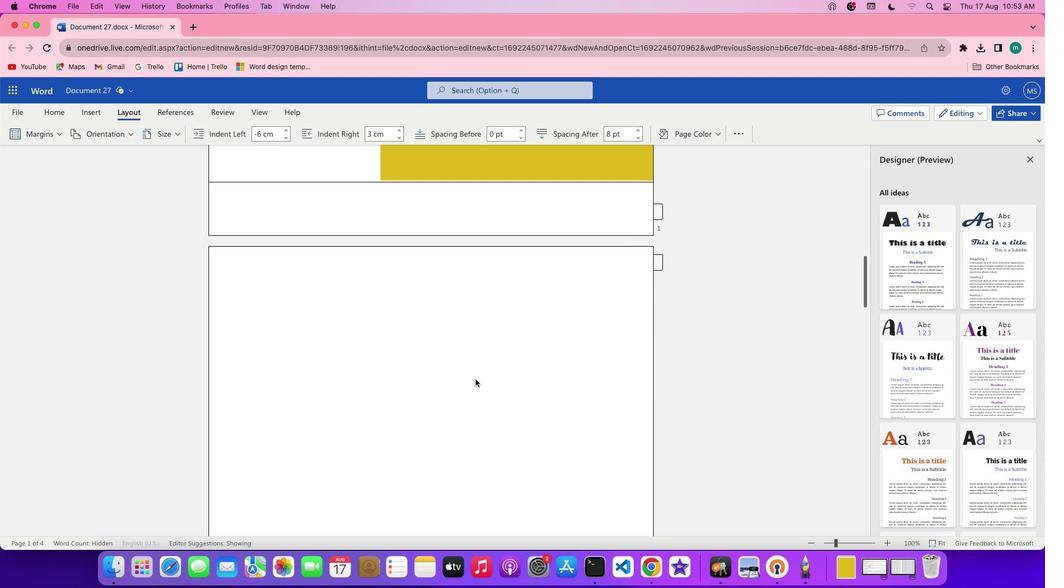 
Action: Mouse scrolled (476, 379) with delta (0, 0)
Screenshot: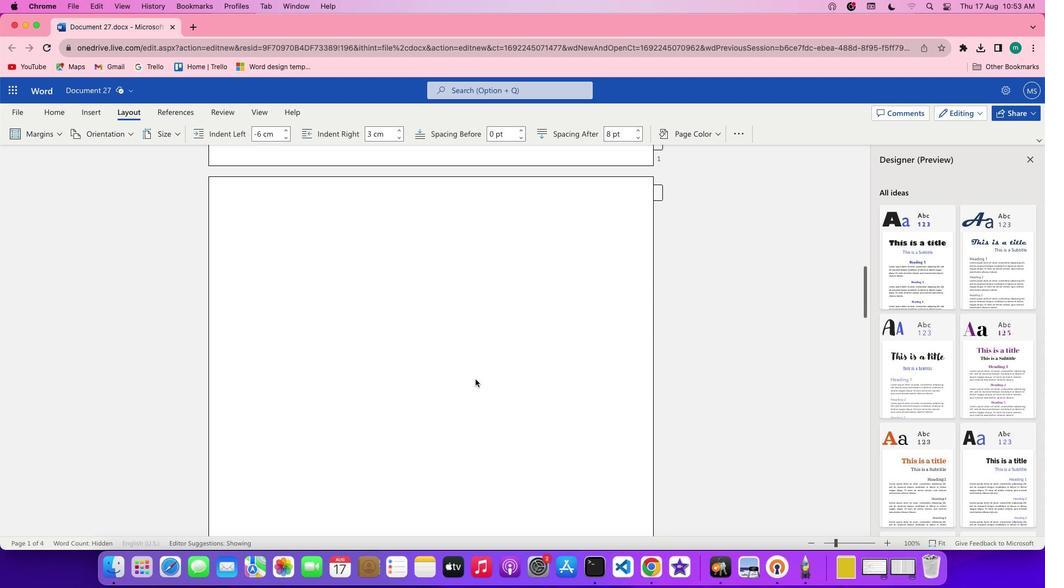 
Action: Mouse scrolled (476, 379) with delta (0, -1)
Screenshot: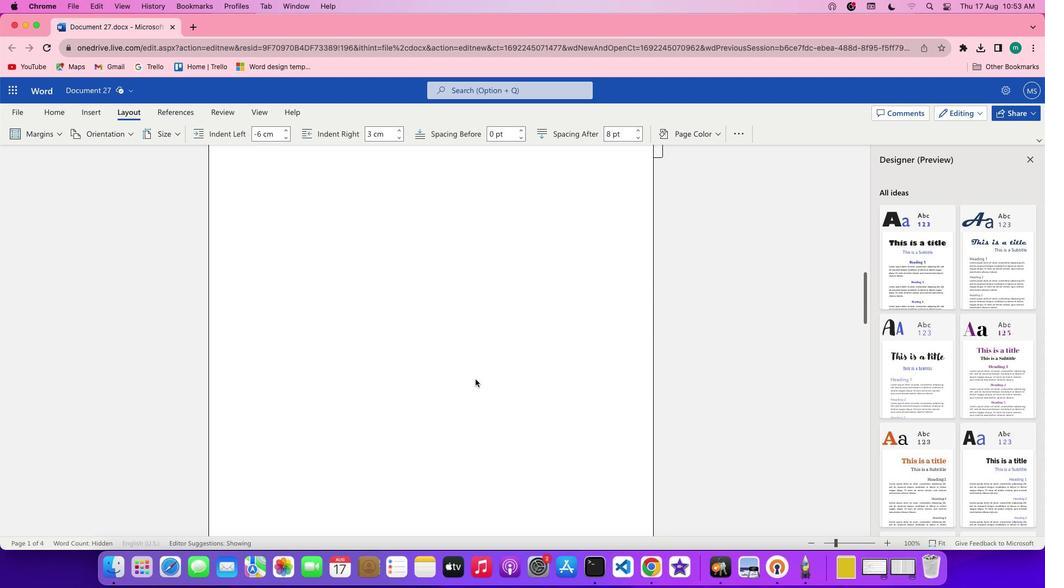 
Action: Mouse scrolled (476, 379) with delta (0, -2)
Screenshot: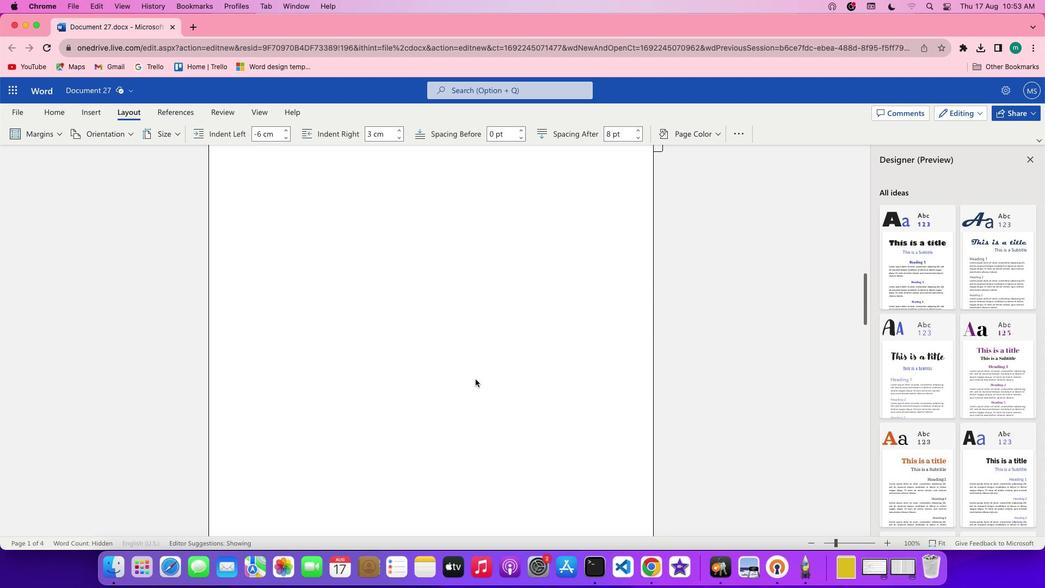 
Action: Mouse scrolled (476, 379) with delta (0, 0)
Screenshot: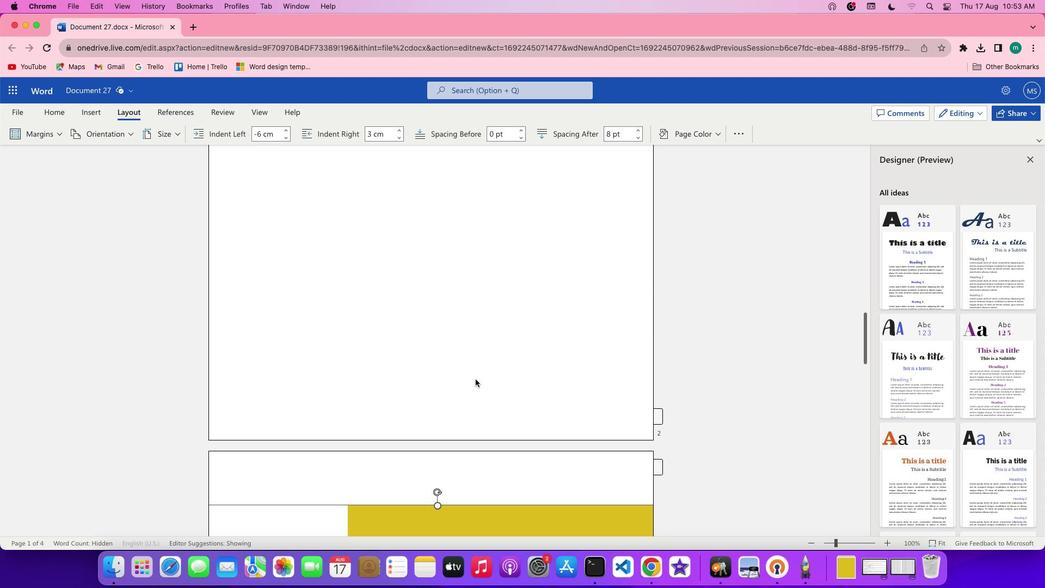 
Action: Mouse scrolled (476, 379) with delta (0, 0)
Screenshot: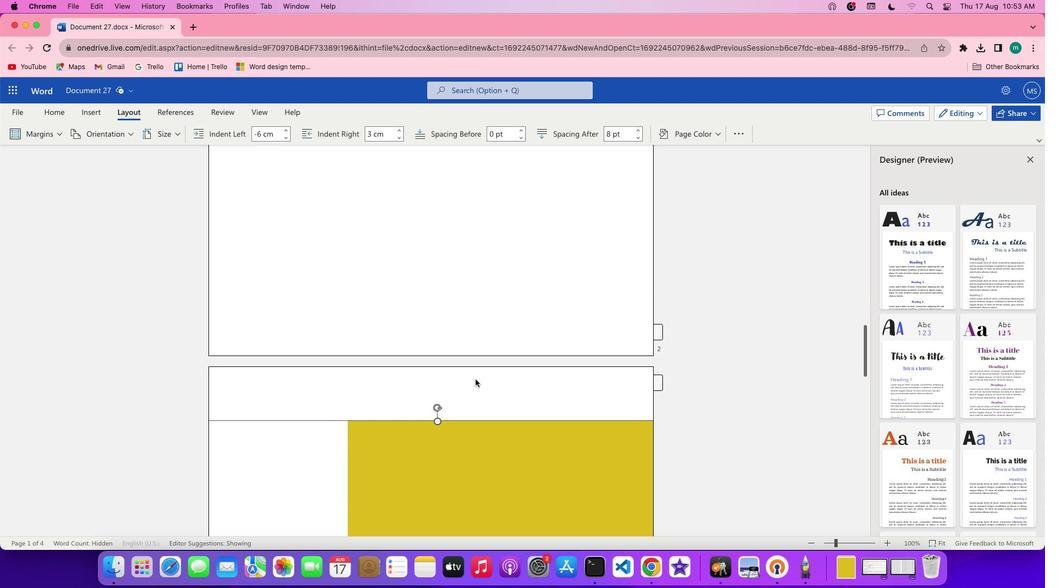 
Action: Mouse scrolled (476, 379) with delta (0, -1)
Screenshot: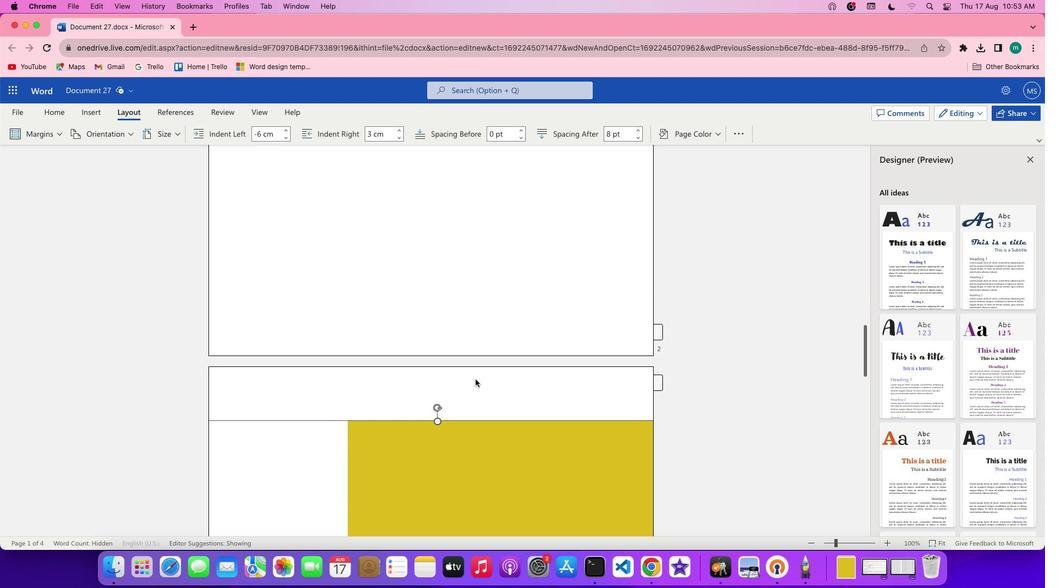 
Action: Mouse scrolled (476, 379) with delta (0, -2)
Screenshot: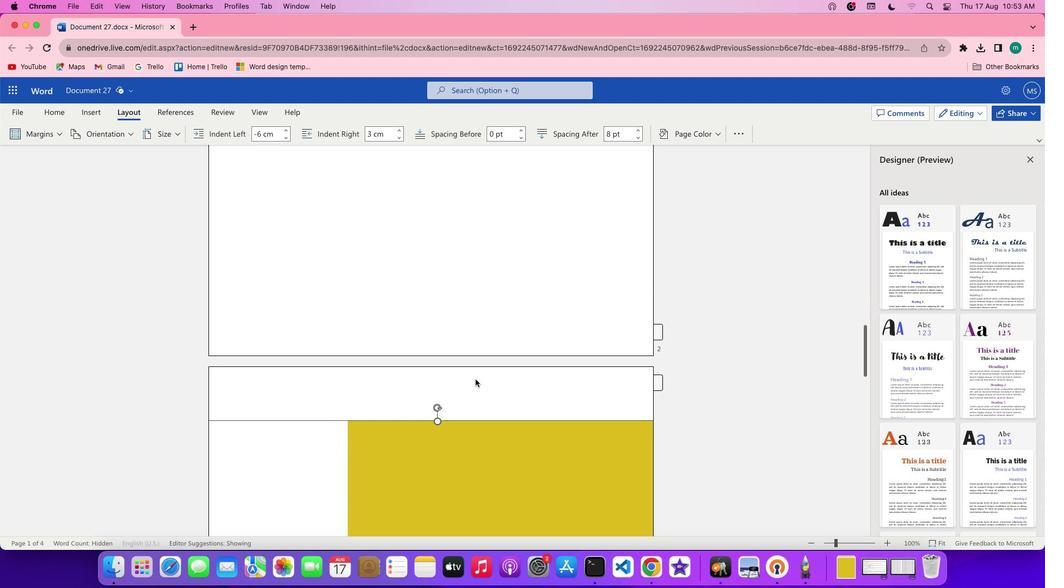 
Action: Mouse scrolled (476, 379) with delta (0, -2)
Screenshot: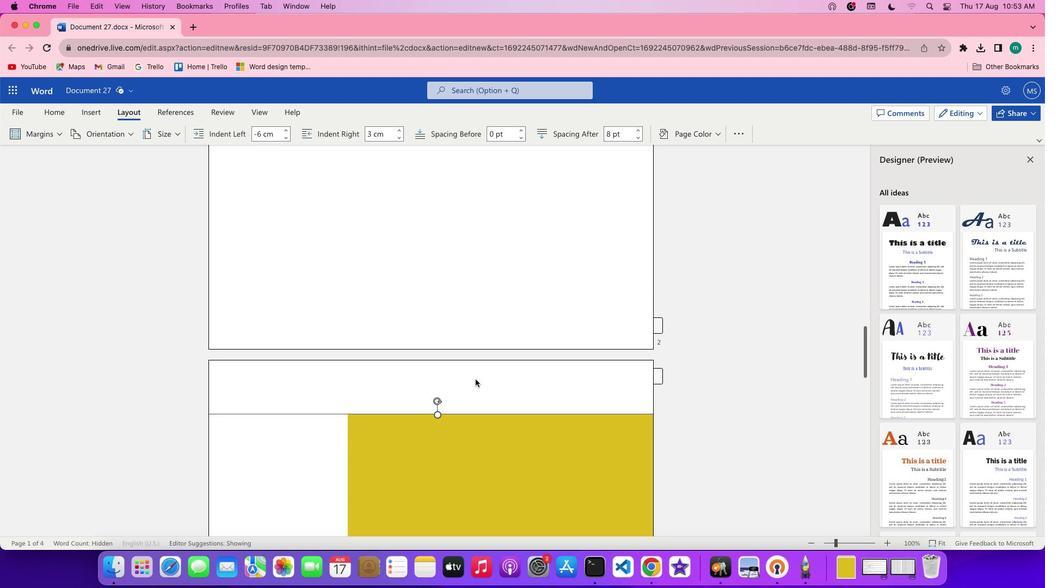 
Action: Mouse scrolled (476, 379) with delta (0, 0)
Screenshot: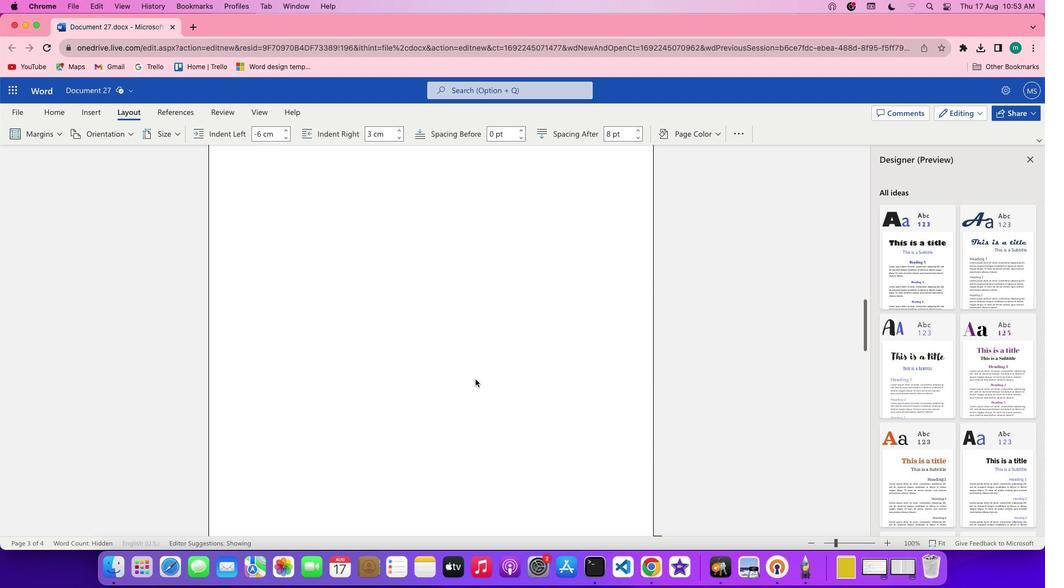 
Action: Mouse scrolled (476, 379) with delta (0, 0)
Screenshot: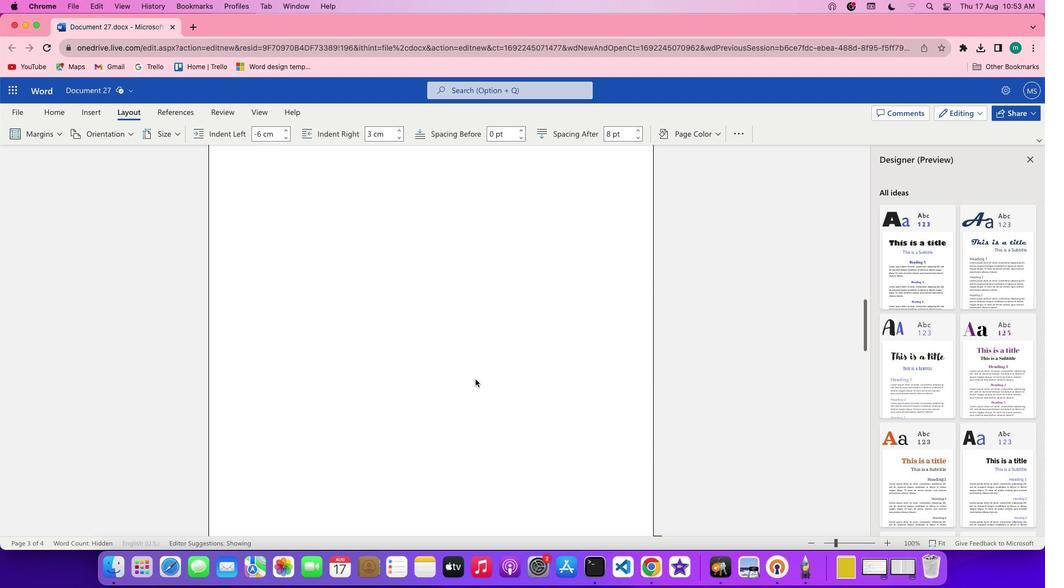
Action: Mouse scrolled (476, 379) with delta (0, 1)
Screenshot: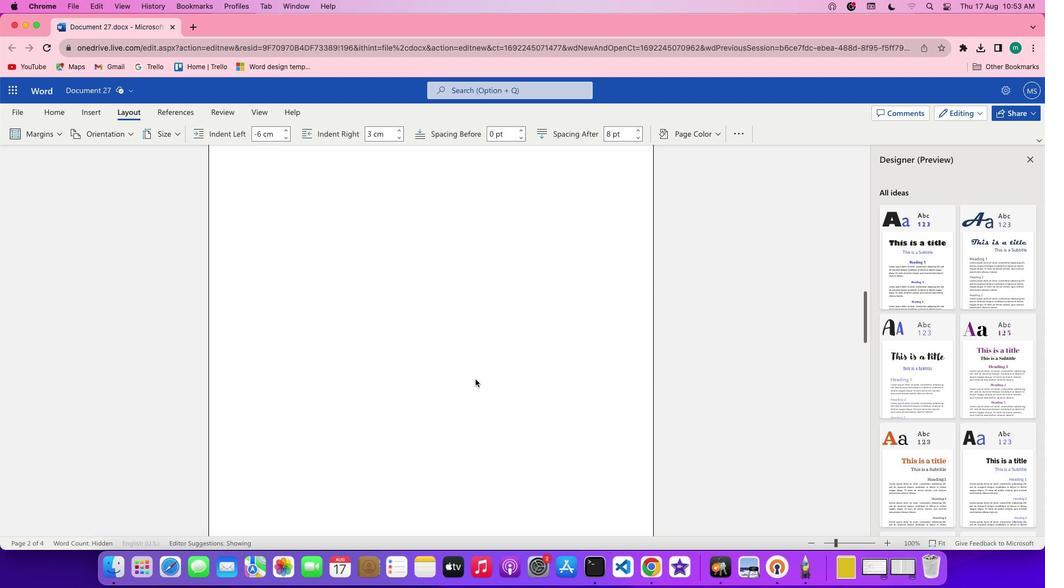 
Action: Mouse scrolled (476, 379) with delta (0, 2)
Screenshot: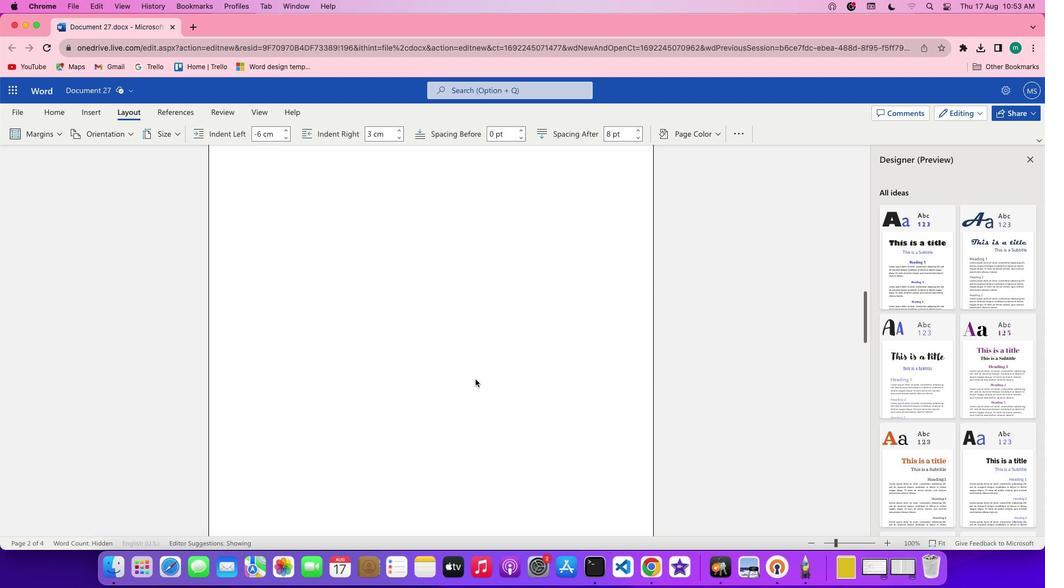 
Action: Mouse scrolled (476, 379) with delta (0, 0)
Screenshot: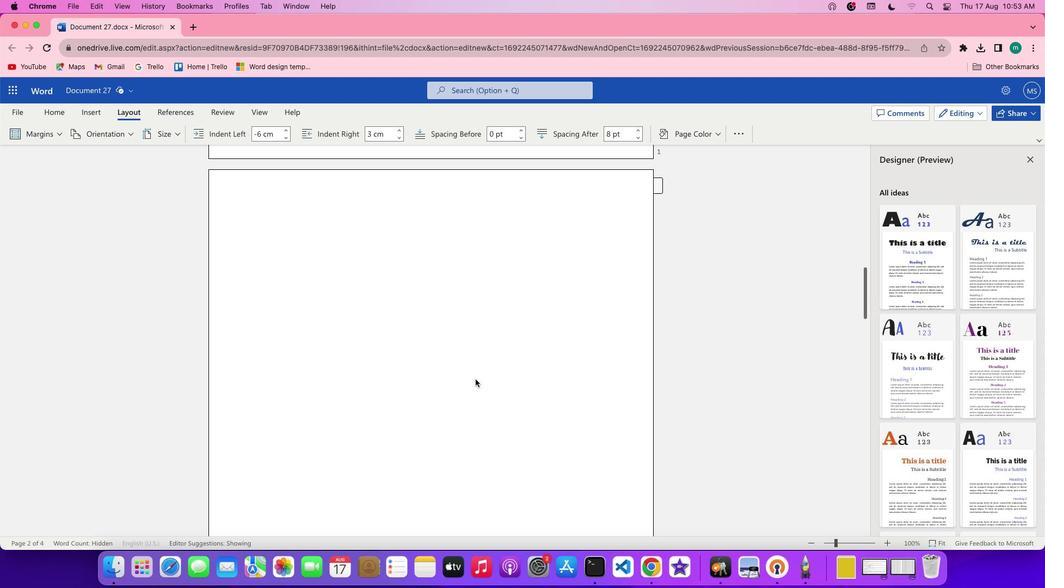 
Action: Mouse scrolled (476, 379) with delta (0, 0)
Screenshot: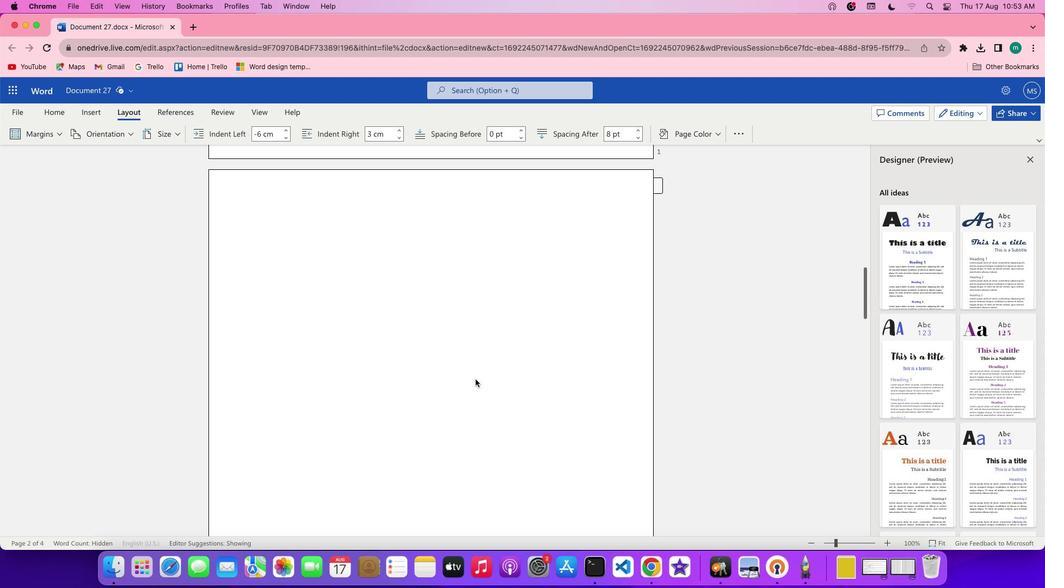 
Action: Mouse scrolled (476, 379) with delta (0, 1)
Screenshot: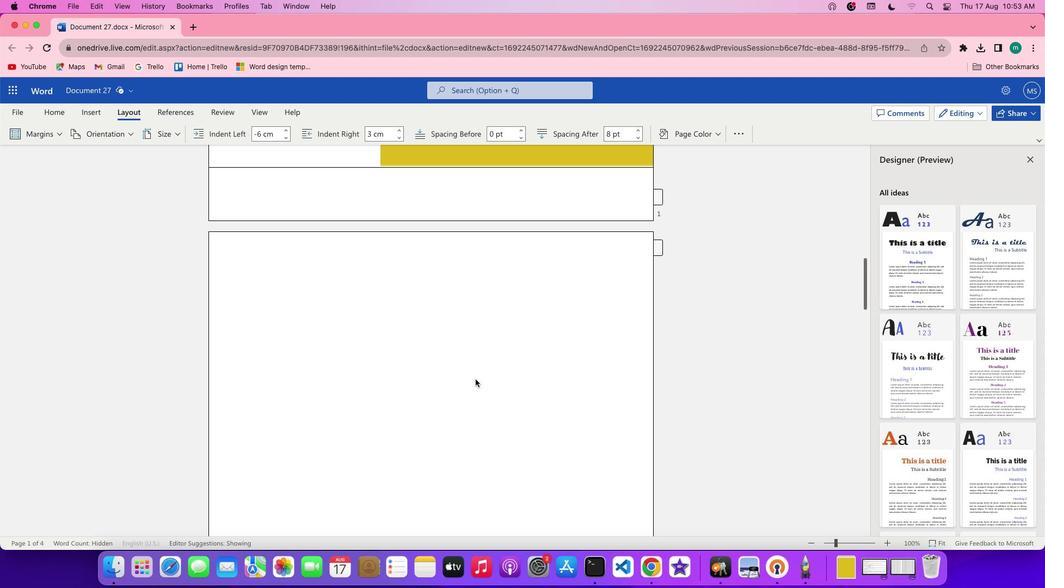 
Action: Mouse scrolled (476, 379) with delta (0, 2)
Screenshot: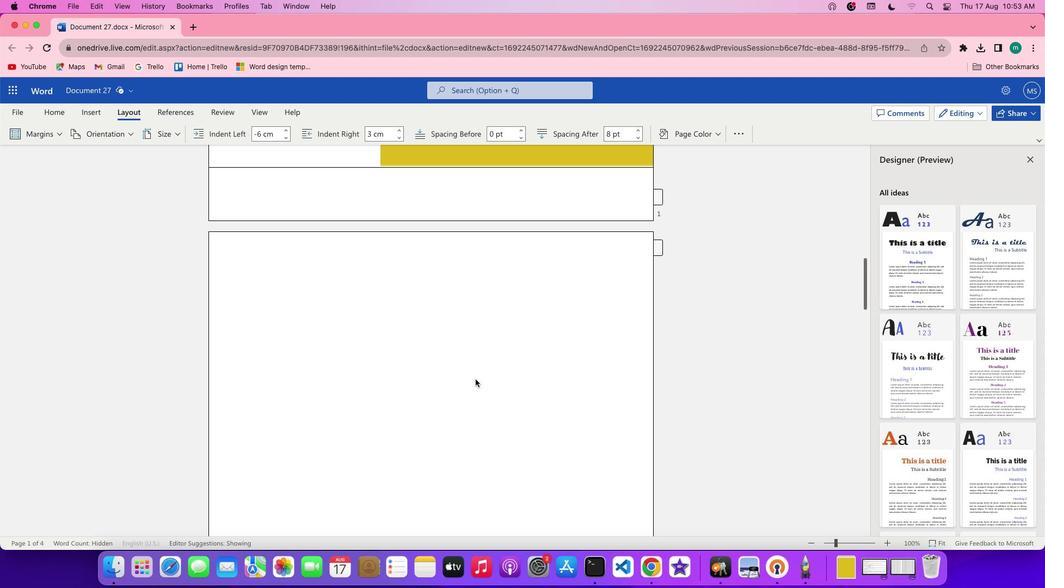 
Action: Mouse scrolled (476, 379) with delta (0, 0)
Screenshot: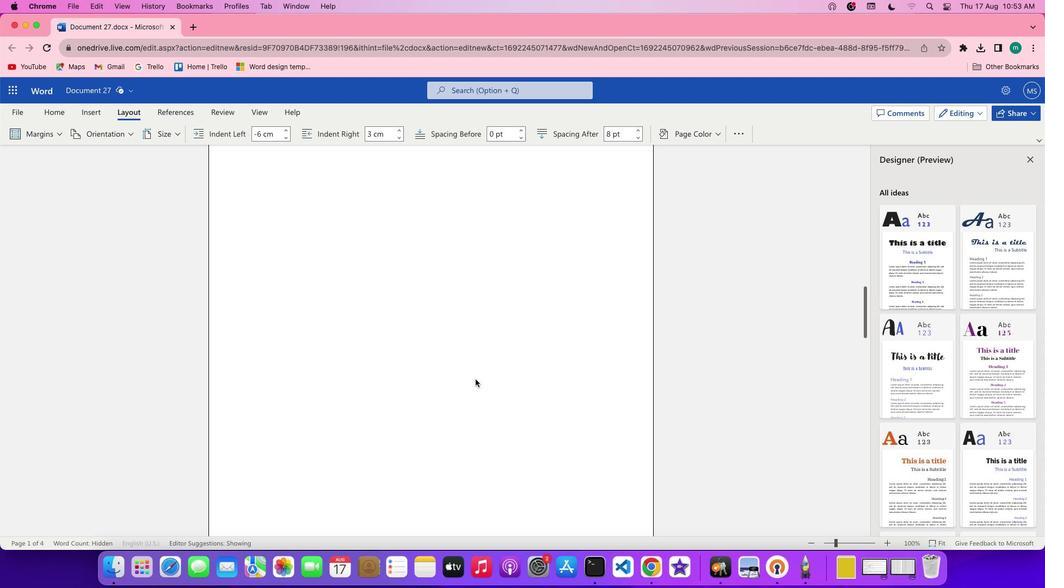
Action: Mouse scrolled (476, 379) with delta (0, 0)
Screenshot: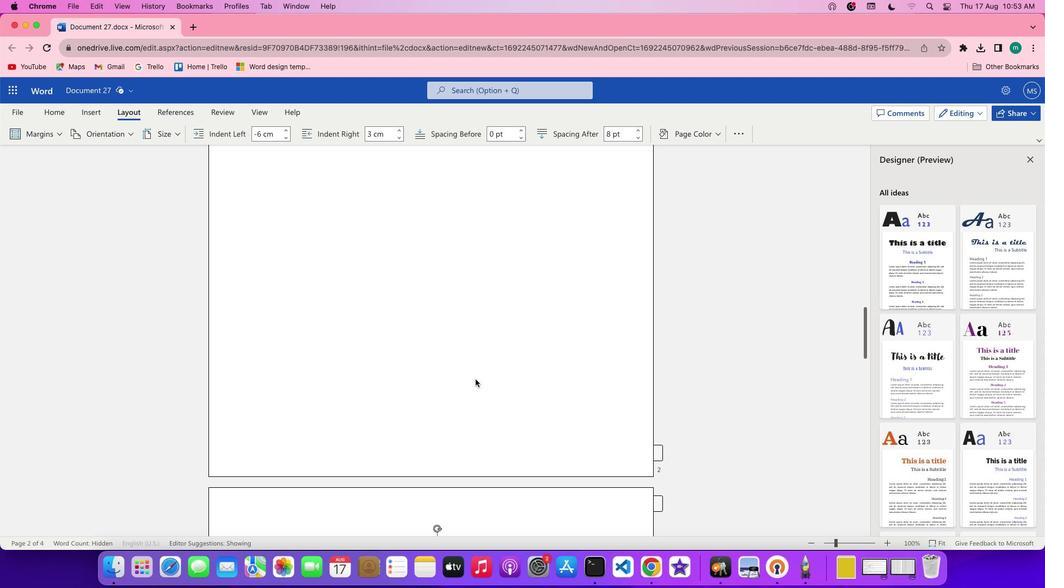 
Action: Mouse scrolled (476, 379) with delta (0, -1)
Screenshot: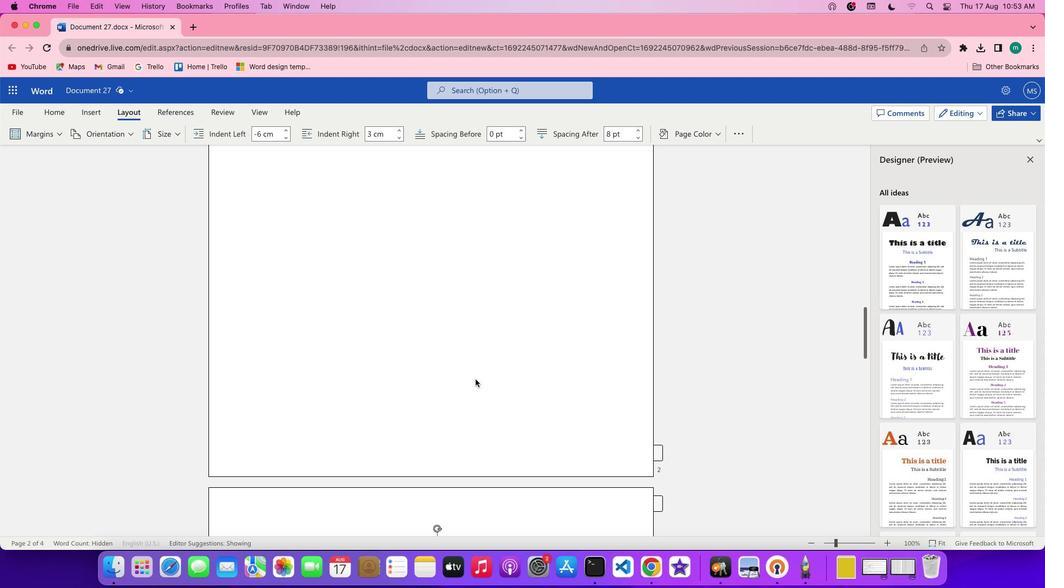 
Action: Mouse scrolled (476, 379) with delta (0, -2)
Screenshot: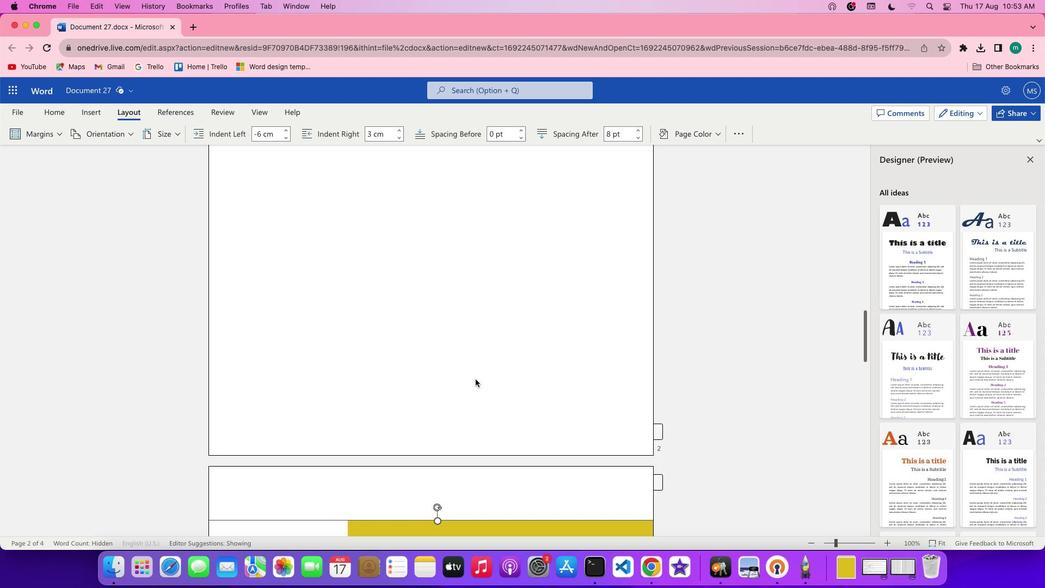 
Action: Mouse scrolled (476, 379) with delta (0, -3)
Screenshot: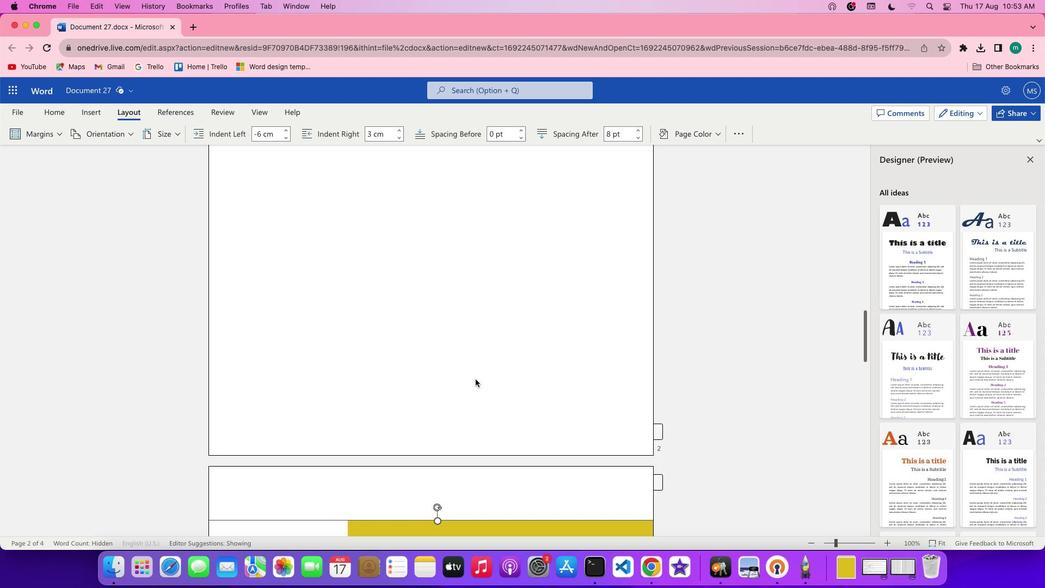 
Action: Mouse scrolled (476, 379) with delta (0, 0)
Screenshot: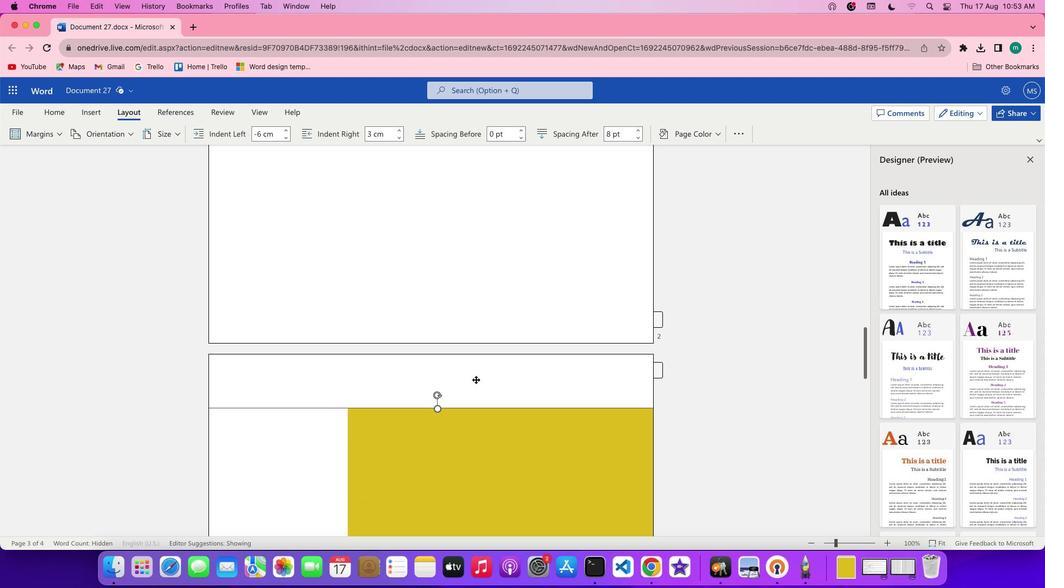
Action: Mouse scrolled (476, 379) with delta (0, 0)
Screenshot: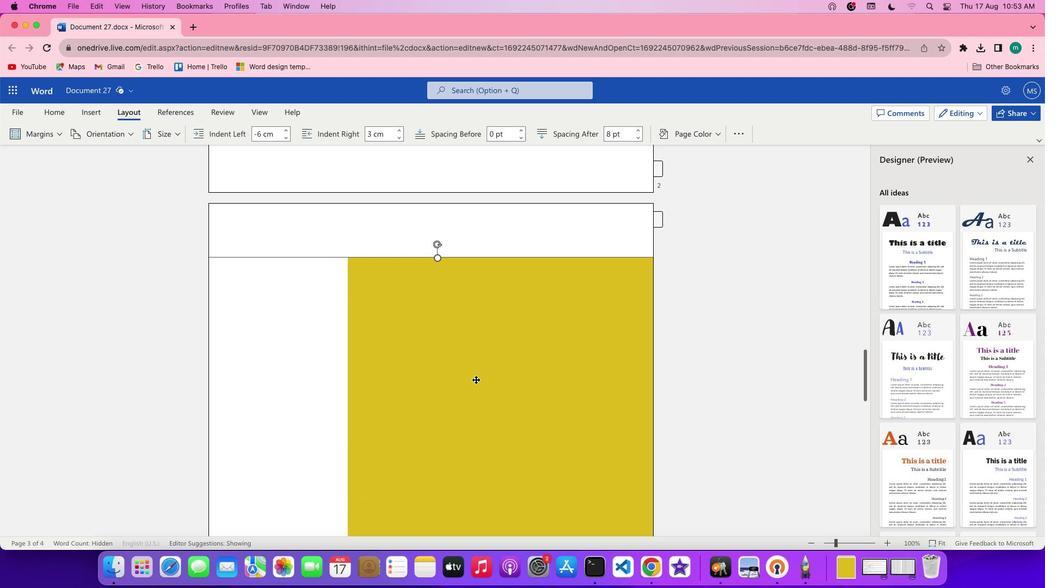 
Action: Mouse scrolled (476, 379) with delta (0, -1)
Screenshot: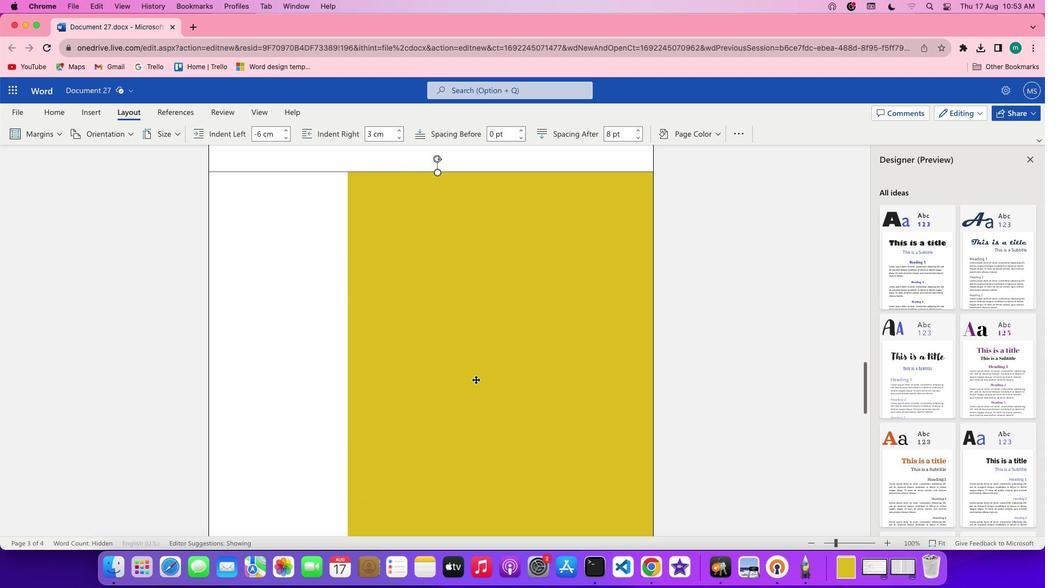 
Action: Mouse scrolled (476, 379) with delta (0, -2)
Screenshot: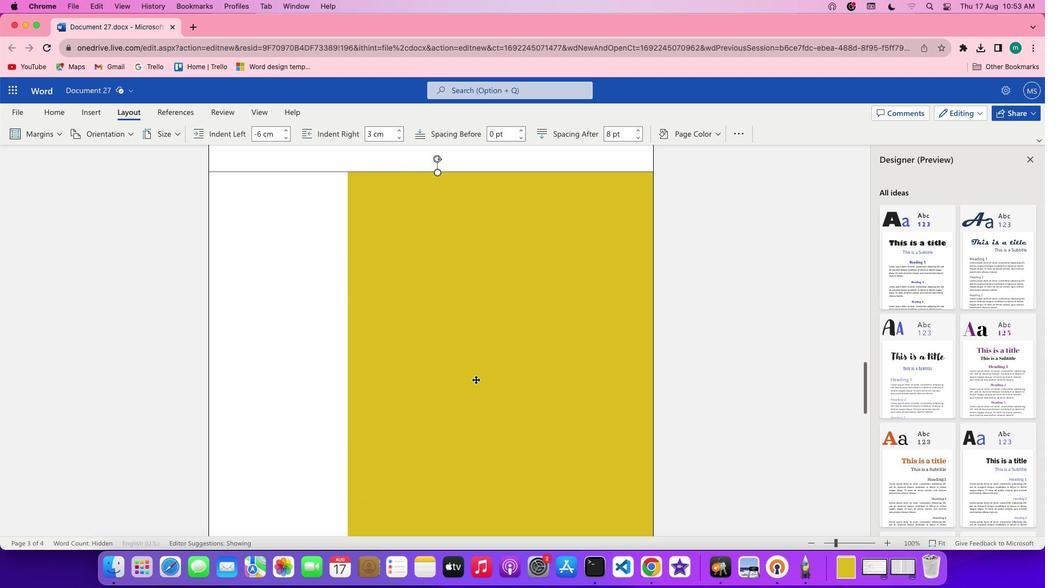 
Action: Mouse scrolled (476, 379) with delta (0, -3)
Screenshot: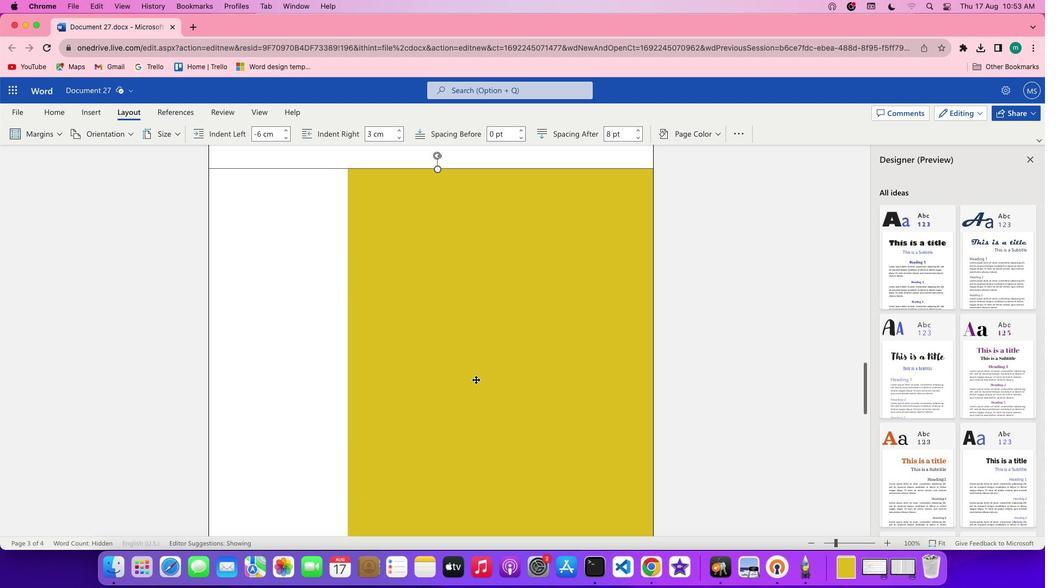 
Action: Mouse moved to (441, 401)
Screenshot: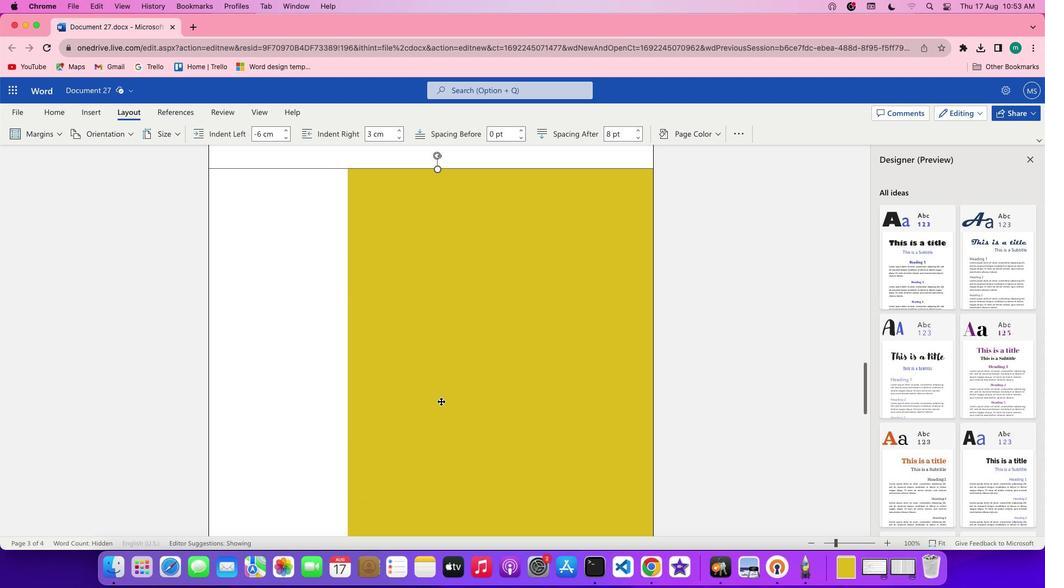 
Action: Mouse scrolled (441, 401) with delta (0, 0)
Screenshot: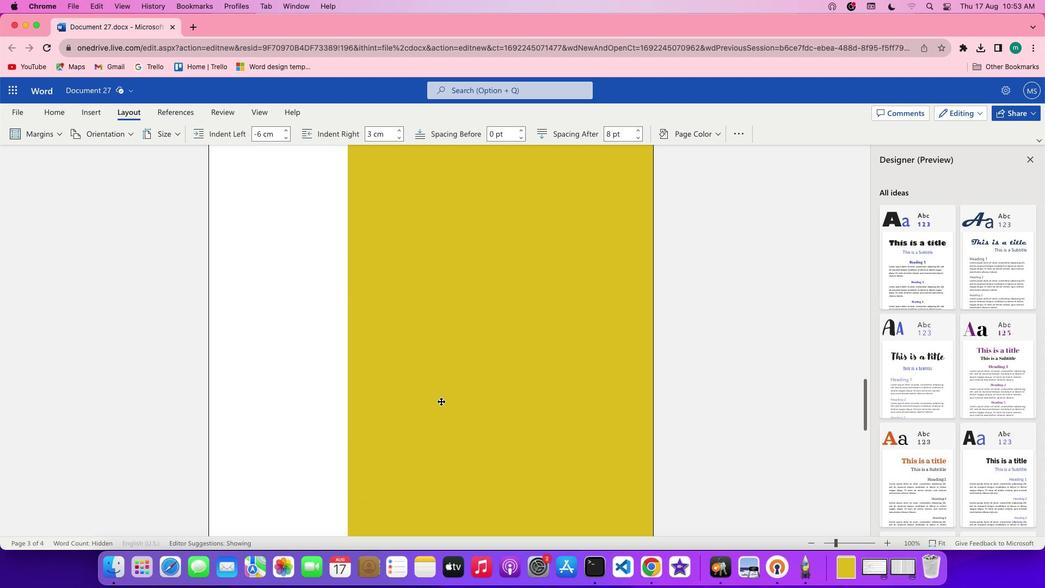 
Action: Mouse scrolled (441, 401) with delta (0, 0)
Screenshot: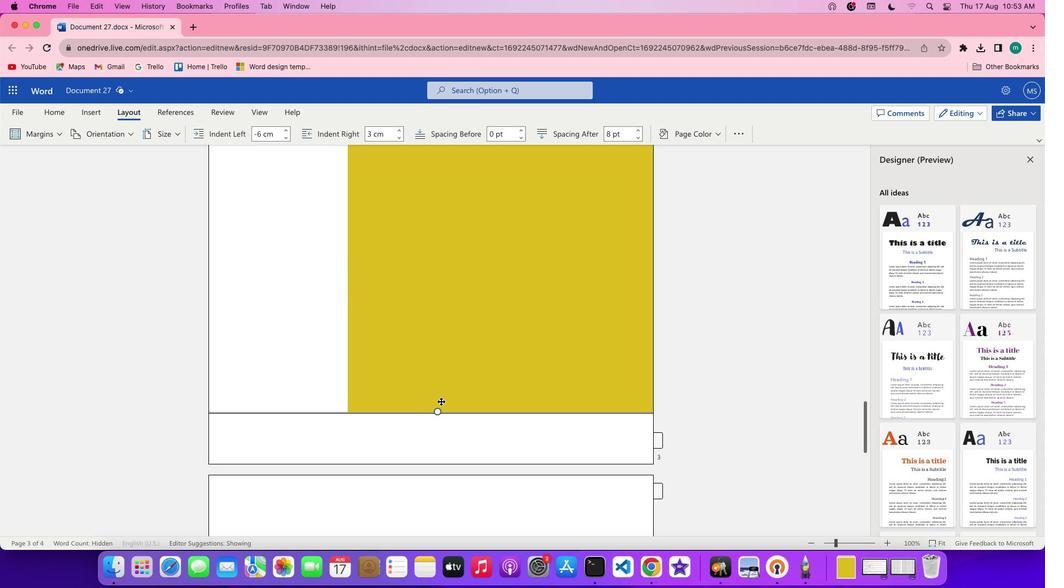 
Action: Mouse scrolled (441, 401) with delta (0, -1)
Screenshot: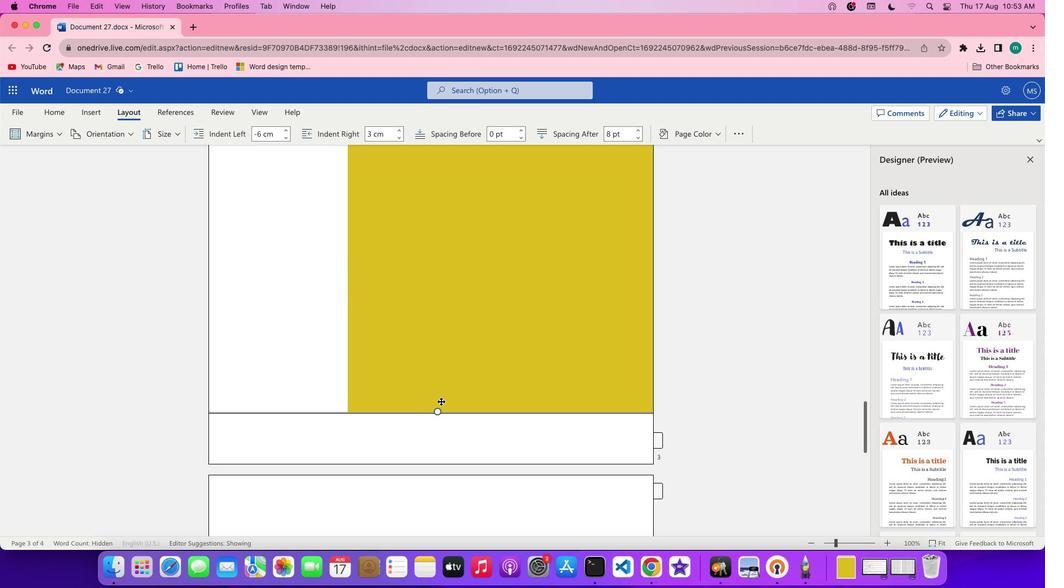 
Action: Mouse scrolled (441, 401) with delta (0, -2)
